 Task: Search one way flight ticket for 5 adults, 2 children, 1 infant in seat and 1 infant on lap in economy from Honolulu, Oahu: Daniel K. Inouye International Airport to Jackson: Jackson Hole Airport on 5-2-2023. Choice of flights is Westjet. Number of bags: 1 carry on bag. Price is upto 20000. Outbound departure time preference is 18:45.
Action: Mouse moved to (269, 438)
Screenshot: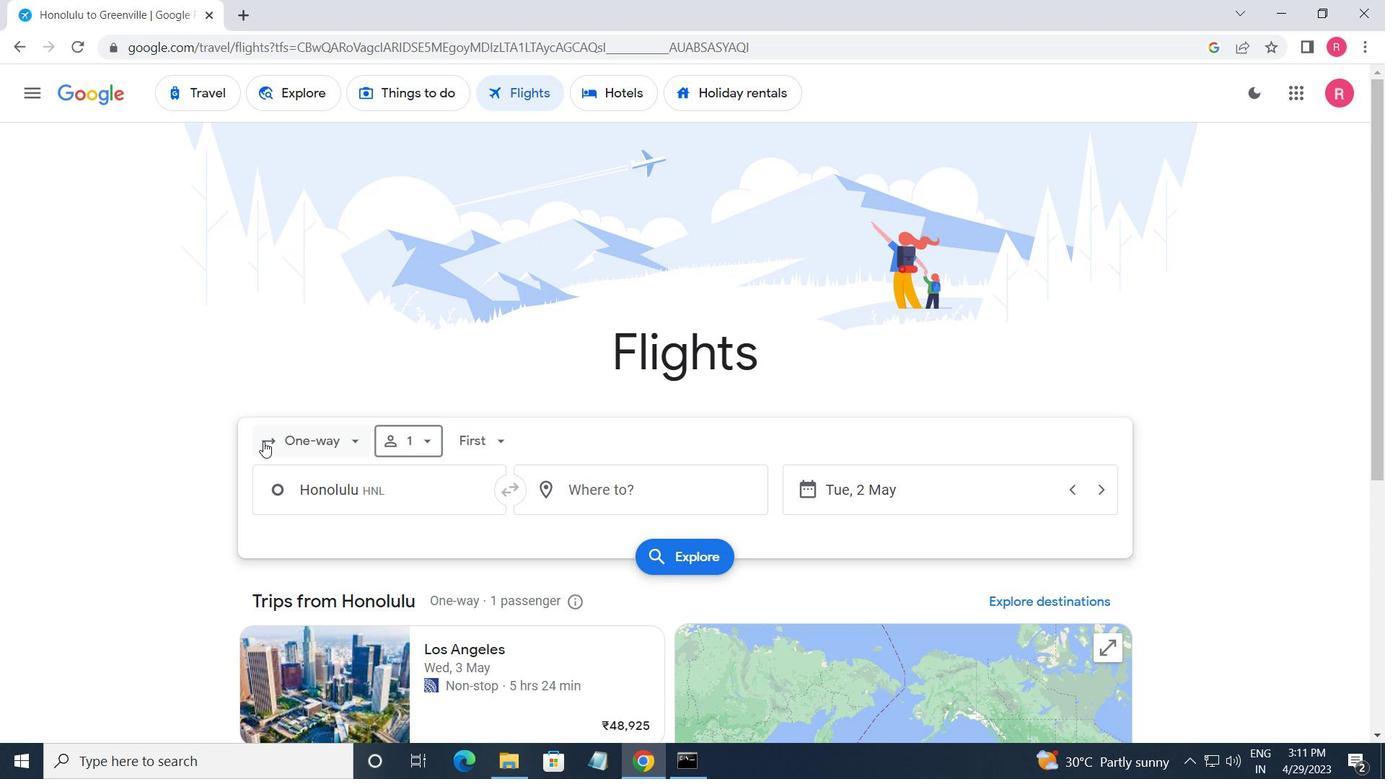 
Action: Mouse pressed left at (269, 438)
Screenshot: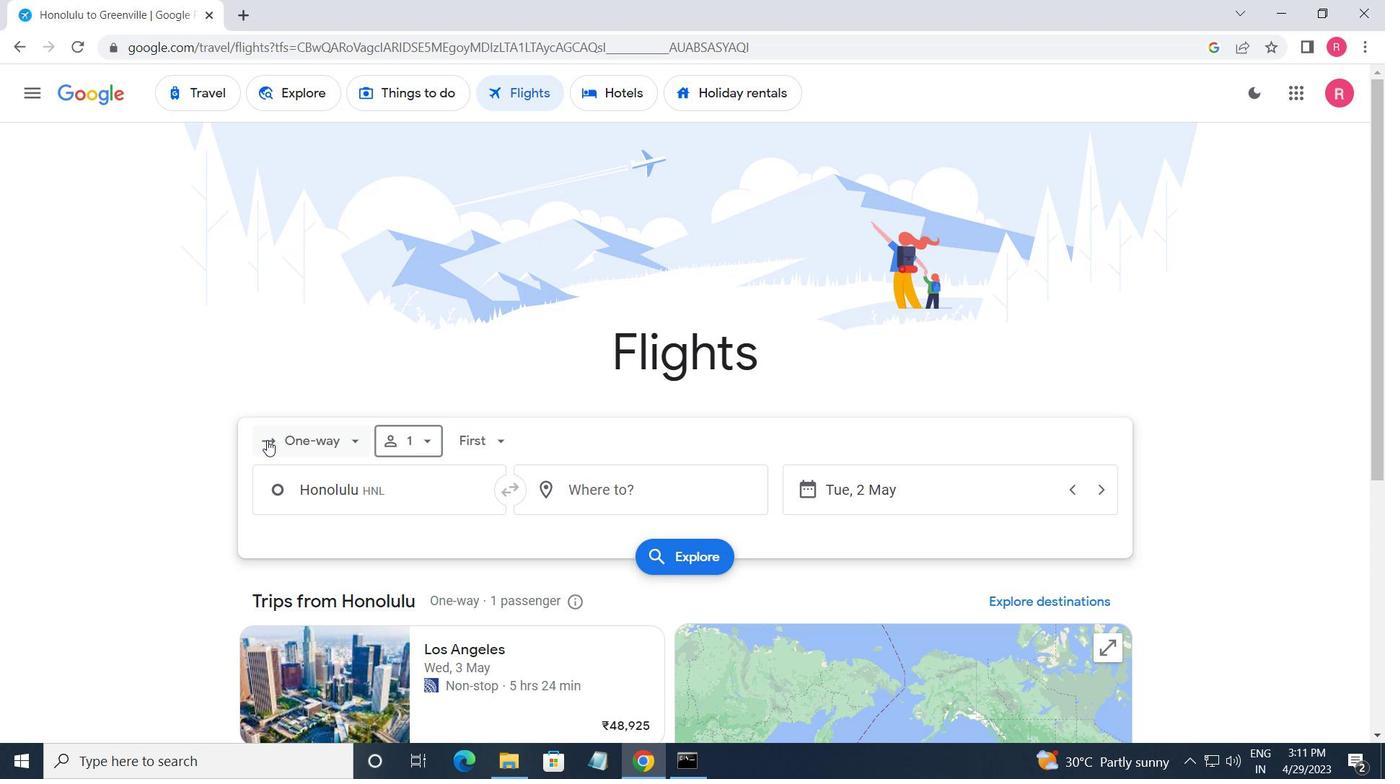 
Action: Mouse moved to (334, 510)
Screenshot: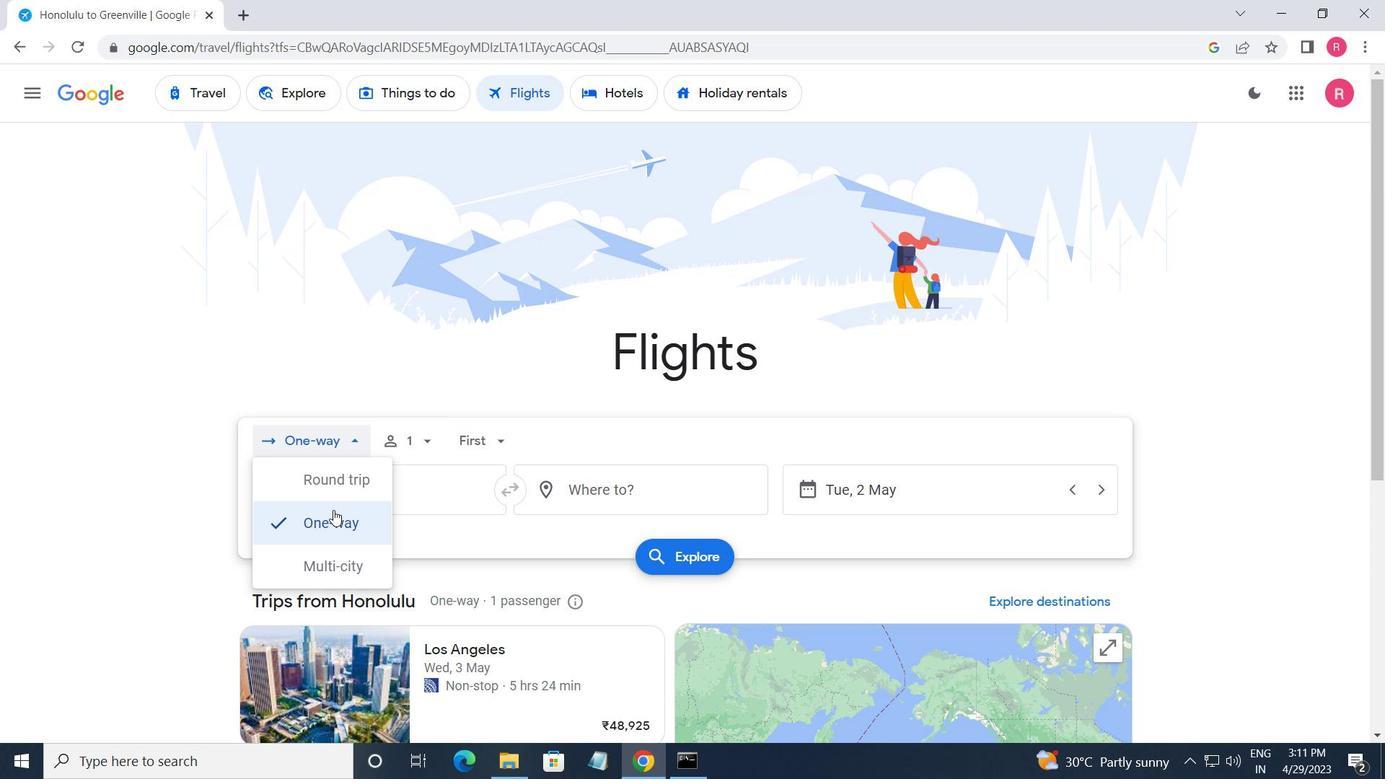 
Action: Mouse pressed left at (334, 510)
Screenshot: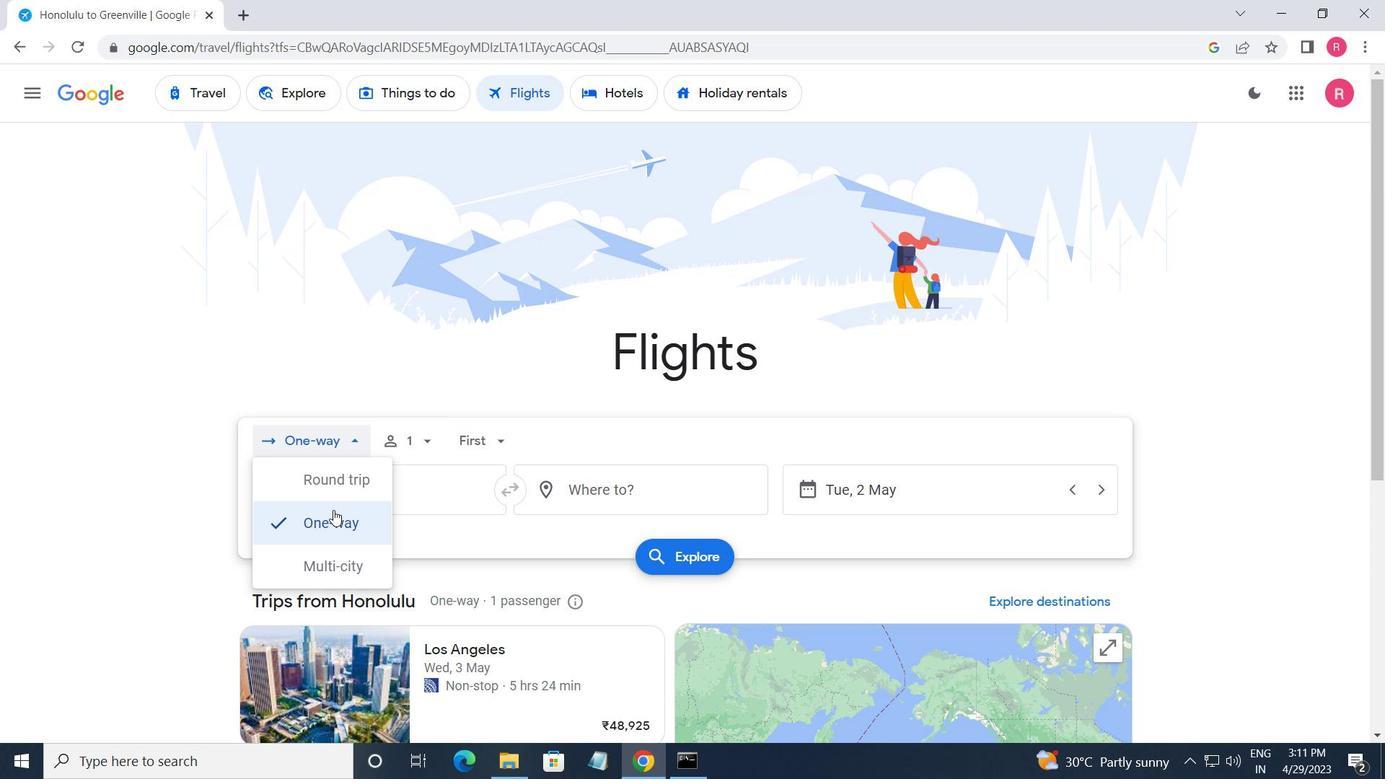 
Action: Mouse moved to (407, 407)
Screenshot: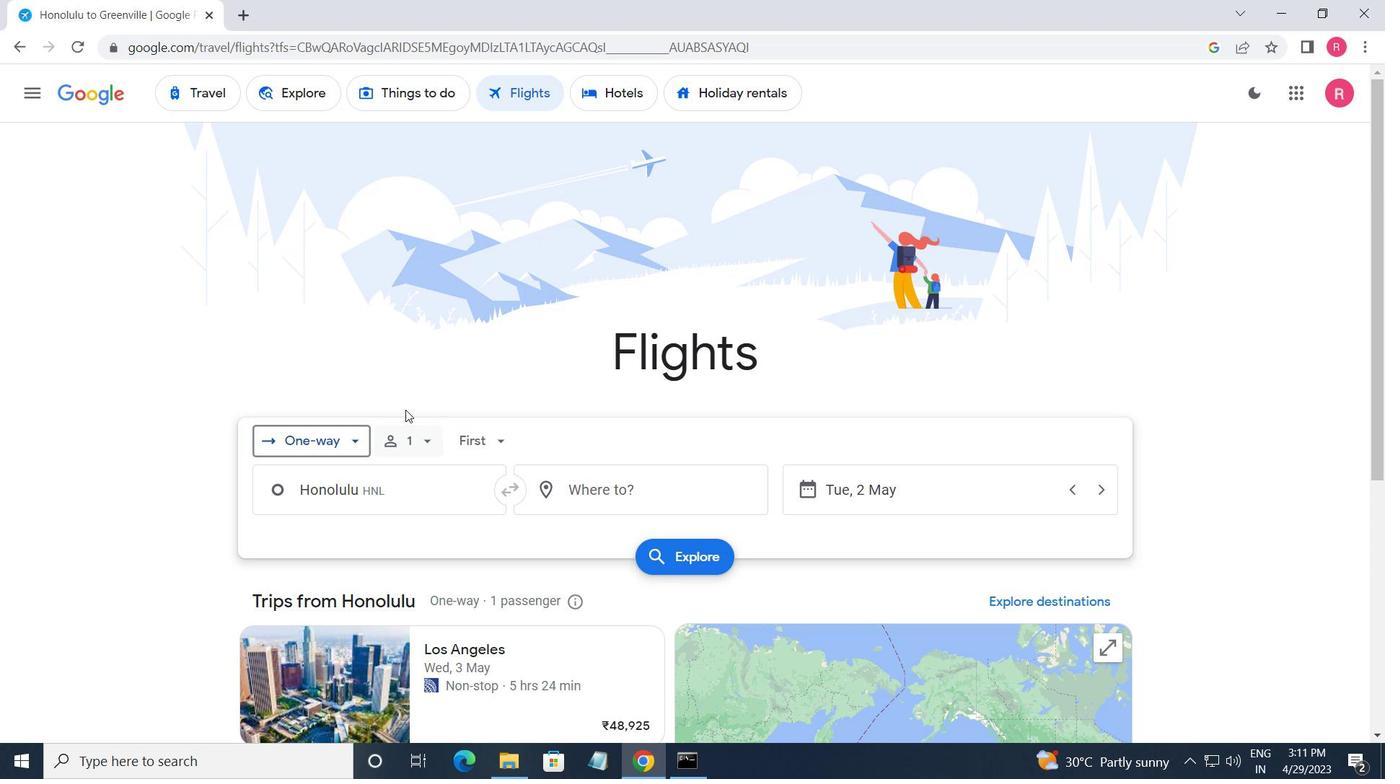 
Action: Mouse pressed left at (407, 407)
Screenshot: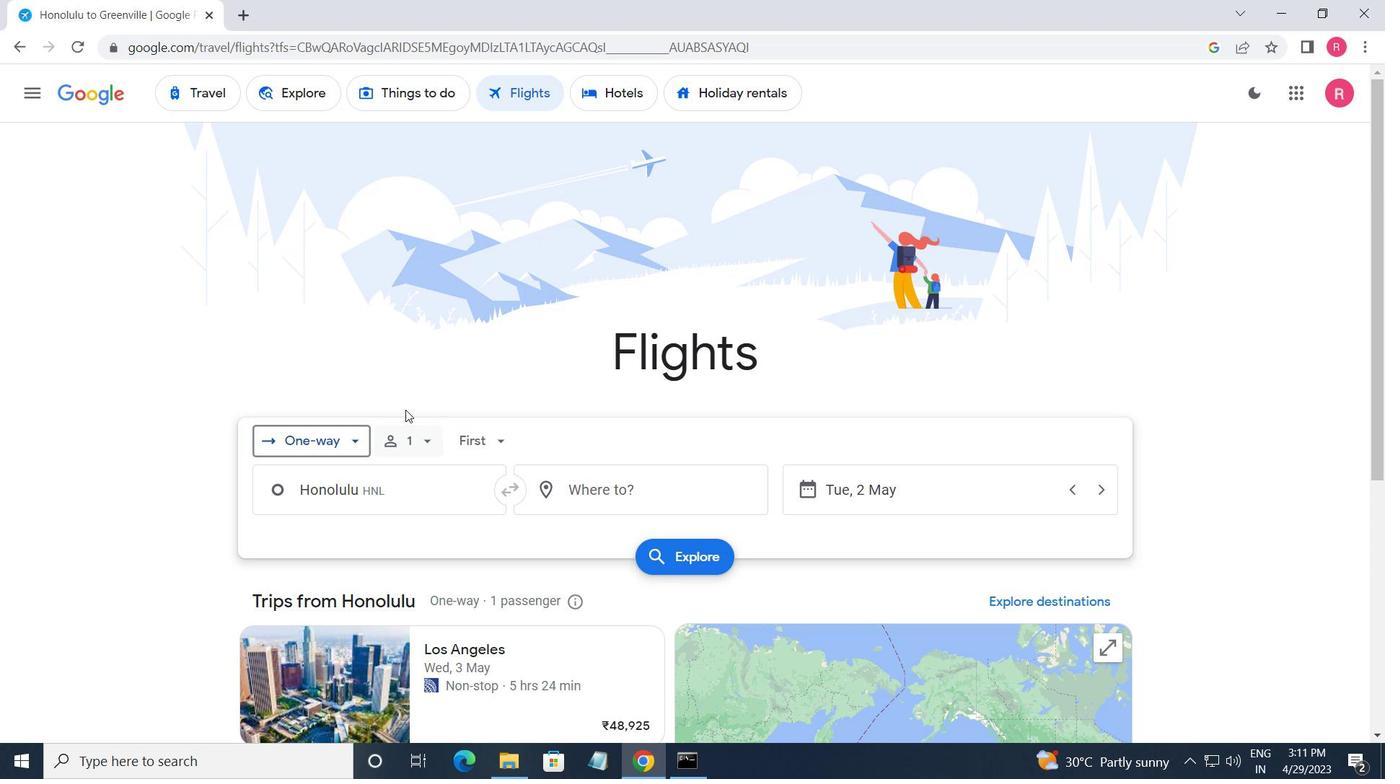 
Action: Mouse moved to (410, 434)
Screenshot: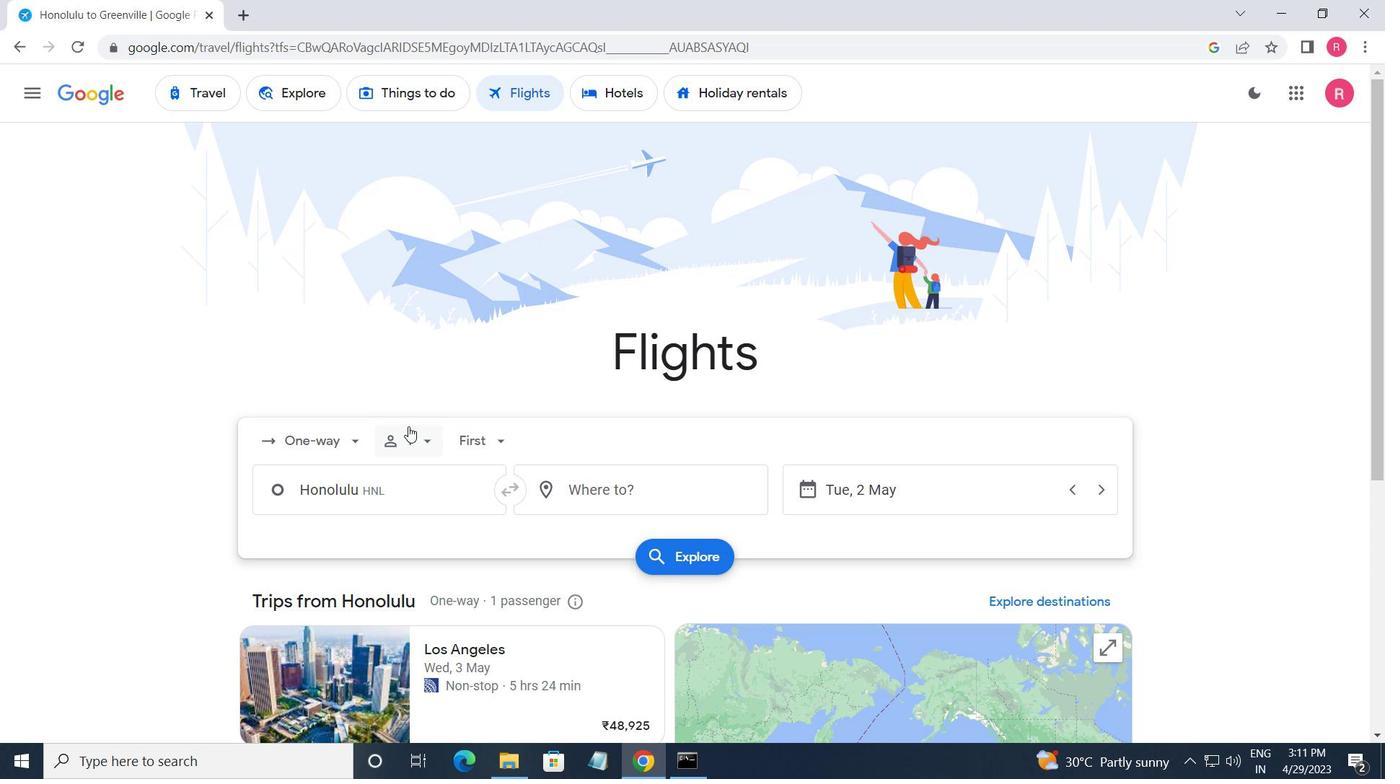 
Action: Mouse pressed left at (410, 434)
Screenshot: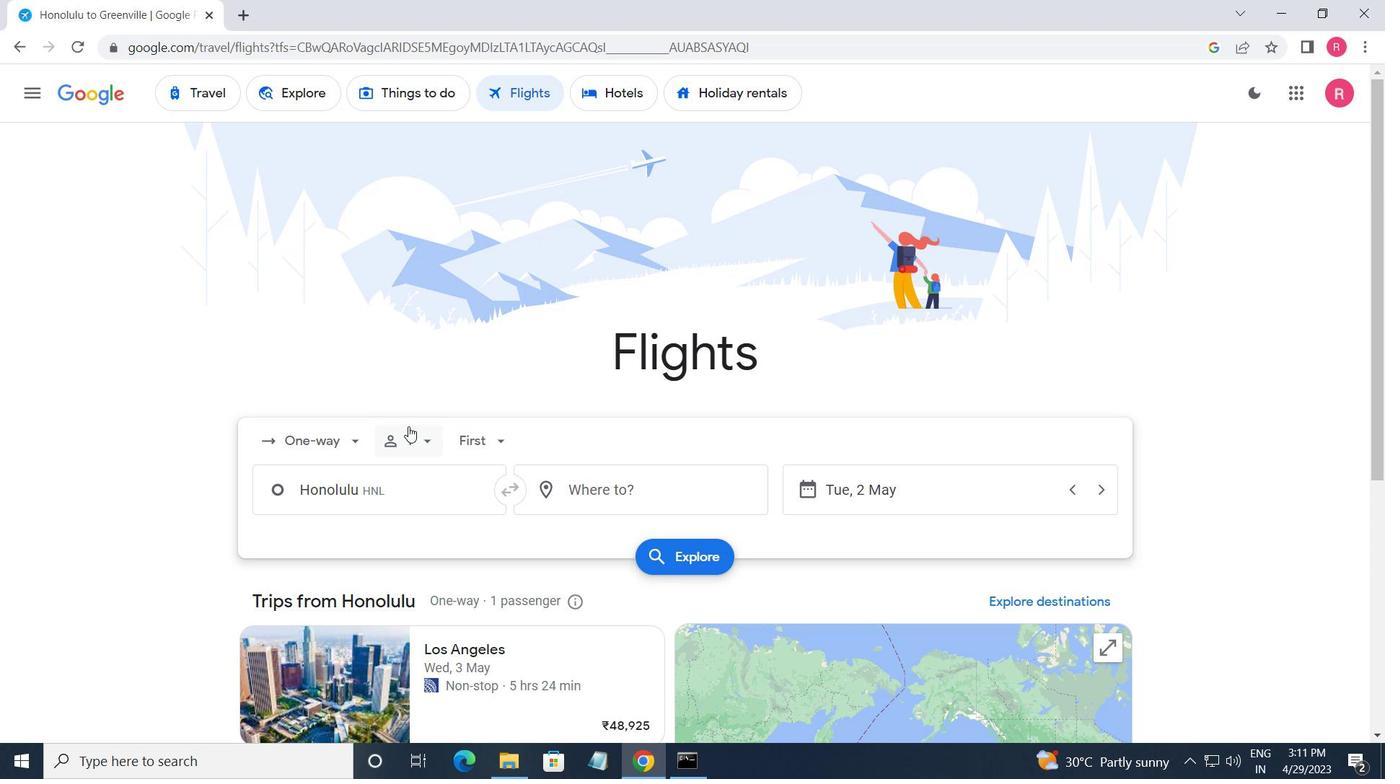 
Action: Mouse moved to (572, 483)
Screenshot: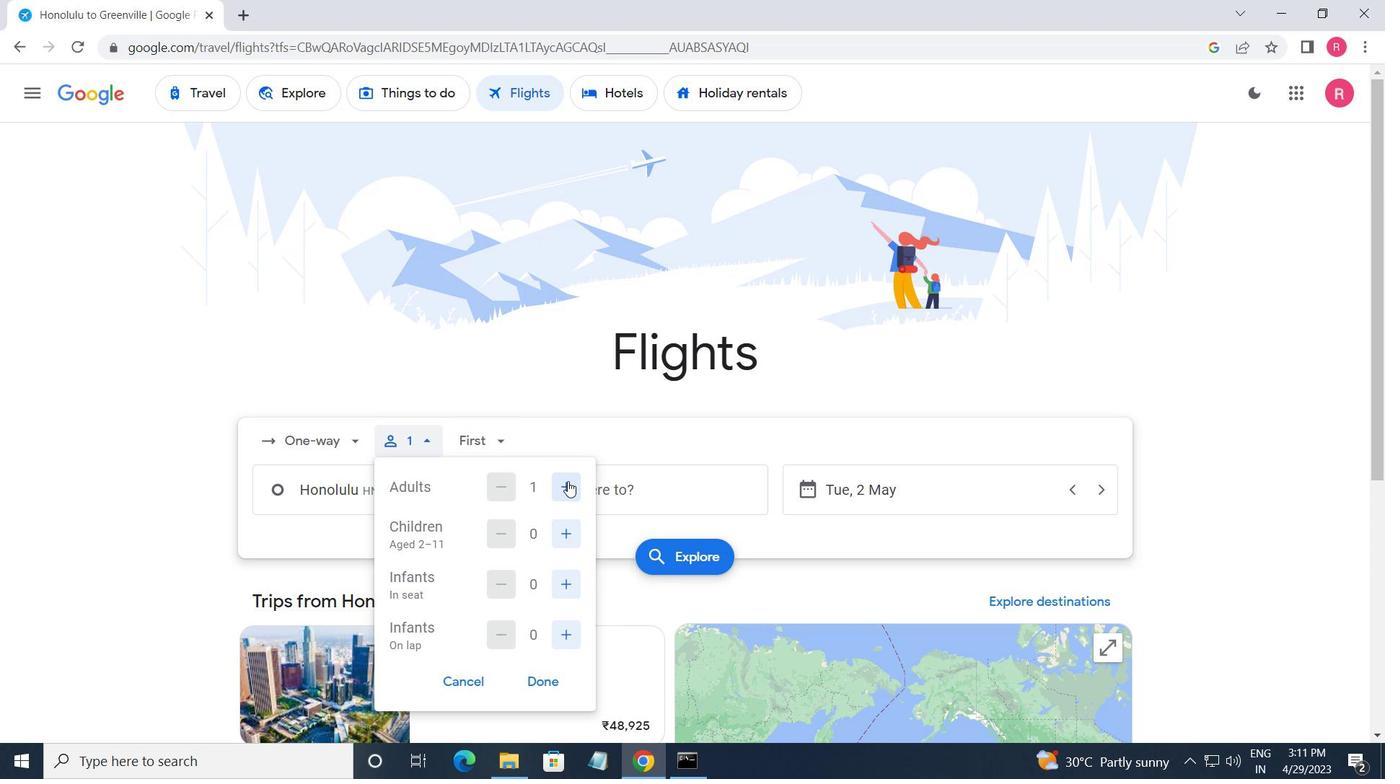 
Action: Mouse pressed left at (572, 483)
Screenshot: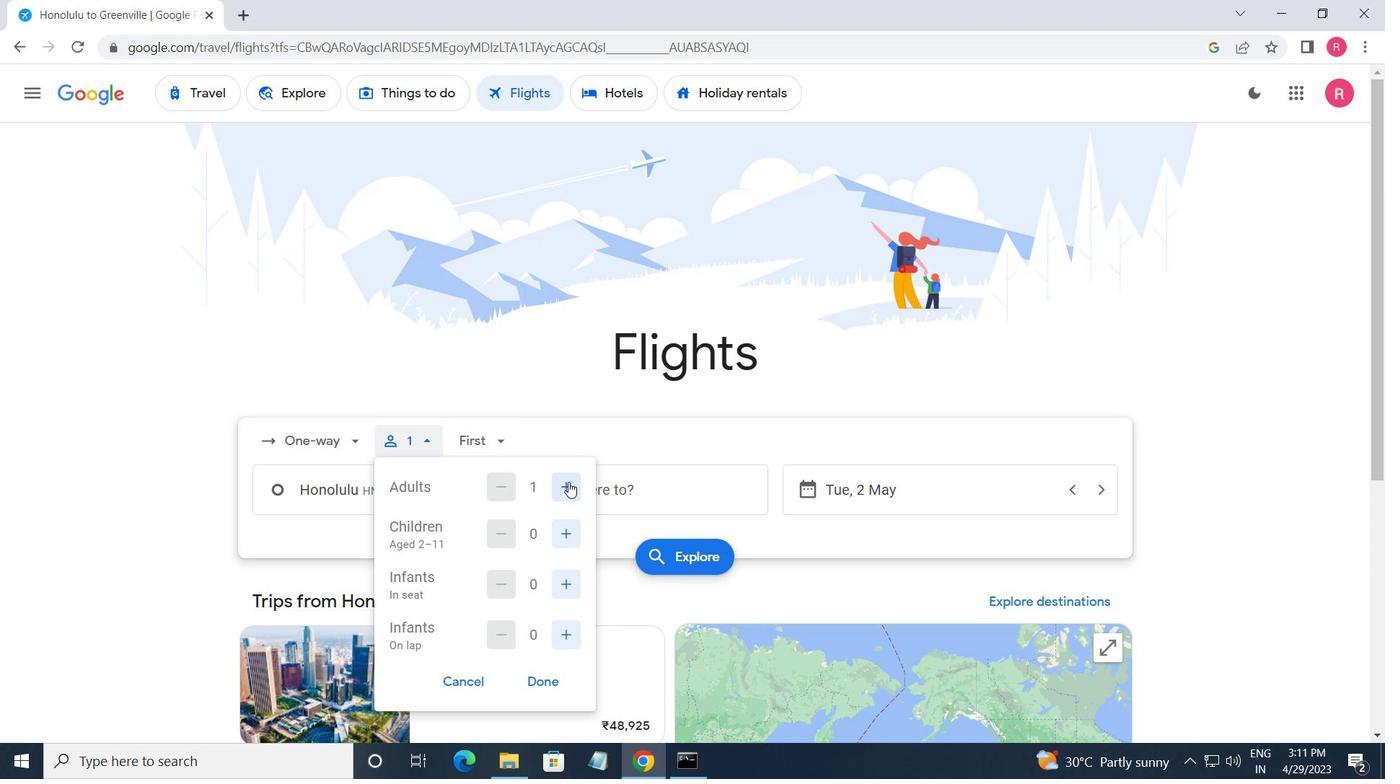 
Action: Mouse pressed left at (572, 483)
Screenshot: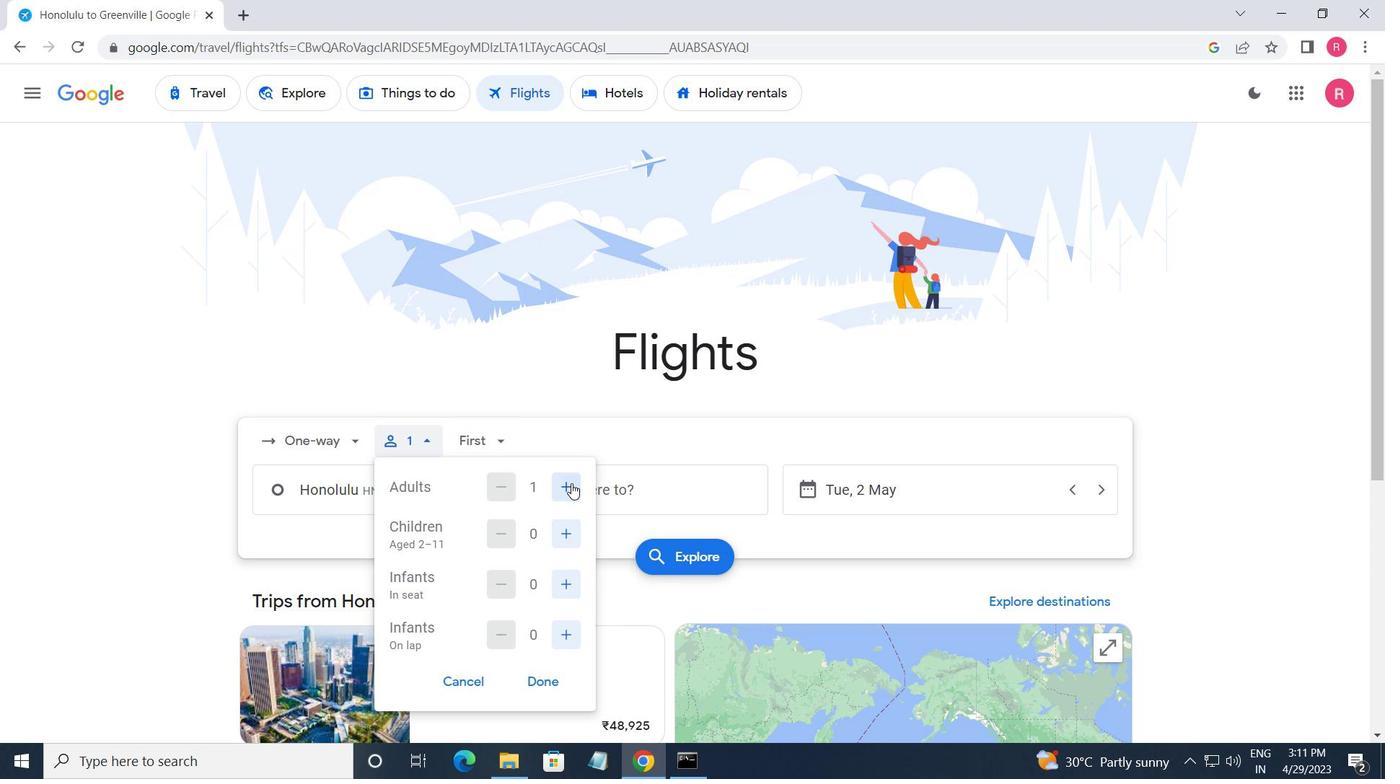 
Action: Mouse pressed left at (572, 483)
Screenshot: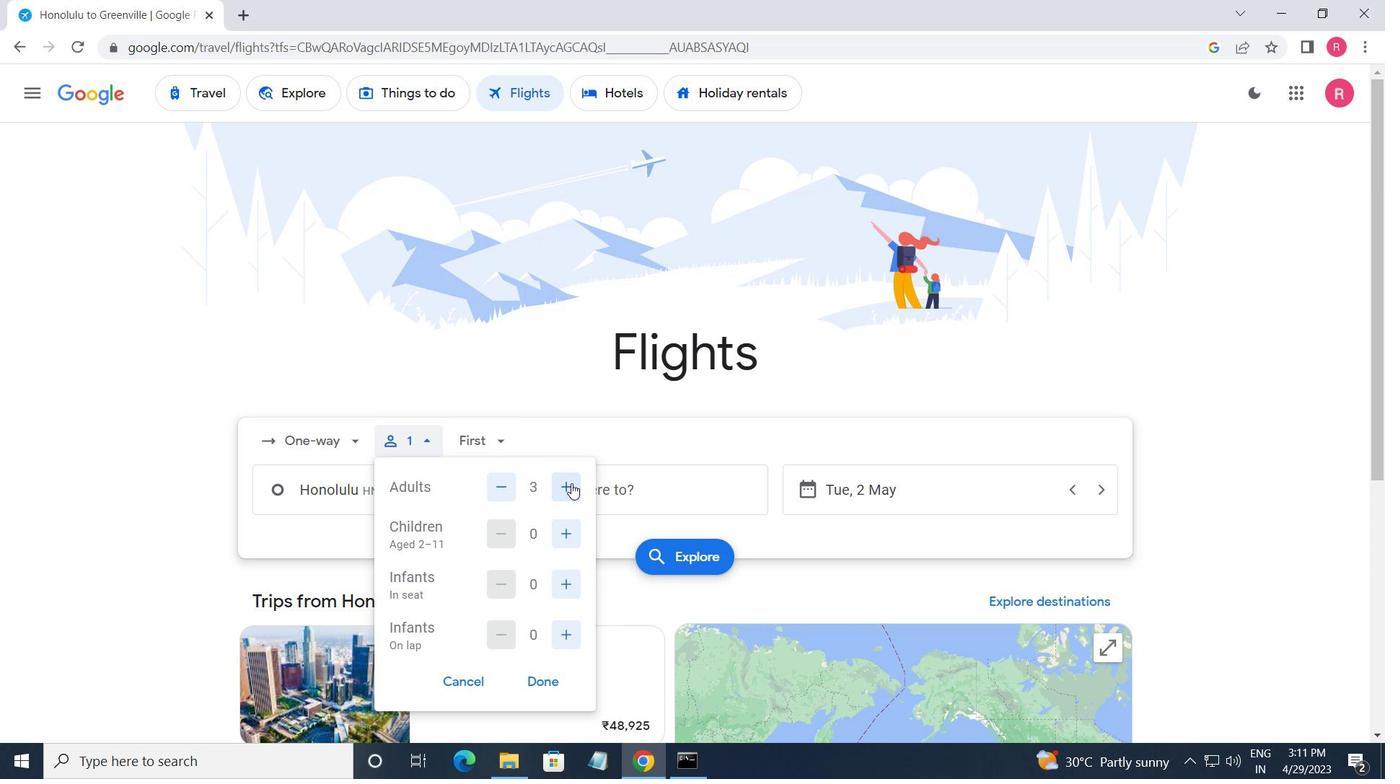 
Action: Mouse pressed left at (572, 483)
Screenshot: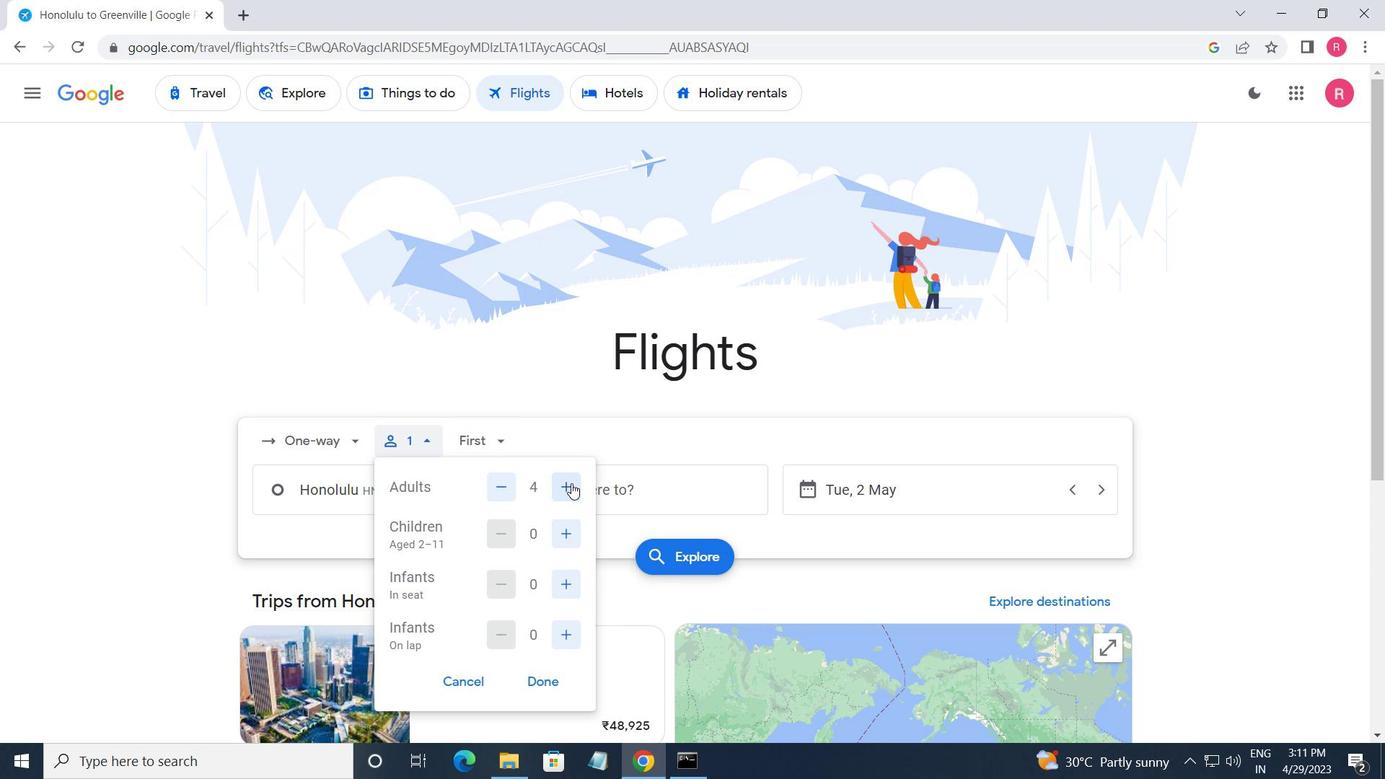 
Action: Mouse moved to (565, 534)
Screenshot: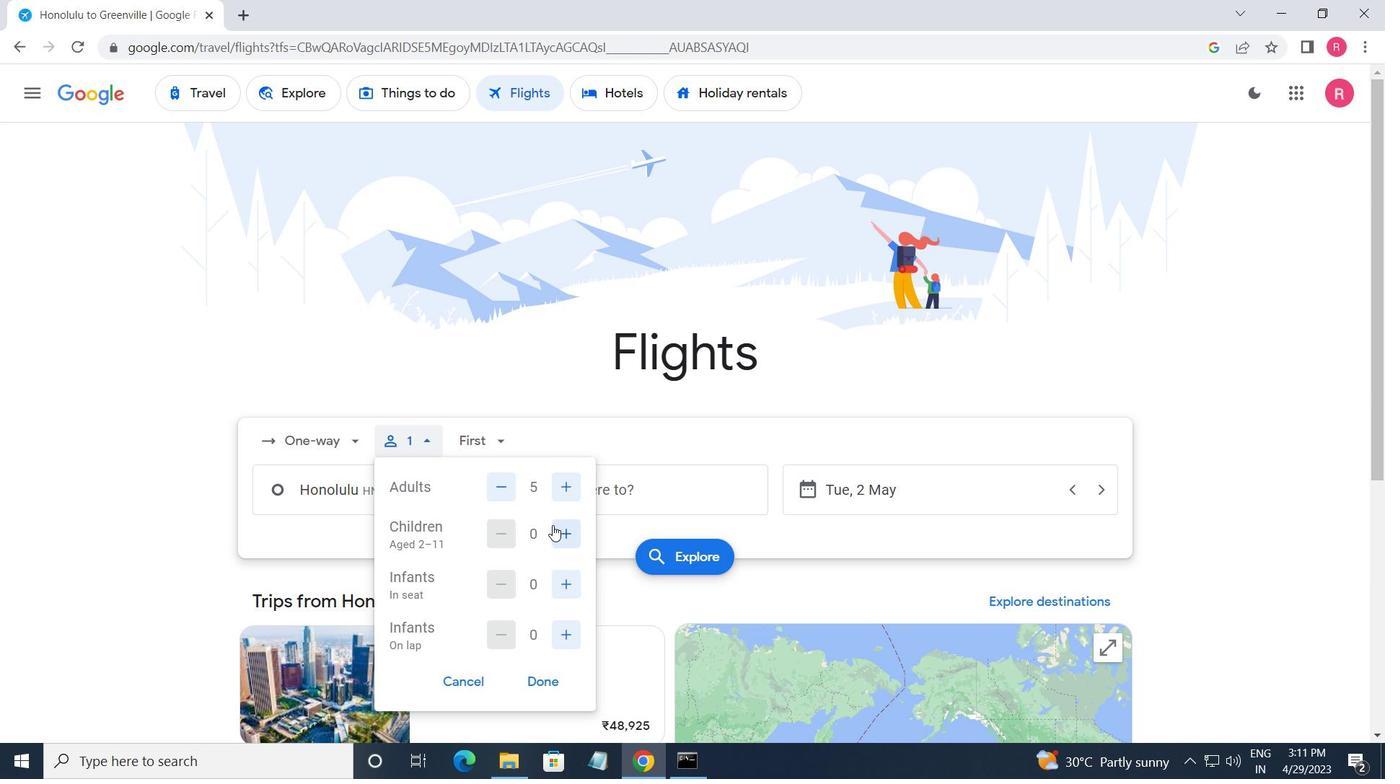 
Action: Mouse pressed left at (565, 534)
Screenshot: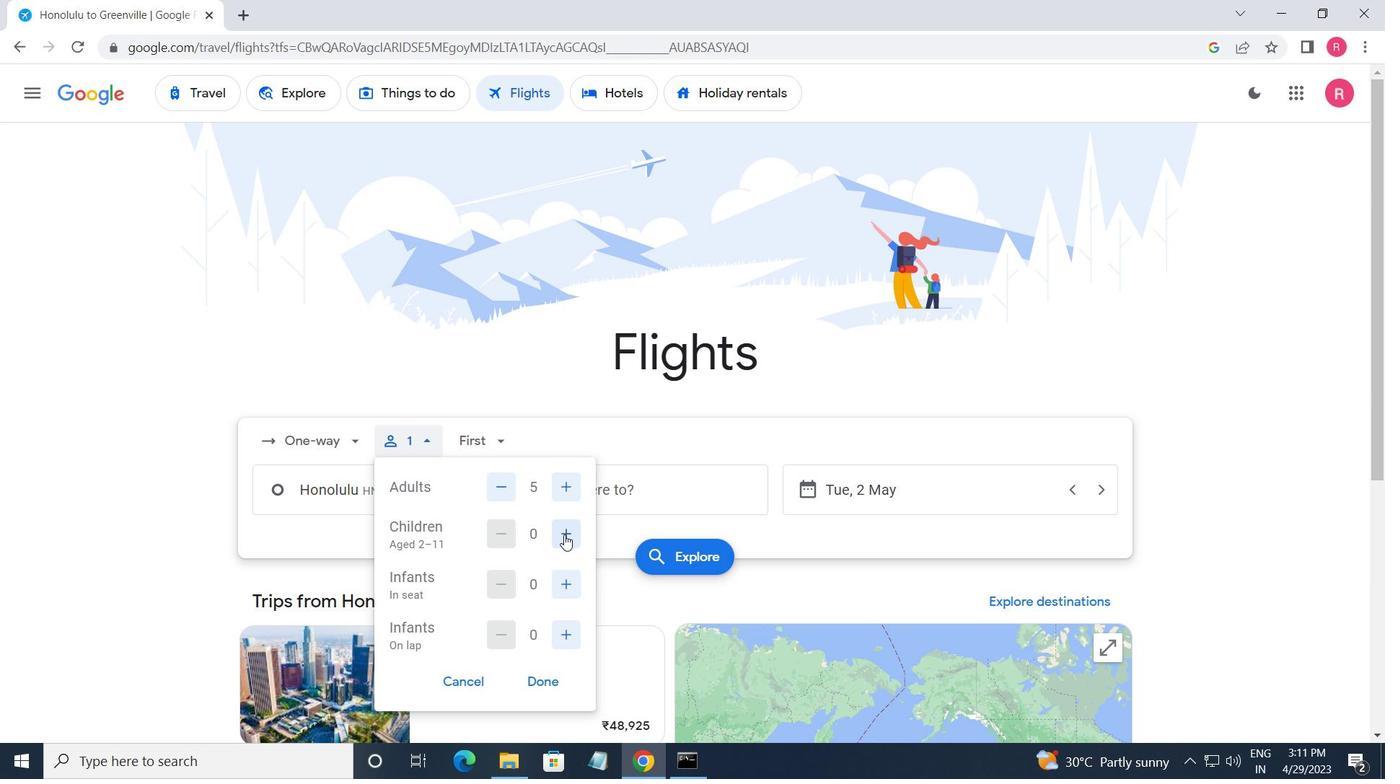 
Action: Mouse pressed left at (565, 534)
Screenshot: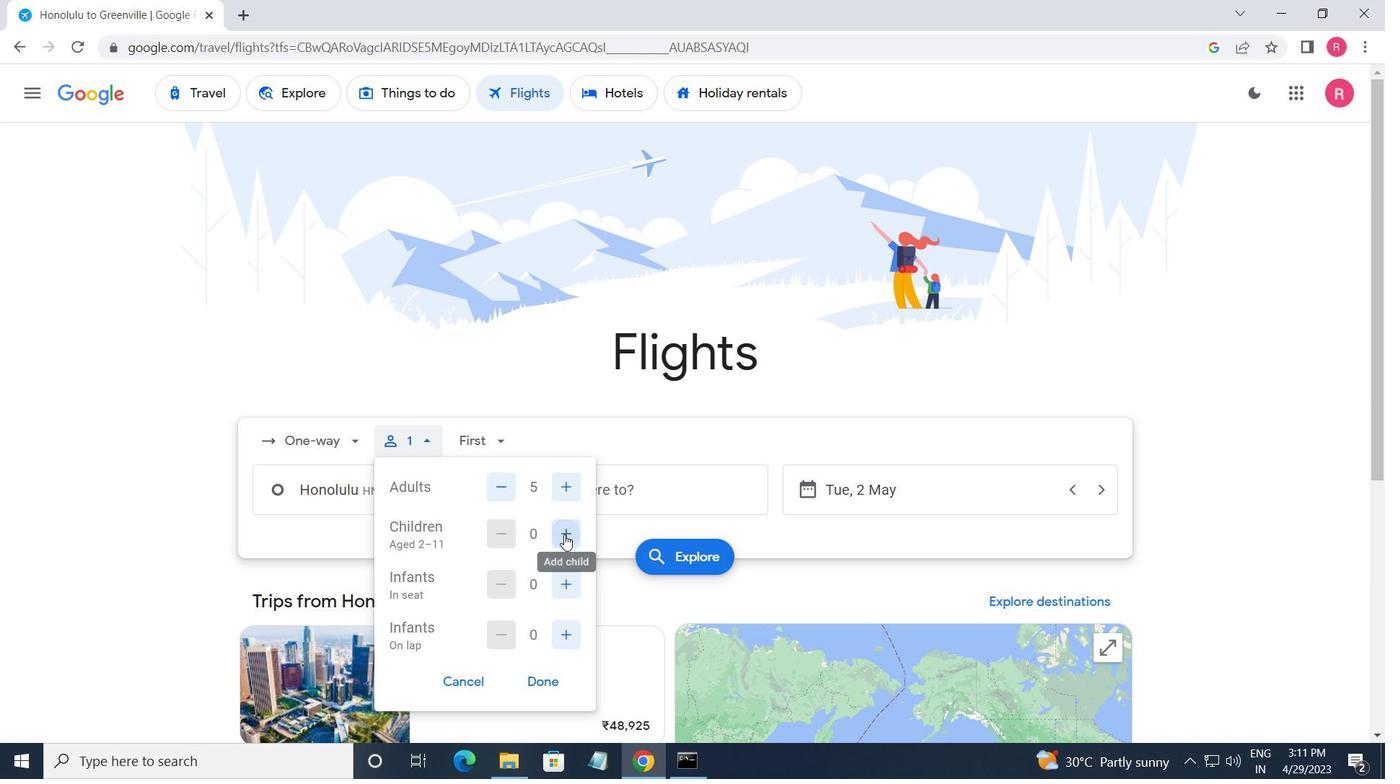 
Action: Mouse moved to (568, 580)
Screenshot: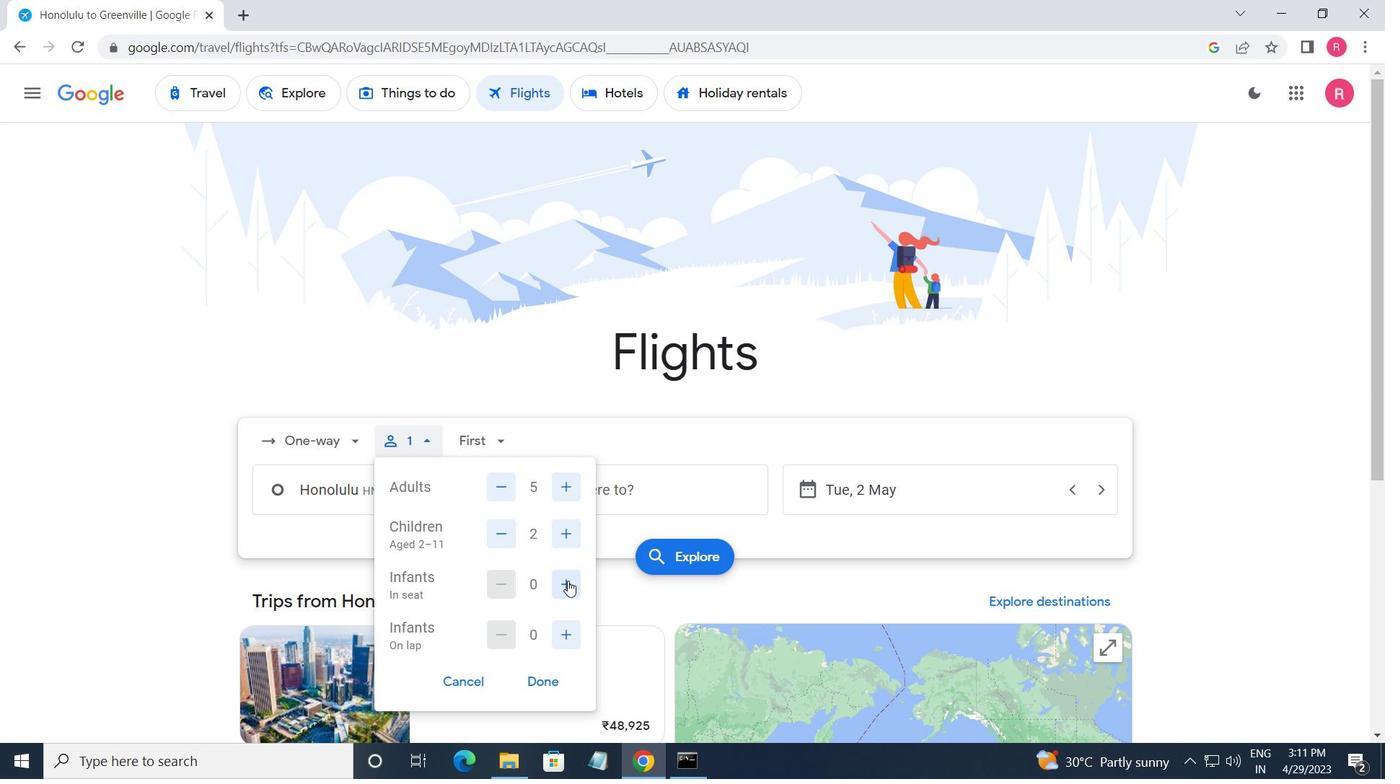 
Action: Mouse pressed left at (568, 580)
Screenshot: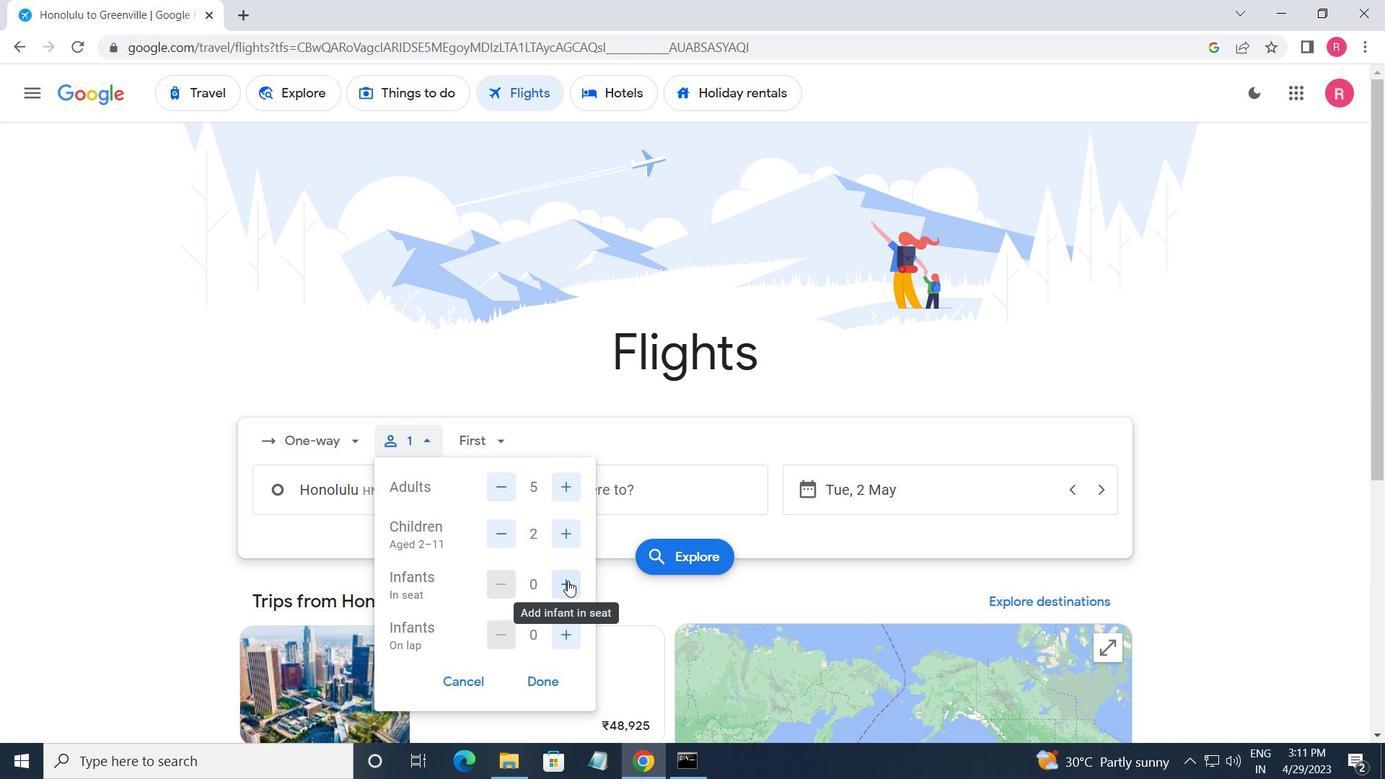 
Action: Mouse moved to (572, 636)
Screenshot: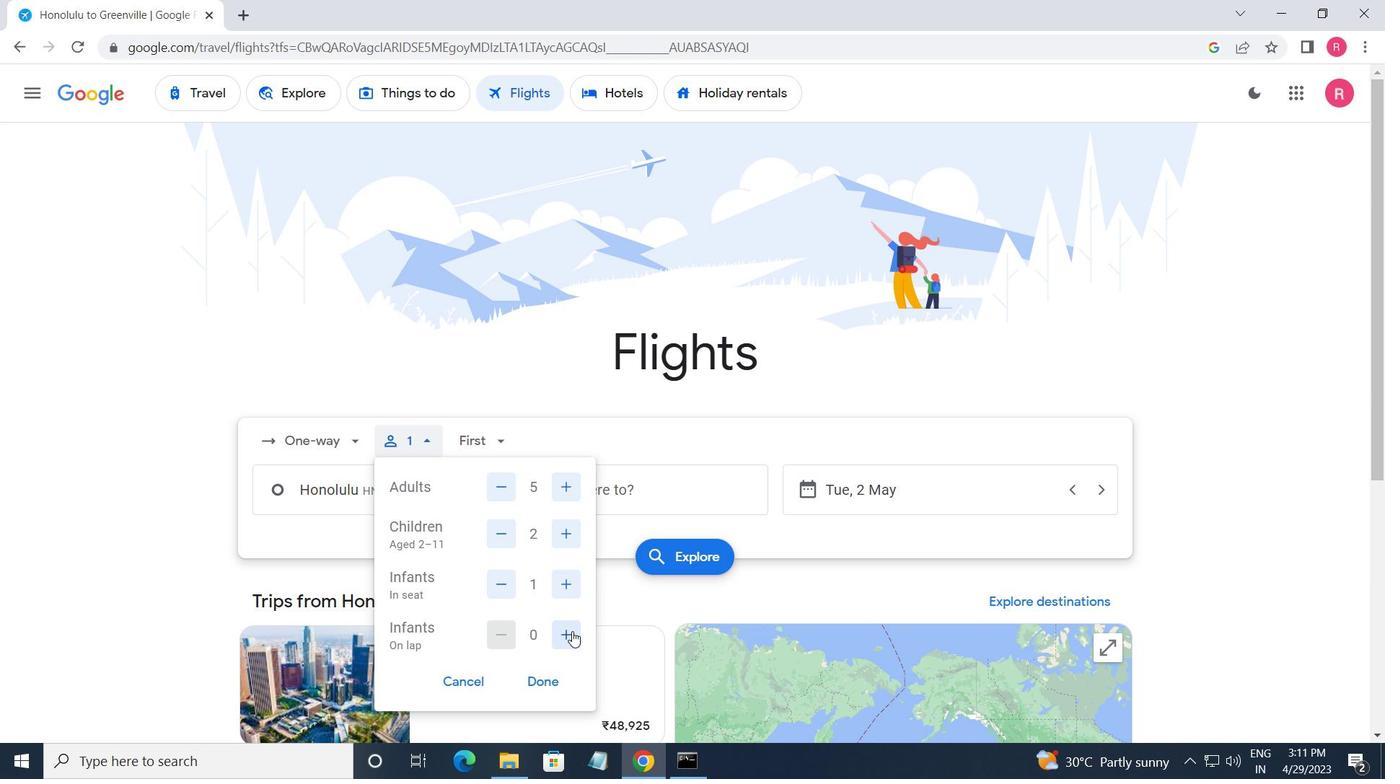 
Action: Mouse pressed left at (572, 636)
Screenshot: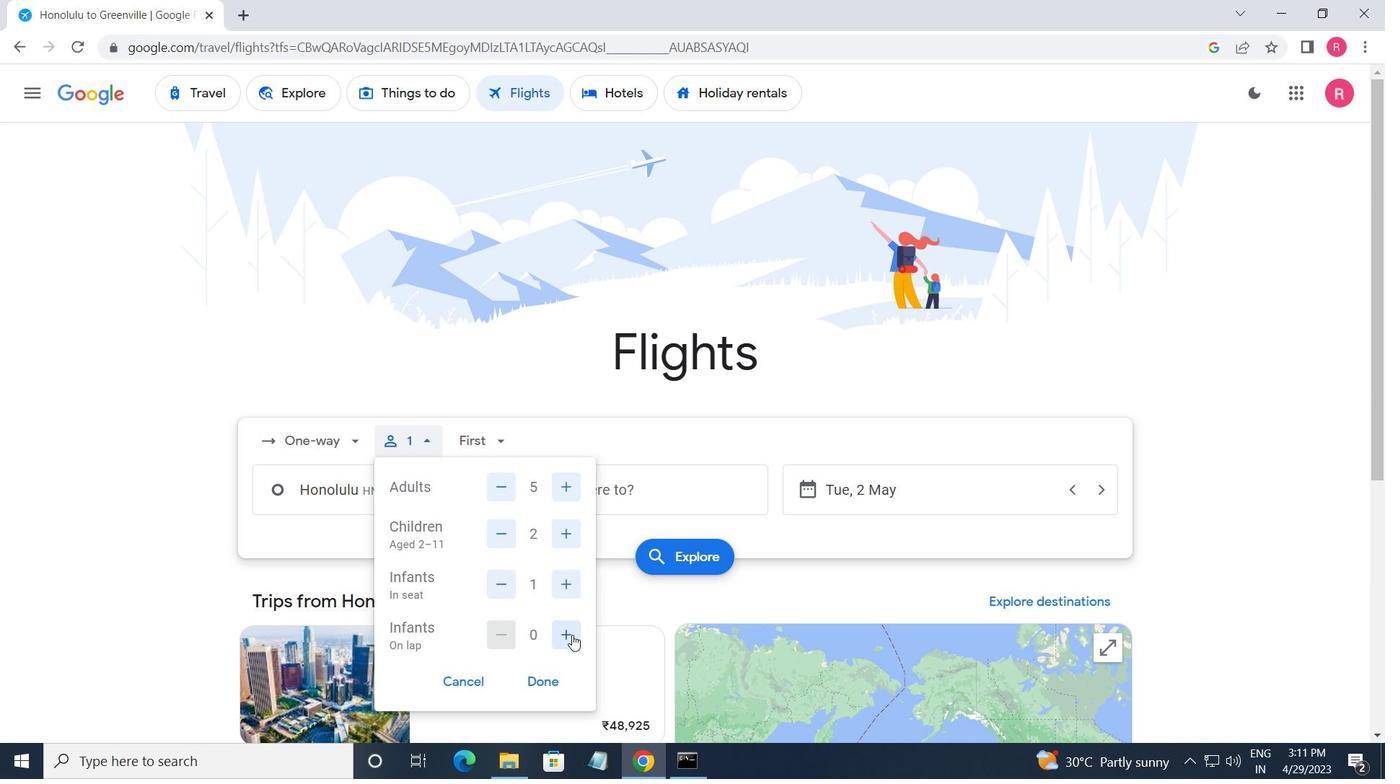 
Action: Mouse moved to (524, 679)
Screenshot: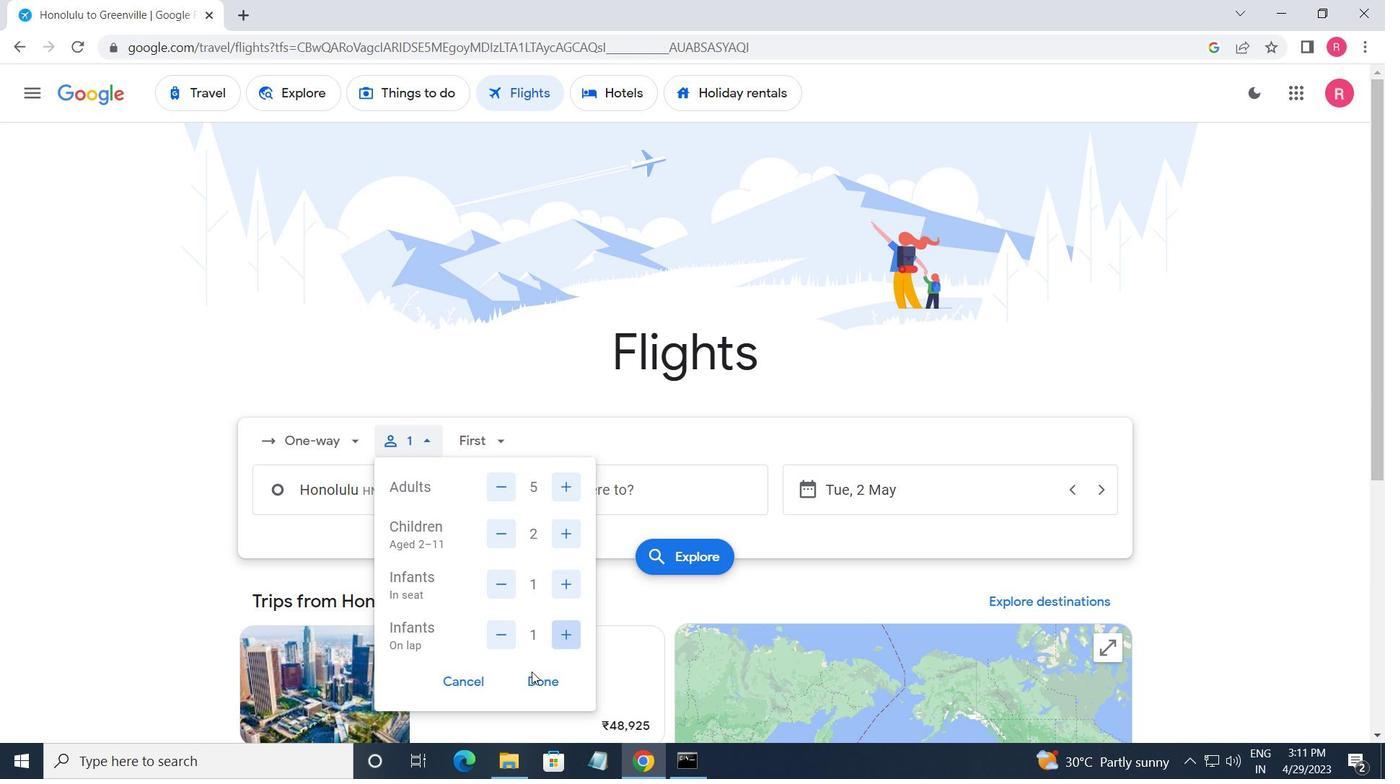 
Action: Mouse pressed left at (524, 679)
Screenshot: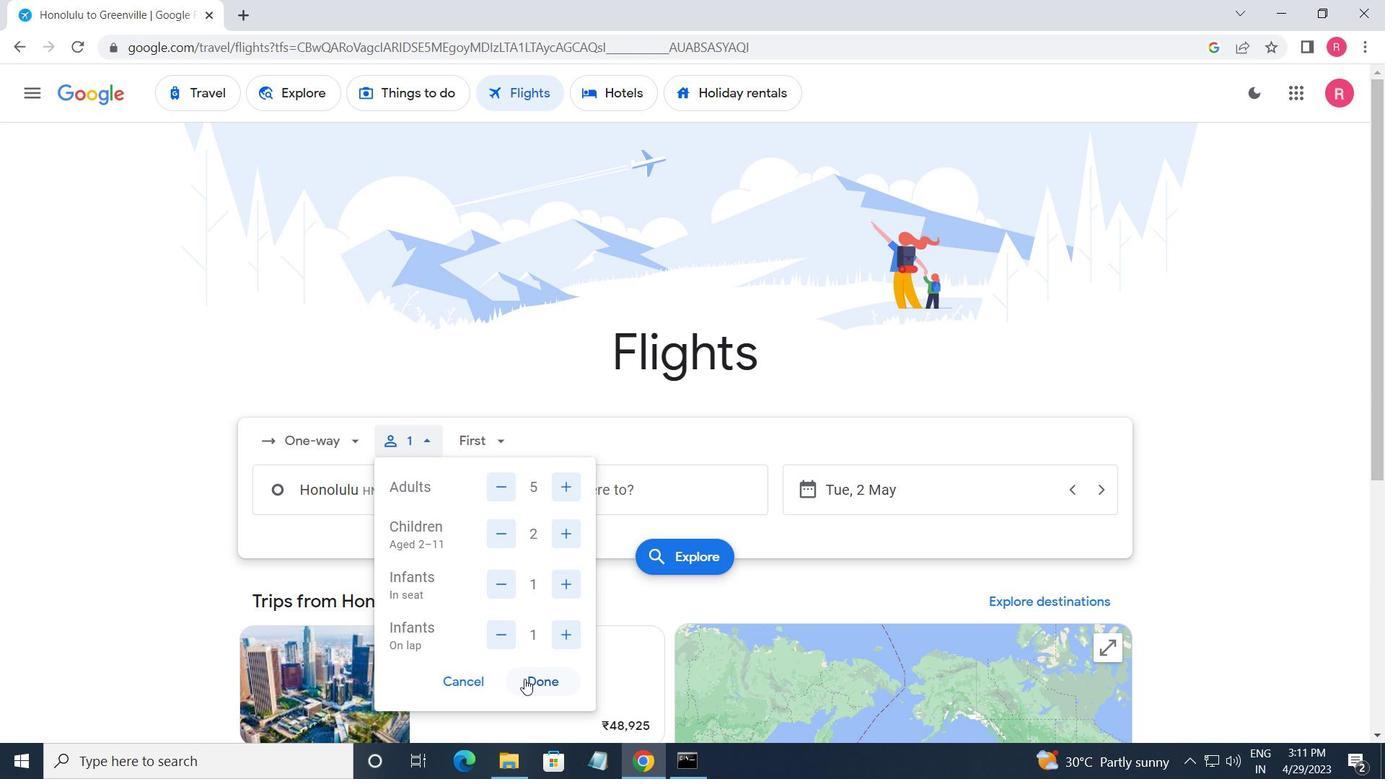 
Action: Mouse moved to (480, 434)
Screenshot: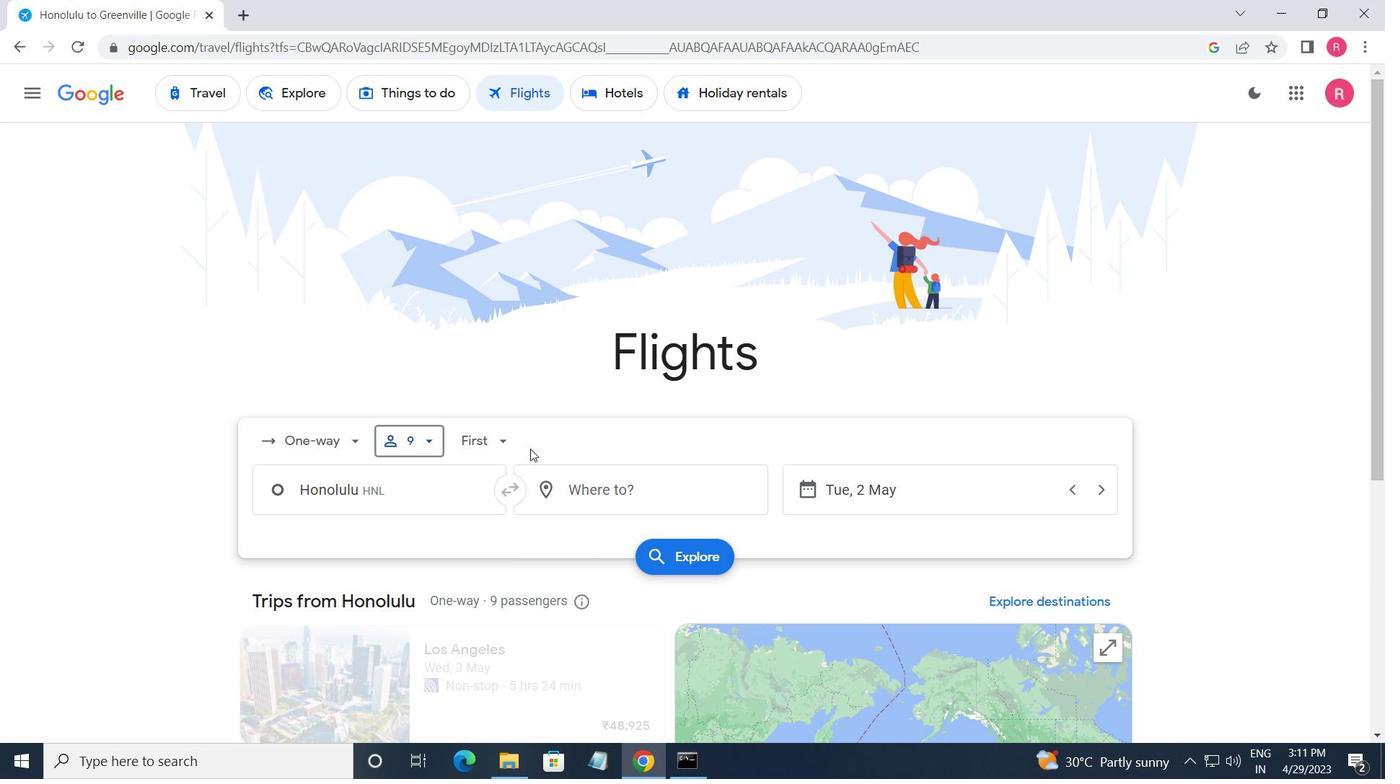 
Action: Mouse pressed left at (480, 434)
Screenshot: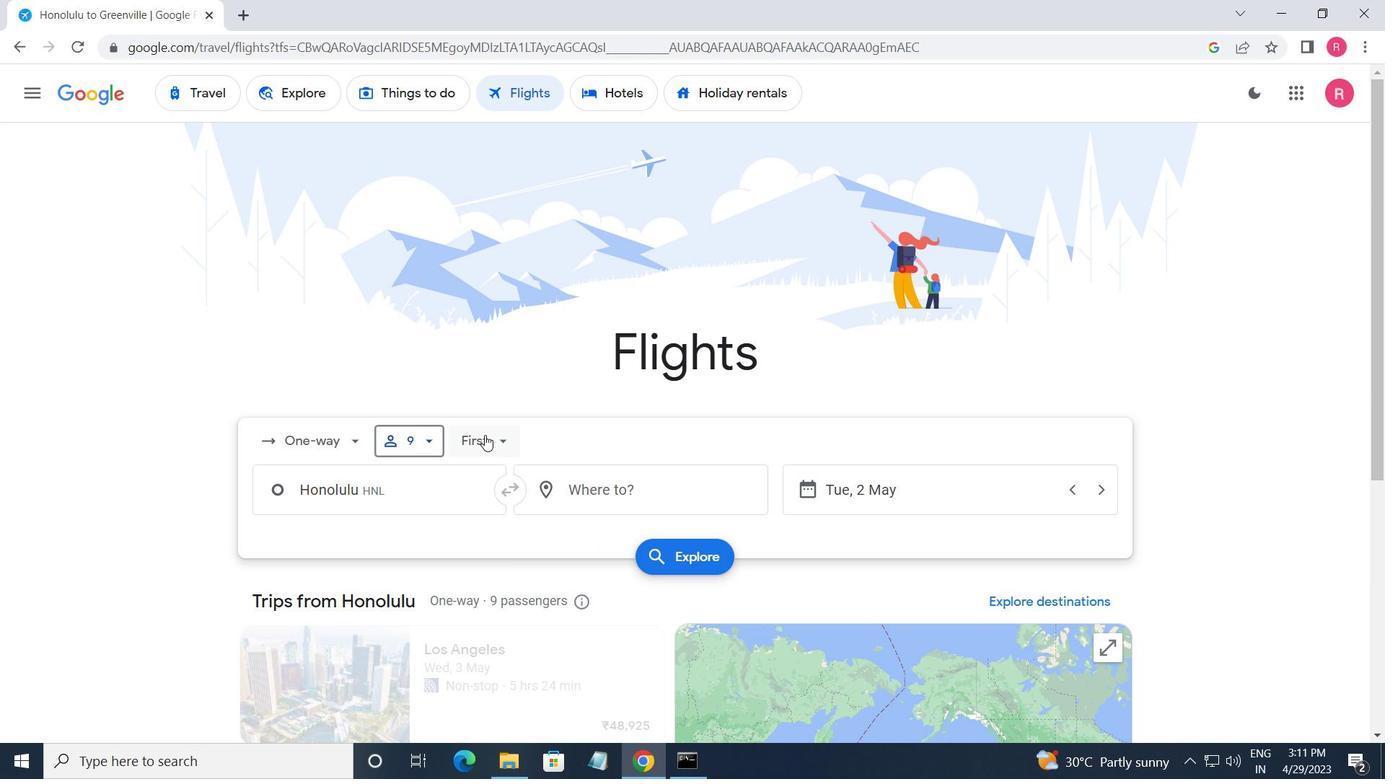 
Action: Mouse moved to (531, 487)
Screenshot: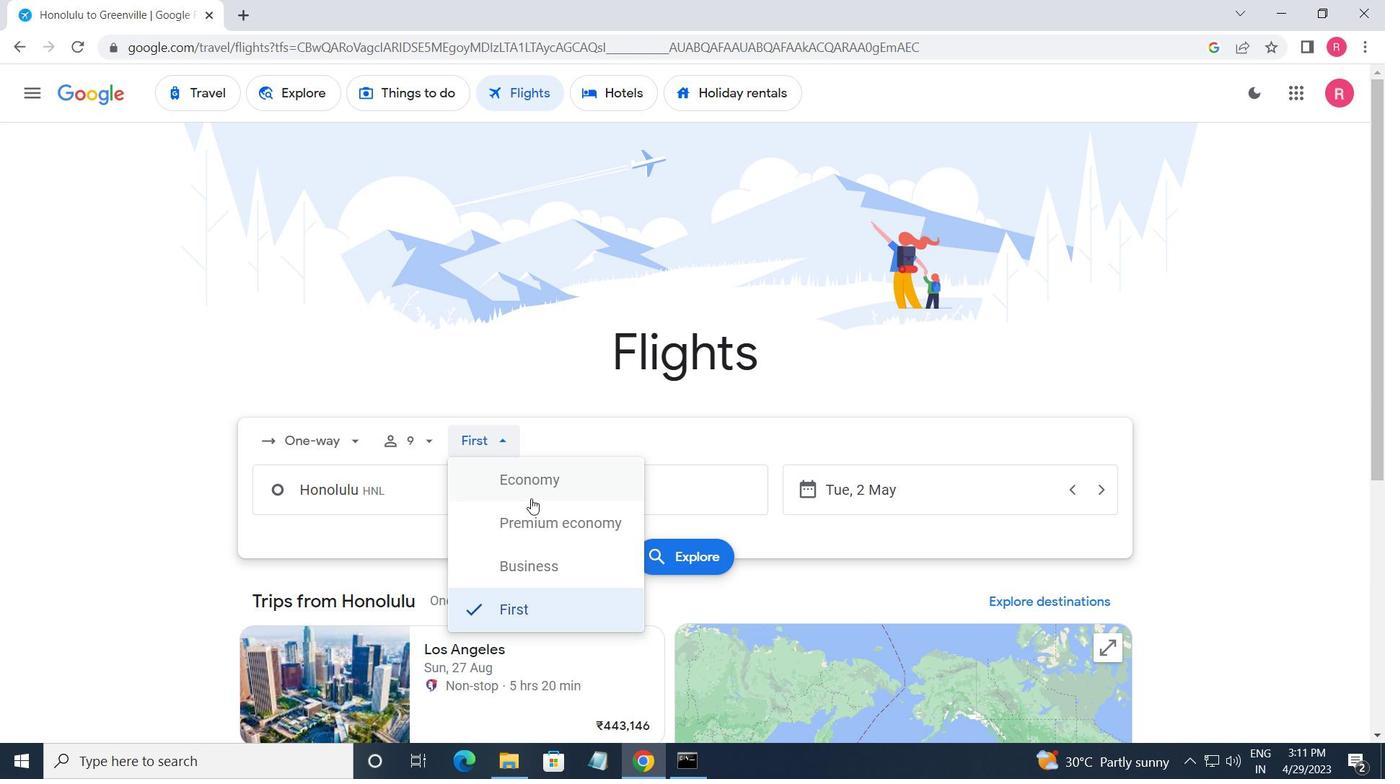 
Action: Mouse pressed left at (531, 487)
Screenshot: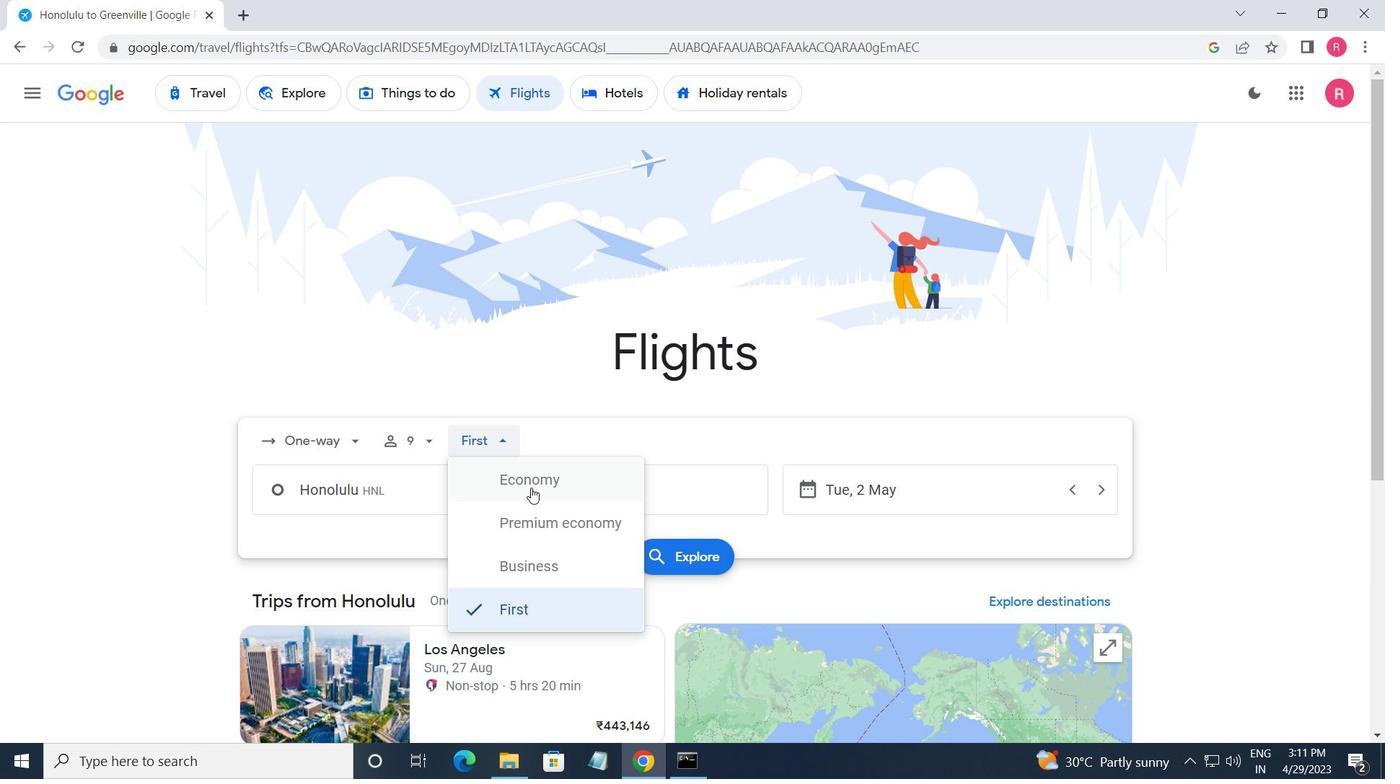 
Action: Mouse moved to (453, 505)
Screenshot: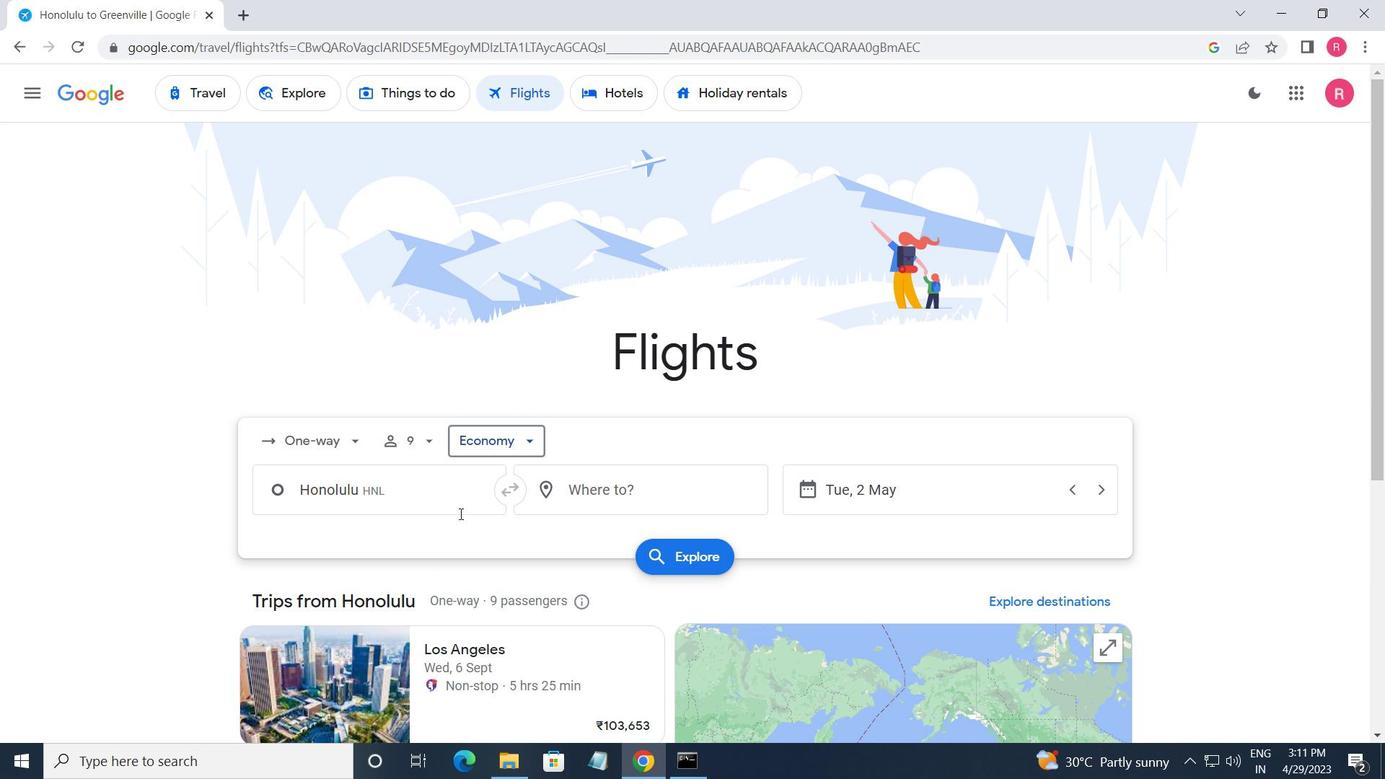 
Action: Mouse pressed left at (453, 505)
Screenshot: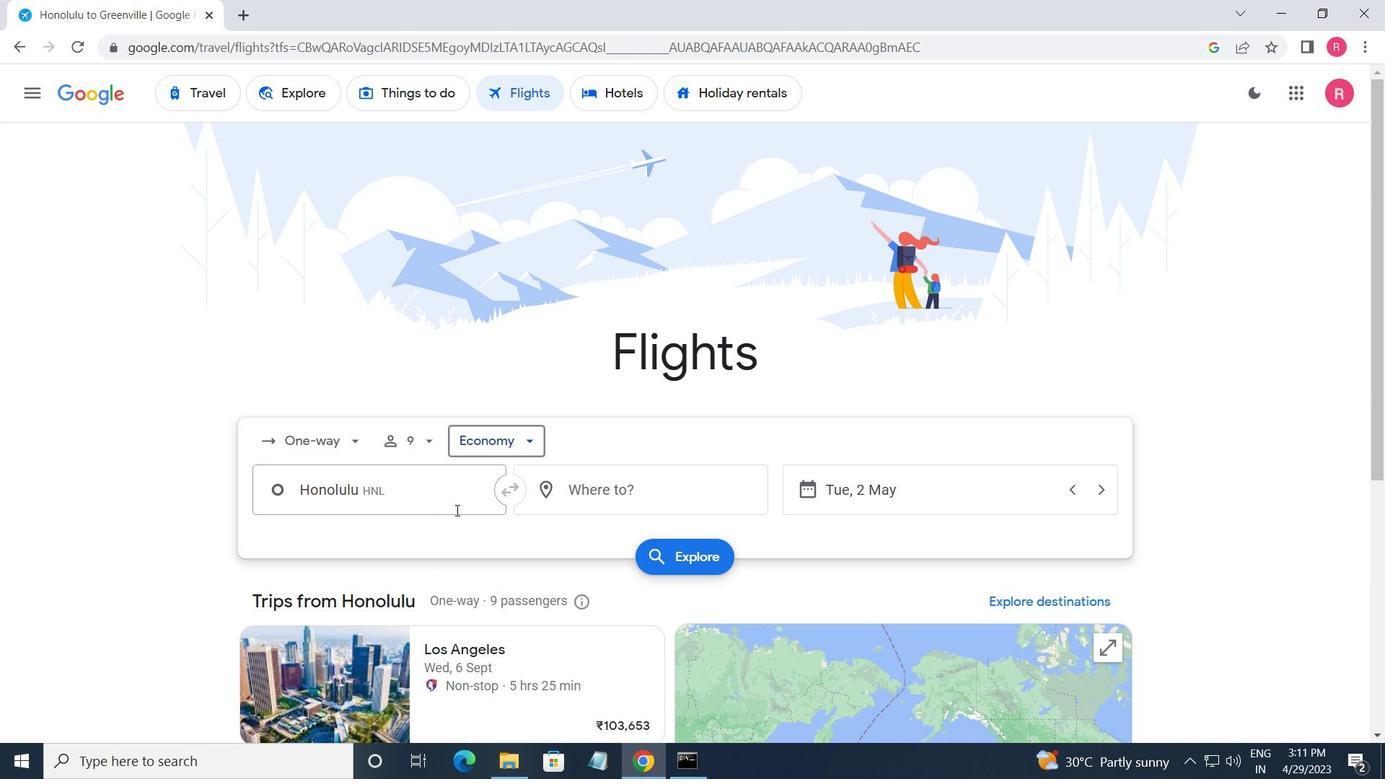
Action: Mouse moved to (464, 575)
Screenshot: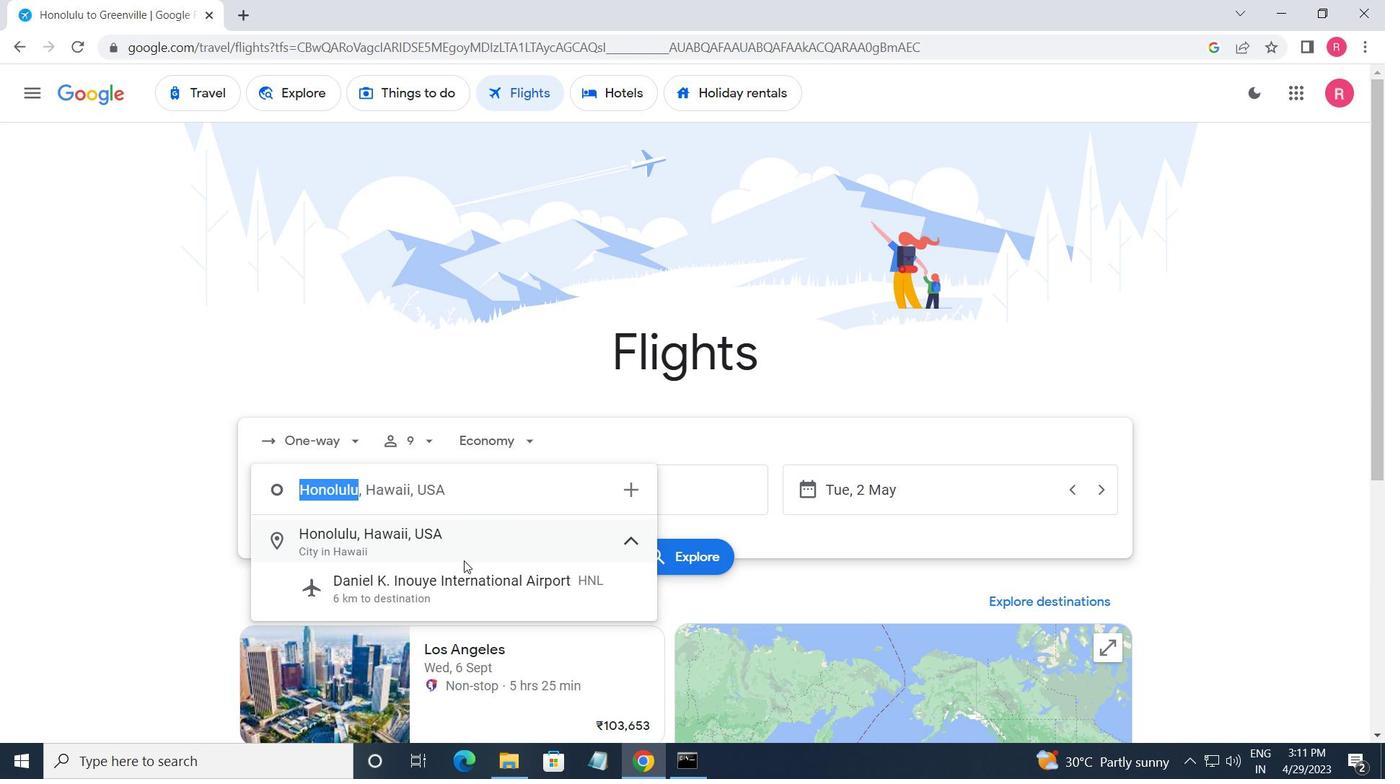 
Action: Mouse pressed left at (464, 575)
Screenshot: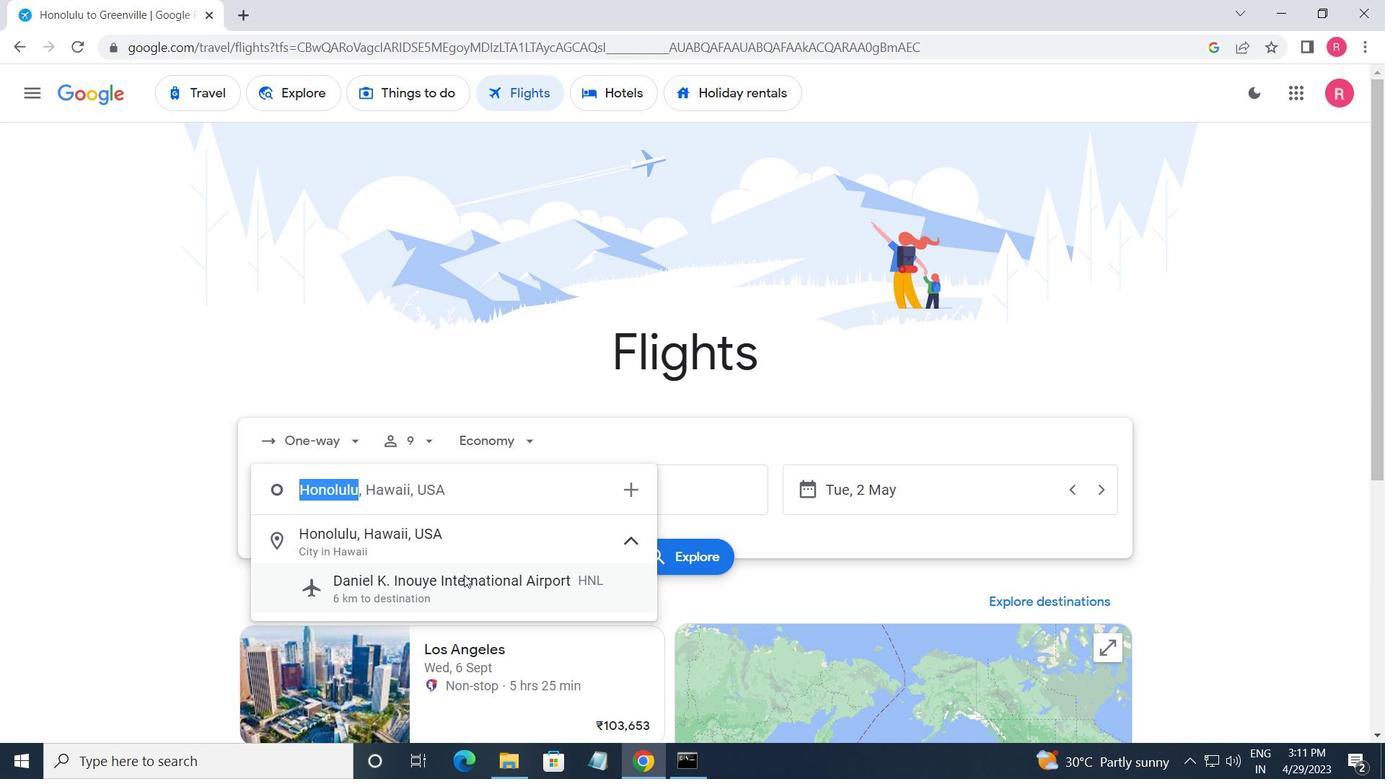 
Action: Mouse moved to (622, 502)
Screenshot: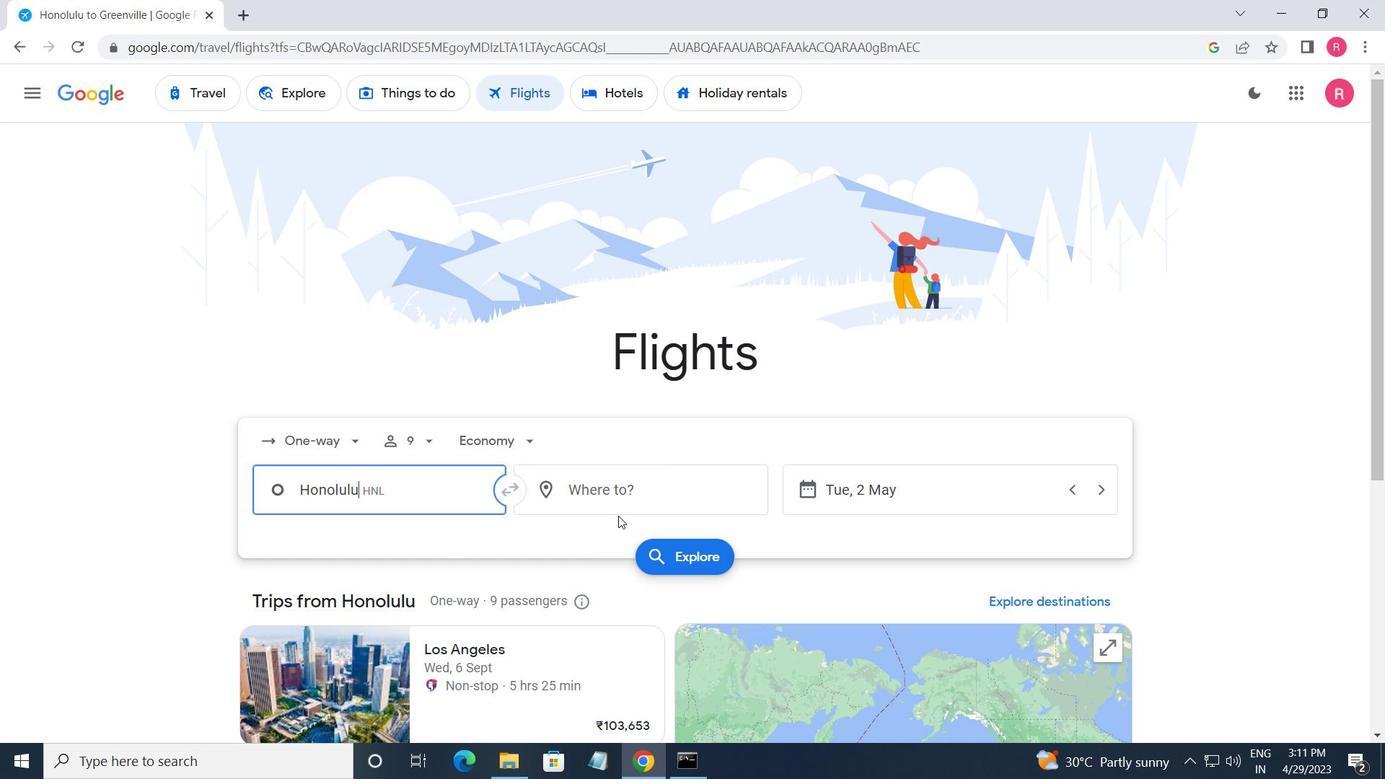 
Action: Mouse pressed left at (622, 502)
Screenshot: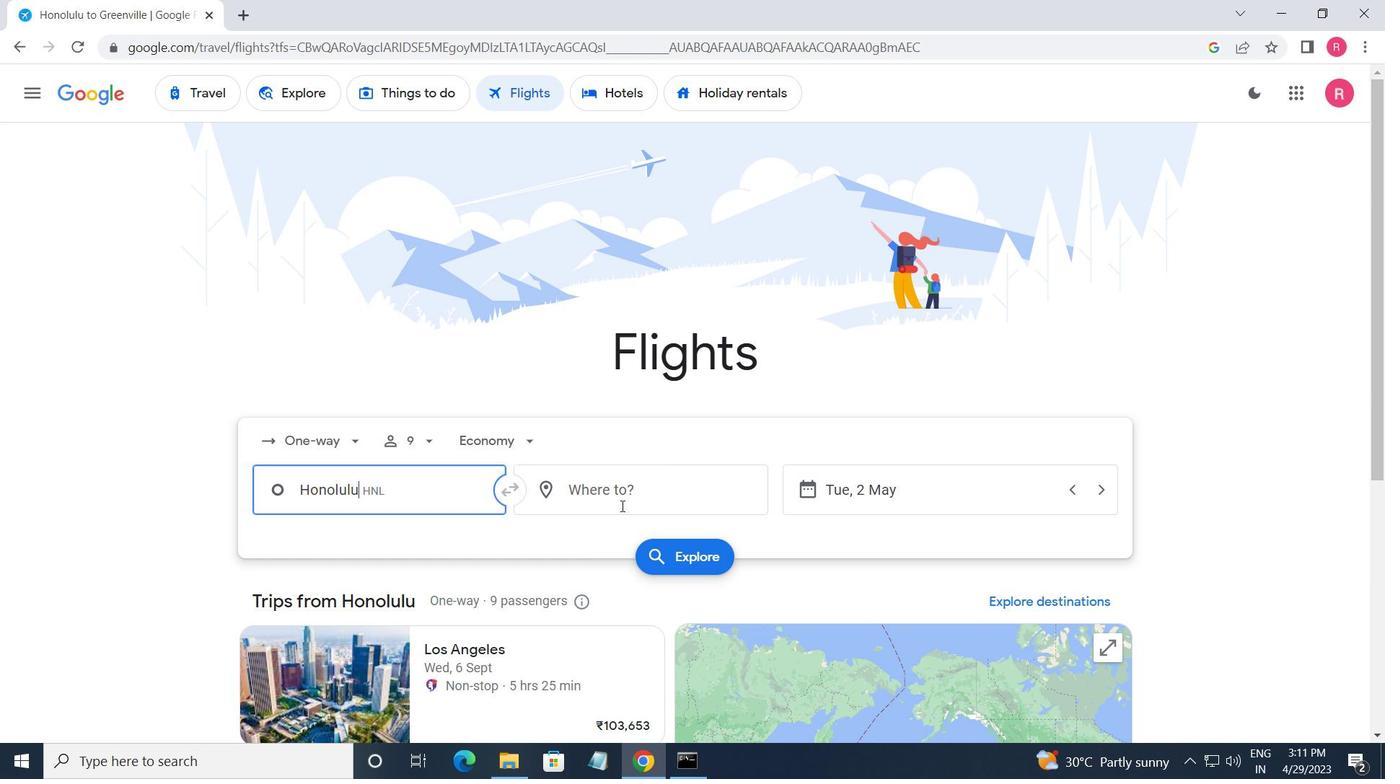 
Action: Mouse moved to (593, 660)
Screenshot: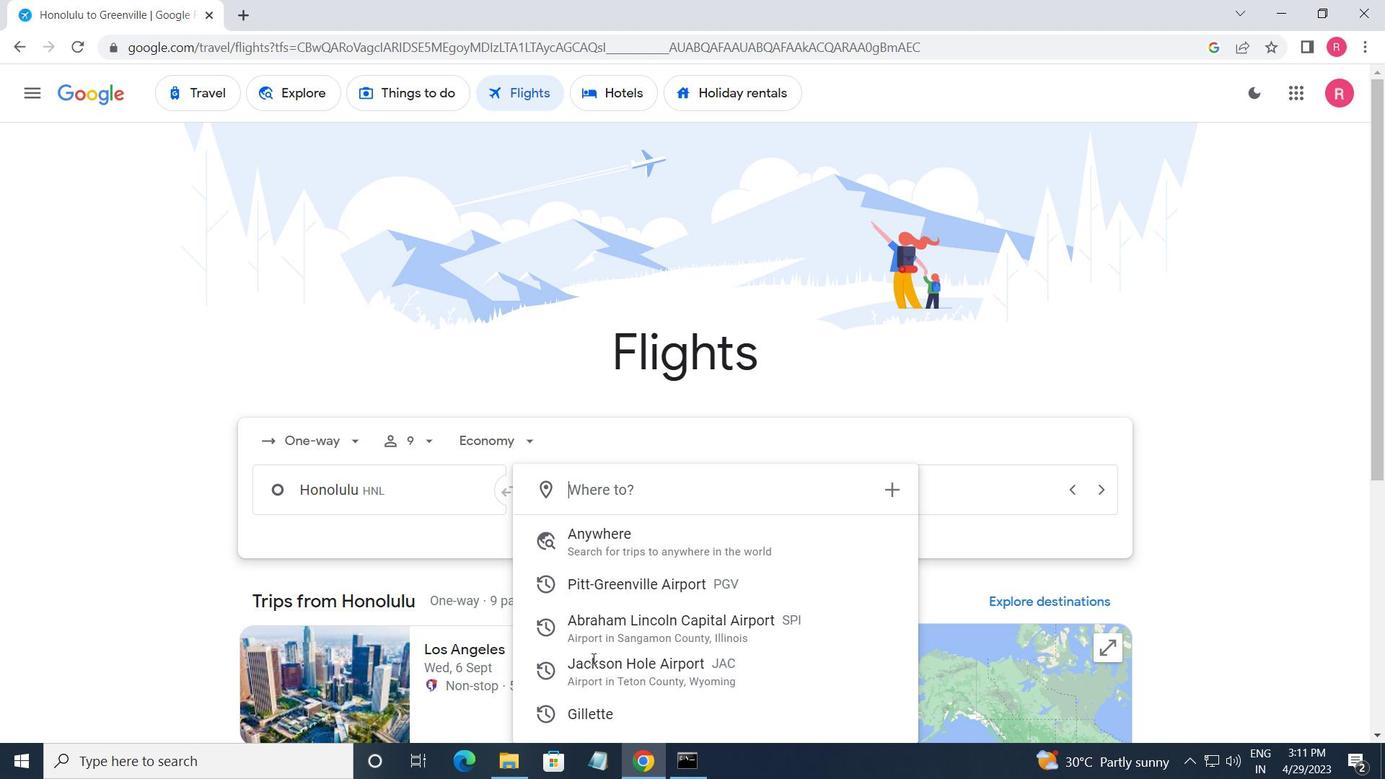 
Action: Mouse pressed left at (593, 660)
Screenshot: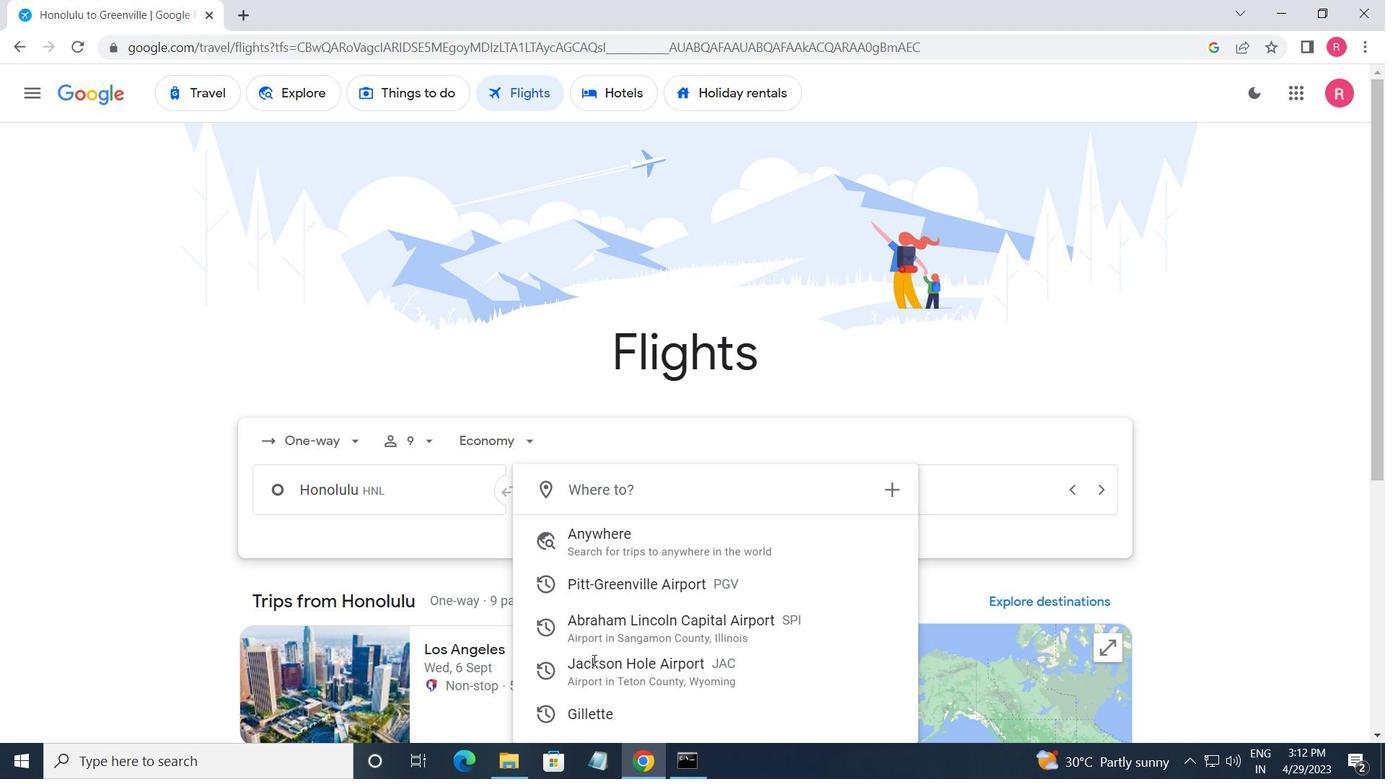
Action: Mouse moved to (909, 494)
Screenshot: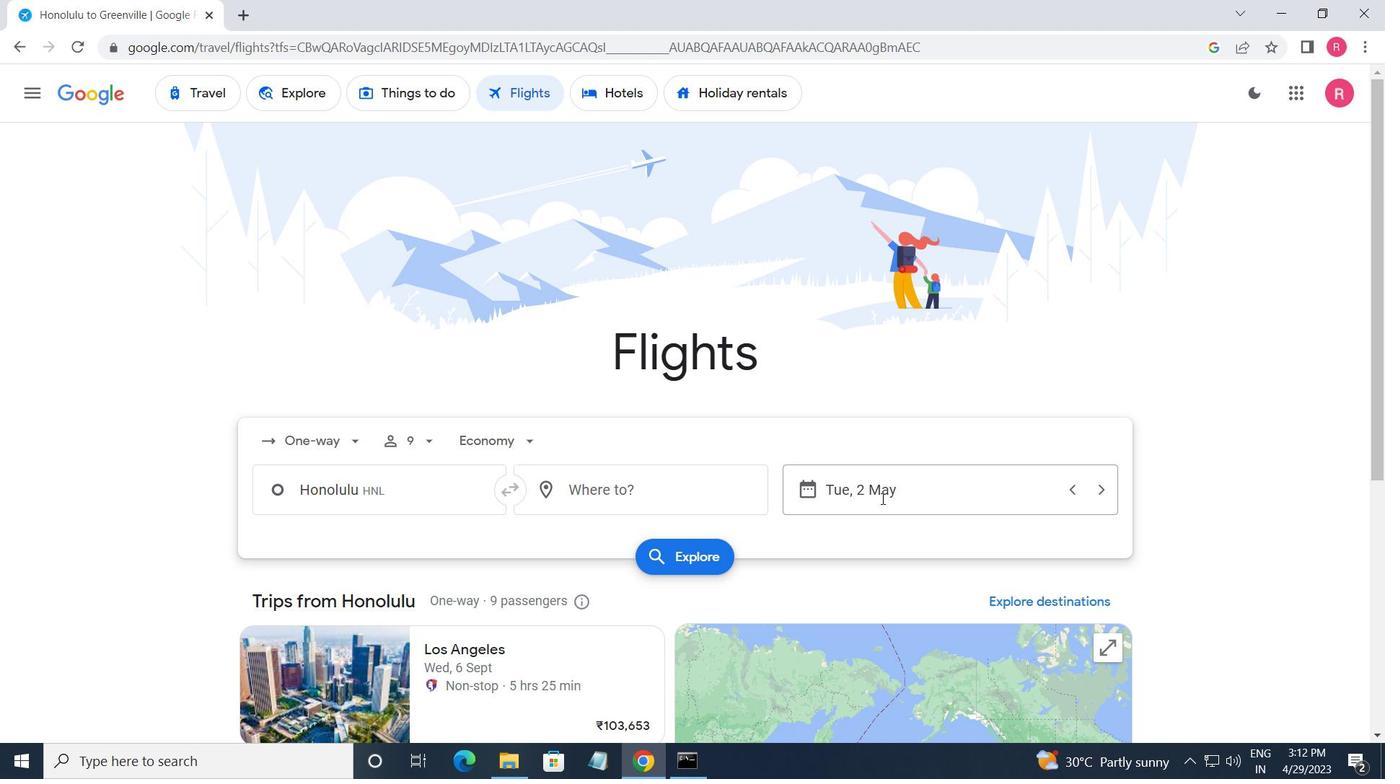 
Action: Mouse pressed left at (909, 494)
Screenshot: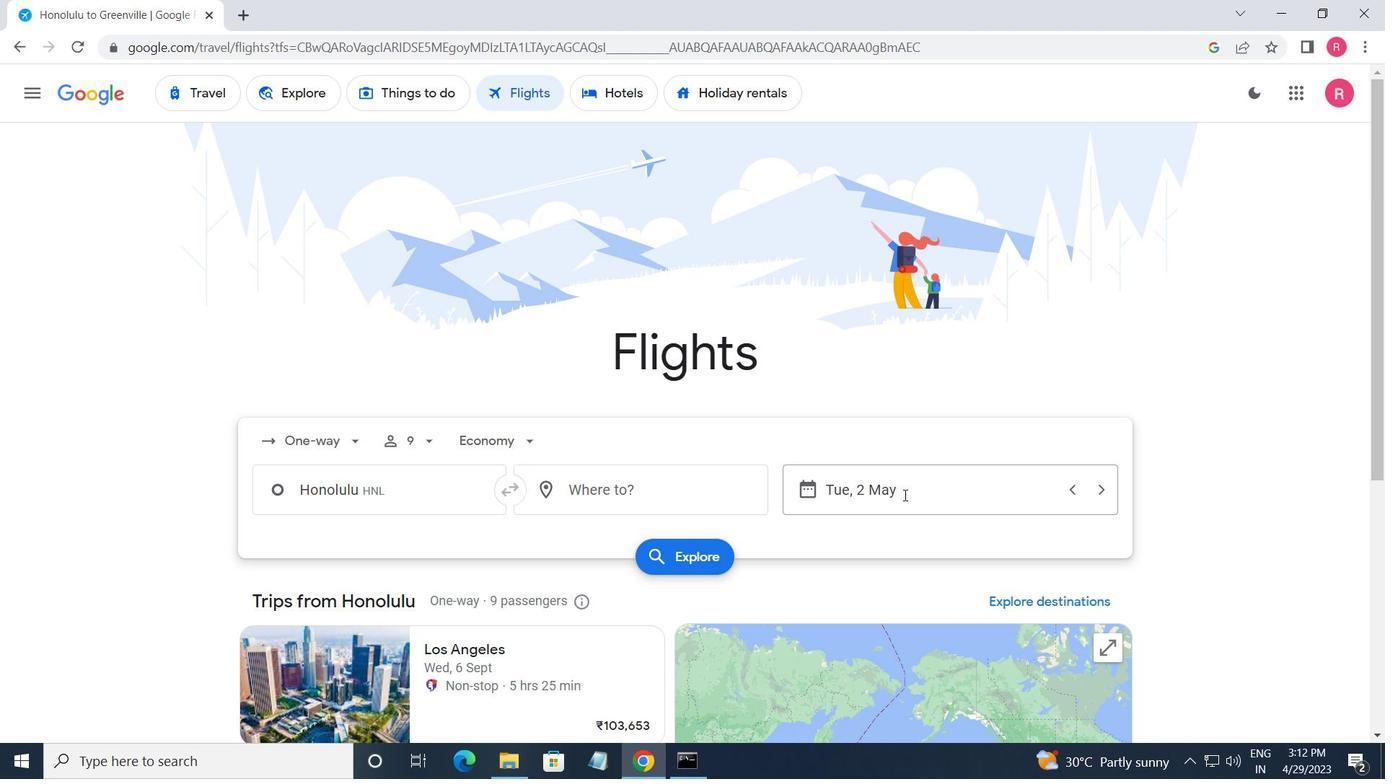 
Action: Mouse moved to (907, 423)
Screenshot: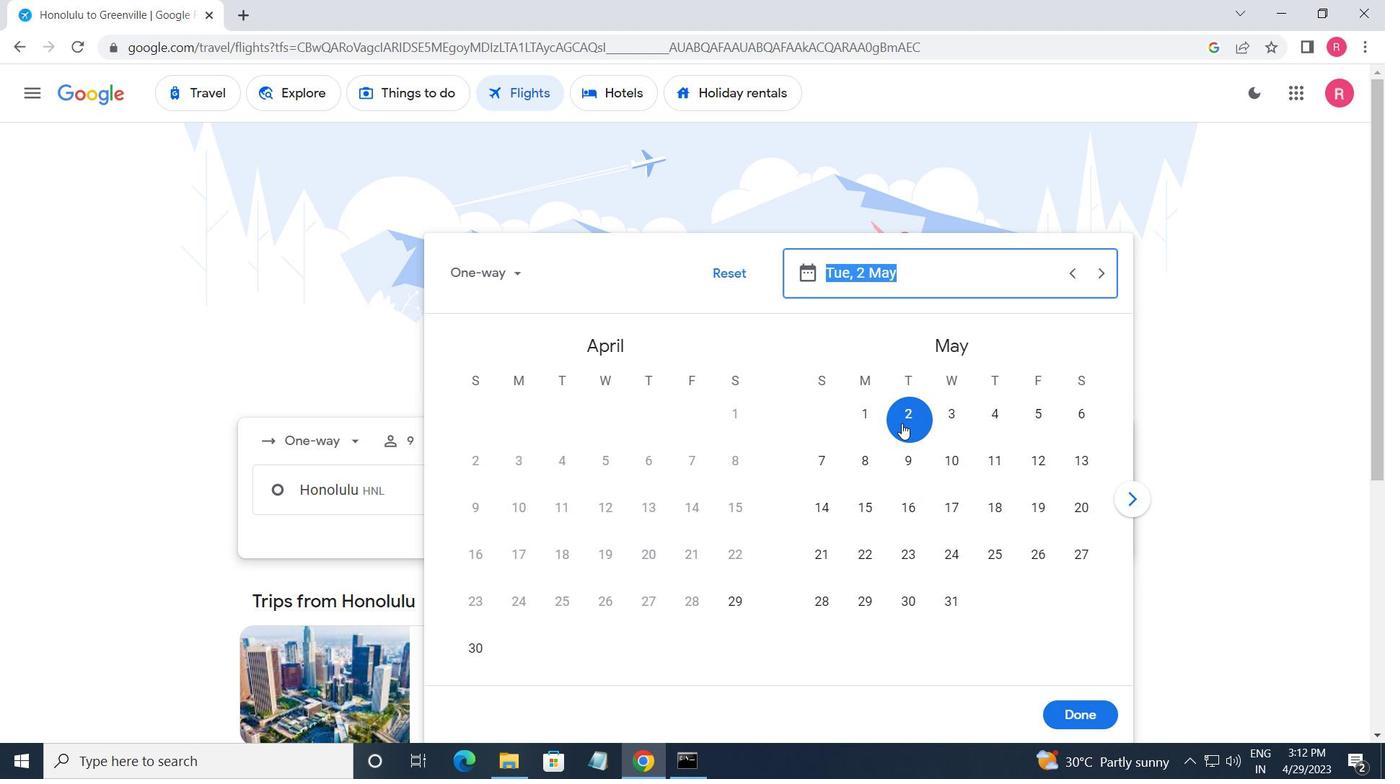 
Action: Mouse pressed left at (907, 423)
Screenshot: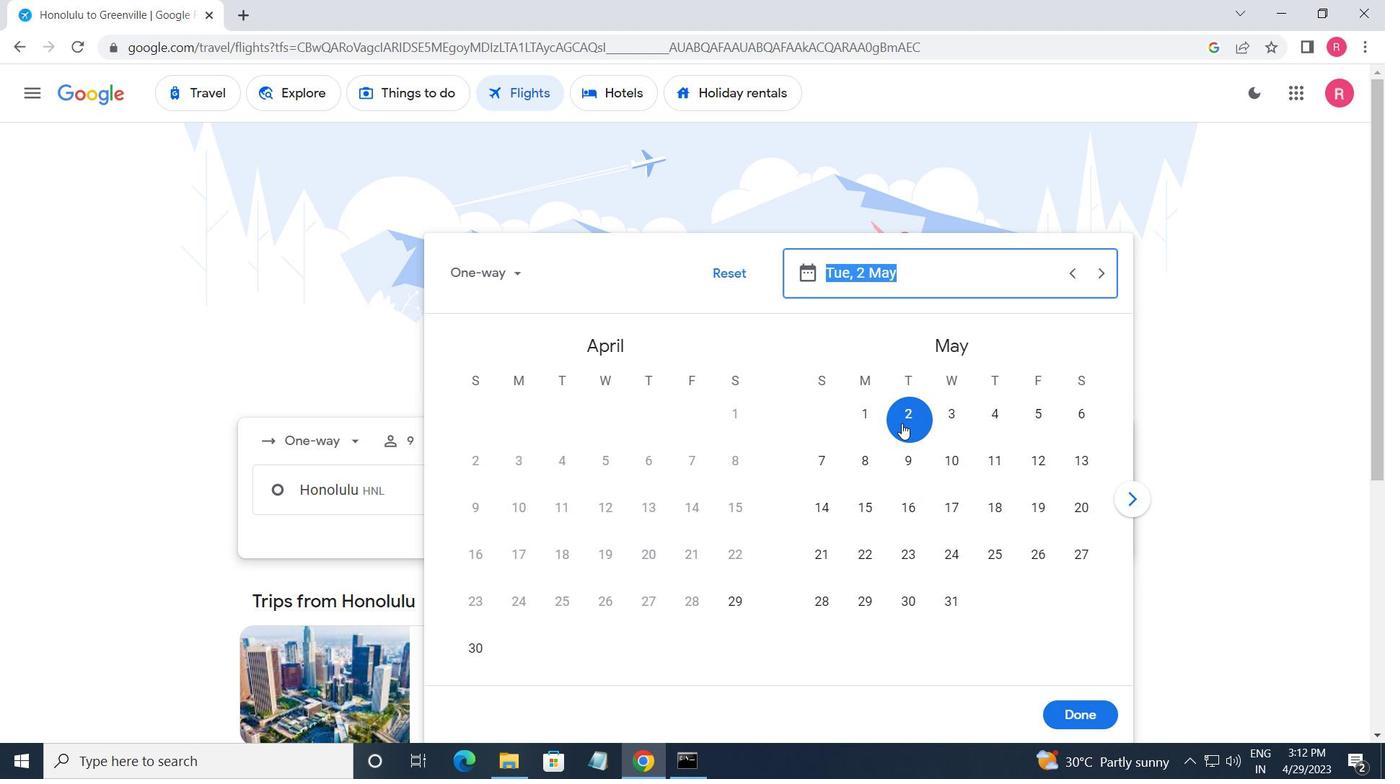 
Action: Mouse moved to (1059, 717)
Screenshot: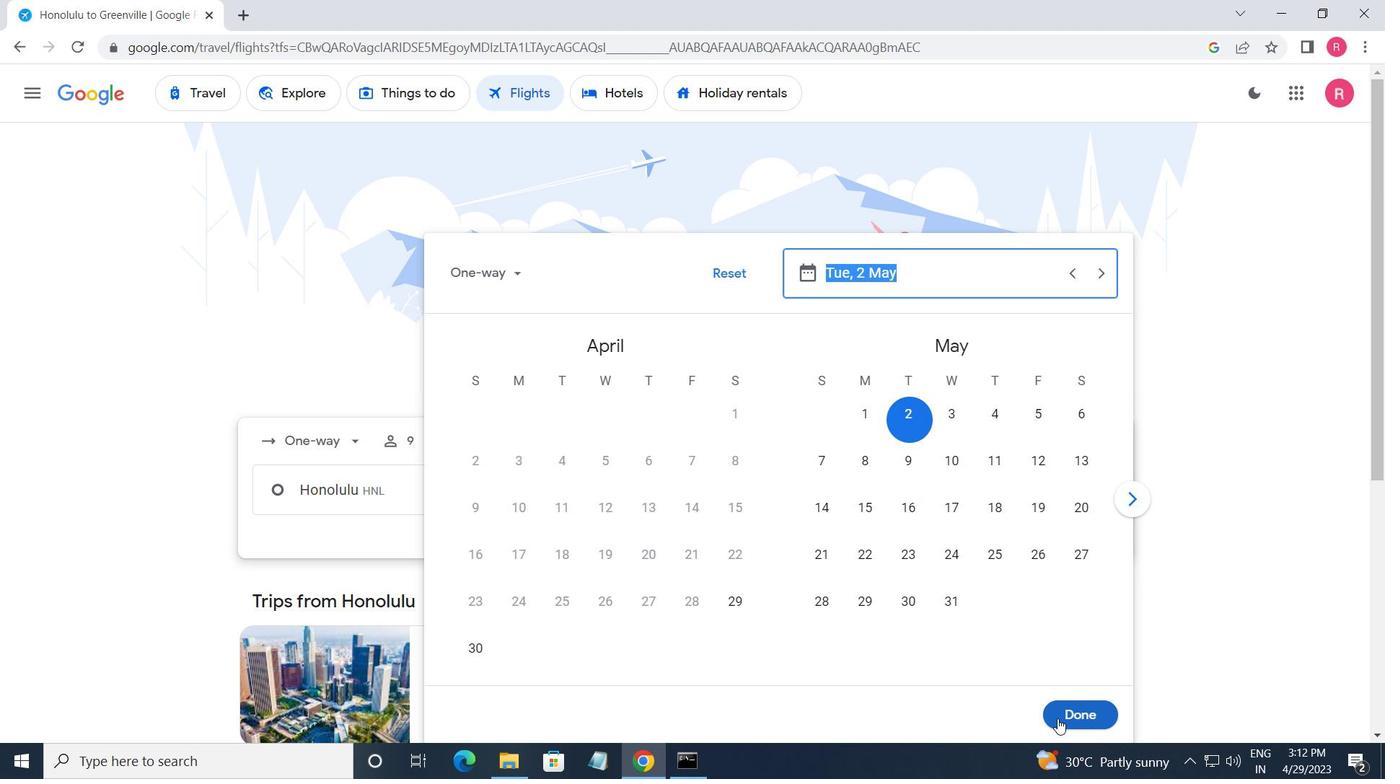 
Action: Mouse pressed left at (1059, 717)
Screenshot: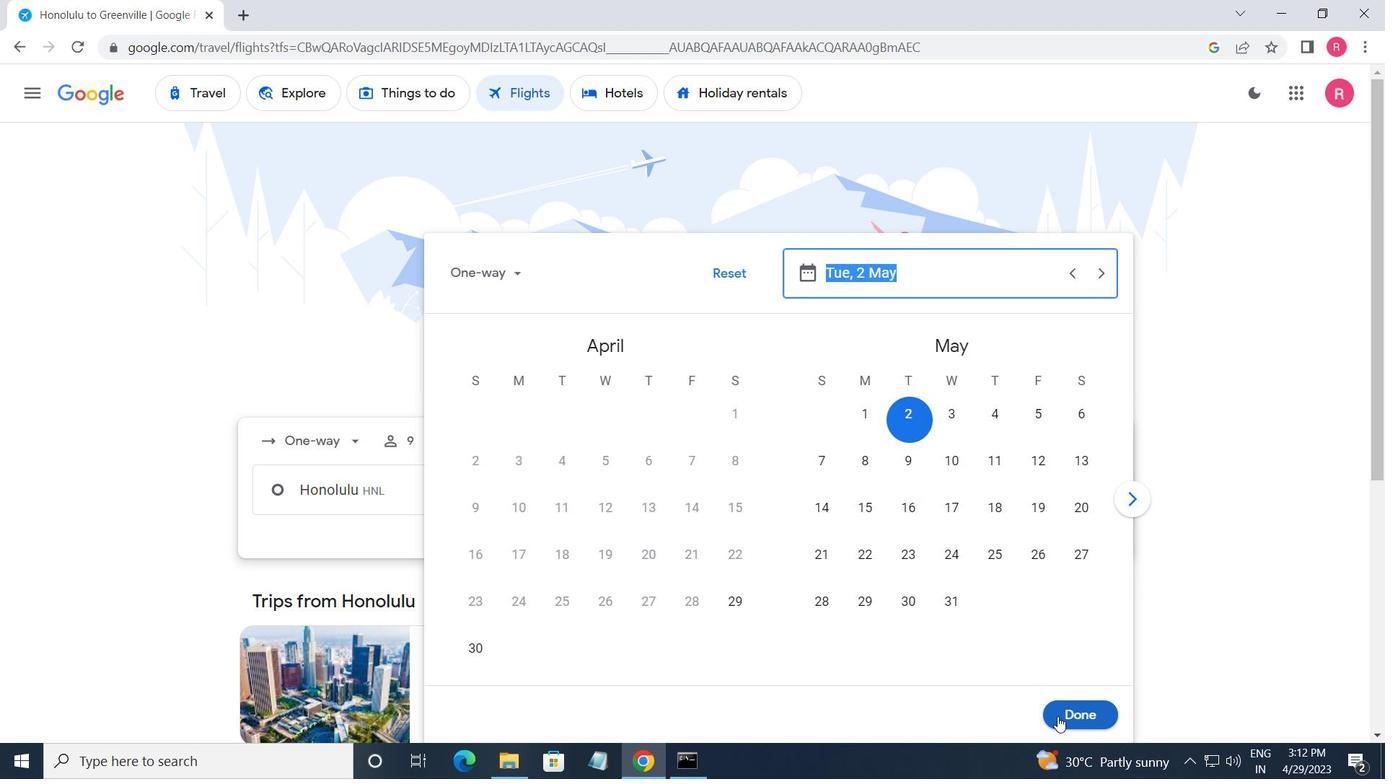 
Action: Mouse moved to (674, 566)
Screenshot: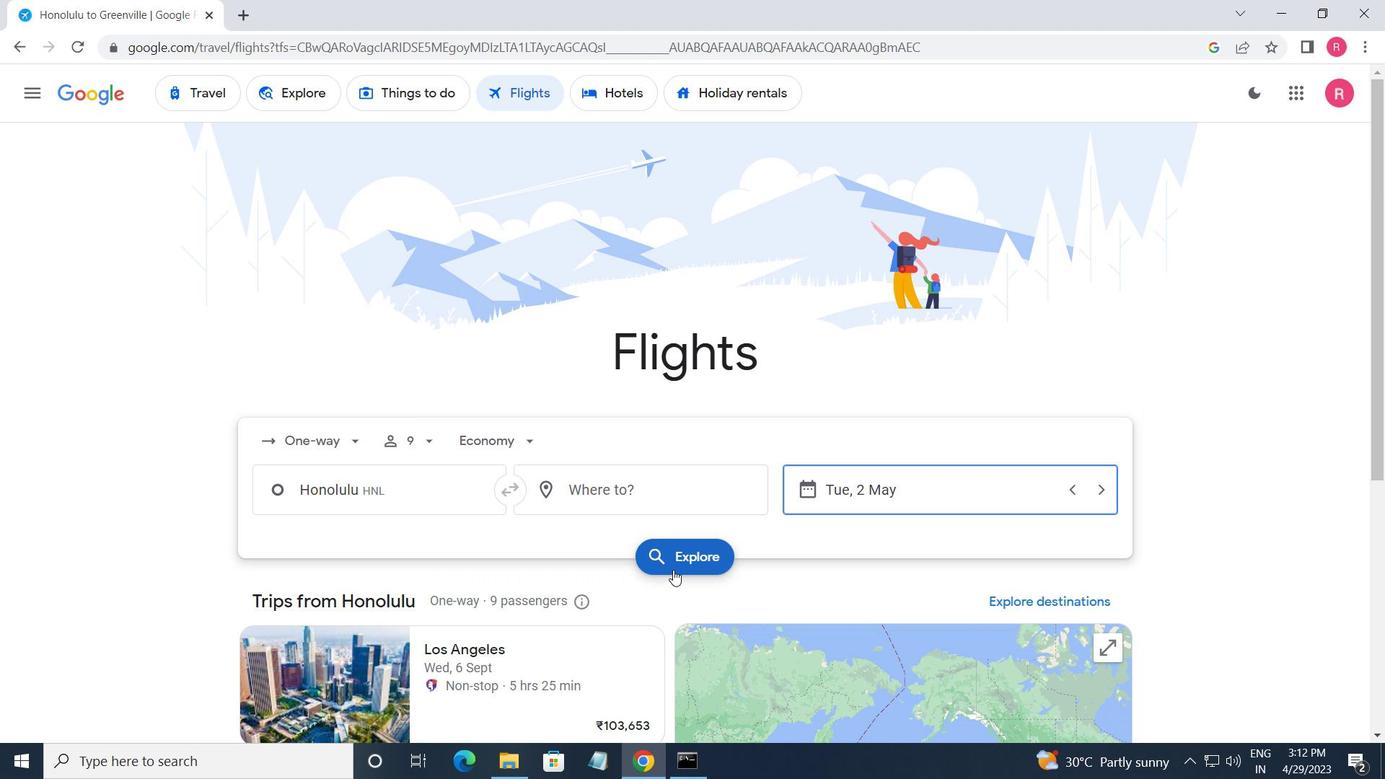 
Action: Mouse pressed left at (674, 566)
Screenshot: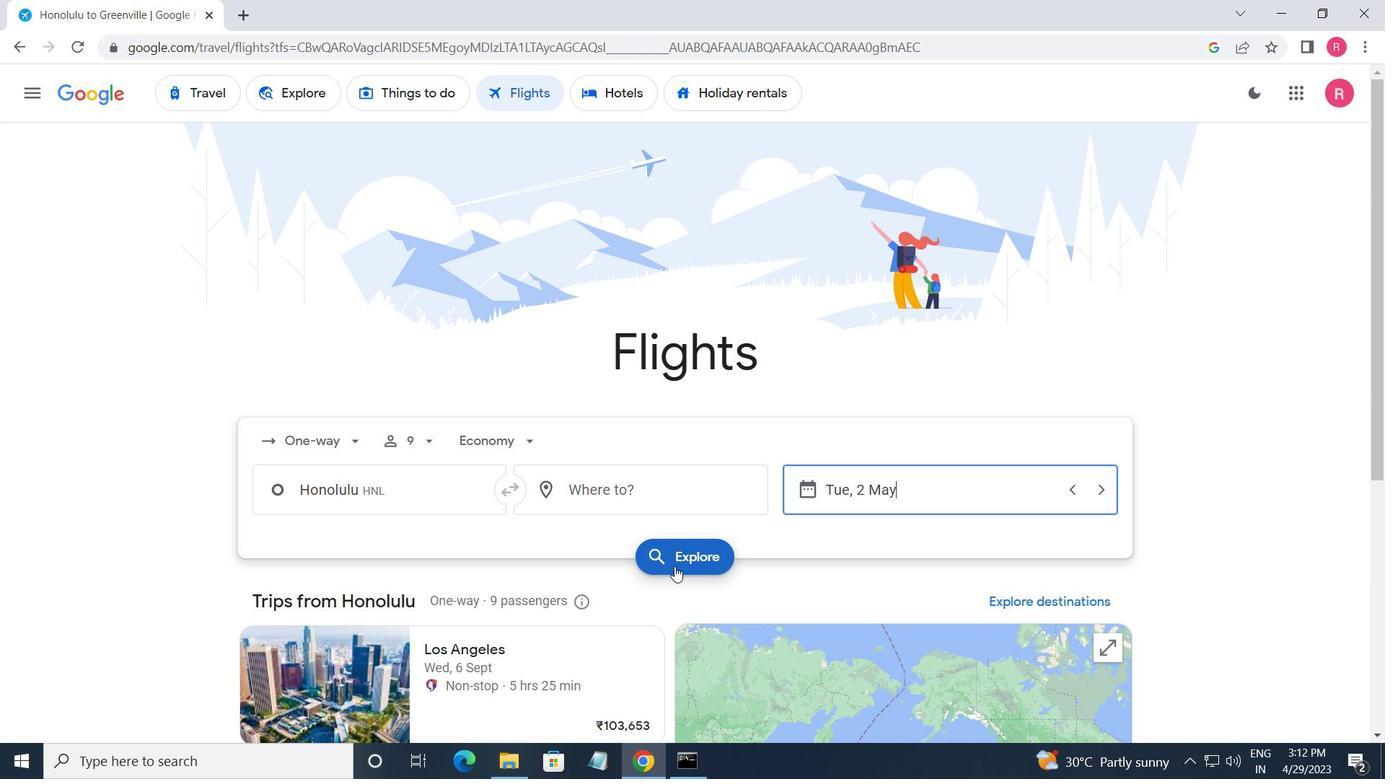 
Action: Mouse moved to (80, 324)
Screenshot: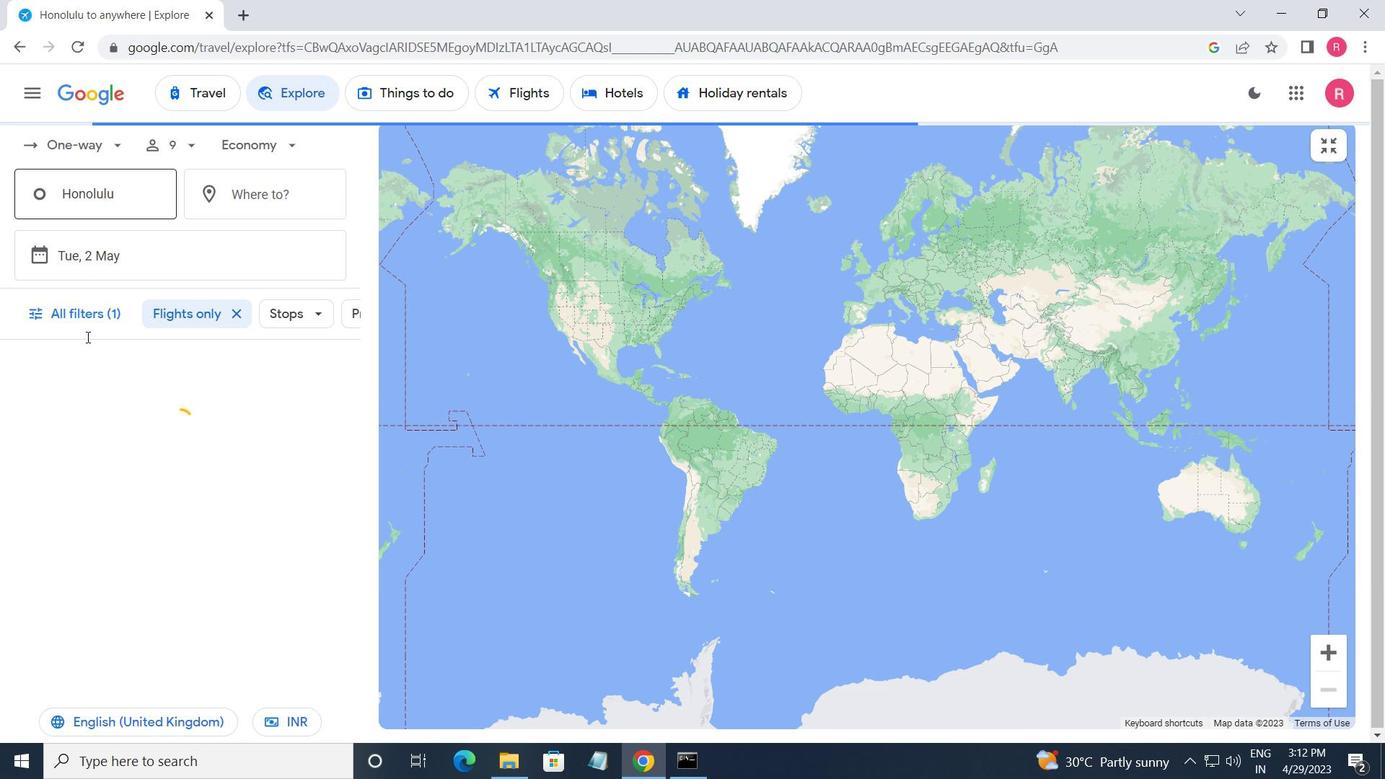
Action: Mouse pressed left at (80, 324)
Screenshot: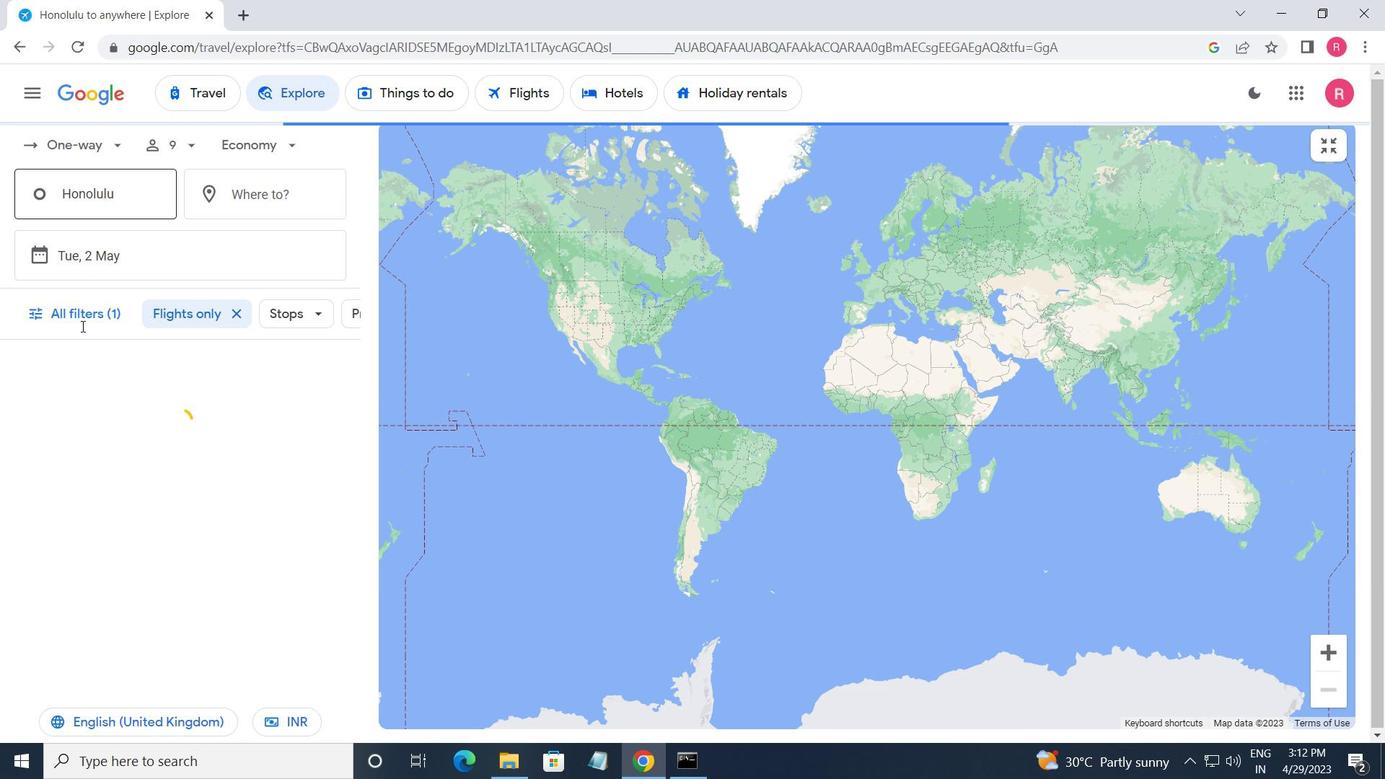 
Action: Mouse moved to (236, 321)
Screenshot: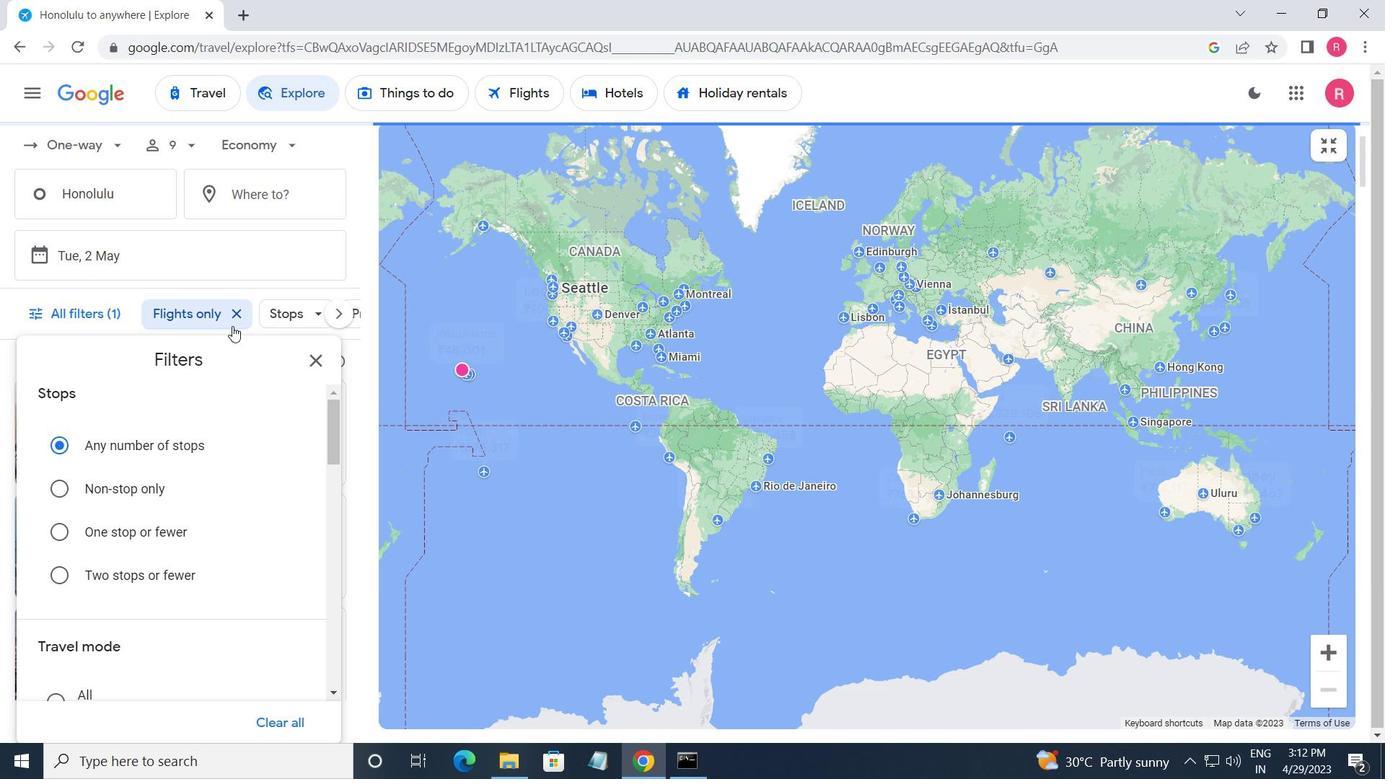 
Action: Mouse pressed left at (236, 321)
Screenshot: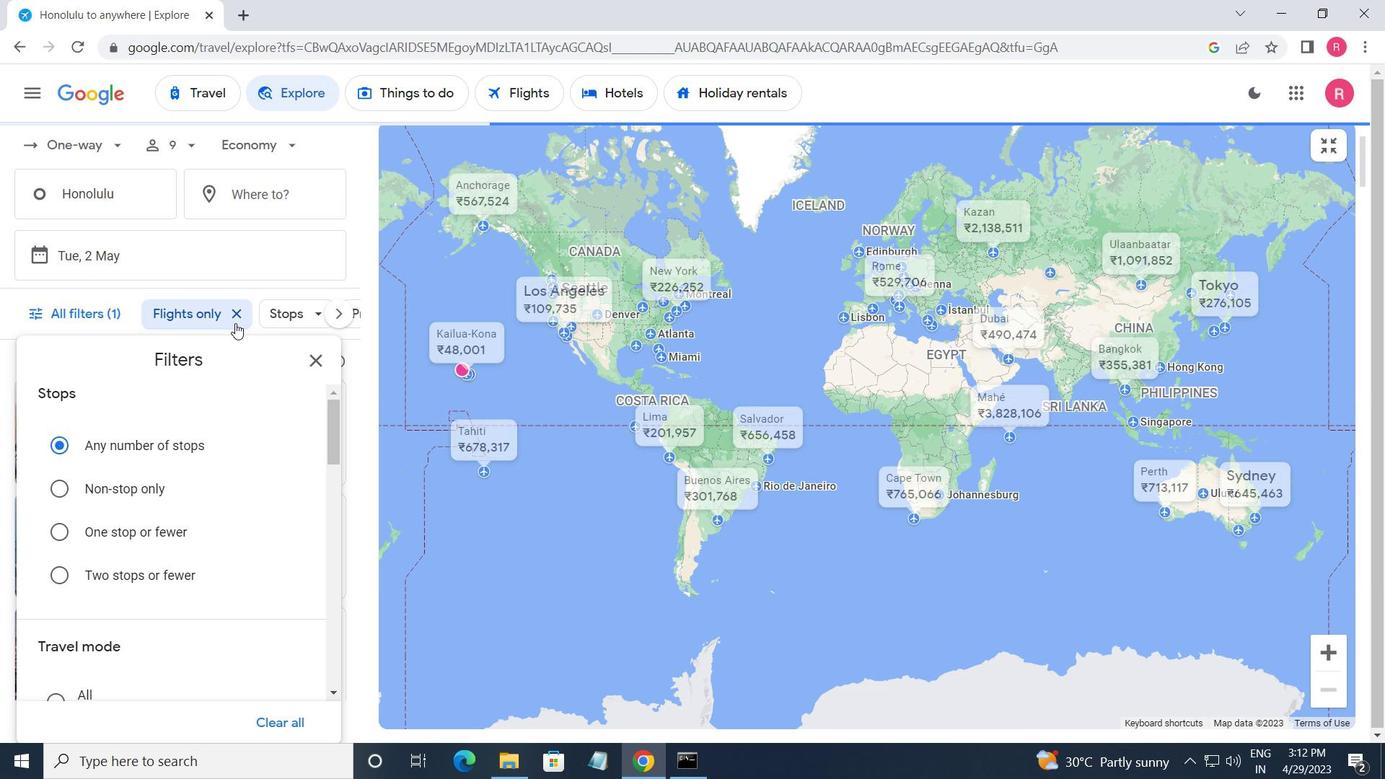 
Action: Mouse moved to (44, 304)
Screenshot: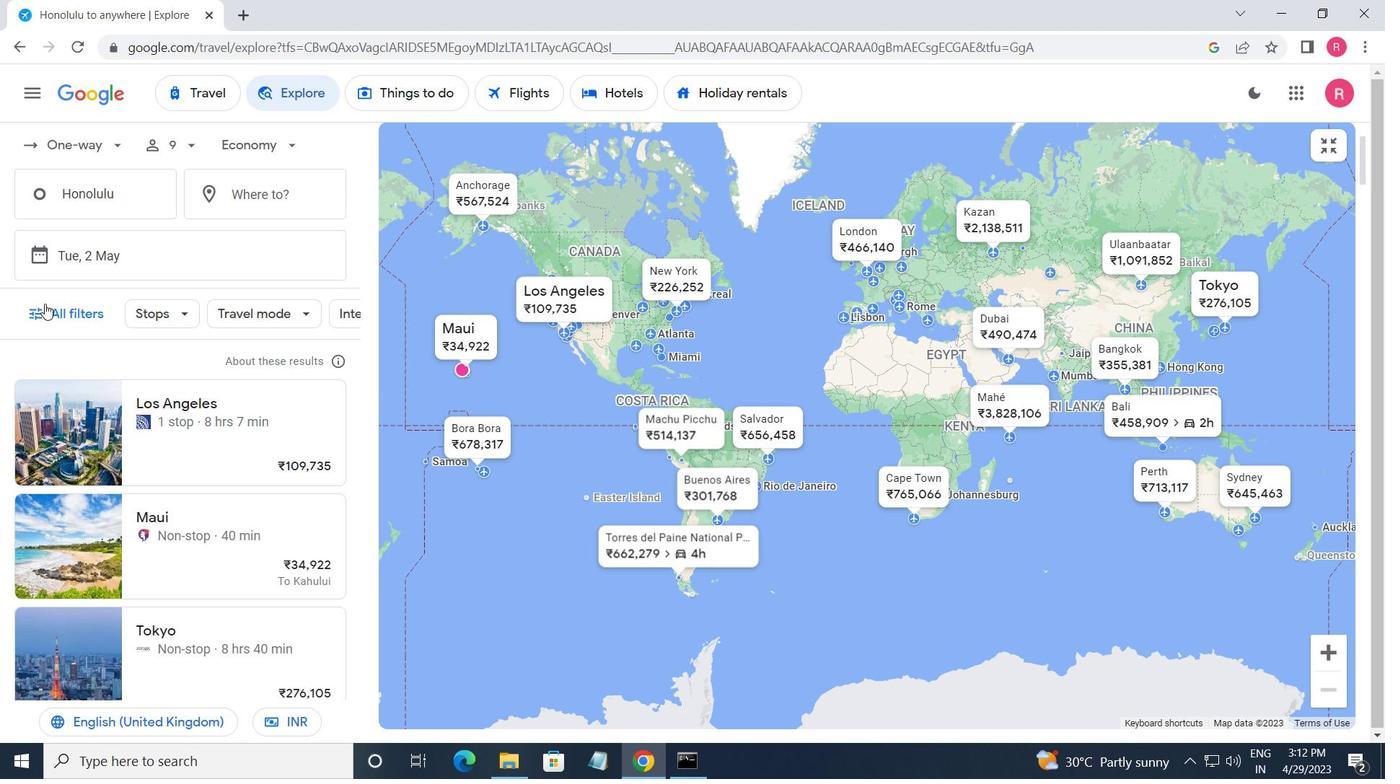 
Action: Mouse pressed left at (44, 304)
Screenshot: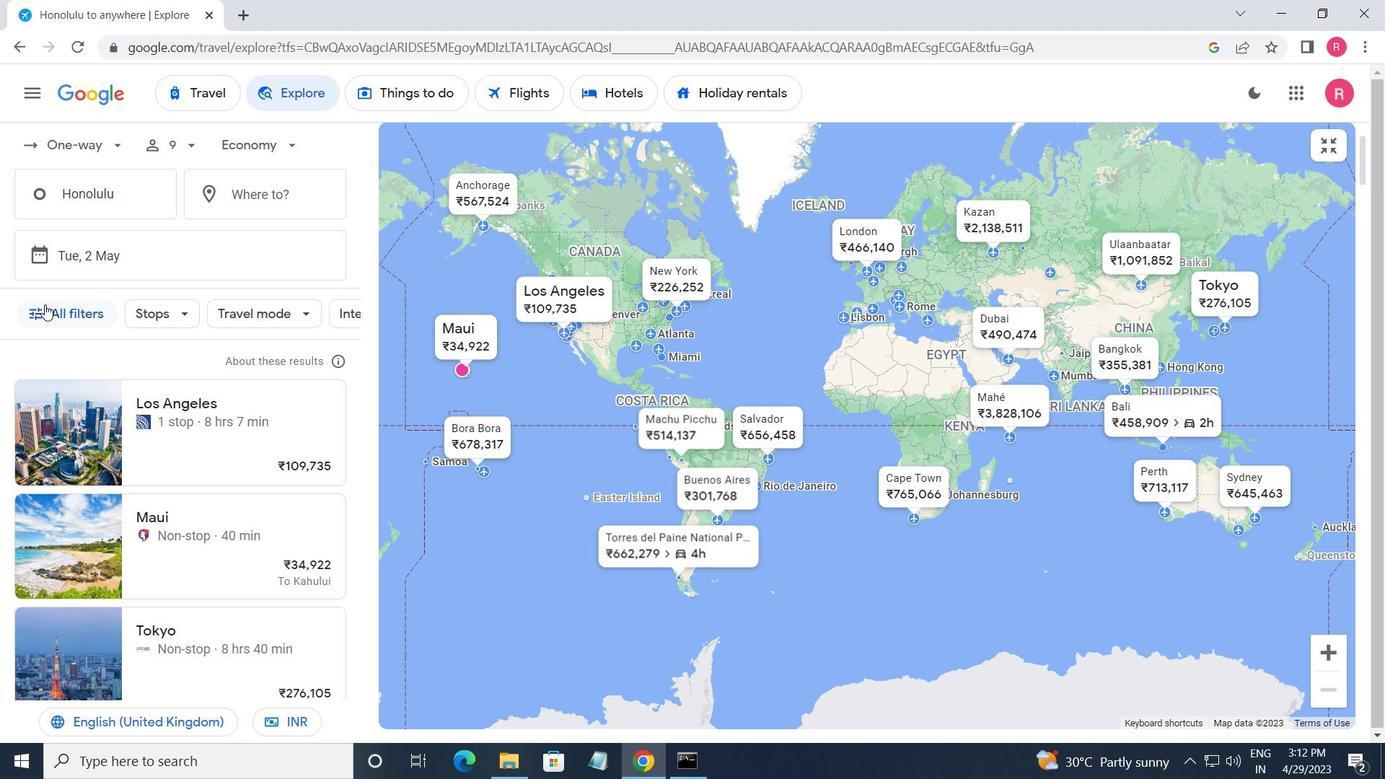 
Action: Mouse moved to (129, 477)
Screenshot: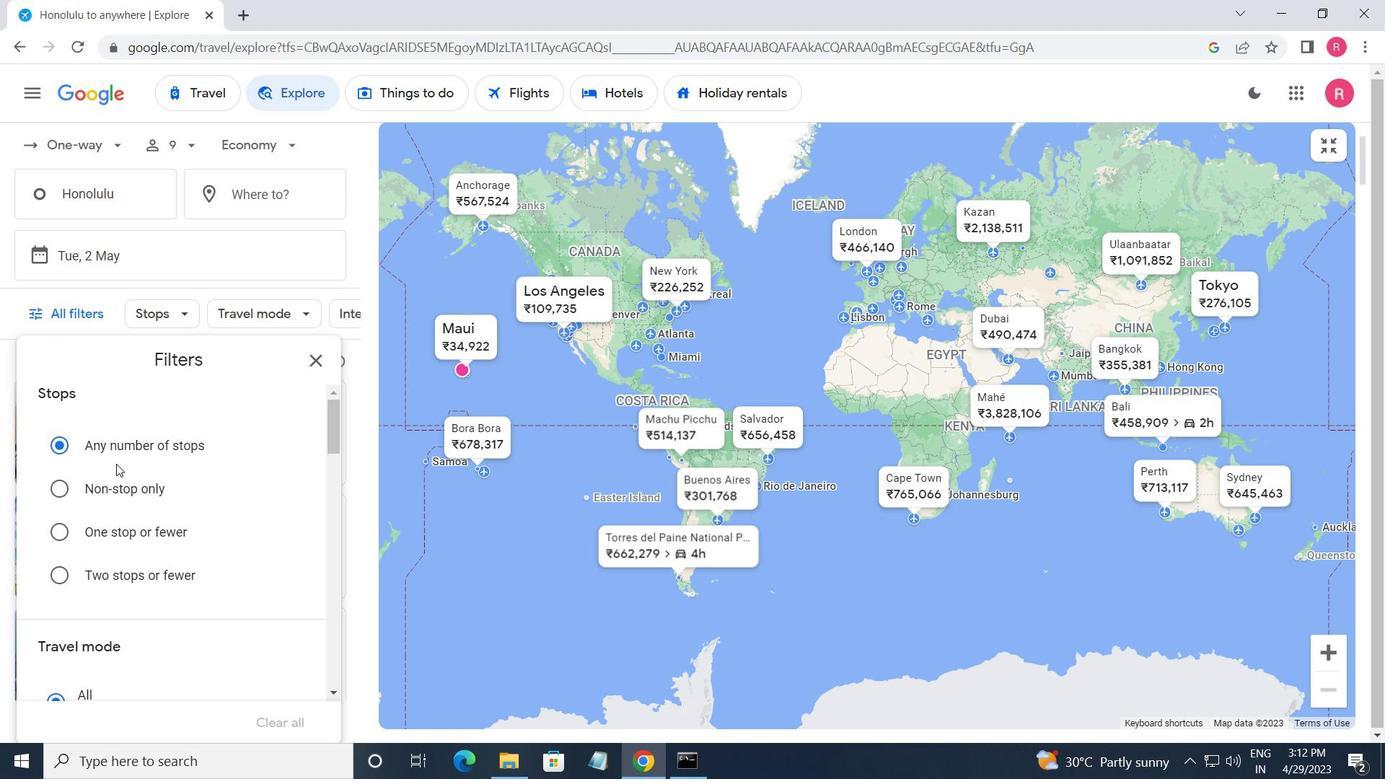 
Action: Mouse scrolled (129, 476) with delta (0, 0)
Screenshot: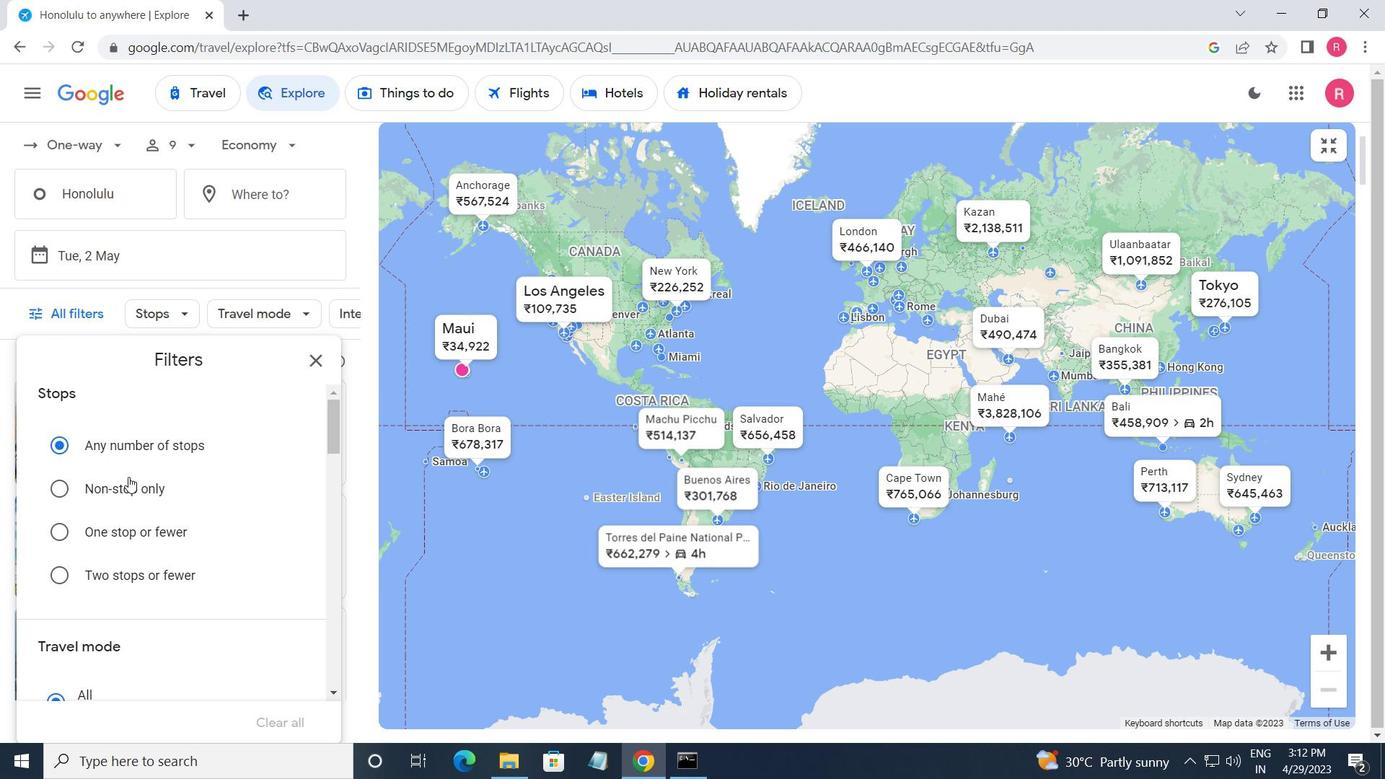 
Action: Mouse scrolled (129, 476) with delta (0, 0)
Screenshot: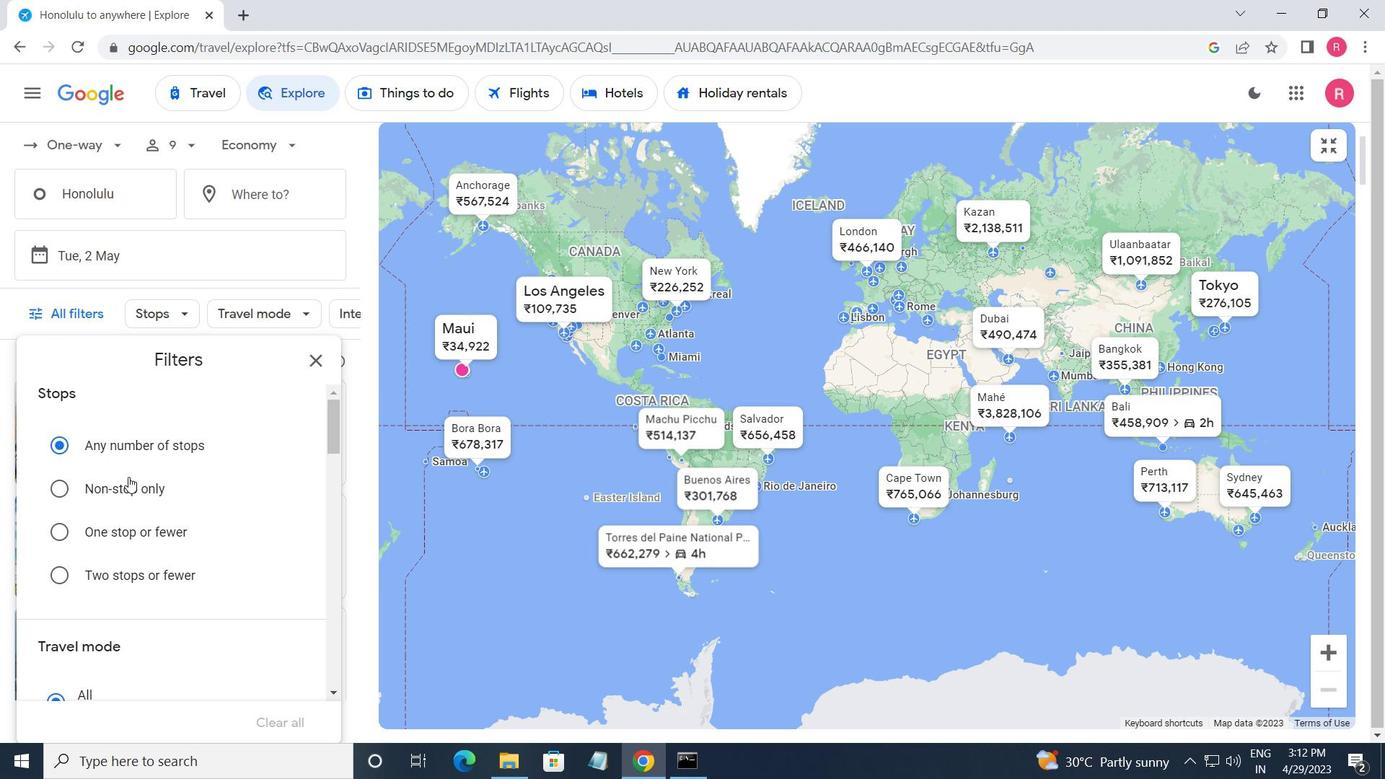 
Action: Mouse scrolled (129, 476) with delta (0, 0)
Screenshot: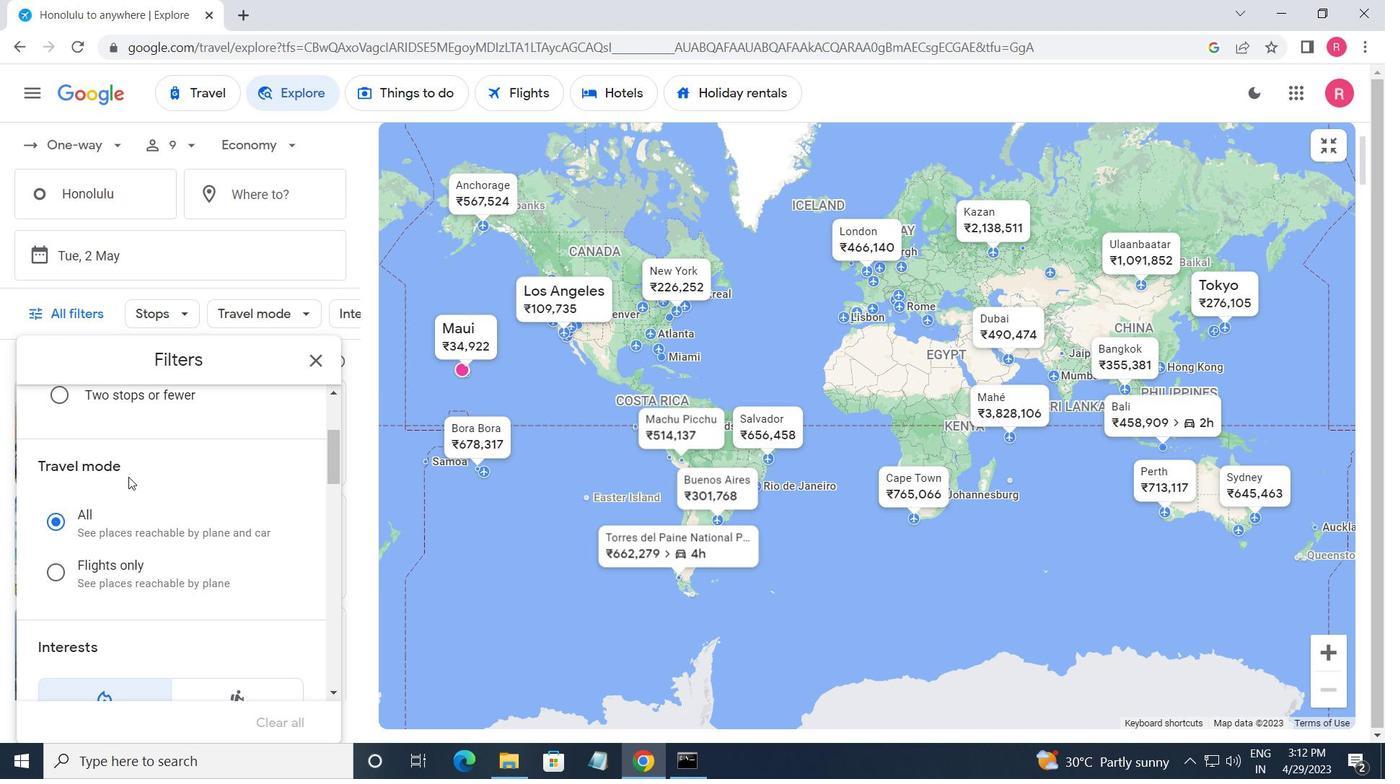 
Action: Mouse scrolled (129, 476) with delta (0, 0)
Screenshot: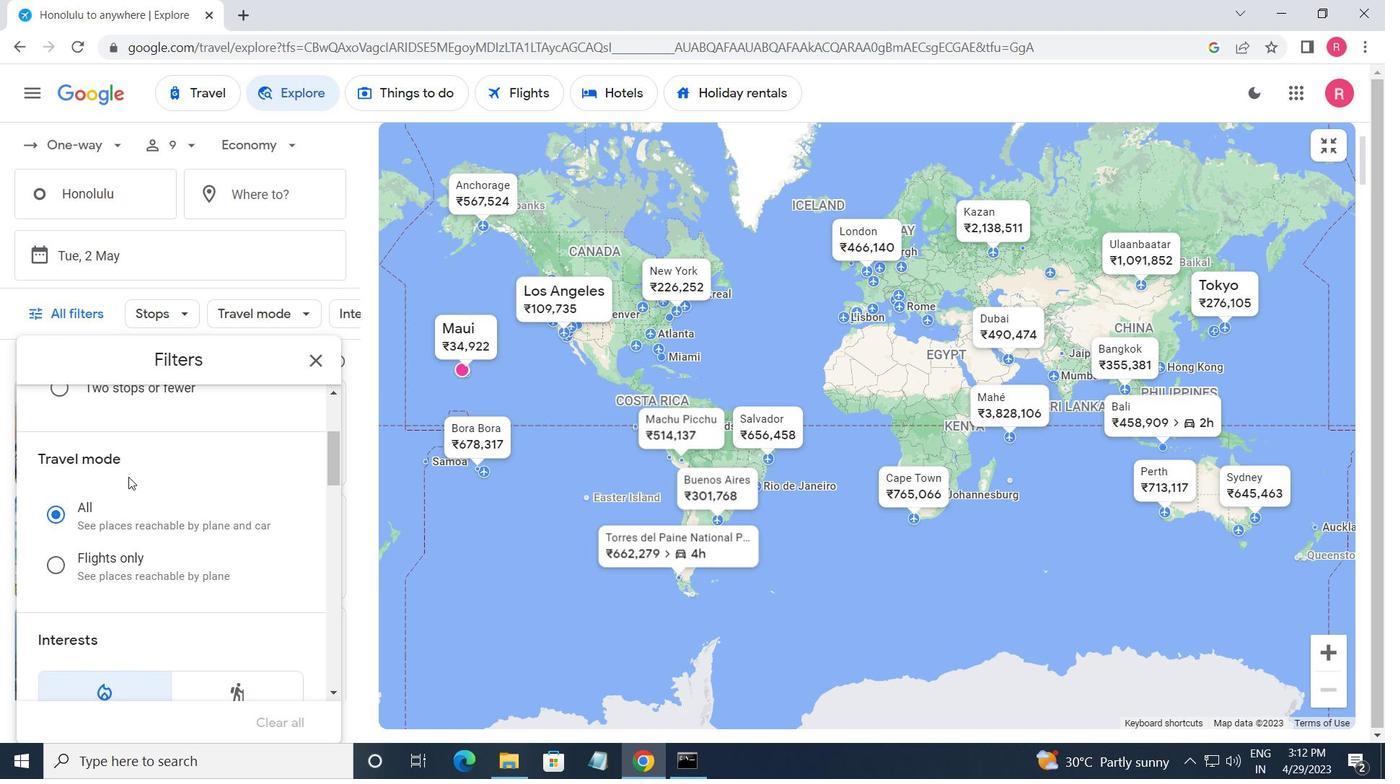 
Action: Mouse scrolled (129, 476) with delta (0, 0)
Screenshot: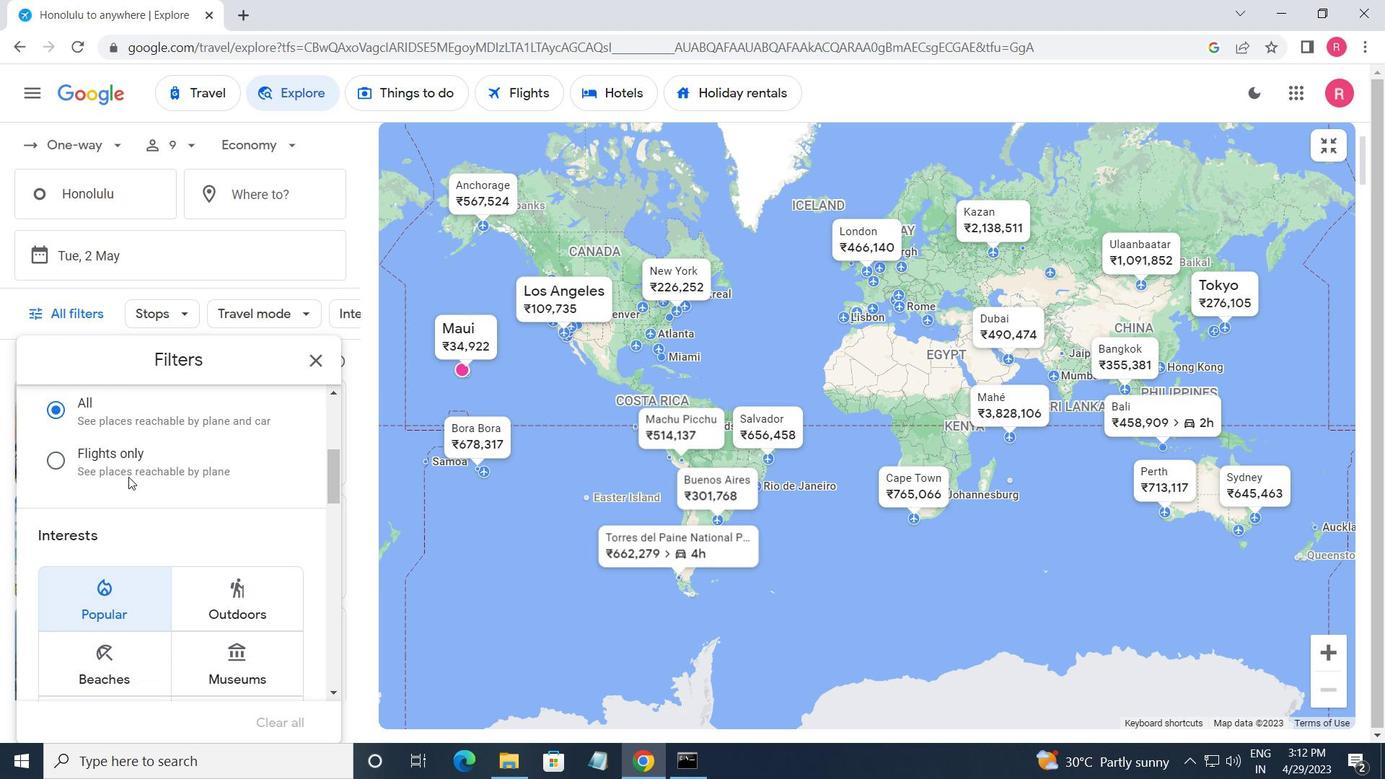 
Action: Mouse scrolled (129, 476) with delta (0, 0)
Screenshot: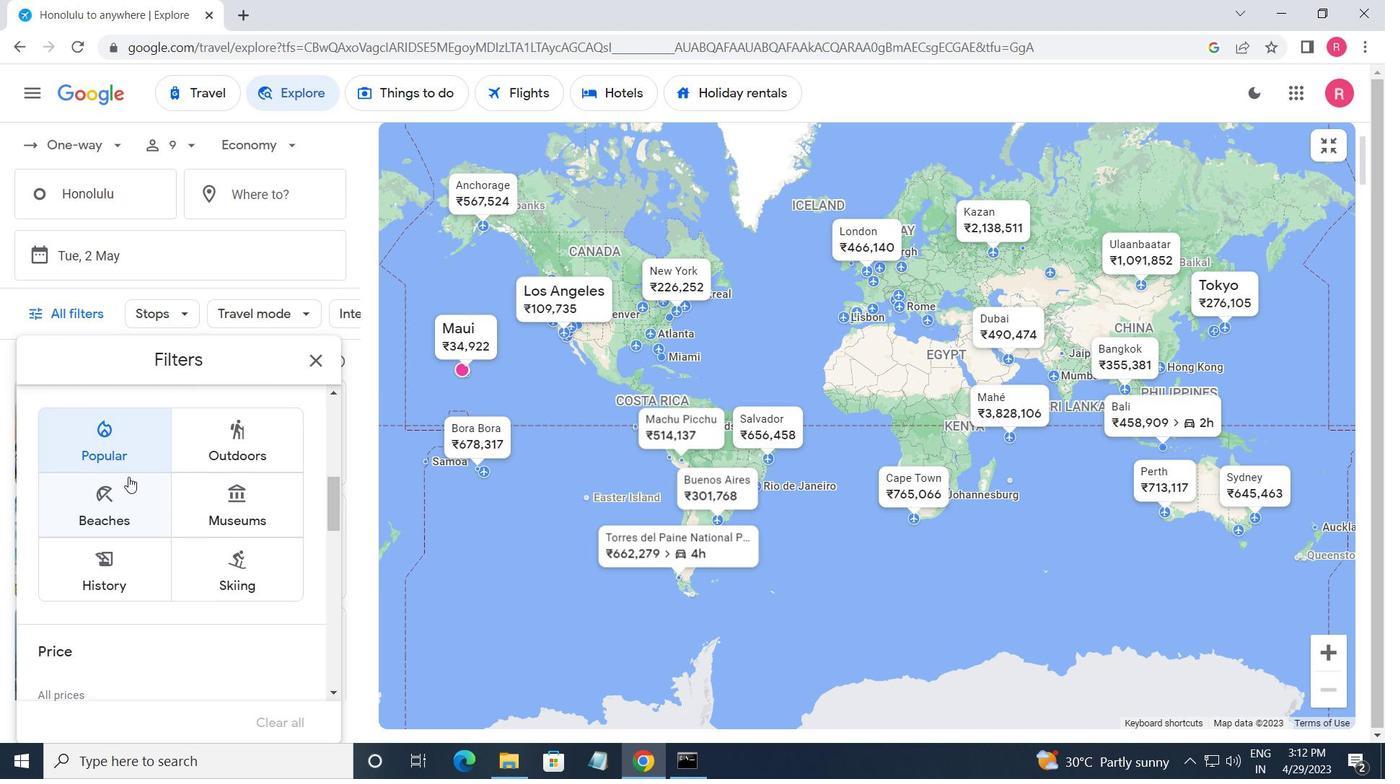 
Action: Mouse scrolled (129, 476) with delta (0, 0)
Screenshot: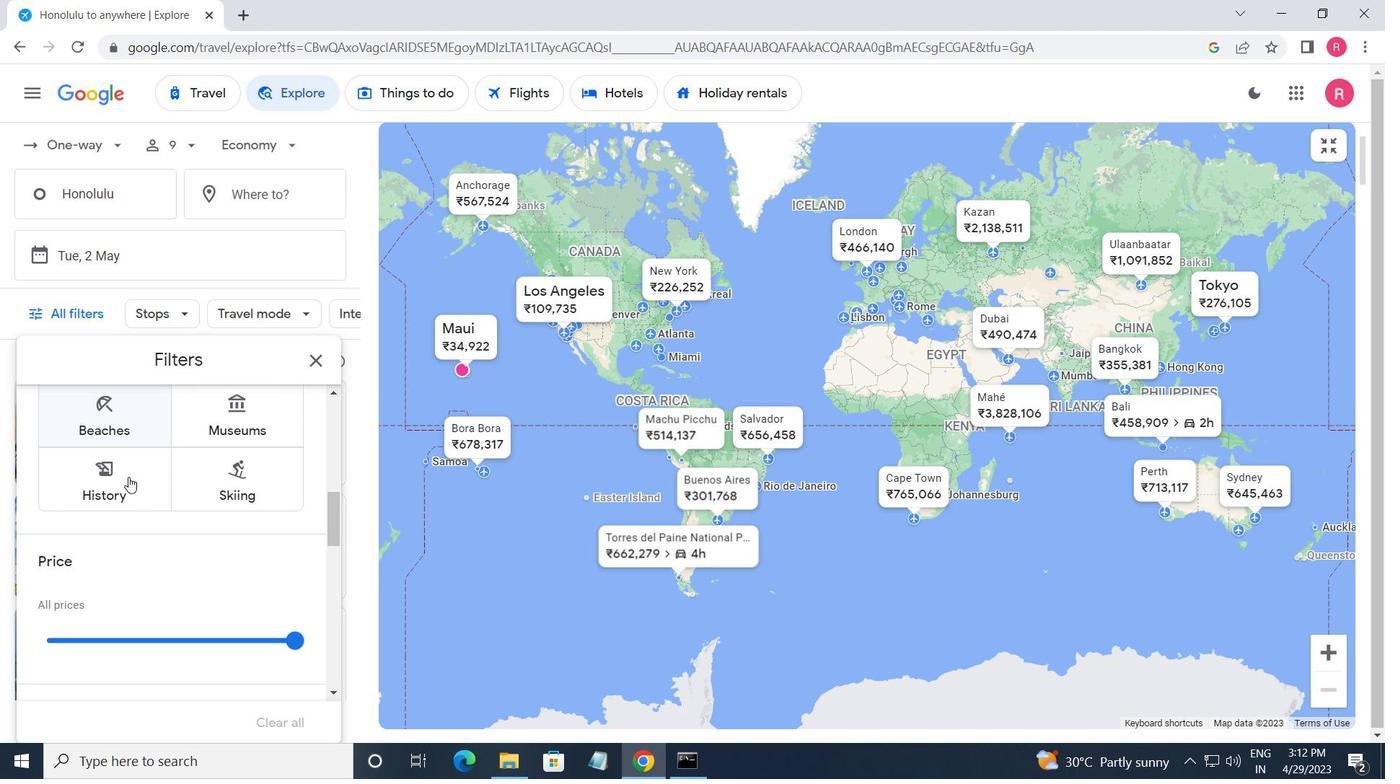 
Action: Mouse scrolled (129, 476) with delta (0, 0)
Screenshot: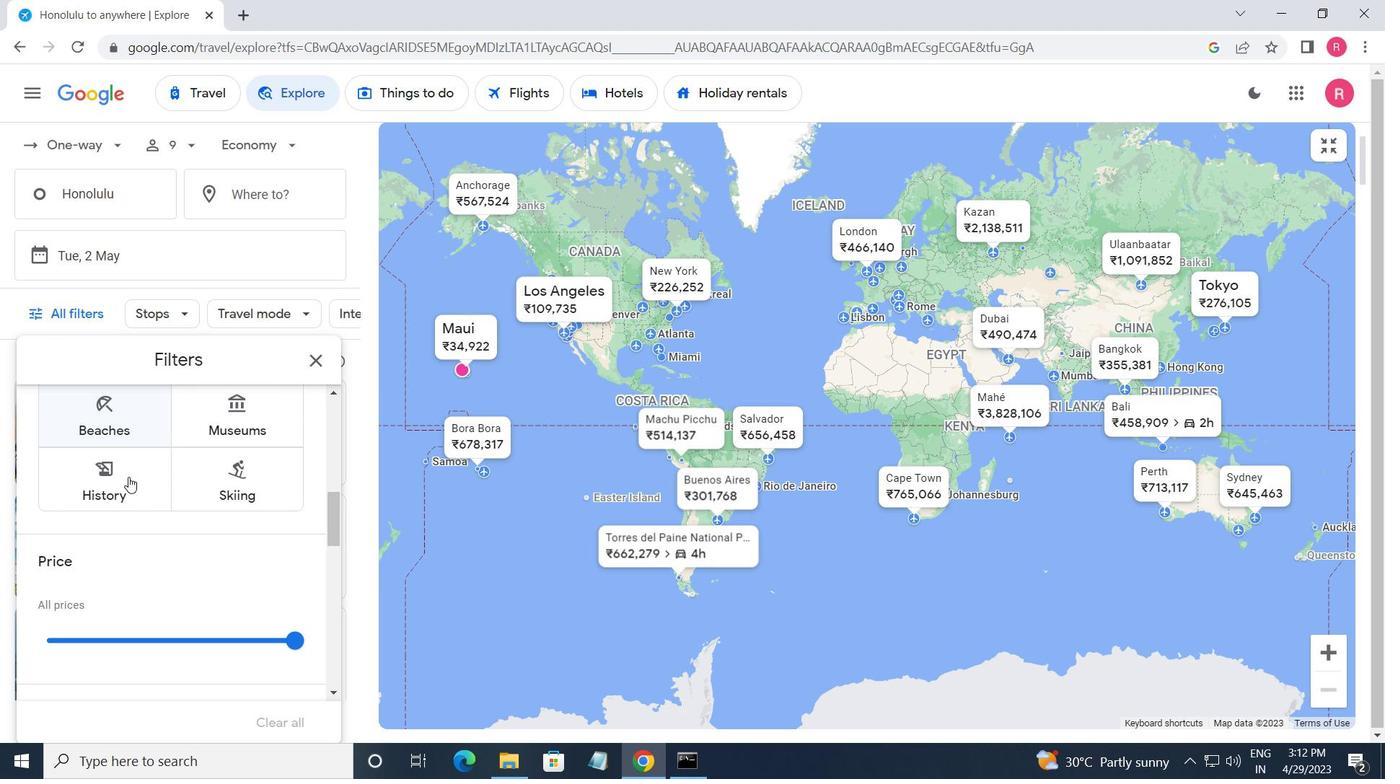 
Action: Mouse scrolled (129, 476) with delta (0, 0)
Screenshot: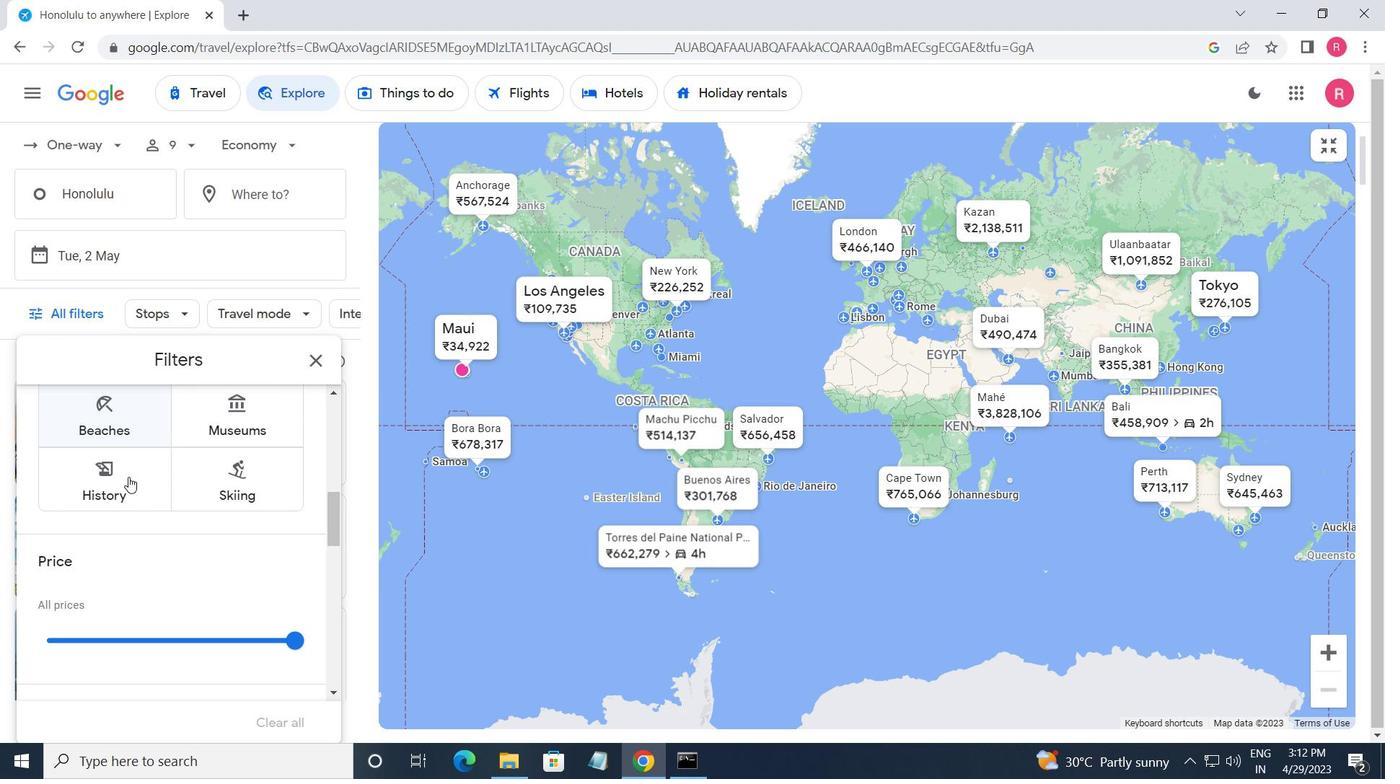 
Action: Mouse scrolled (129, 477) with delta (0, 0)
Screenshot: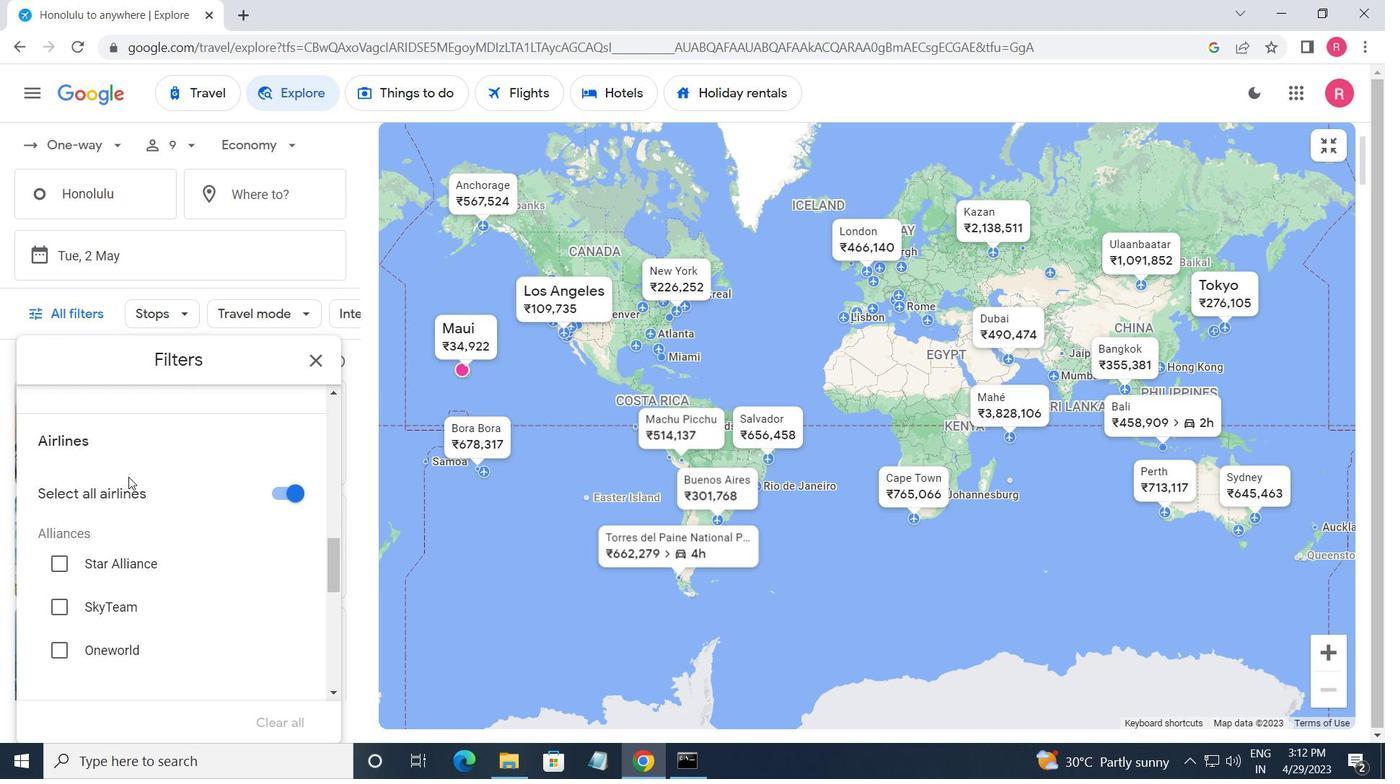 
Action: Mouse scrolled (129, 477) with delta (0, 0)
Screenshot: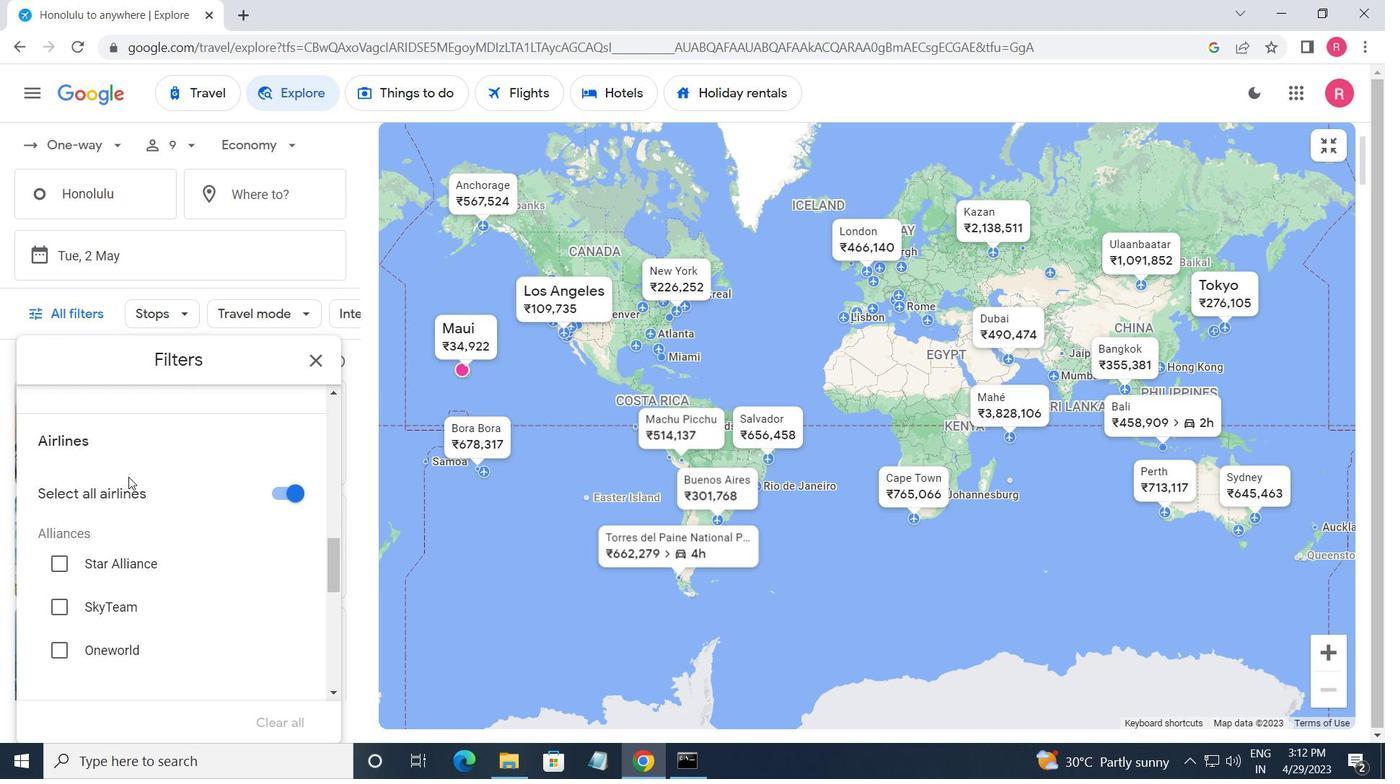 
Action: Mouse scrolled (129, 477) with delta (0, 0)
Screenshot: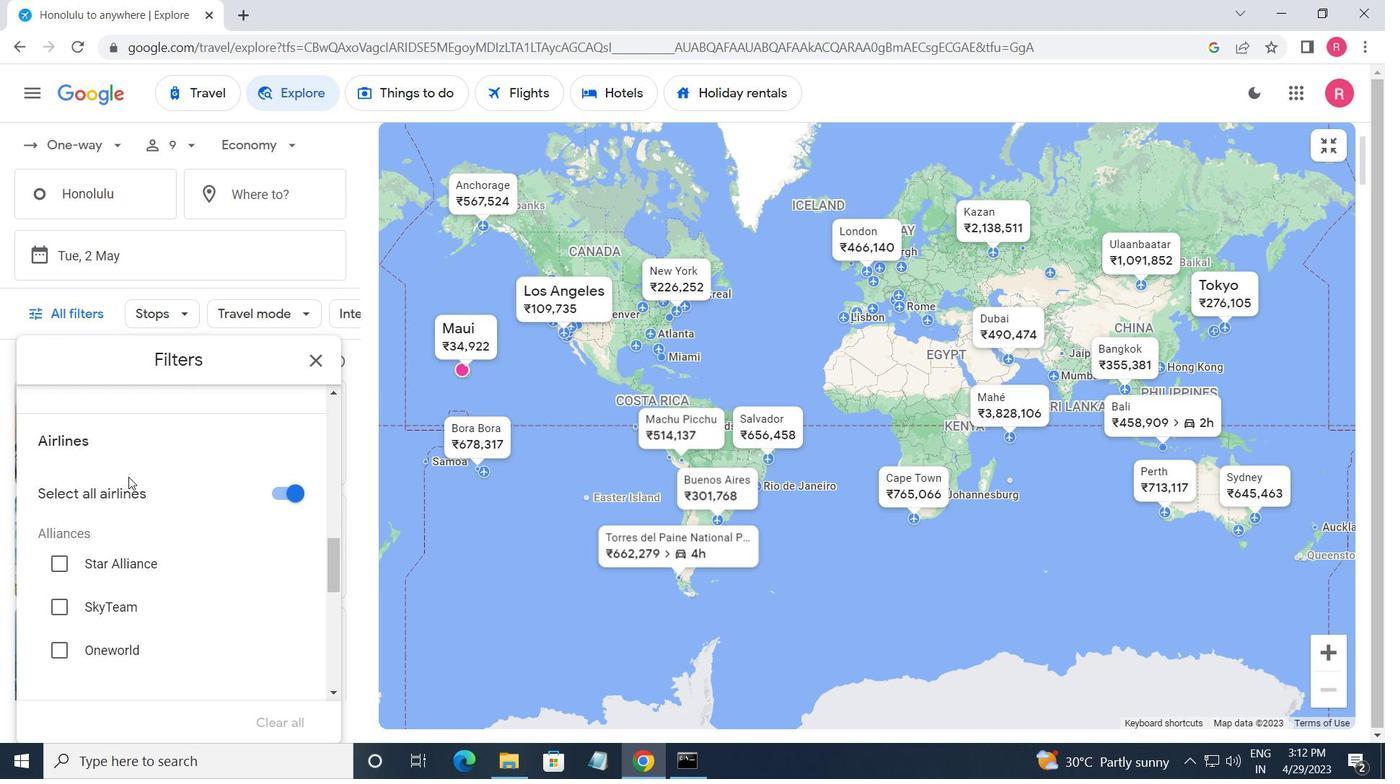
Action: Mouse scrolled (129, 477) with delta (0, 0)
Screenshot: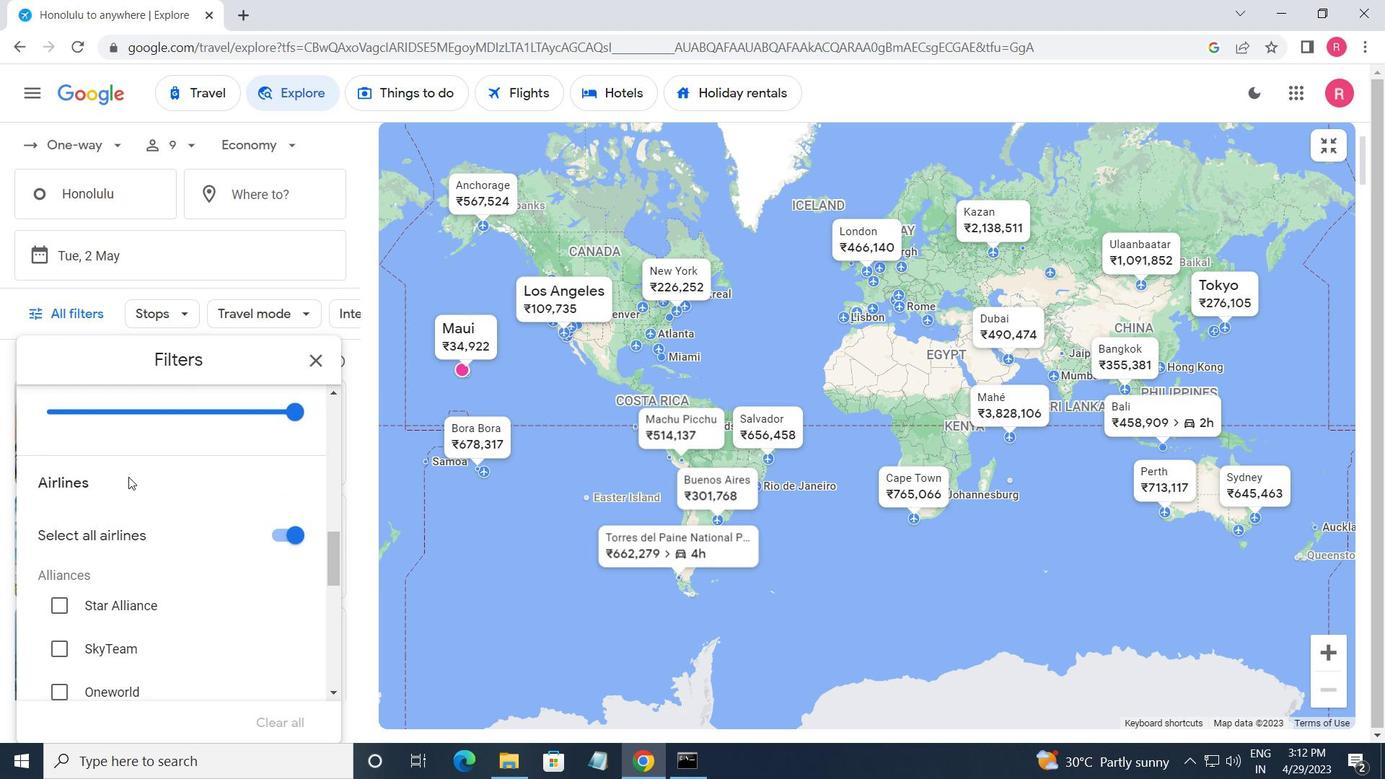 
Action: Mouse scrolled (129, 476) with delta (0, 0)
Screenshot: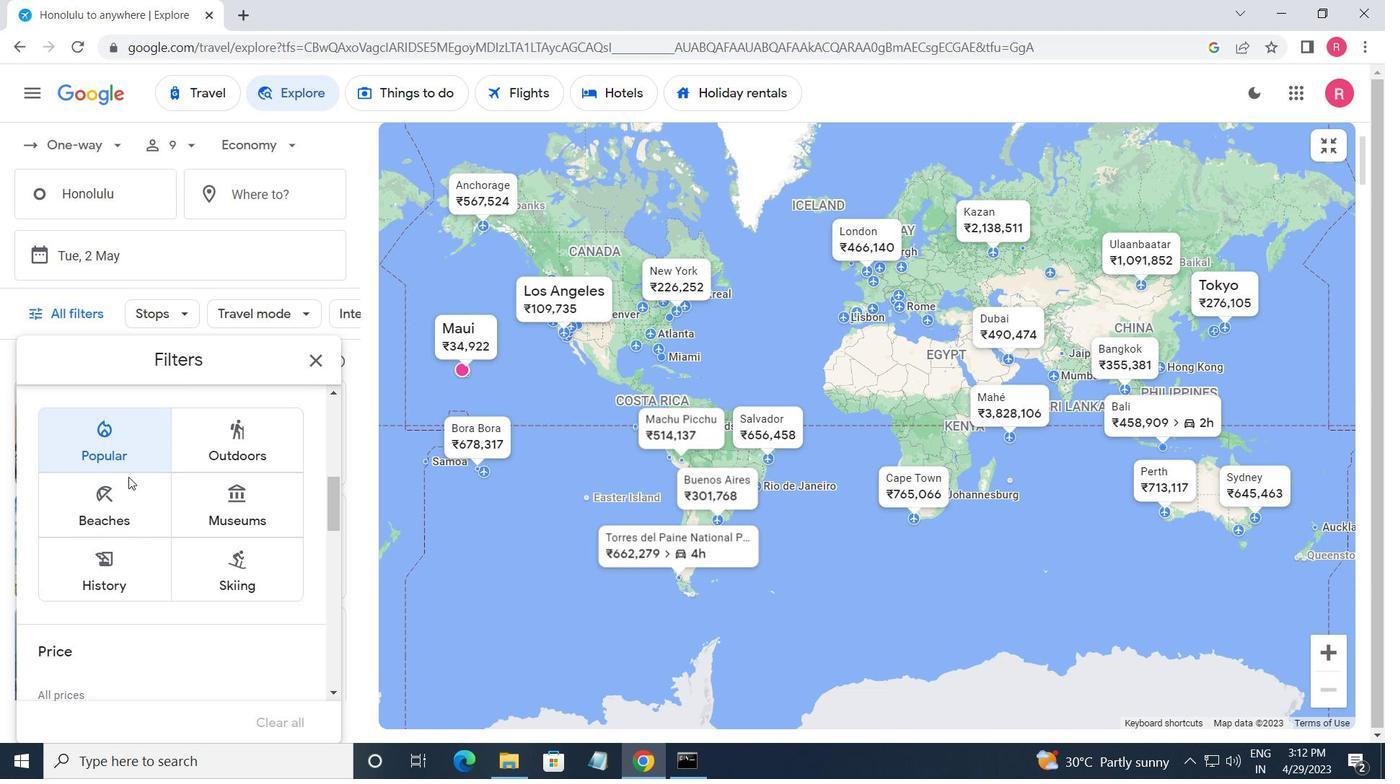 
Action: Mouse scrolled (129, 476) with delta (0, 0)
Screenshot: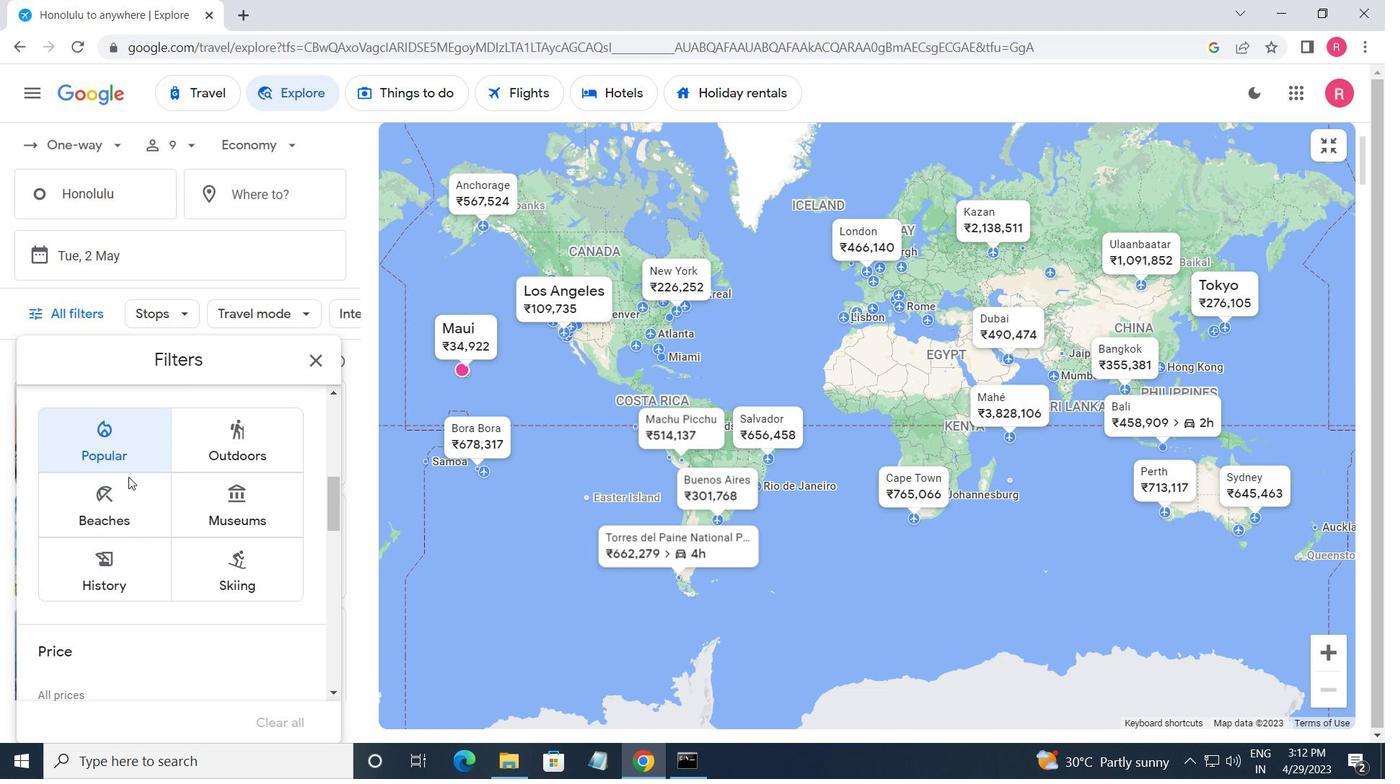 
Action: Mouse scrolled (129, 476) with delta (0, 0)
Screenshot: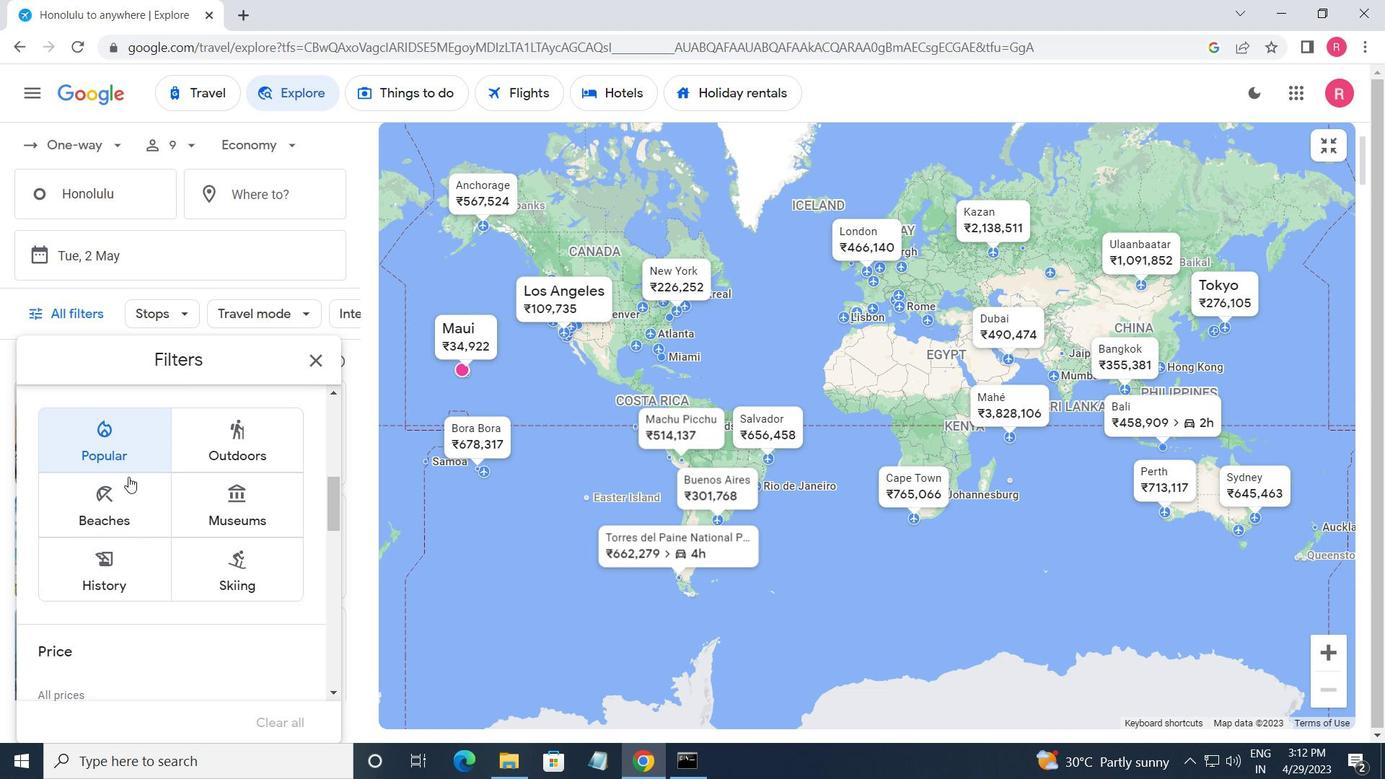 
Action: Mouse scrolled (129, 476) with delta (0, 0)
Screenshot: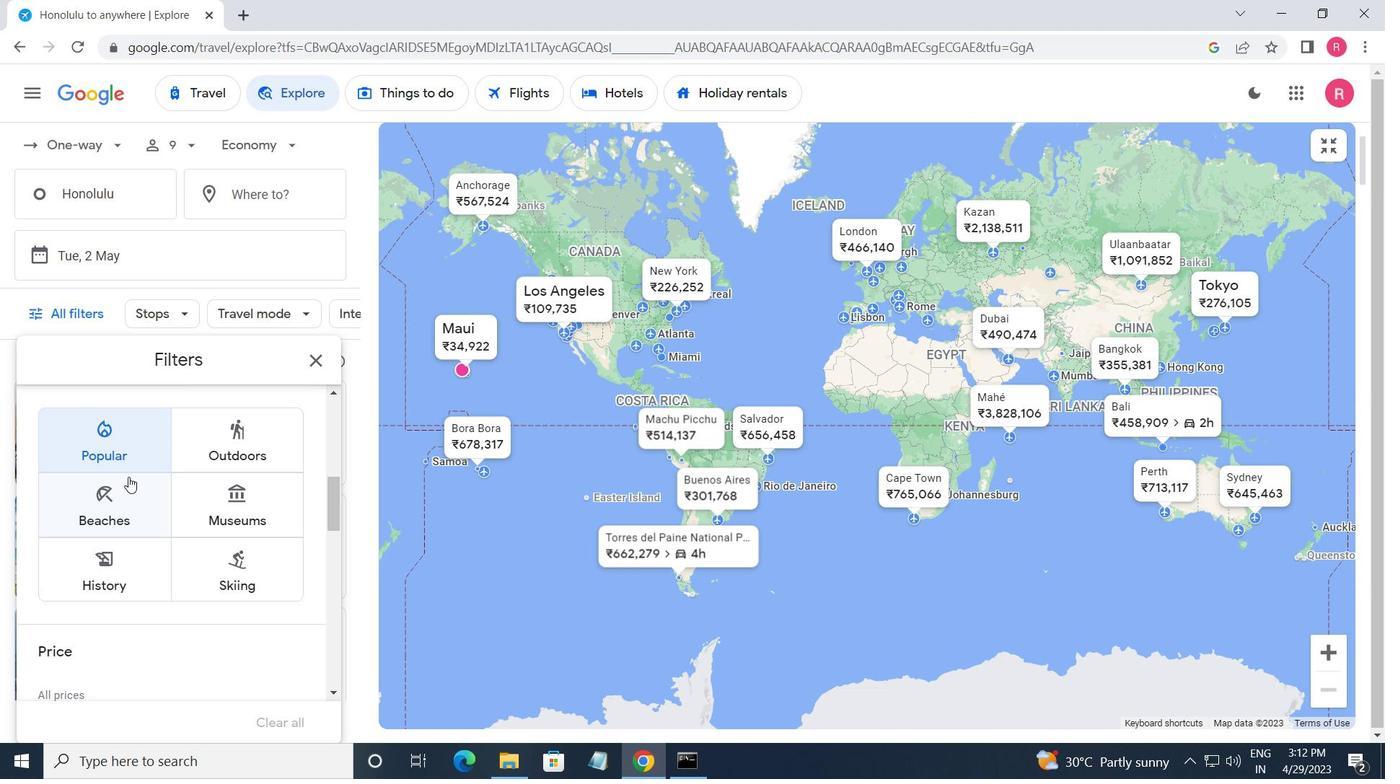 
Action: Mouse moved to (129, 477)
Screenshot: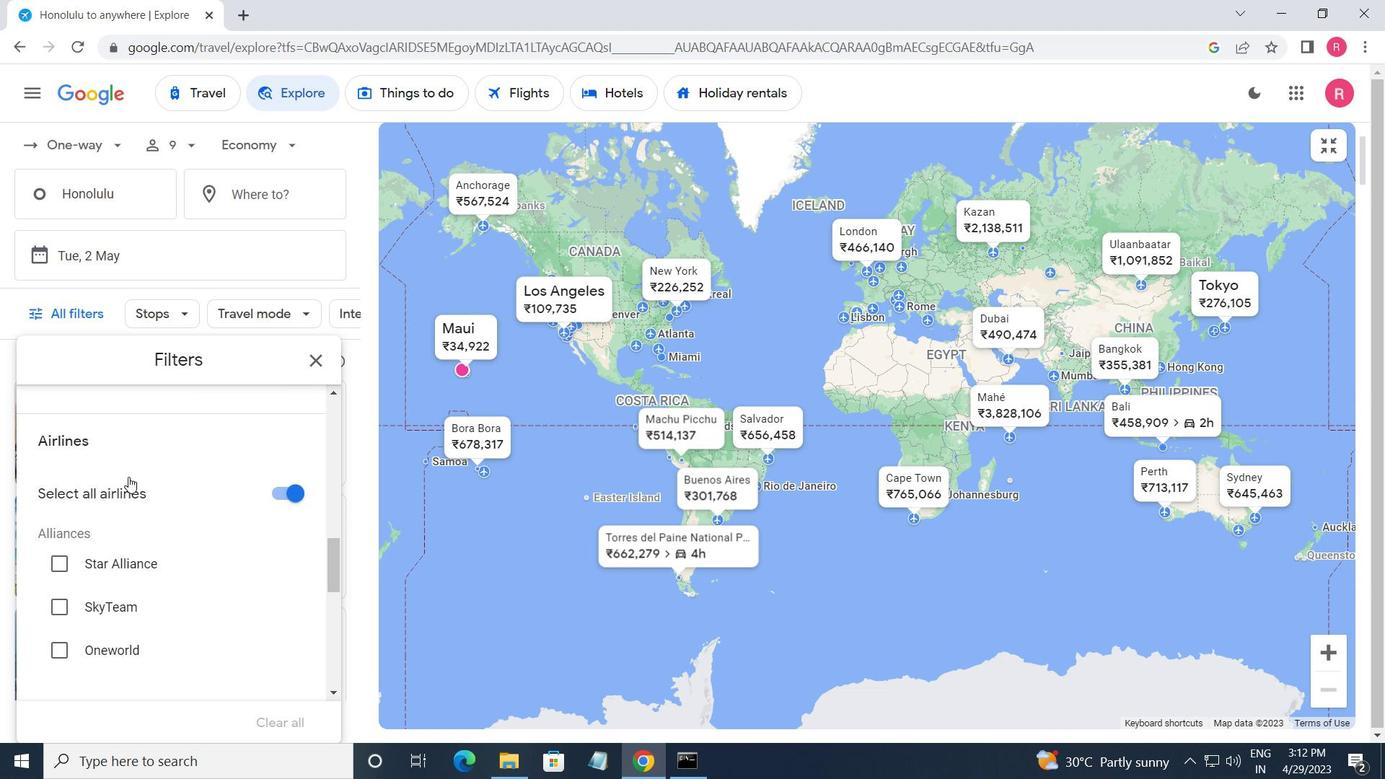 
Action: Mouse scrolled (129, 476) with delta (0, 0)
Screenshot: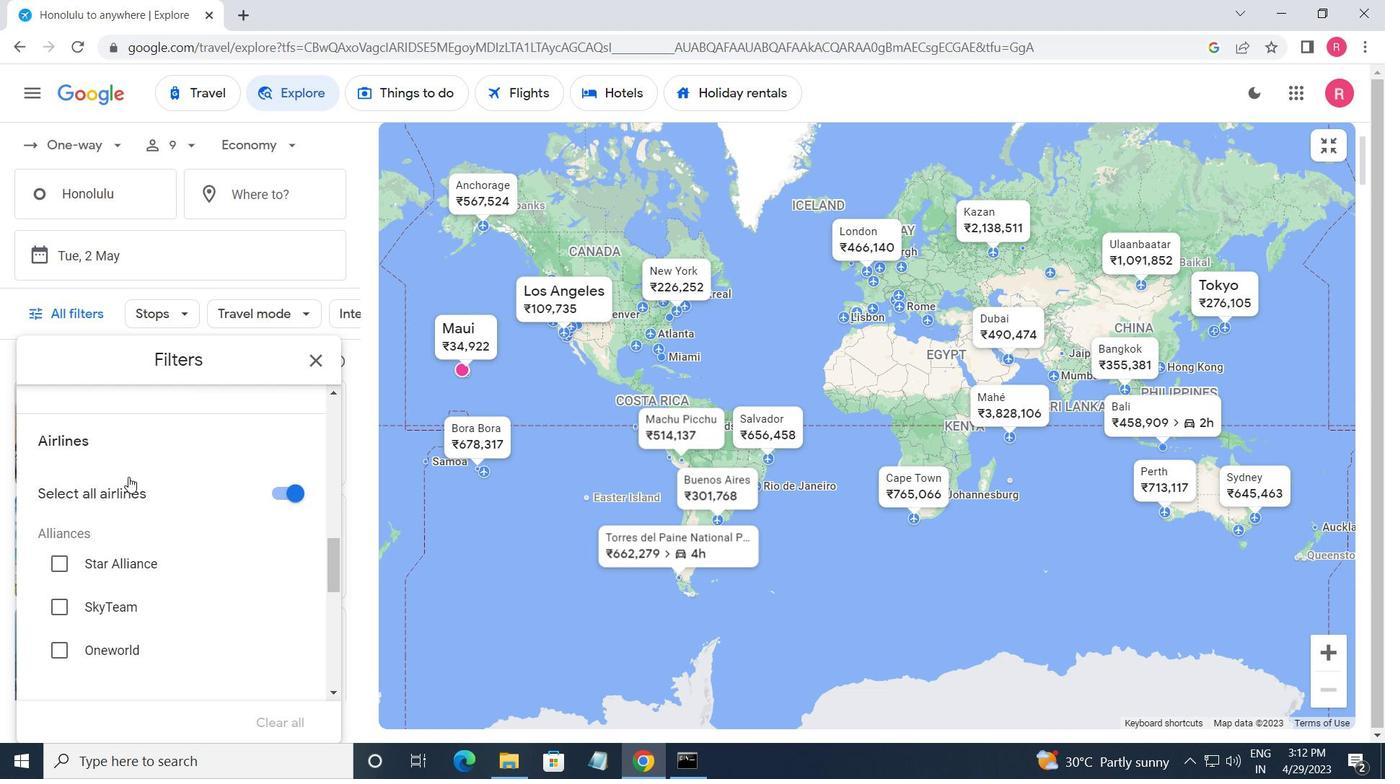 
Action: Mouse scrolled (129, 476) with delta (0, 0)
Screenshot: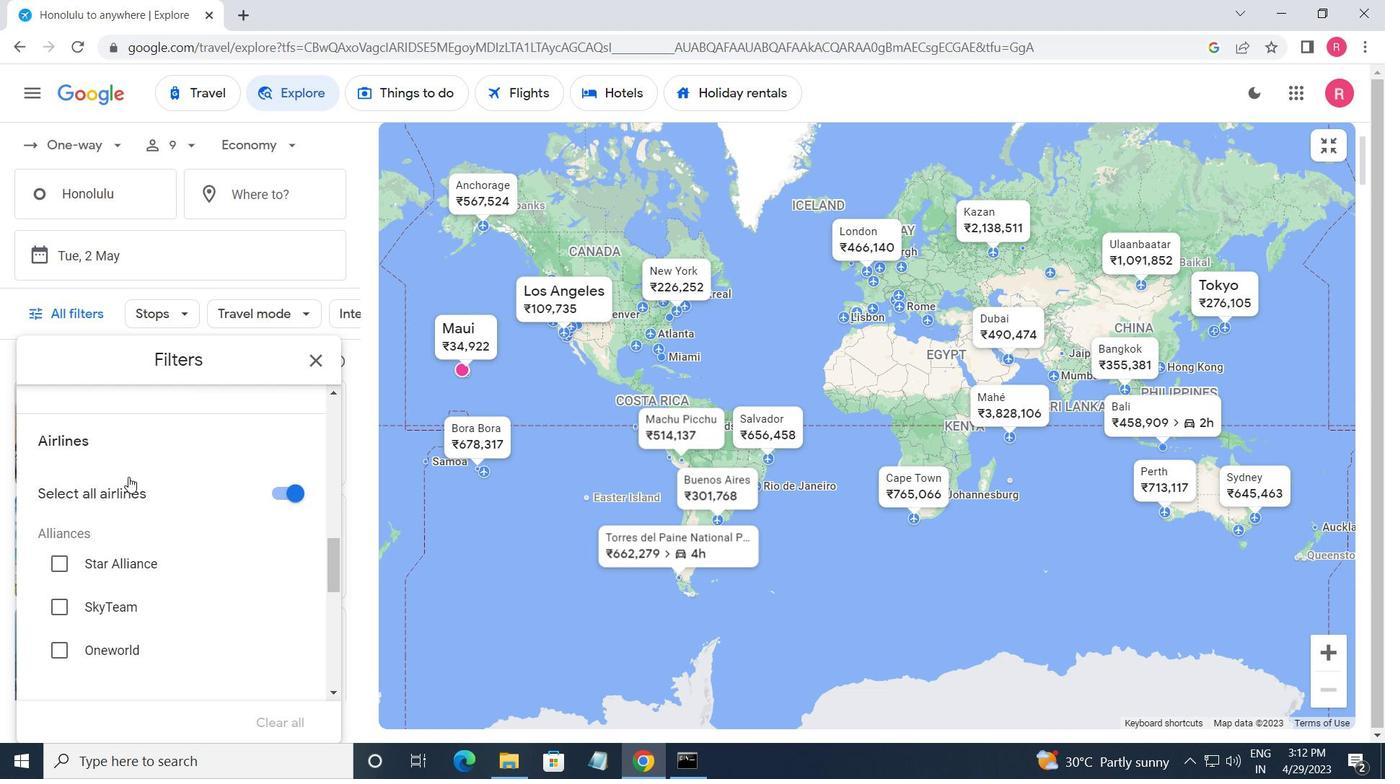 
Action: Mouse scrolled (129, 476) with delta (0, 0)
Screenshot: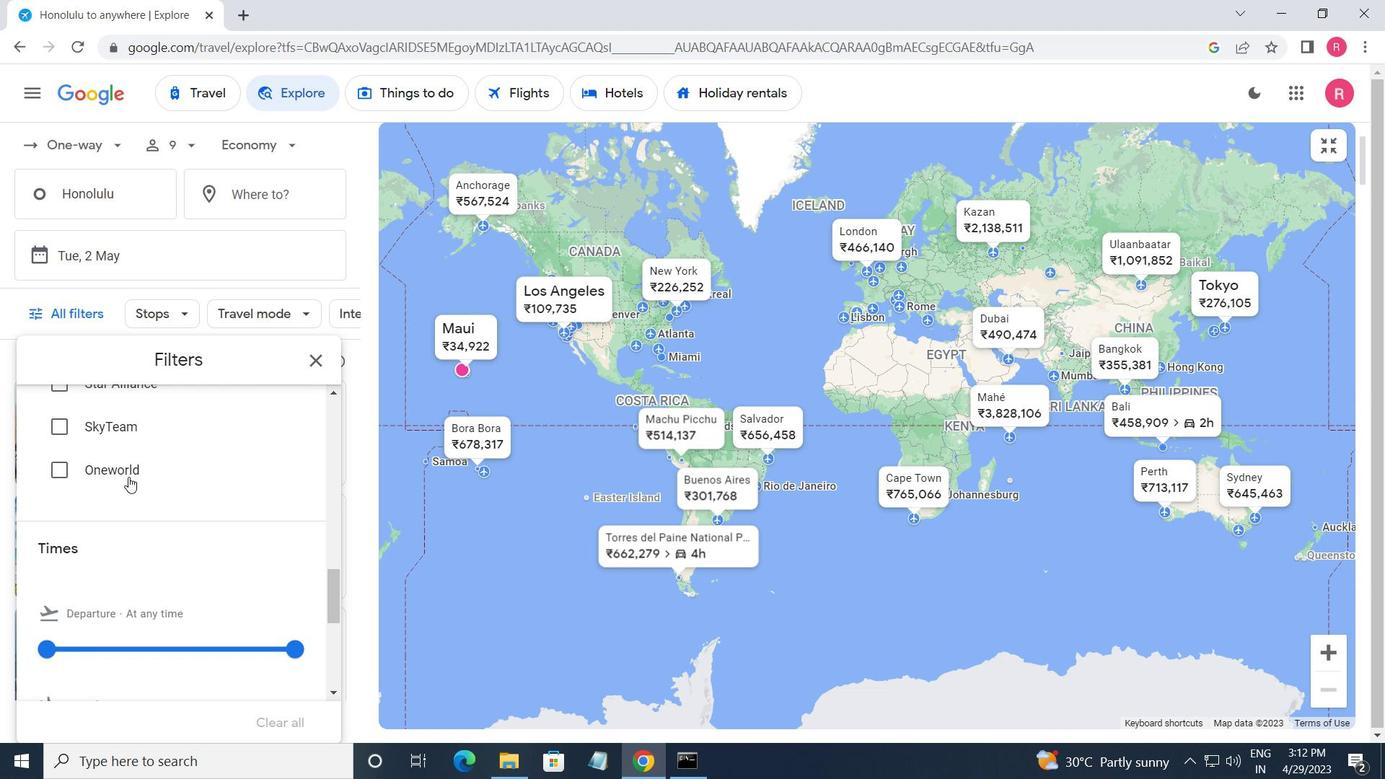 
Action: Mouse scrolled (129, 477) with delta (0, 0)
Screenshot: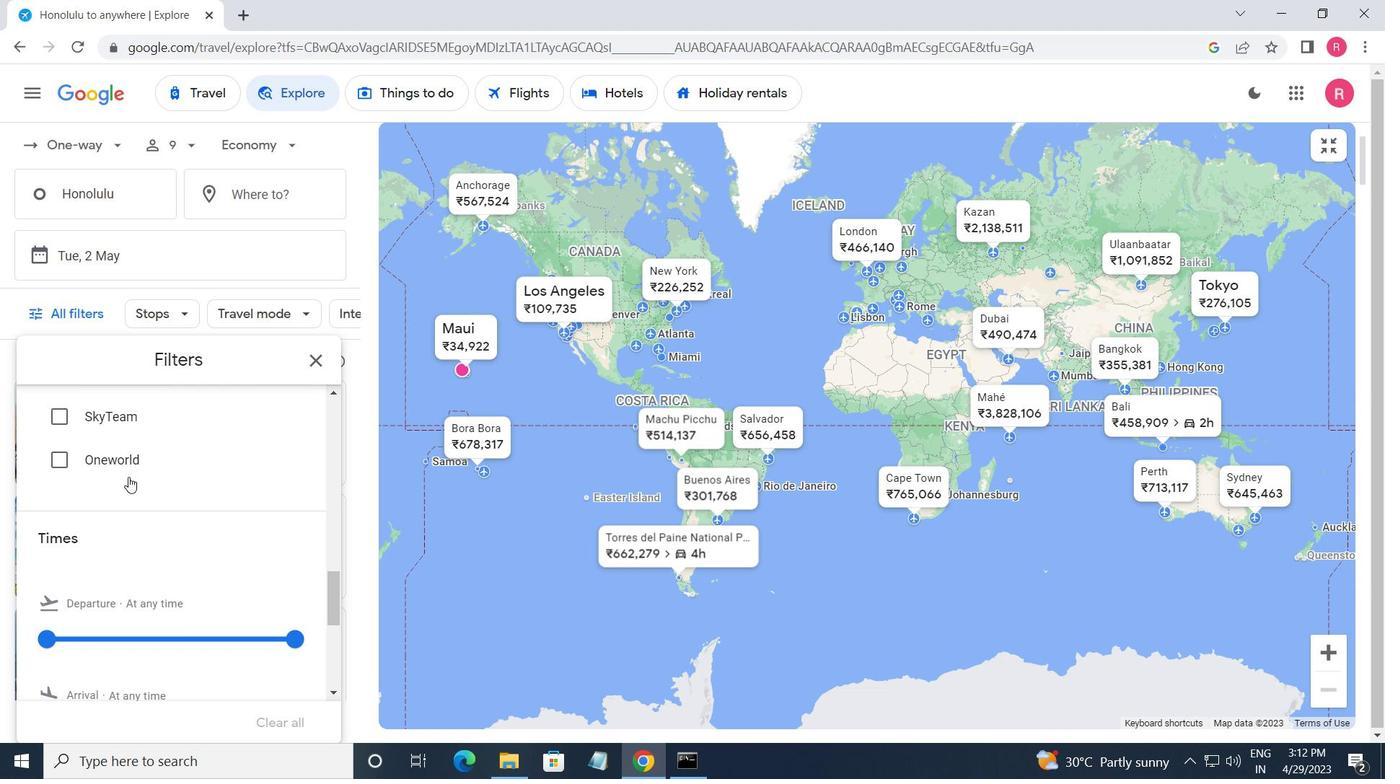 
Action: Mouse scrolled (129, 477) with delta (0, 0)
Screenshot: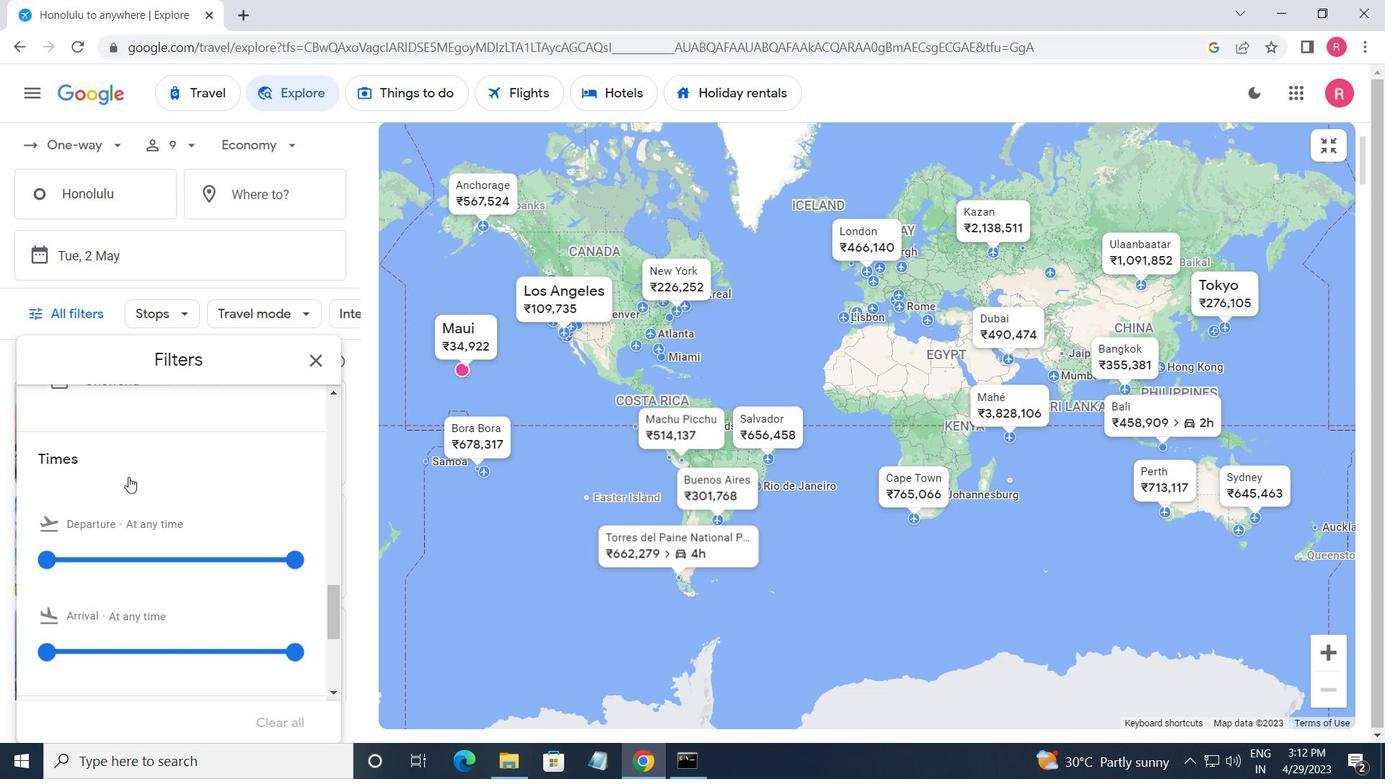 
Action: Mouse scrolled (129, 477) with delta (0, 0)
Screenshot: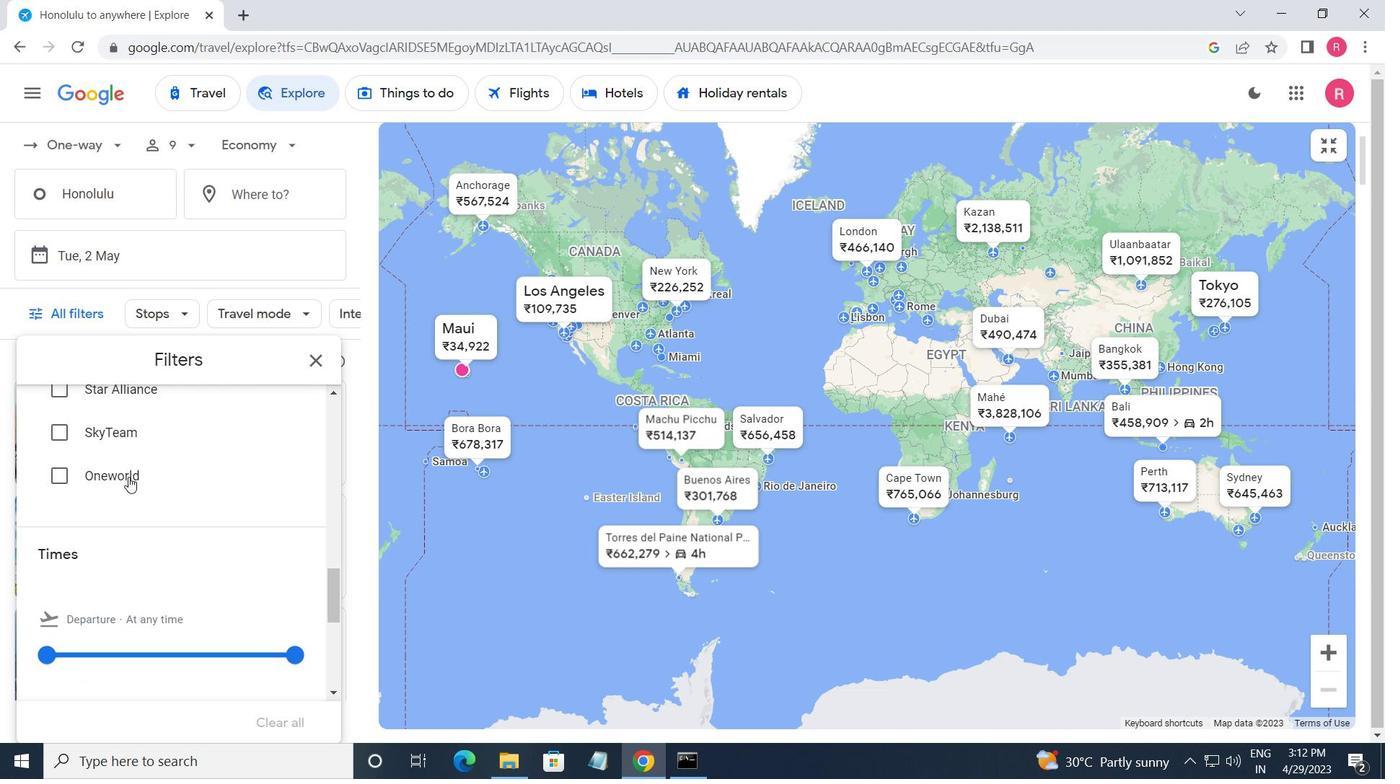 
Action: Mouse scrolled (129, 477) with delta (0, 0)
Screenshot: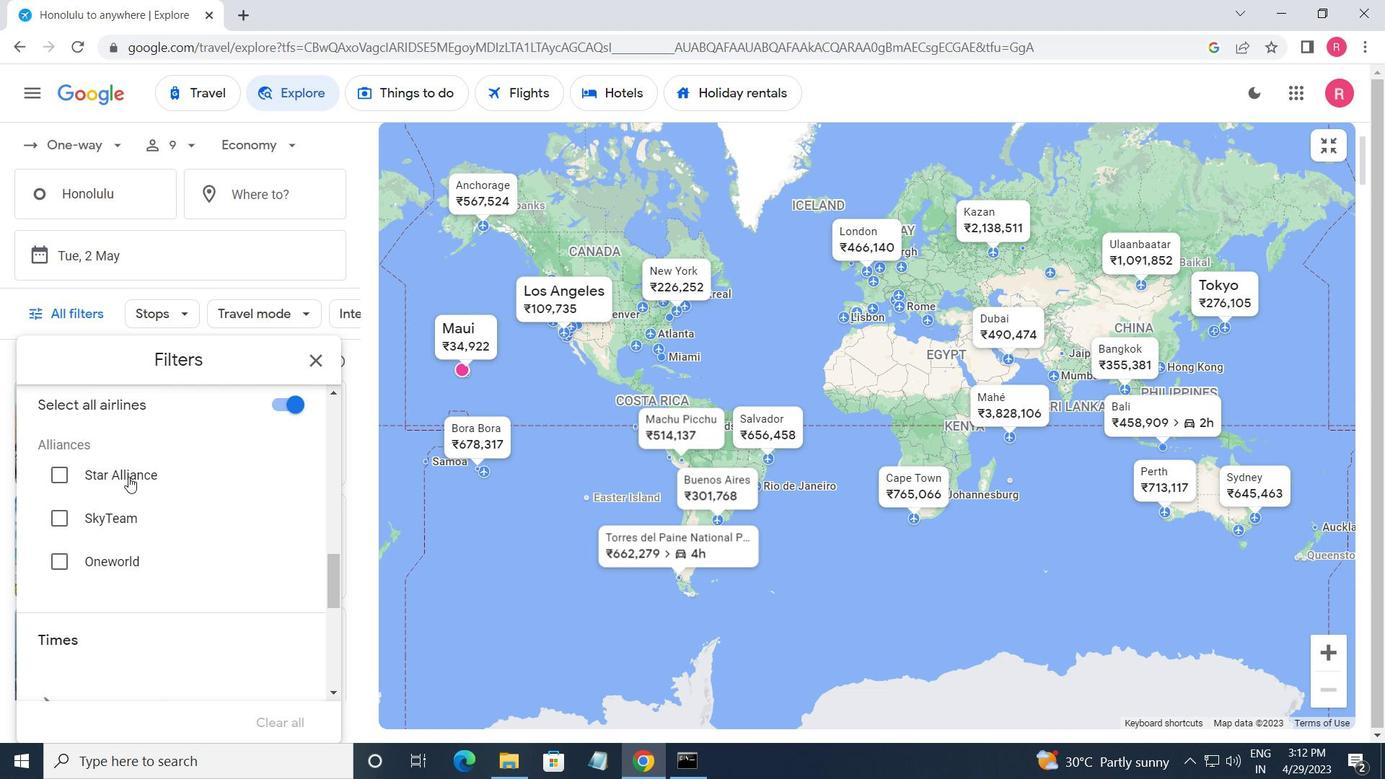 
Action: Mouse moved to (286, 577)
Screenshot: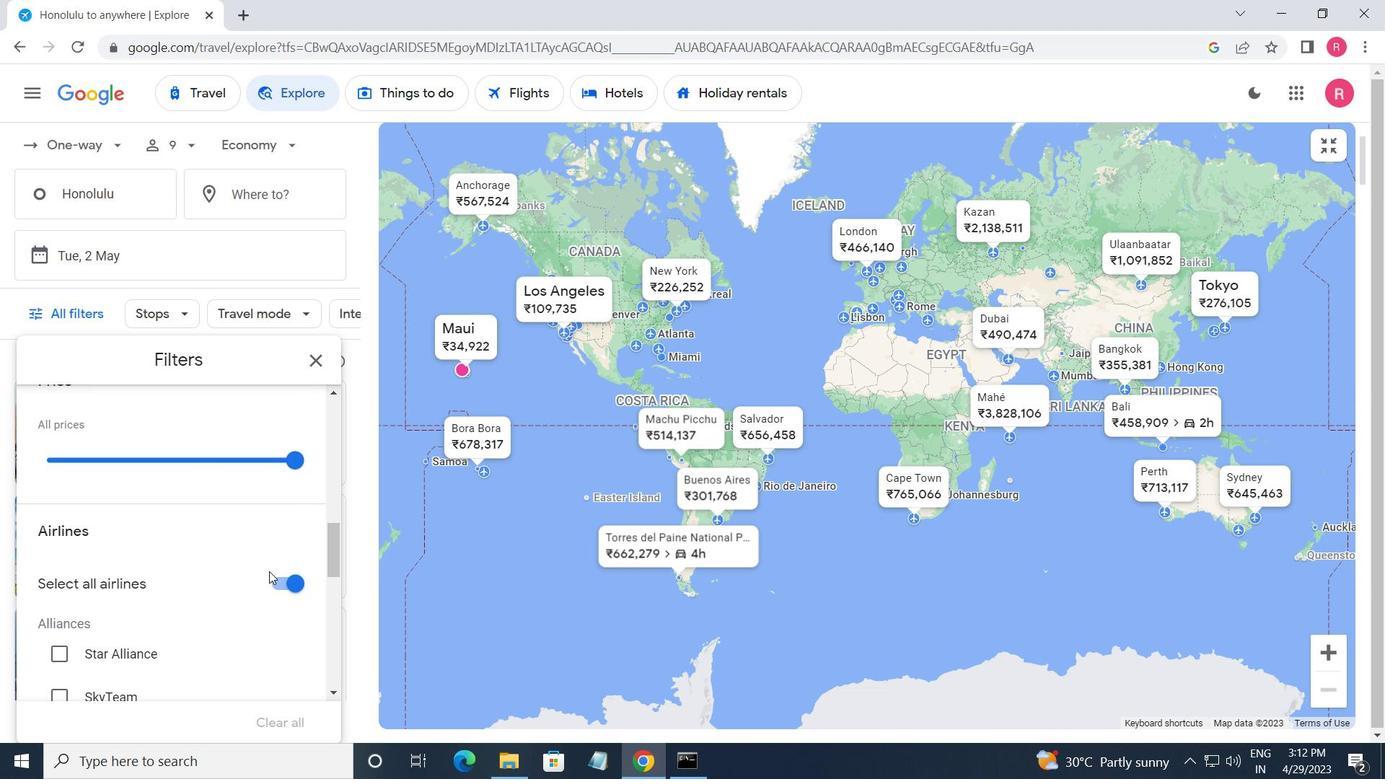 
Action: Mouse pressed left at (286, 577)
Screenshot: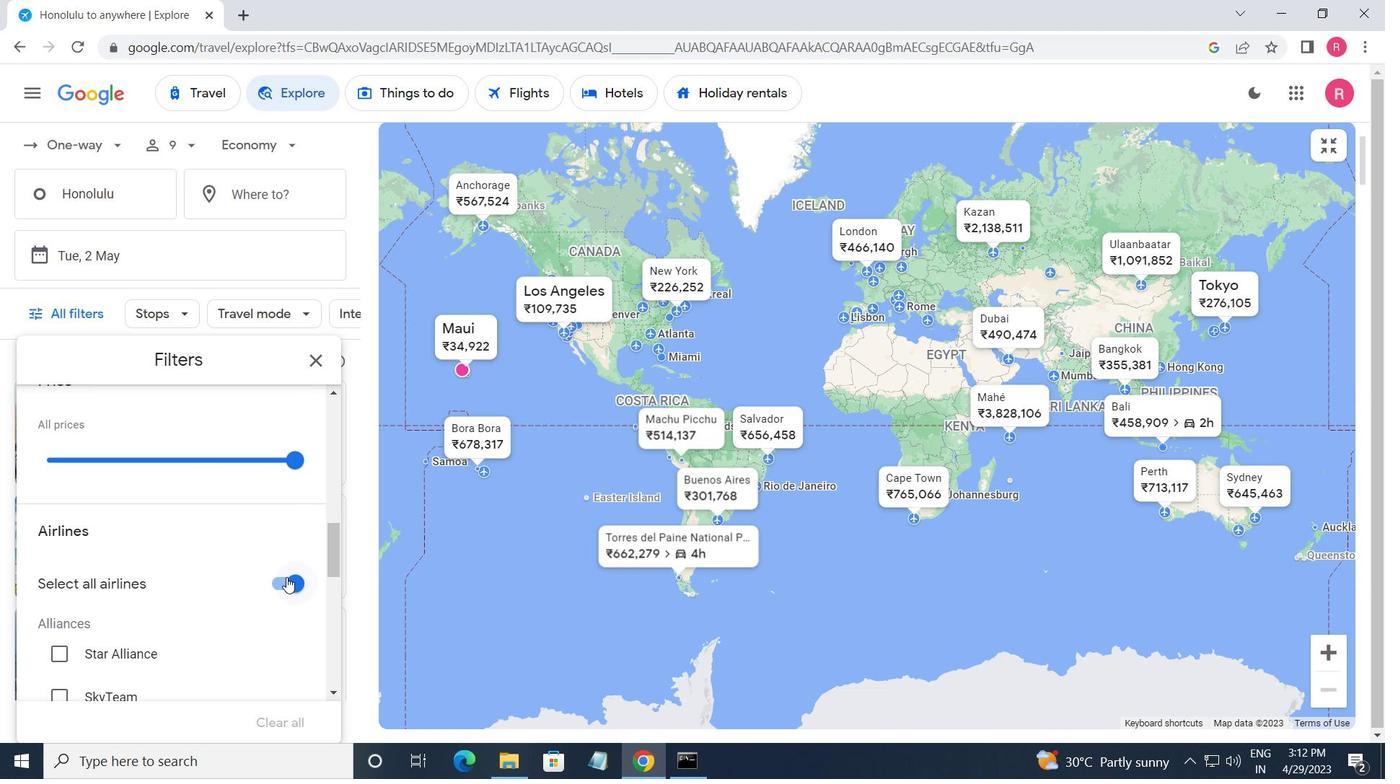 
Action: Mouse moved to (276, 566)
Screenshot: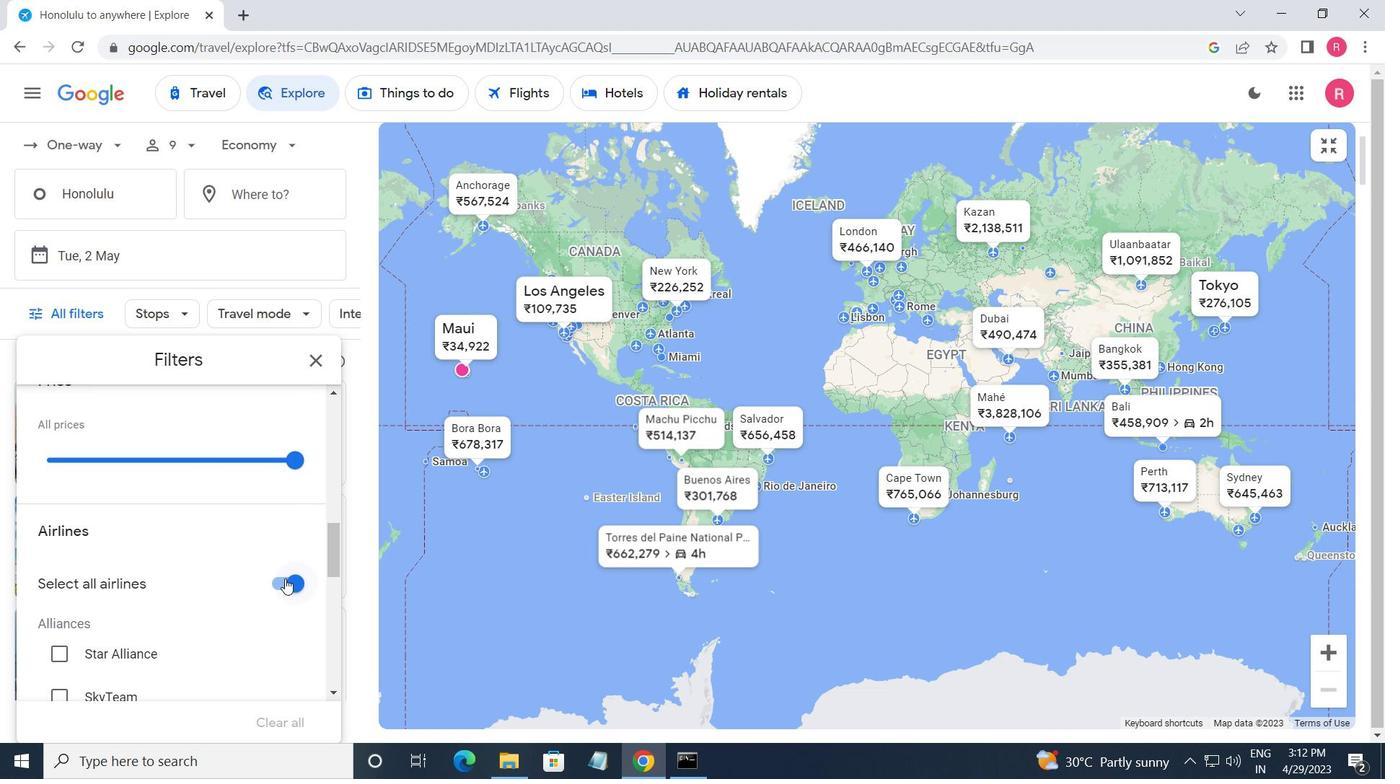 
Action: Mouse scrolled (276, 565) with delta (0, 0)
Screenshot: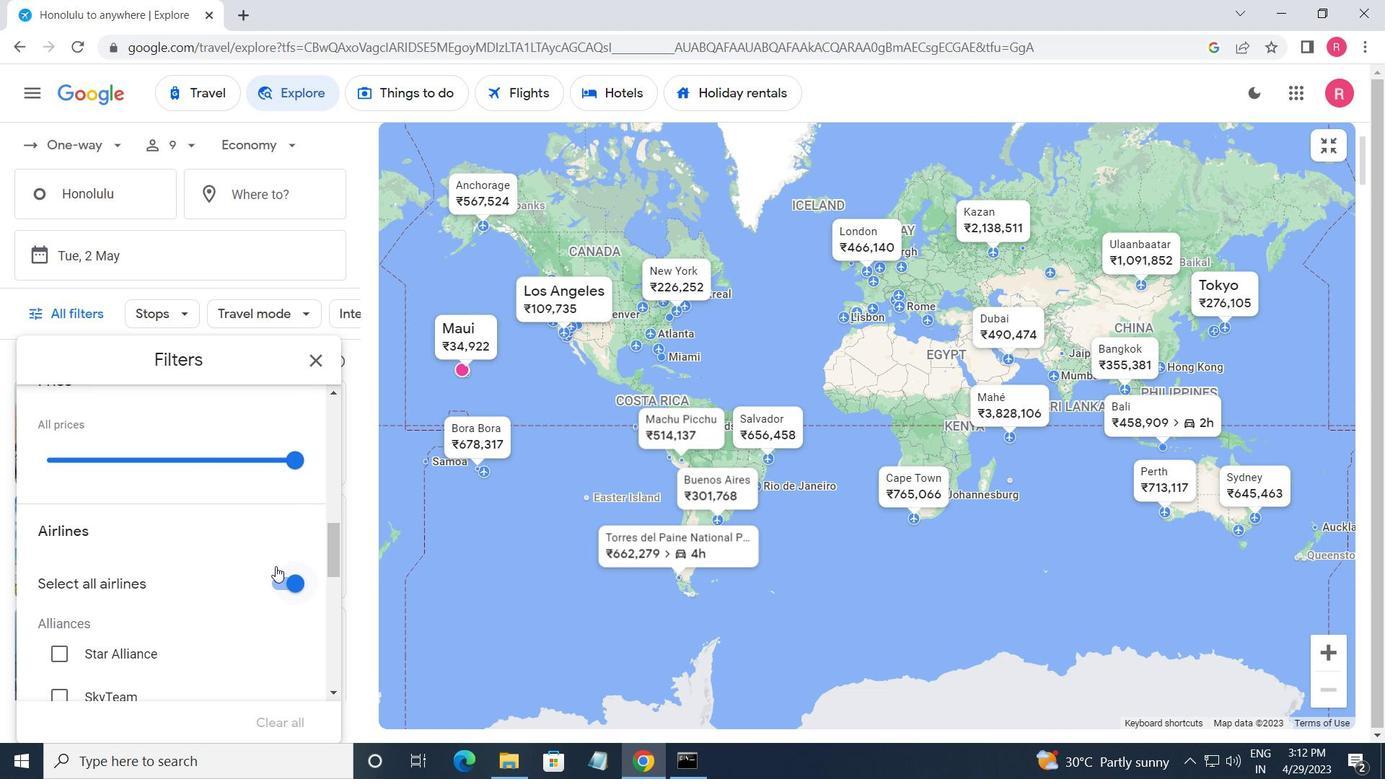 
Action: Mouse scrolled (276, 565) with delta (0, 0)
Screenshot: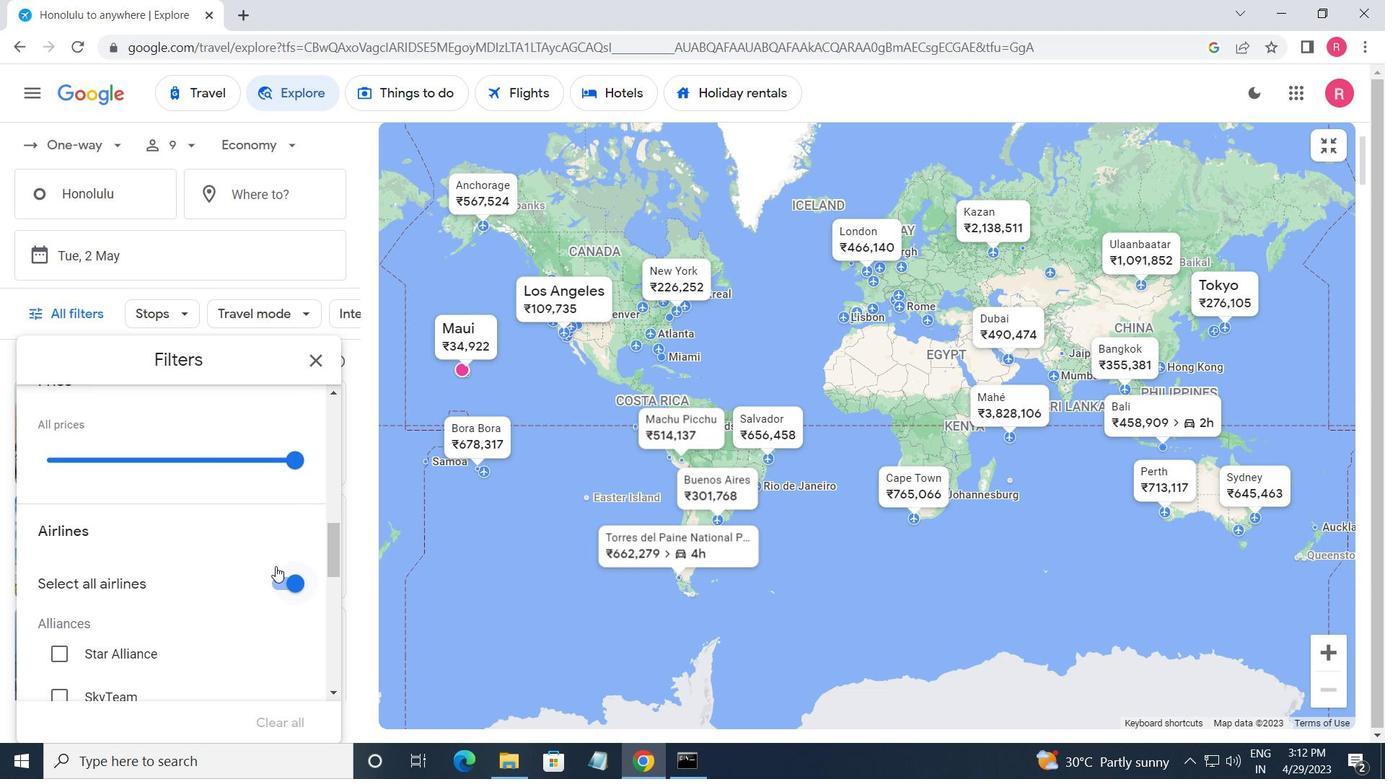 
Action: Mouse moved to (287, 580)
Screenshot: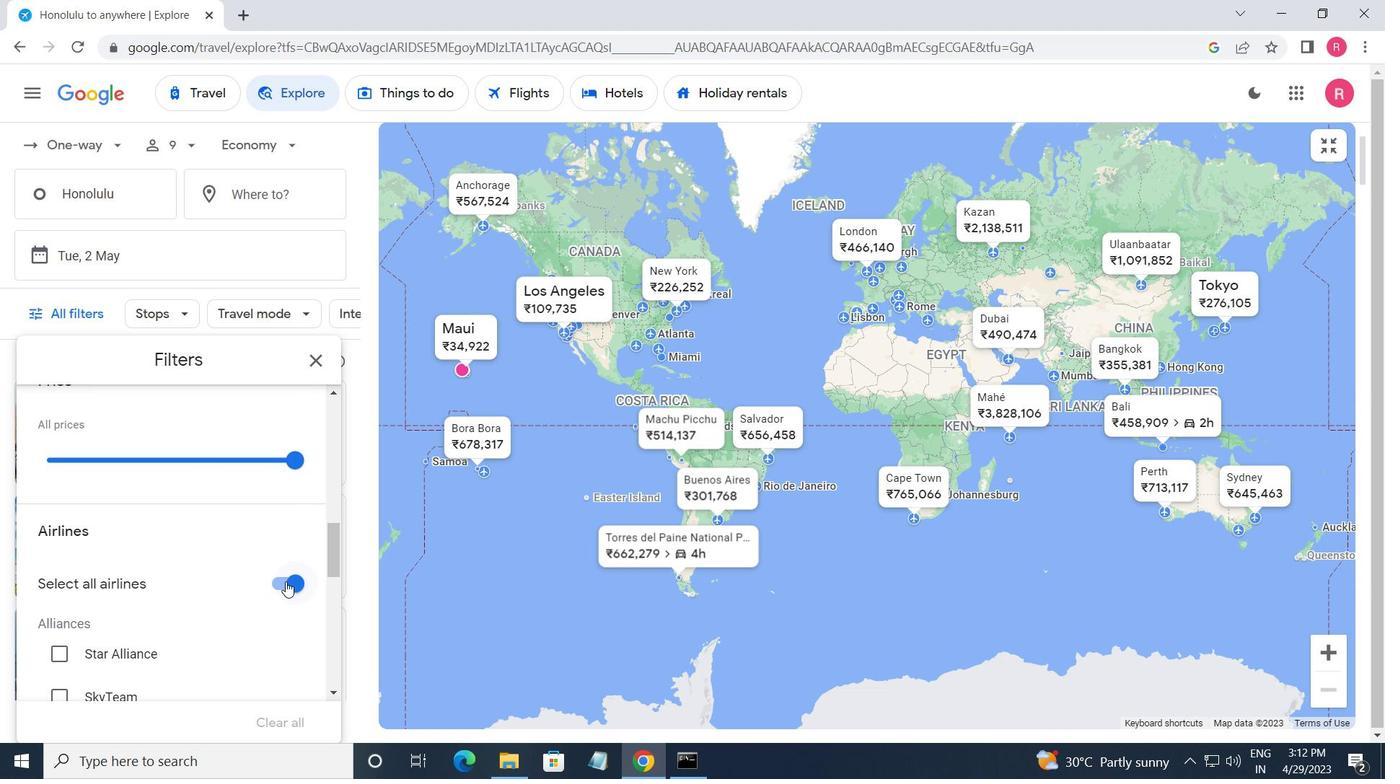 
Action: Mouse pressed left at (287, 580)
Screenshot: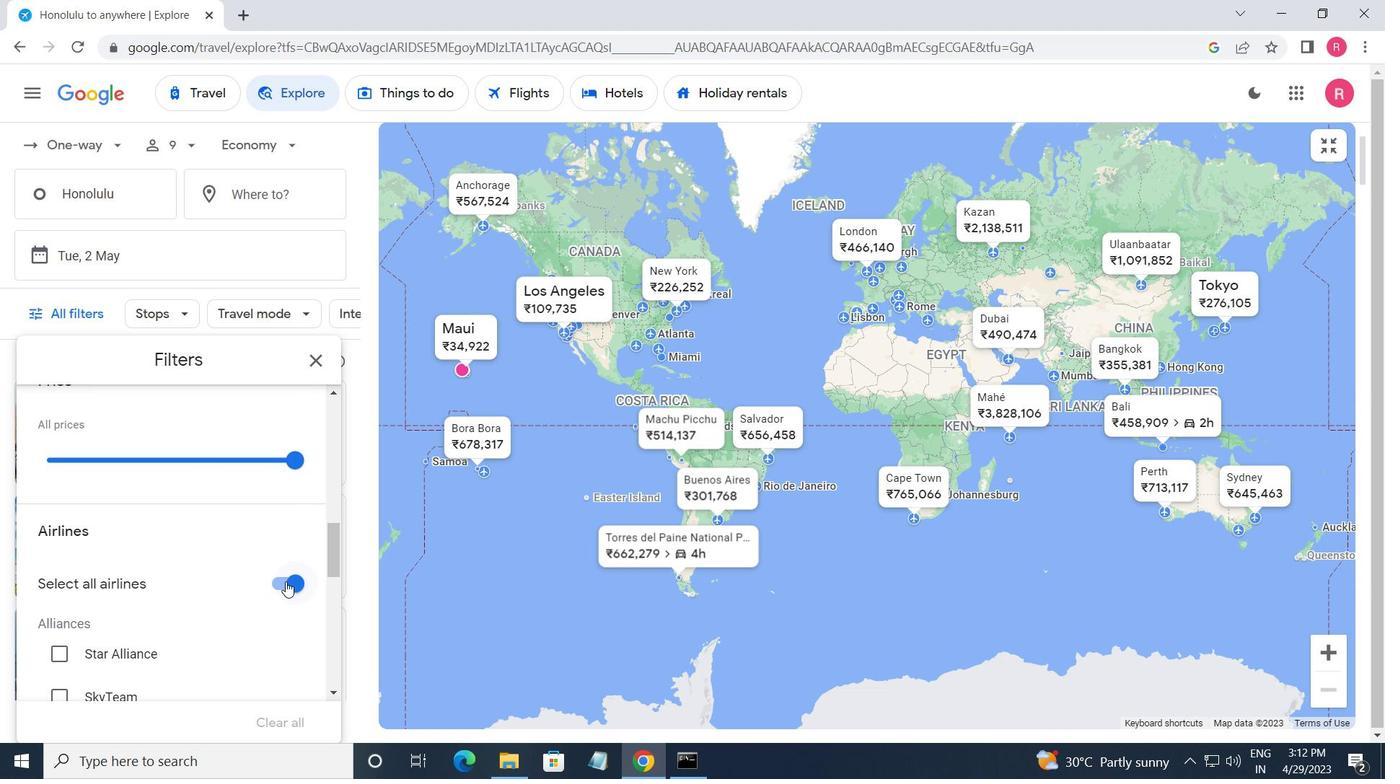 
Action: Mouse moved to (260, 547)
Screenshot: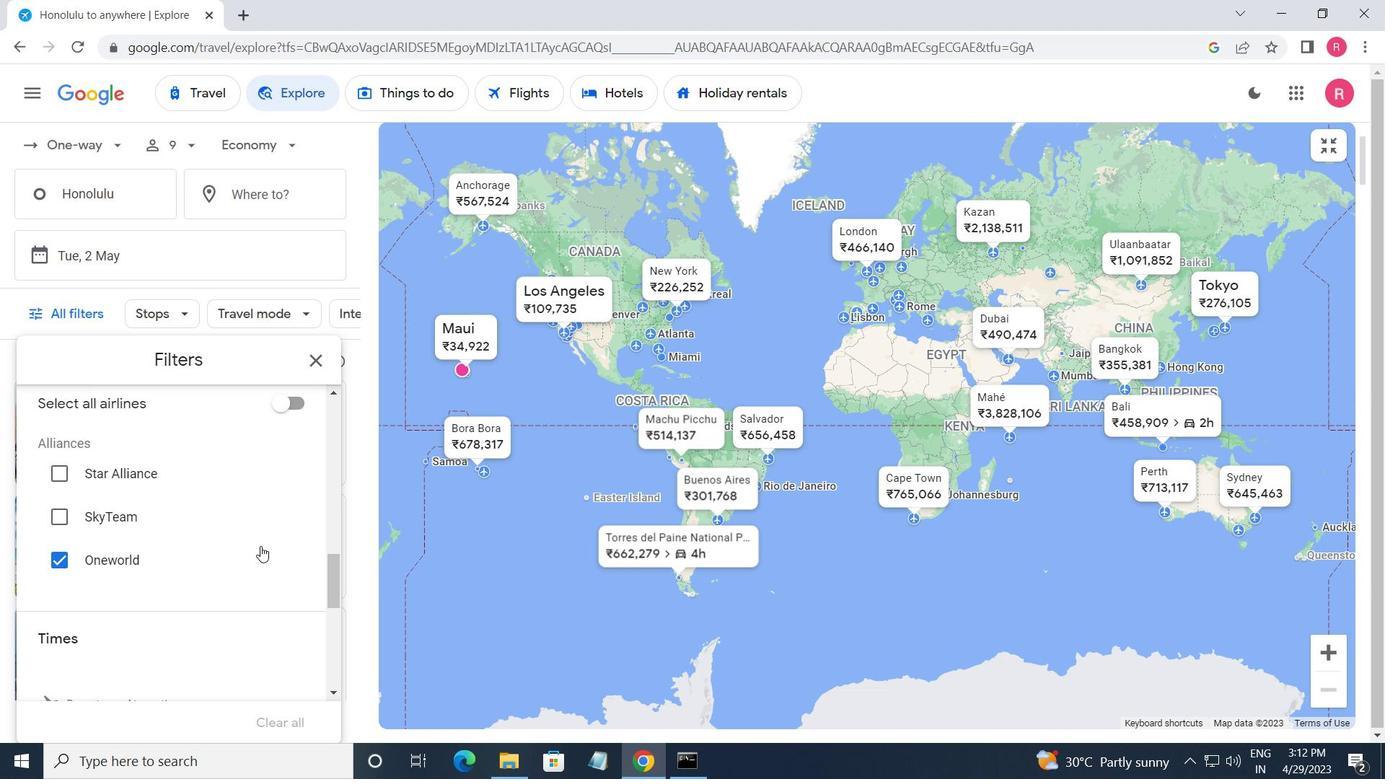 
Action: Mouse pressed left at (260, 547)
Screenshot: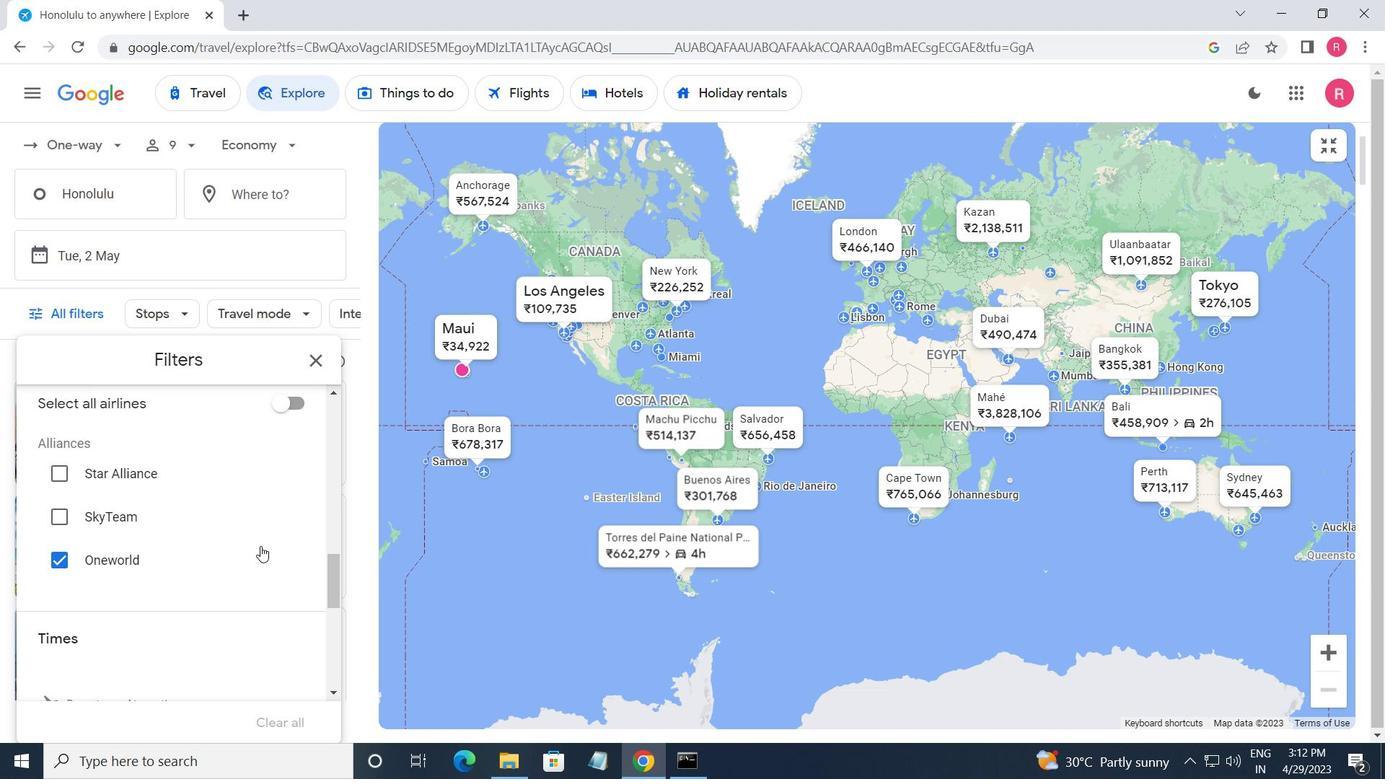 
Action: Mouse moved to (299, 399)
Screenshot: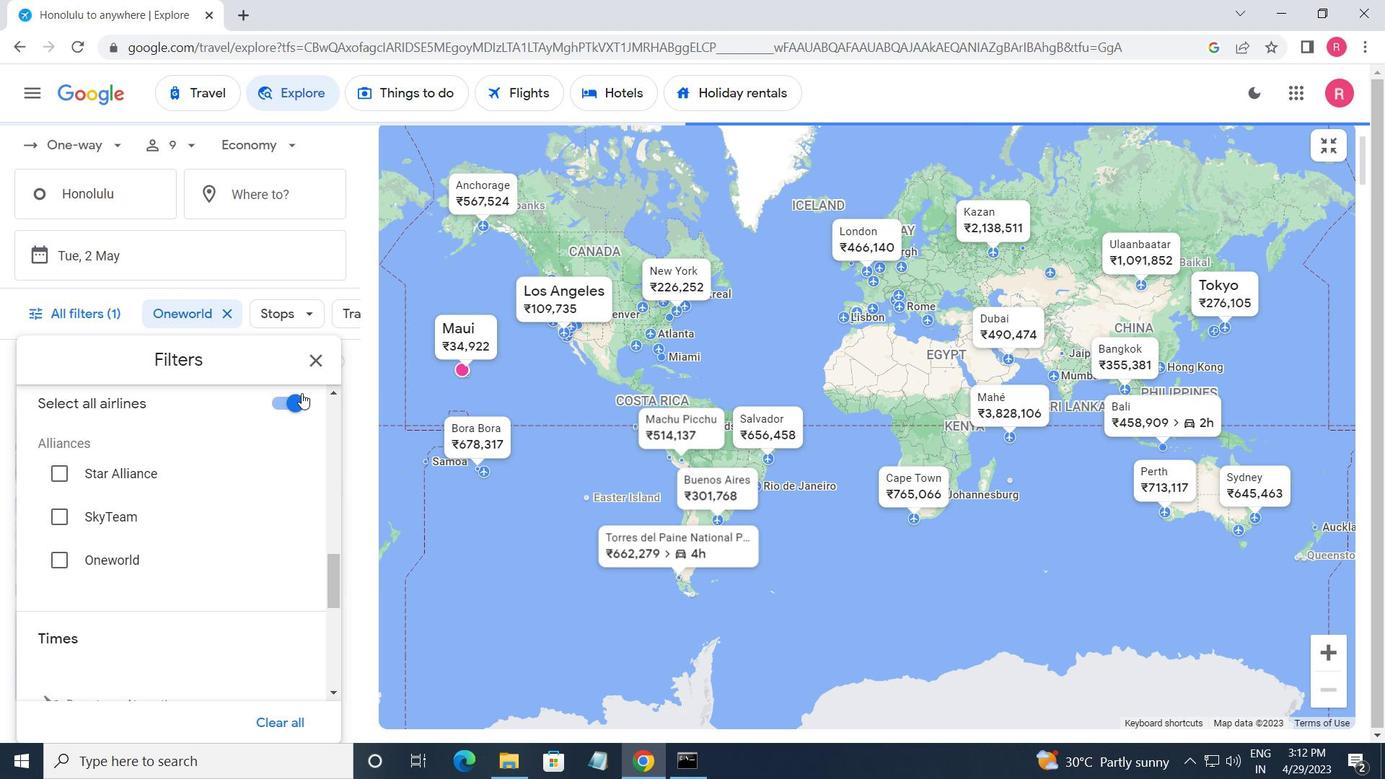 
Action: Mouse pressed left at (299, 399)
Screenshot: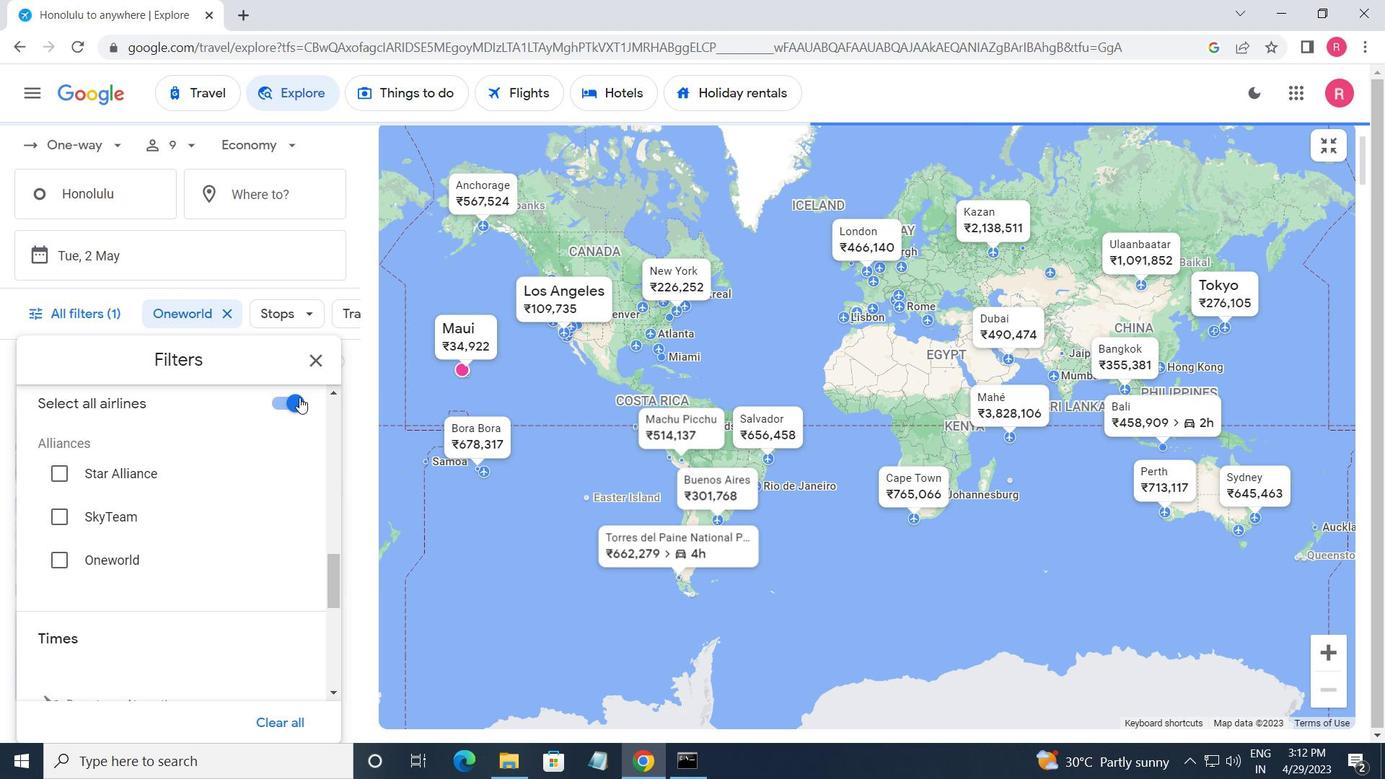 
Action: Mouse moved to (256, 456)
Screenshot: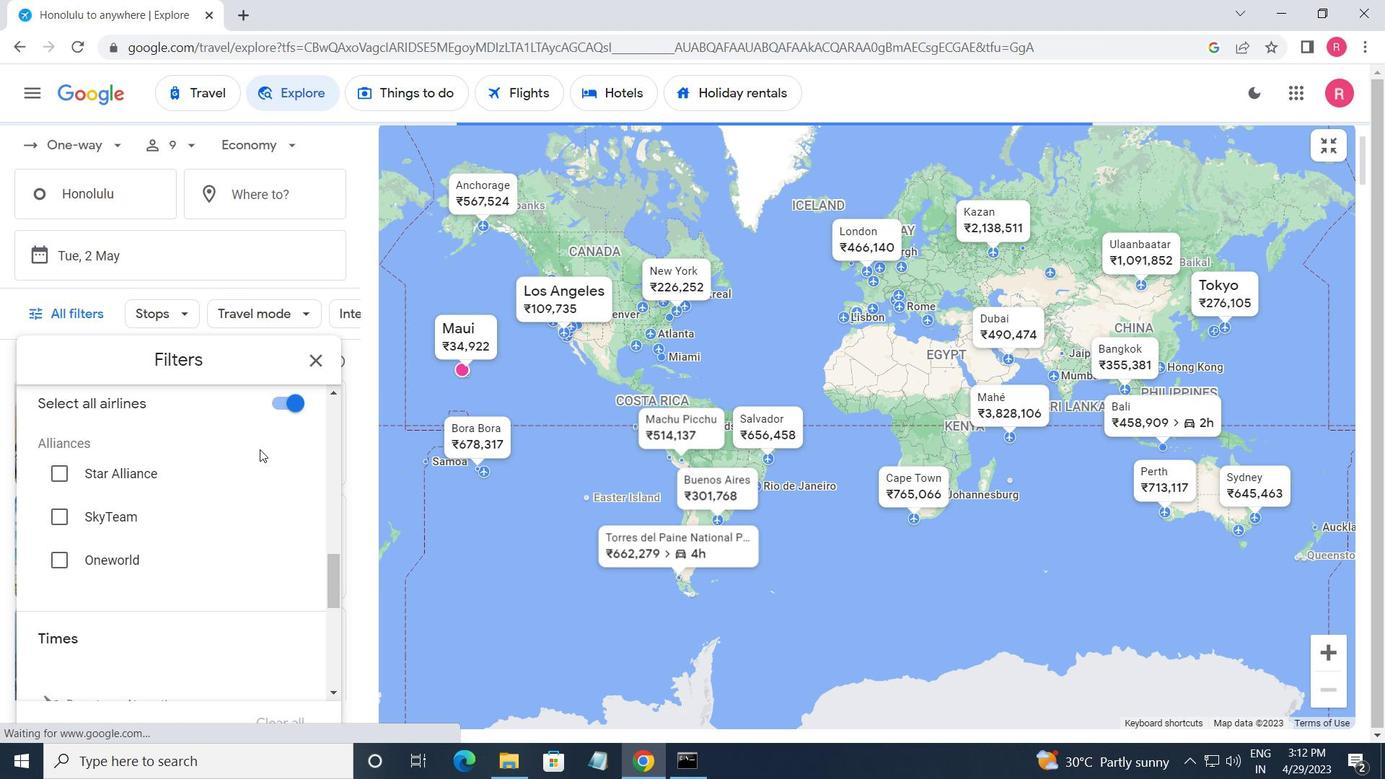 
Action: Mouse scrolled (256, 456) with delta (0, 0)
Screenshot: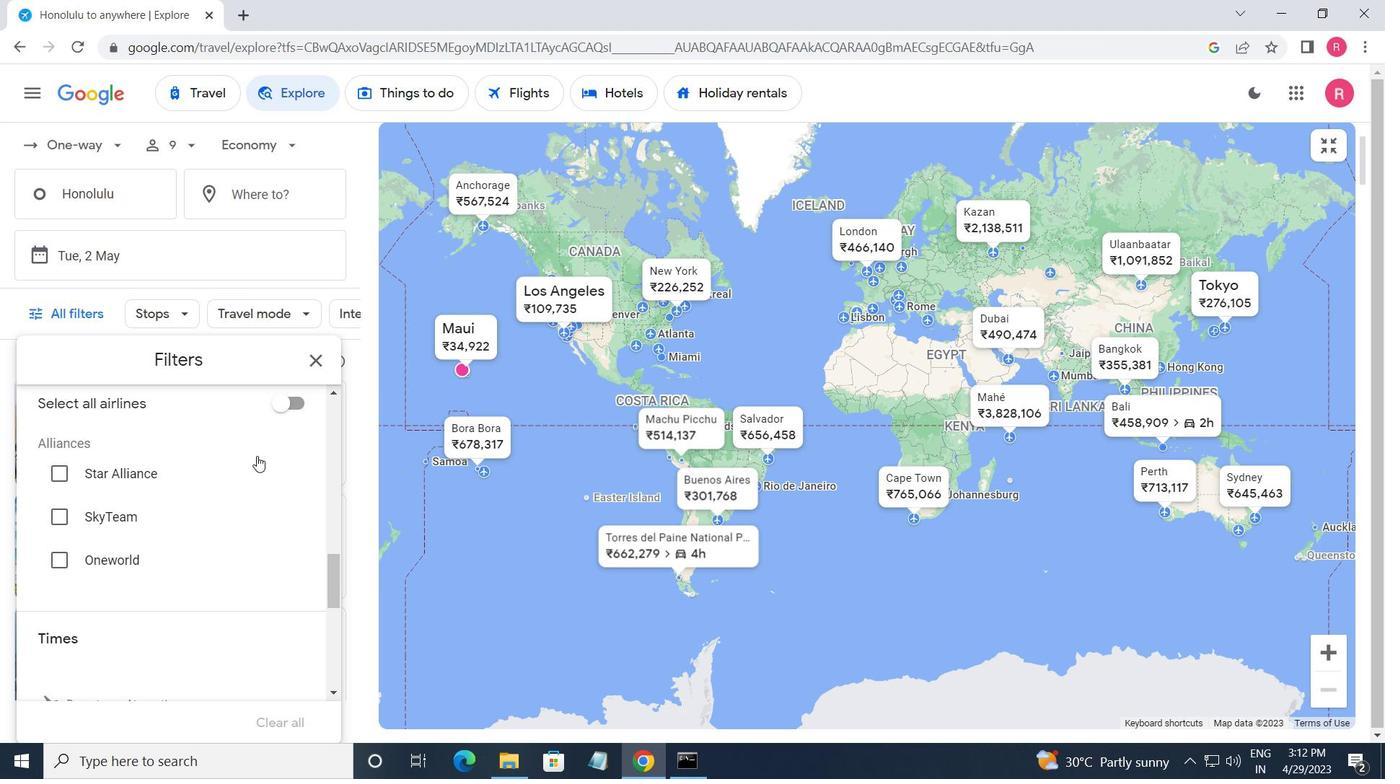
Action: Mouse scrolled (256, 456) with delta (0, 0)
Screenshot: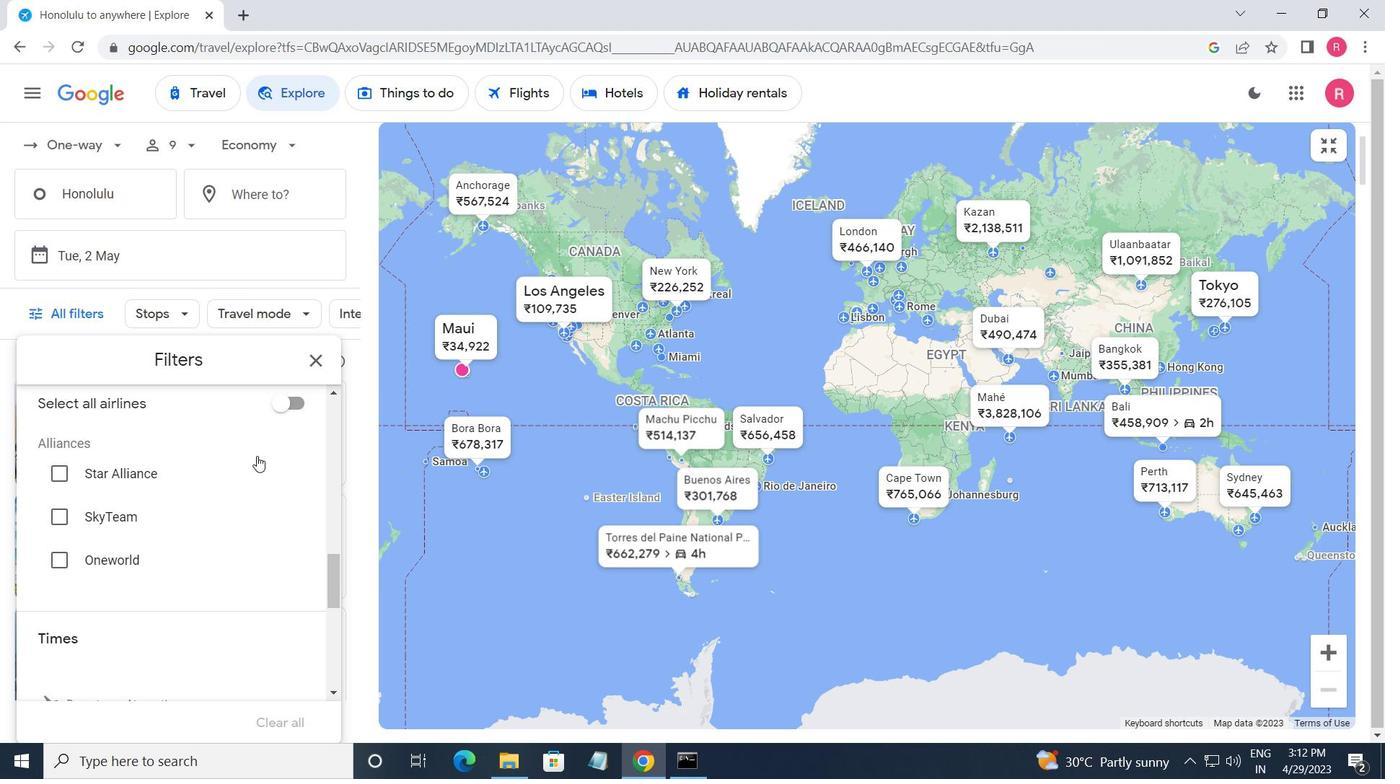 
Action: Mouse scrolled (256, 456) with delta (0, 0)
Screenshot: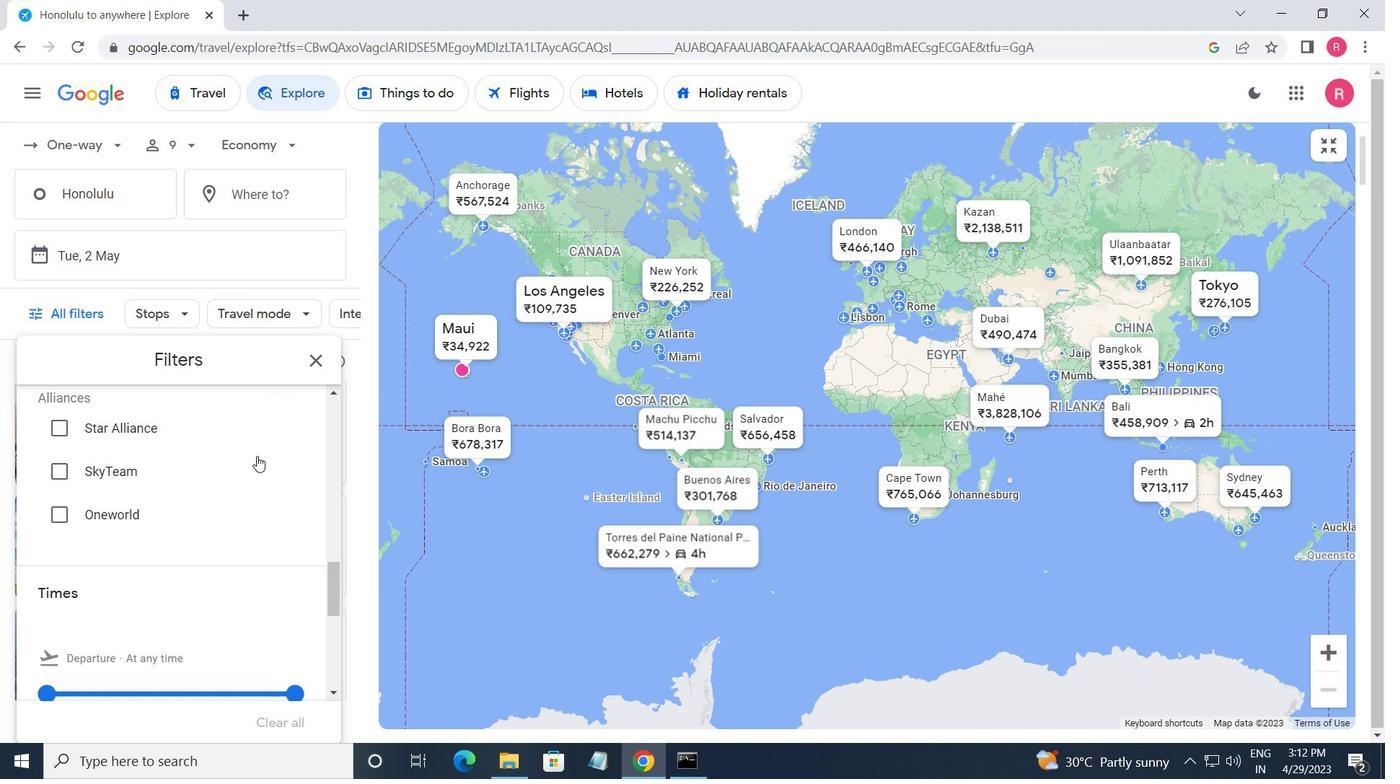 
Action: Mouse scrolled (256, 456) with delta (0, 0)
Screenshot: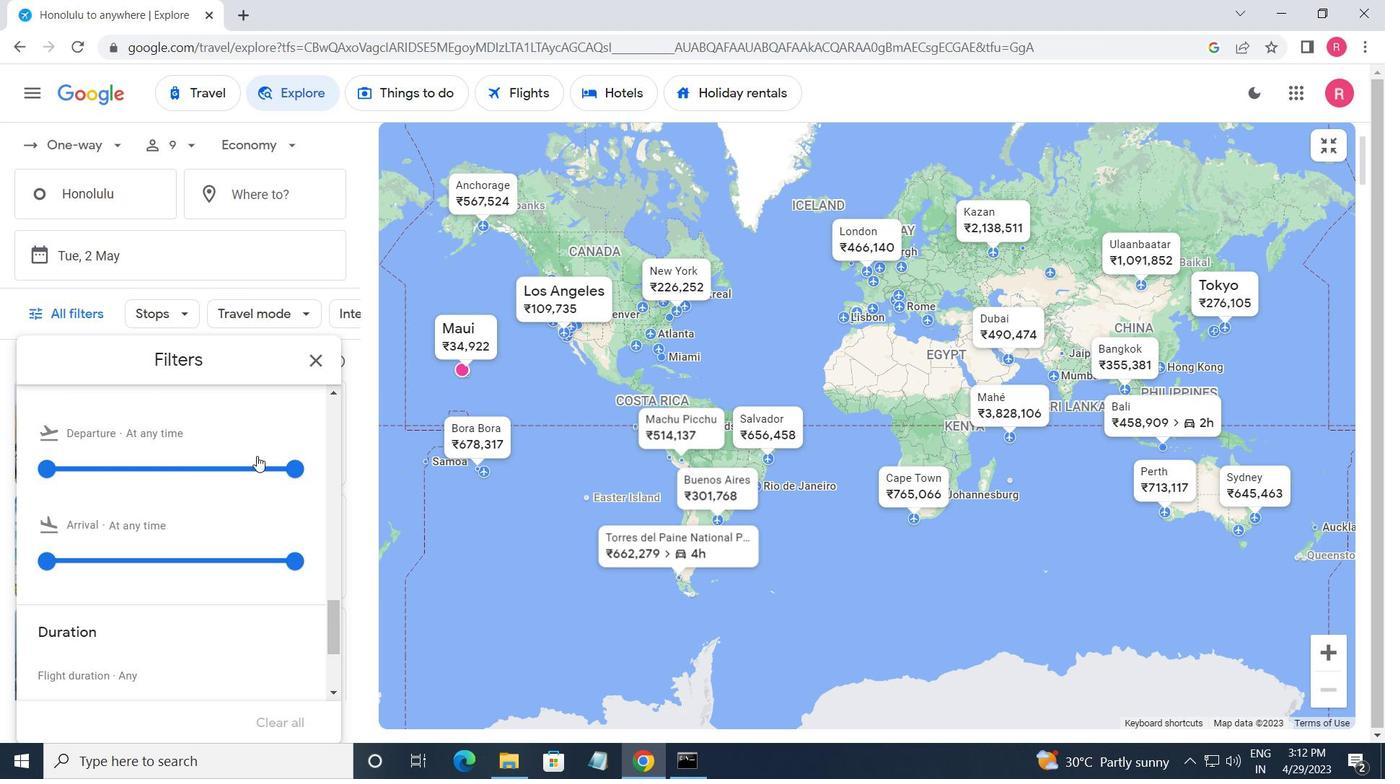 
Action: Mouse scrolled (256, 456) with delta (0, 0)
Screenshot: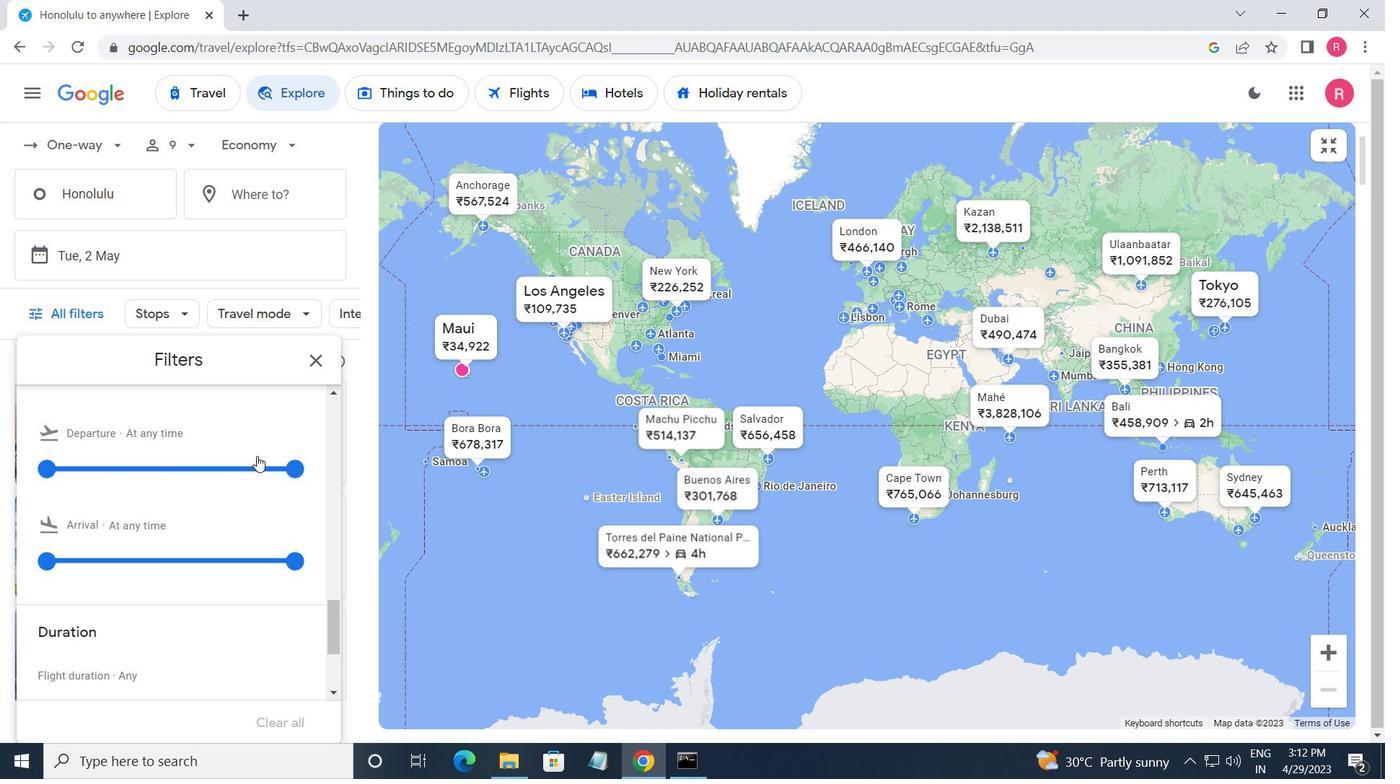 
Action: Mouse scrolled (256, 457) with delta (0, 0)
Screenshot: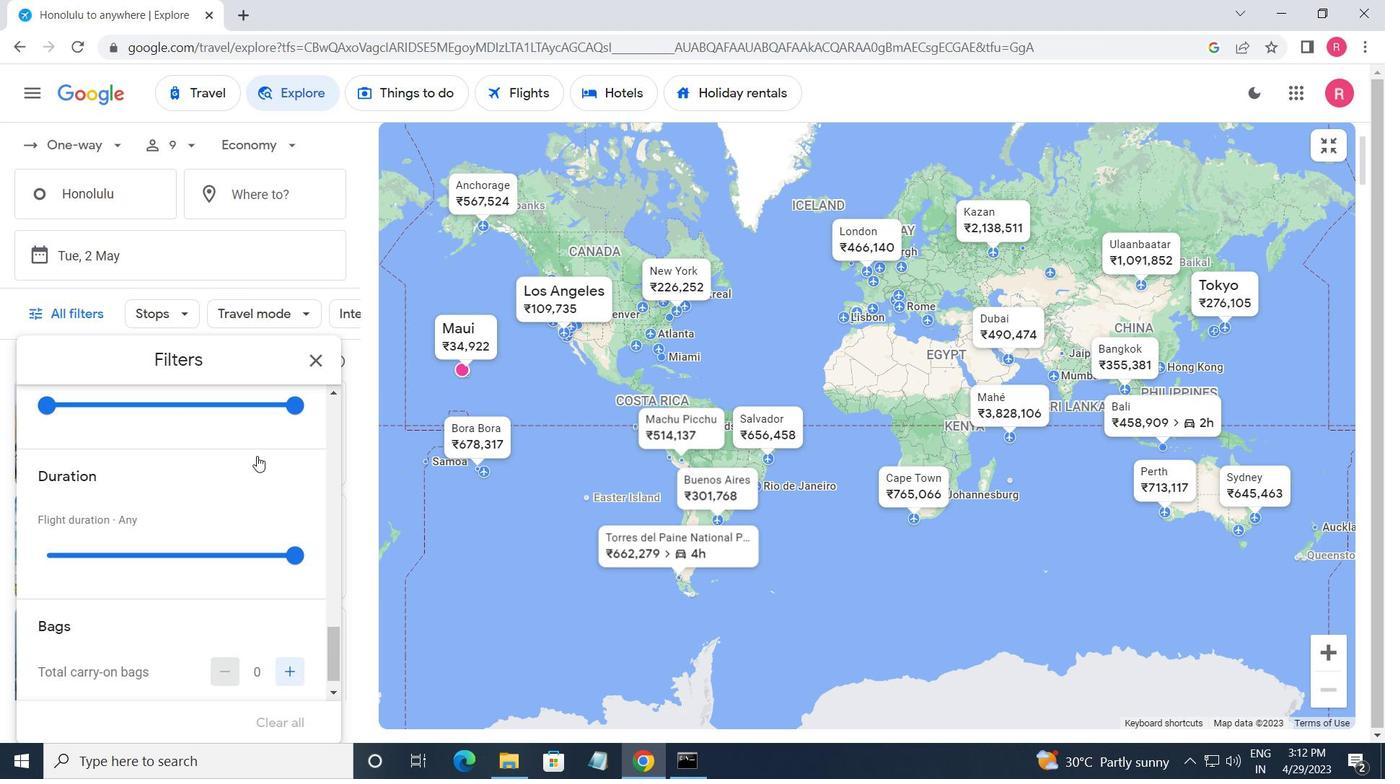 
Action: Mouse scrolled (256, 457) with delta (0, 0)
Screenshot: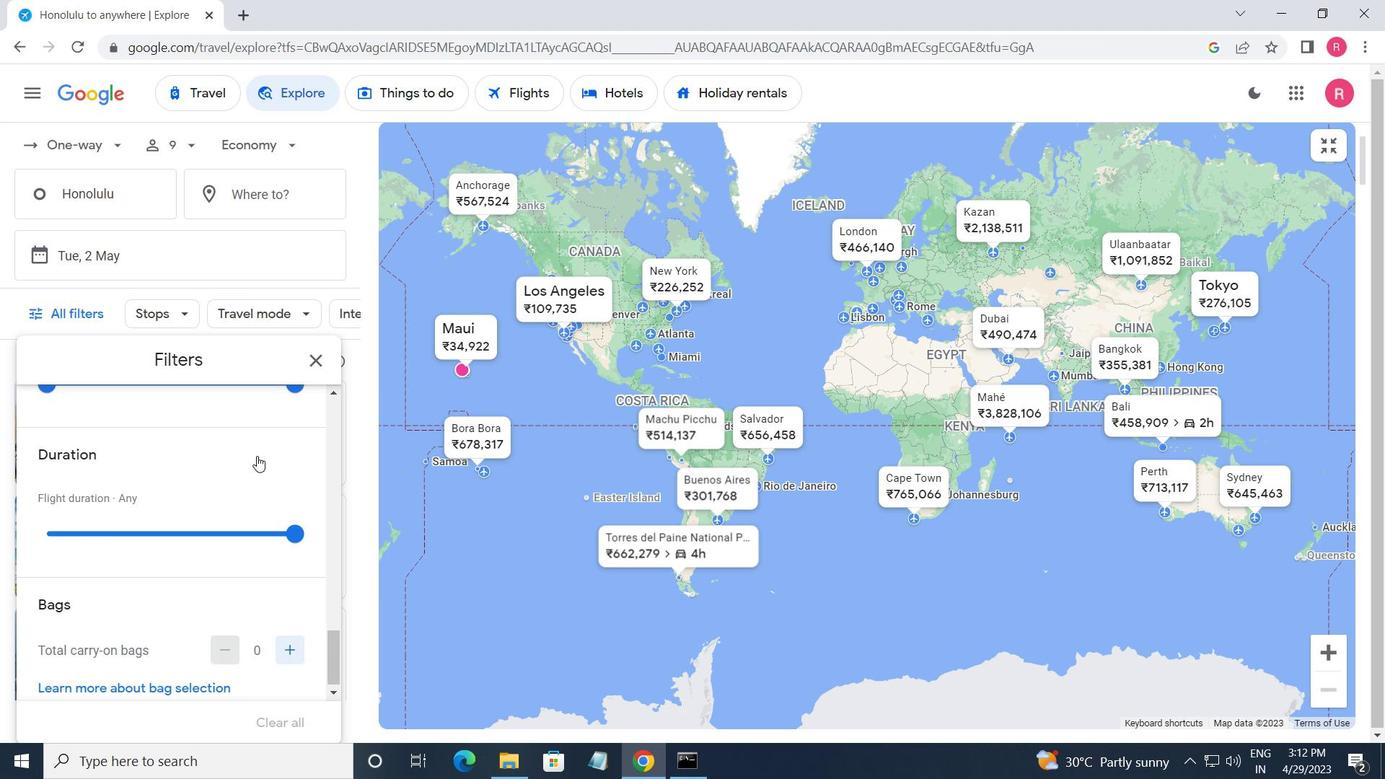 
Action: Mouse scrolled (256, 457) with delta (0, 0)
Screenshot: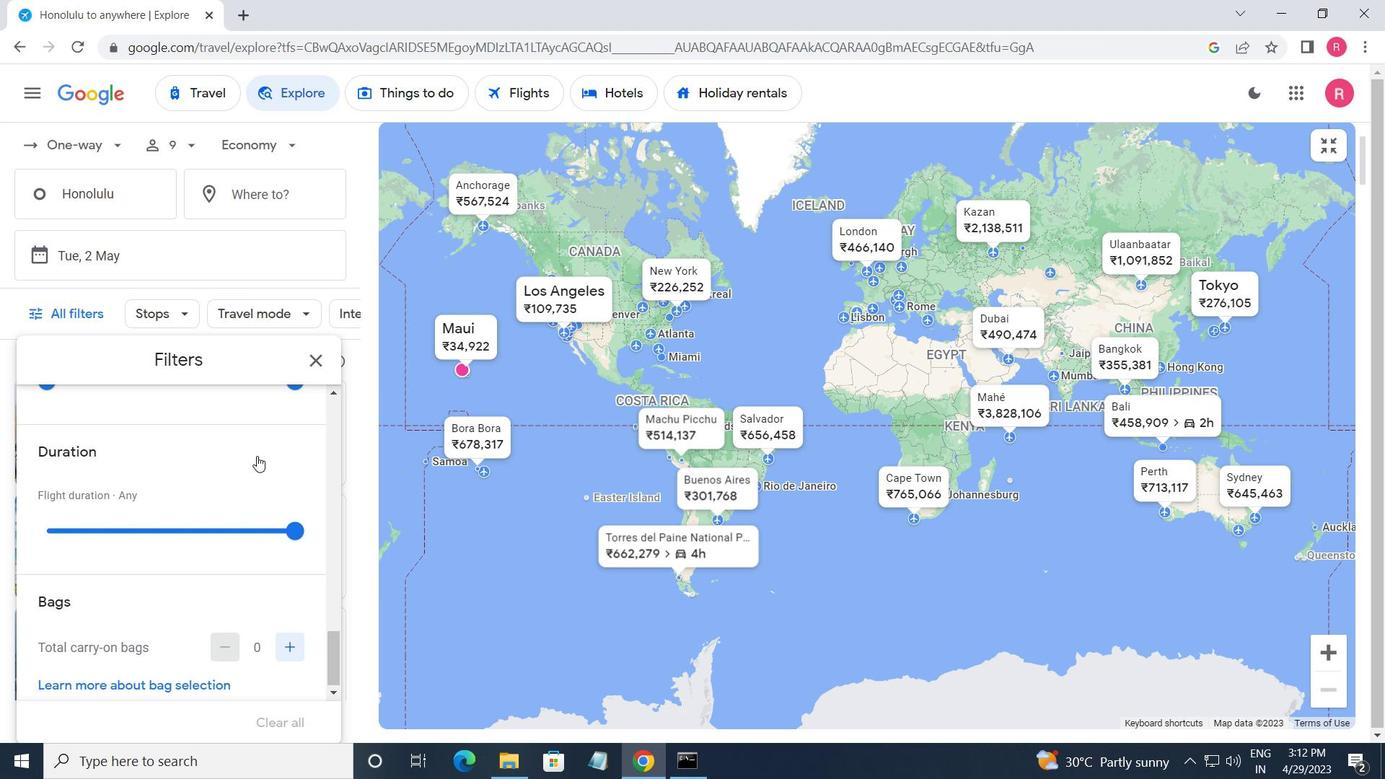 
Action: Mouse scrolled (256, 457) with delta (0, 0)
Screenshot: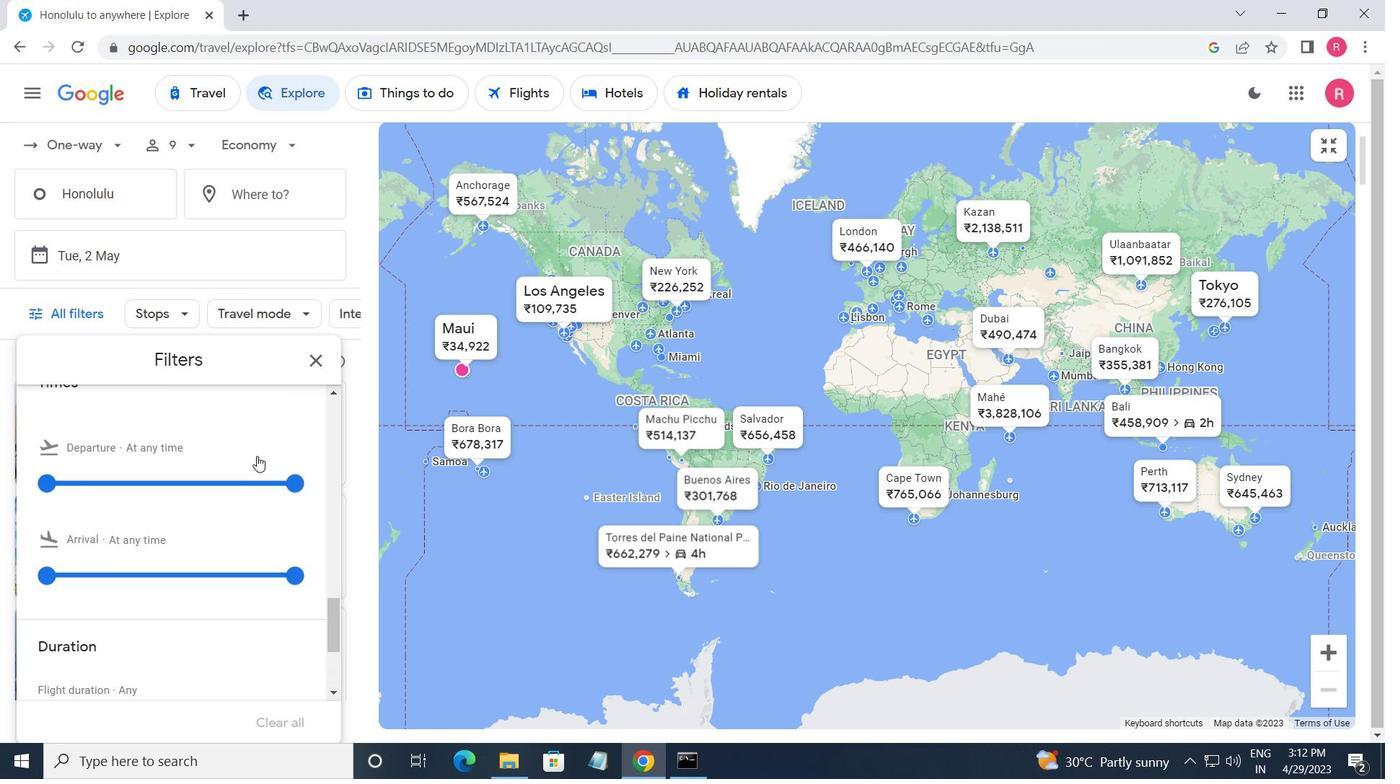 
Action: Mouse scrolled (256, 457) with delta (0, 0)
Screenshot: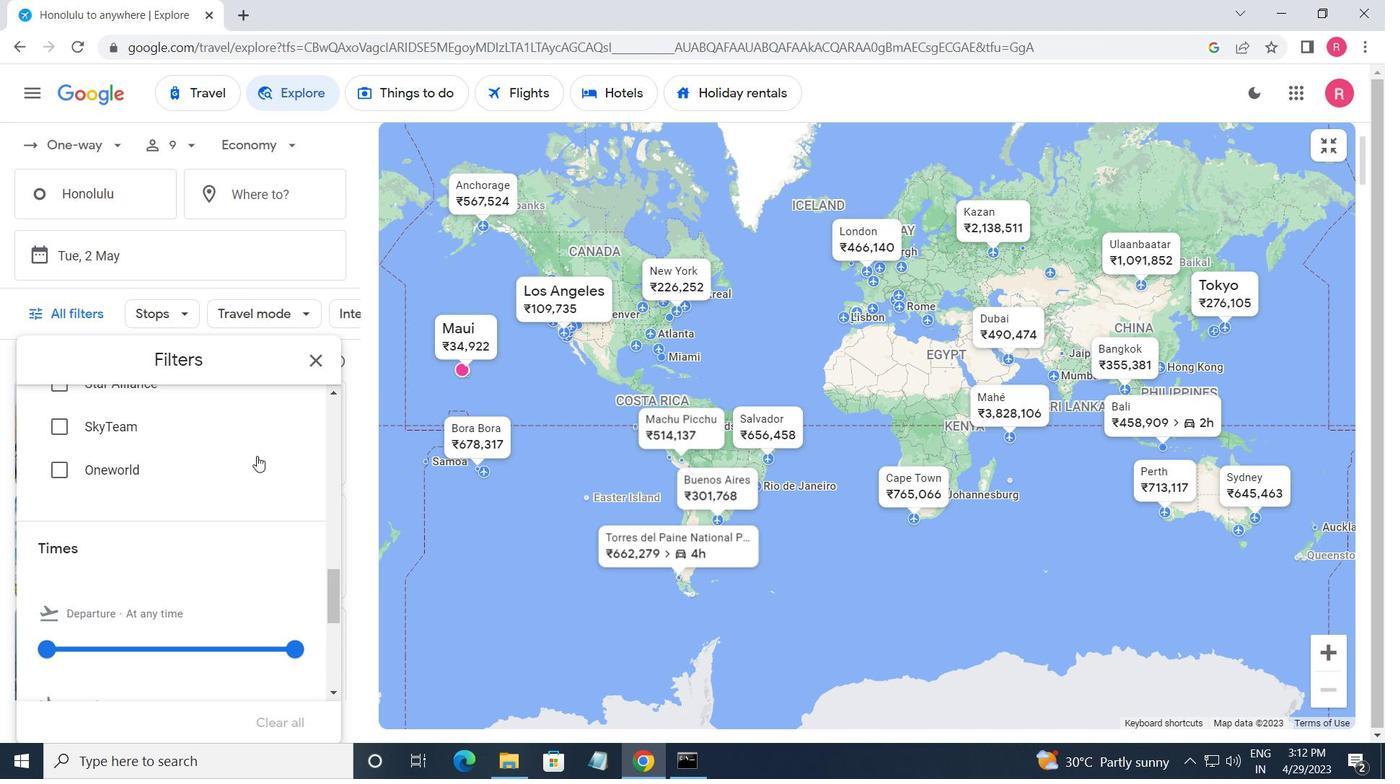 
Action: Mouse scrolled (256, 456) with delta (0, 0)
Screenshot: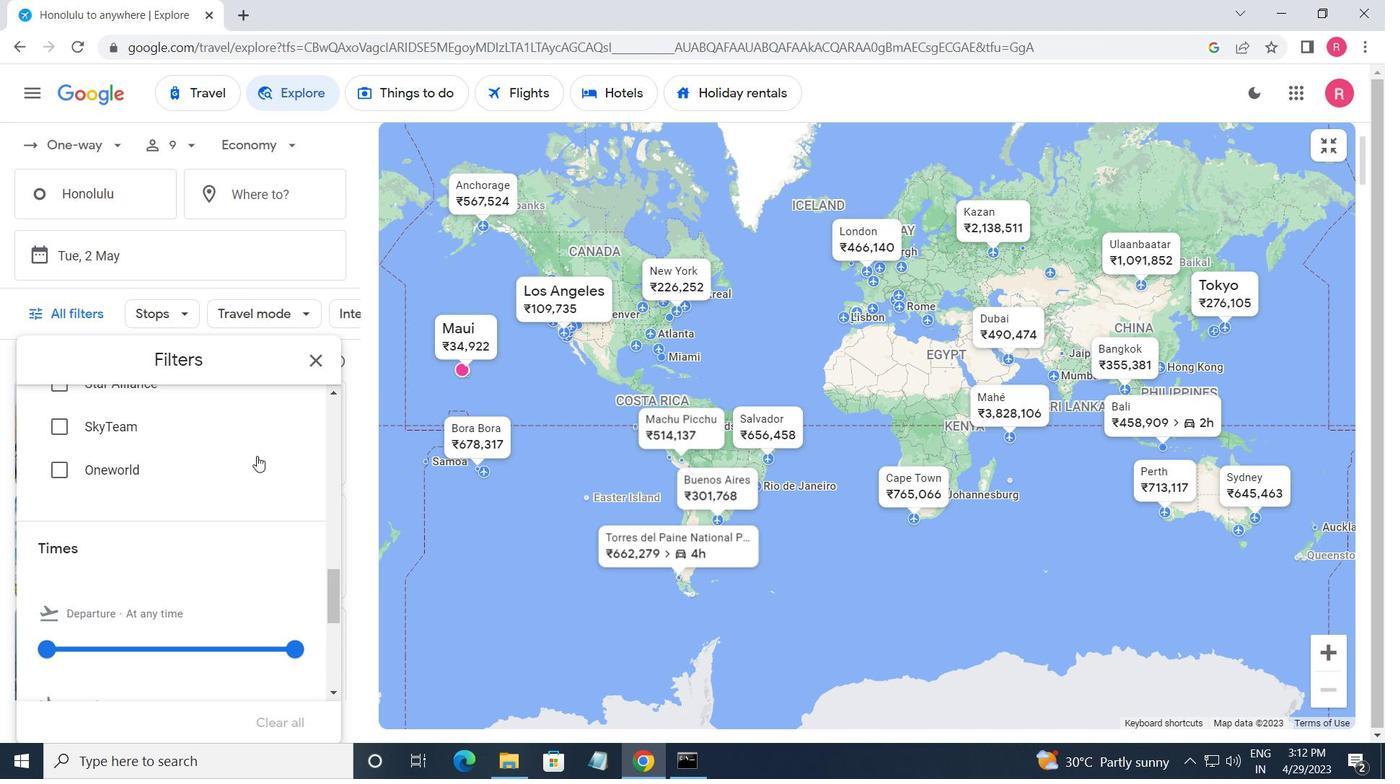 
Action: Mouse scrolled (256, 456) with delta (0, 0)
Screenshot: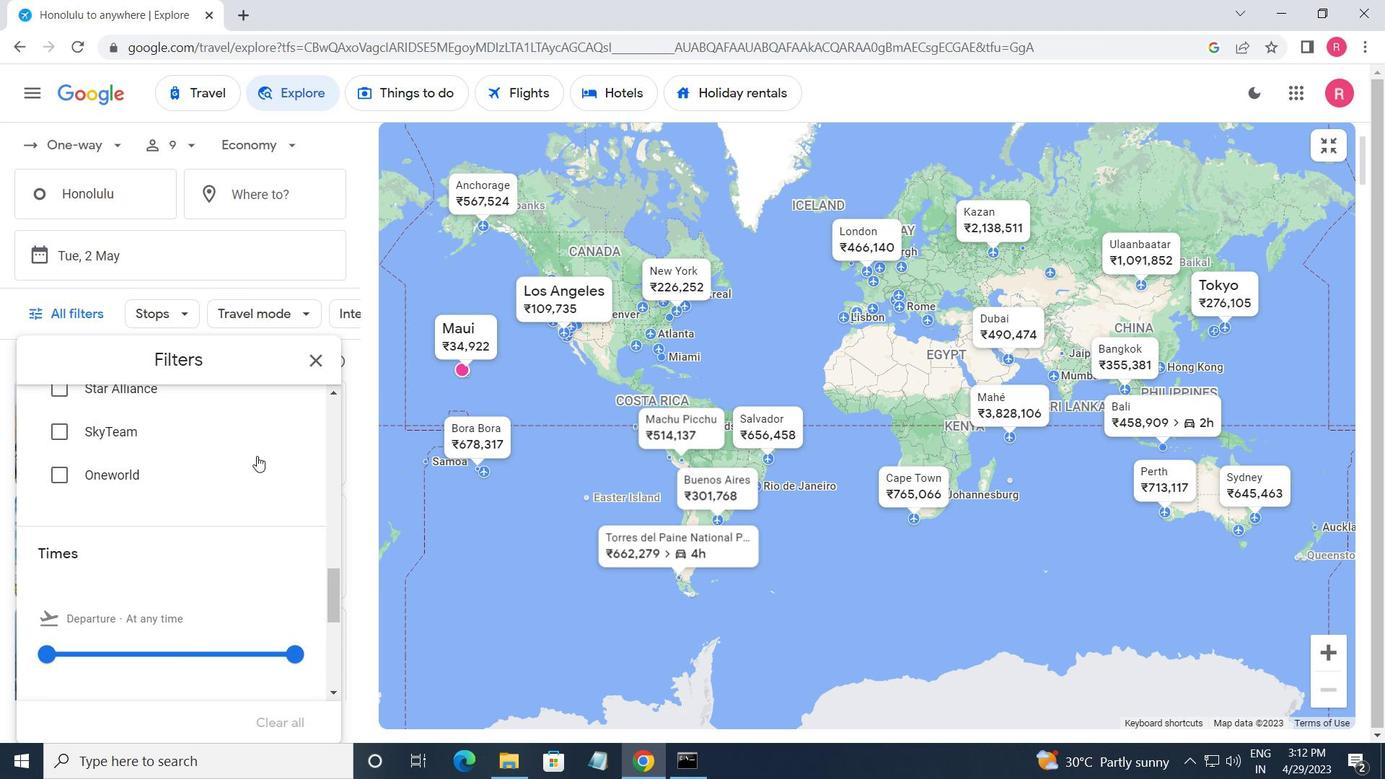 
Action: Mouse scrolled (256, 457) with delta (0, 0)
Screenshot: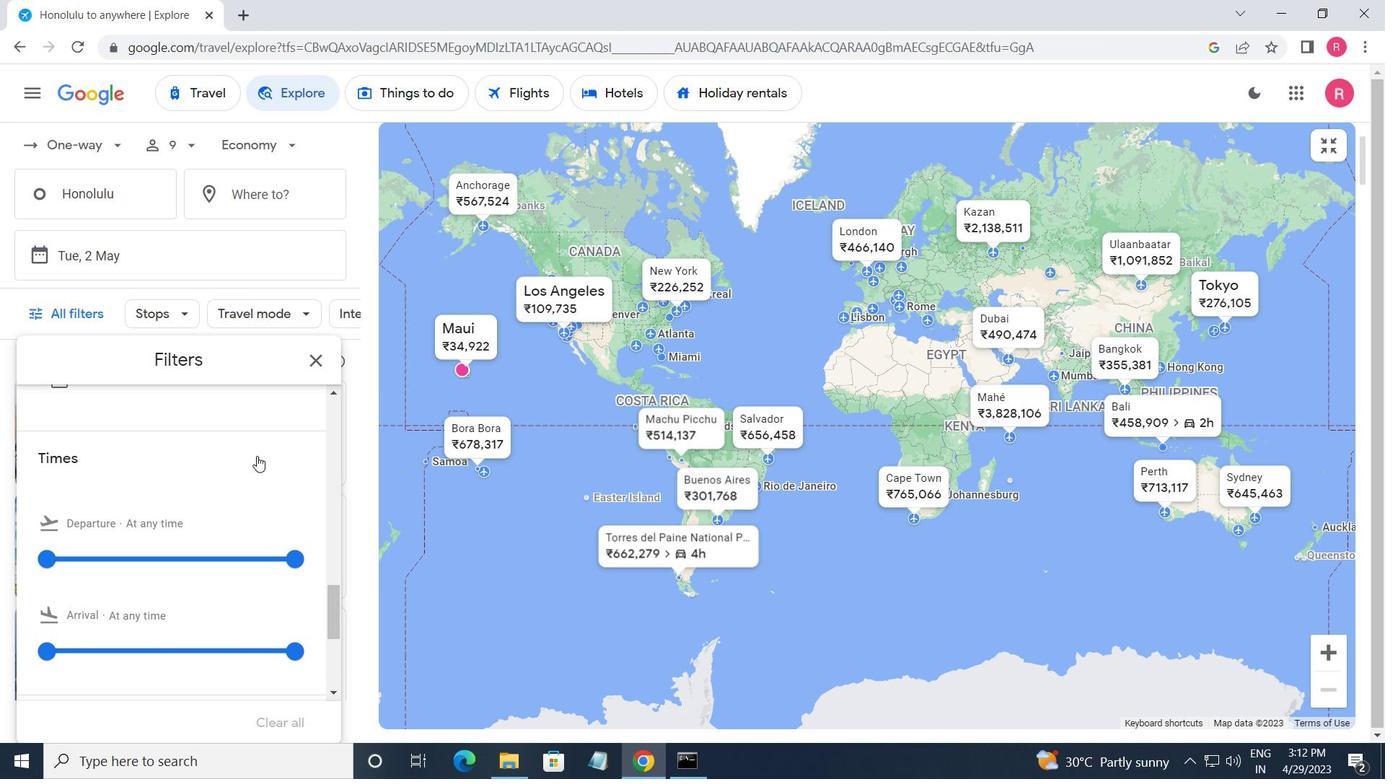 
Action: Mouse scrolled (256, 457) with delta (0, 0)
Screenshot: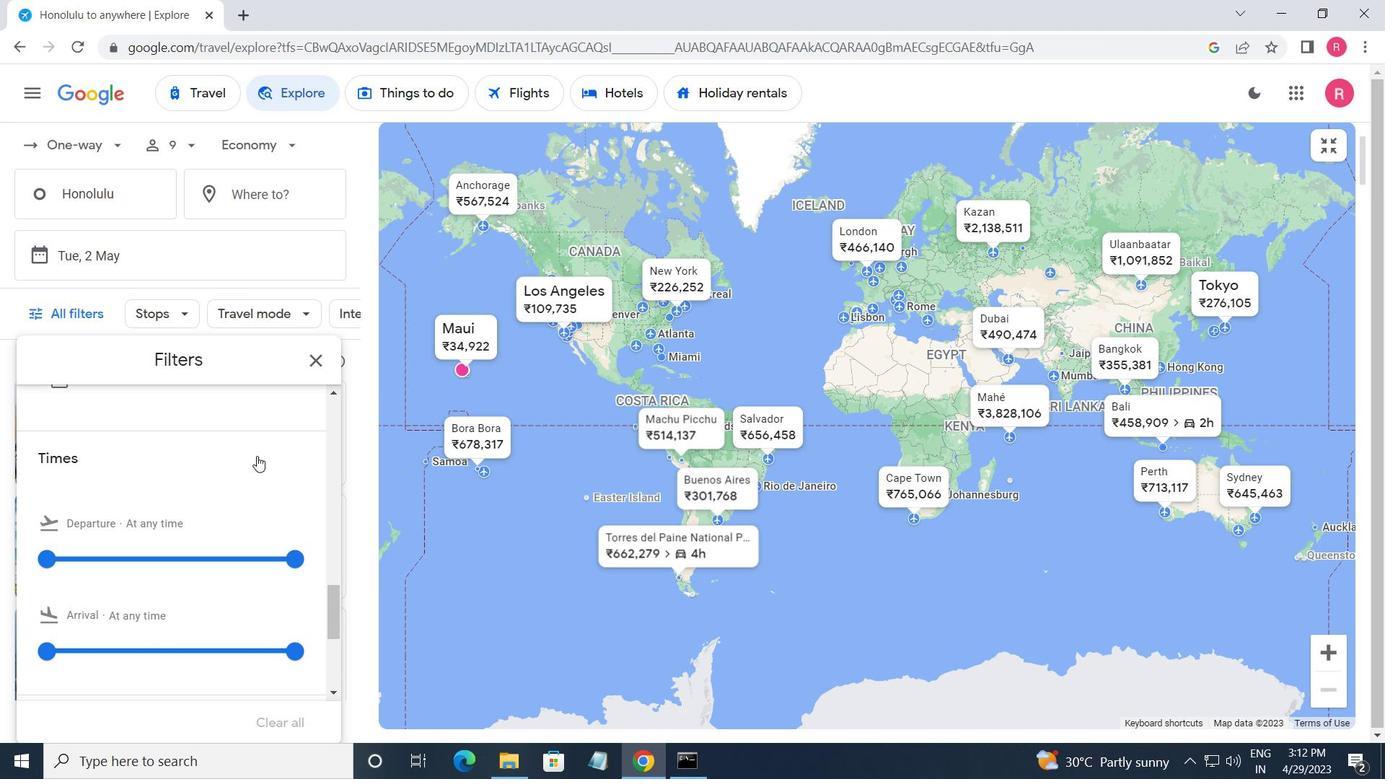 
Action: Mouse scrolled (256, 457) with delta (0, 0)
Screenshot: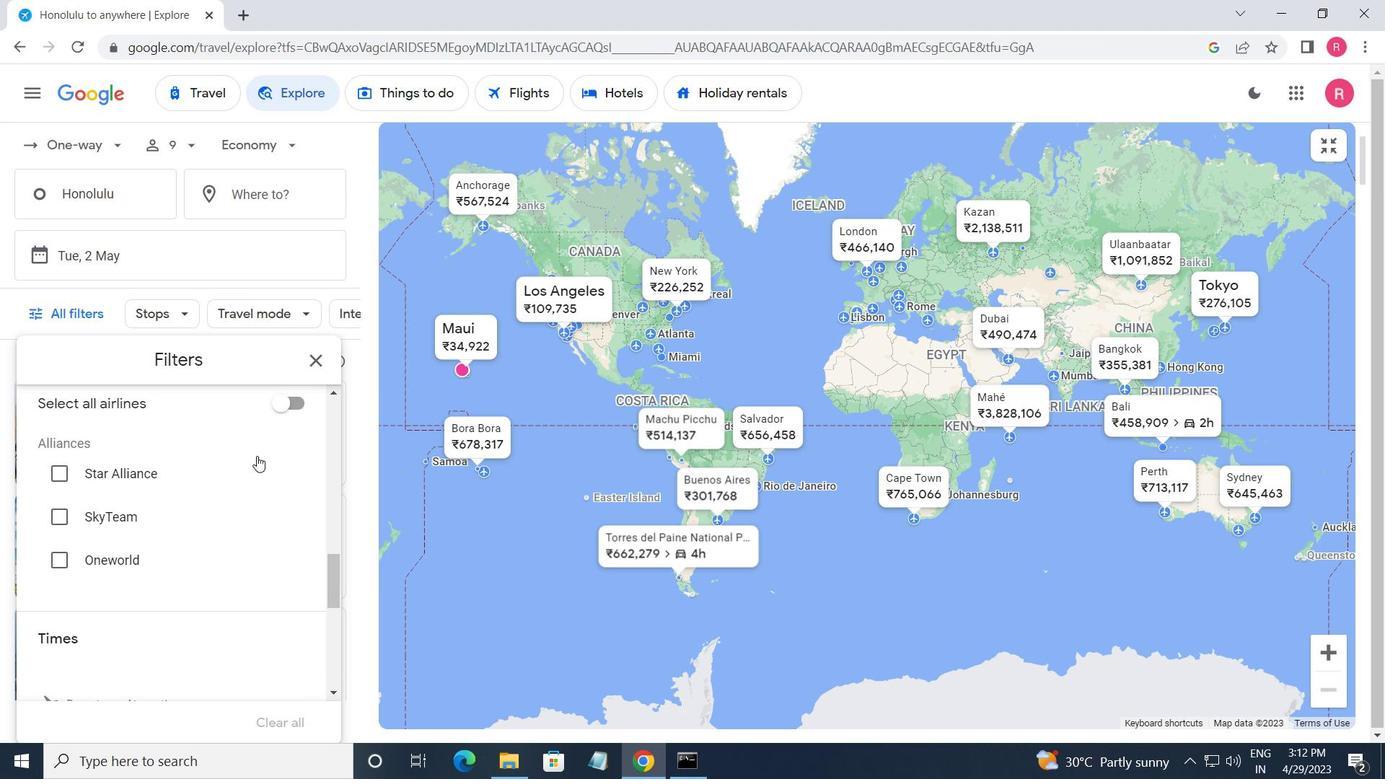 
Action: Mouse scrolled (256, 457) with delta (0, 0)
Screenshot: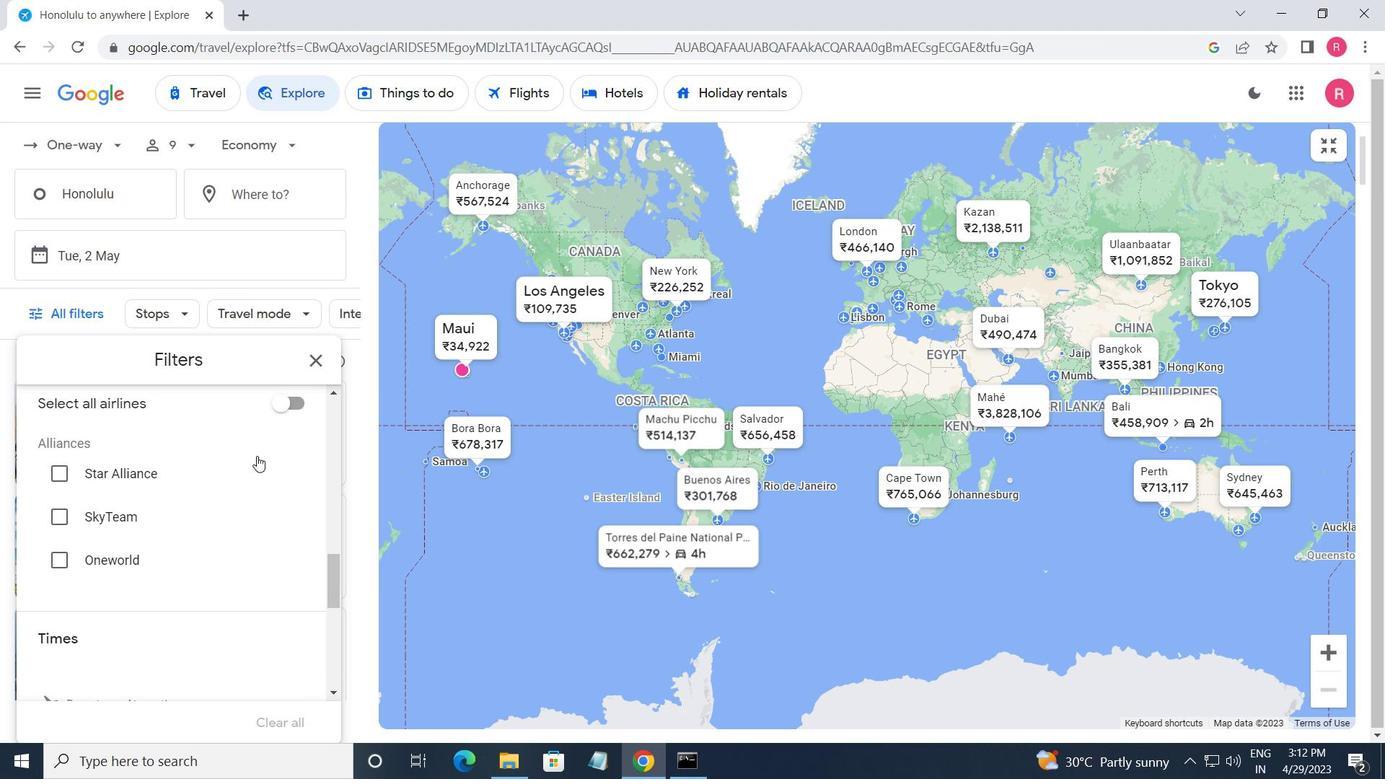 
Action: Mouse scrolled (256, 457) with delta (0, 0)
Screenshot: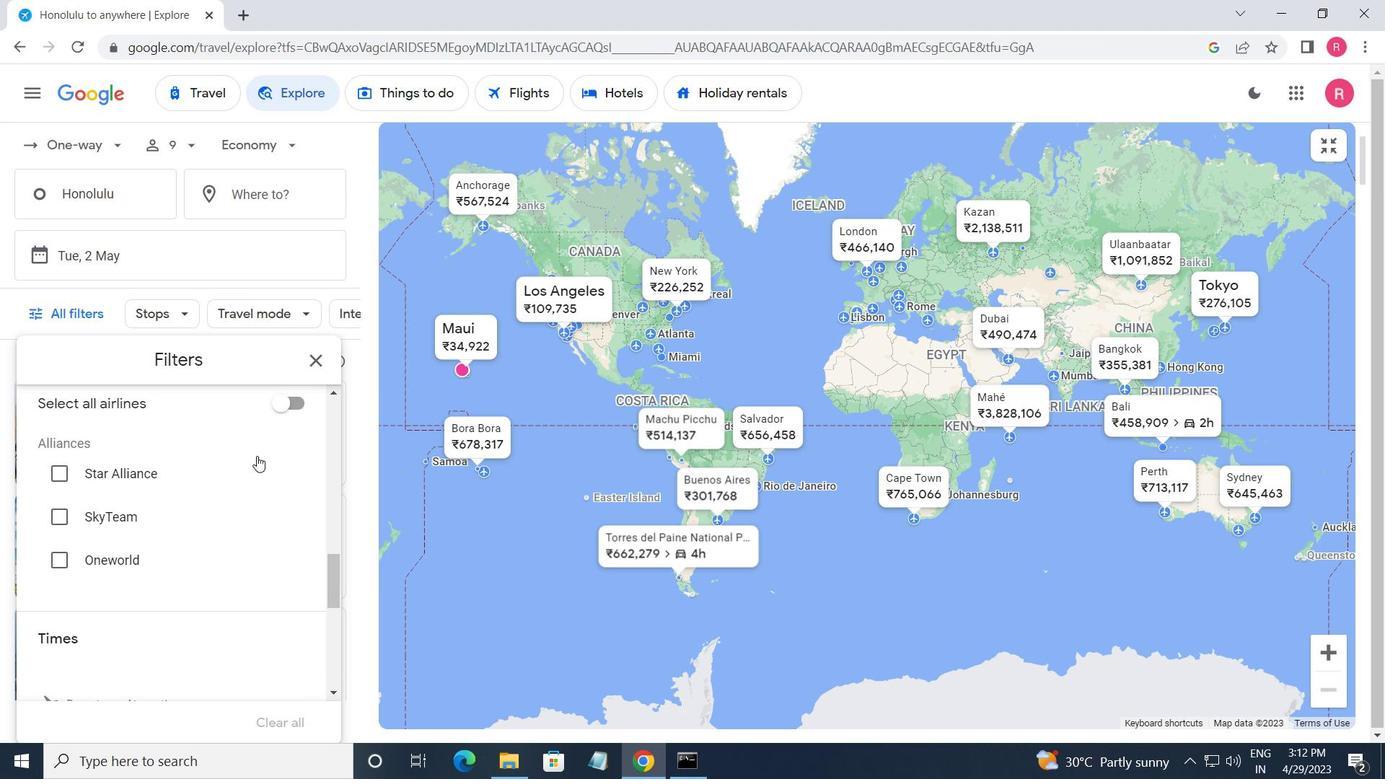 
Action: Mouse scrolled (256, 457) with delta (0, 0)
Screenshot: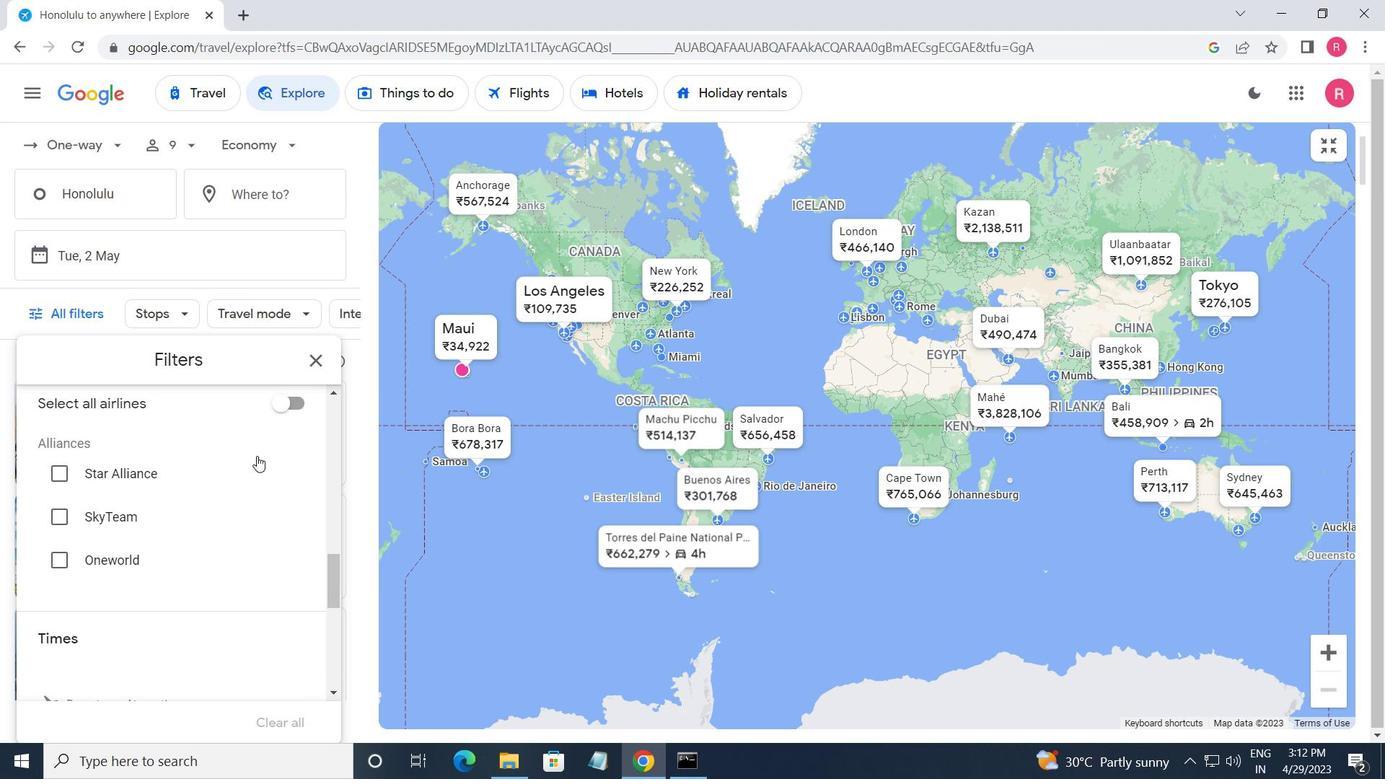 
Action: Mouse scrolled (256, 457) with delta (0, 0)
Screenshot: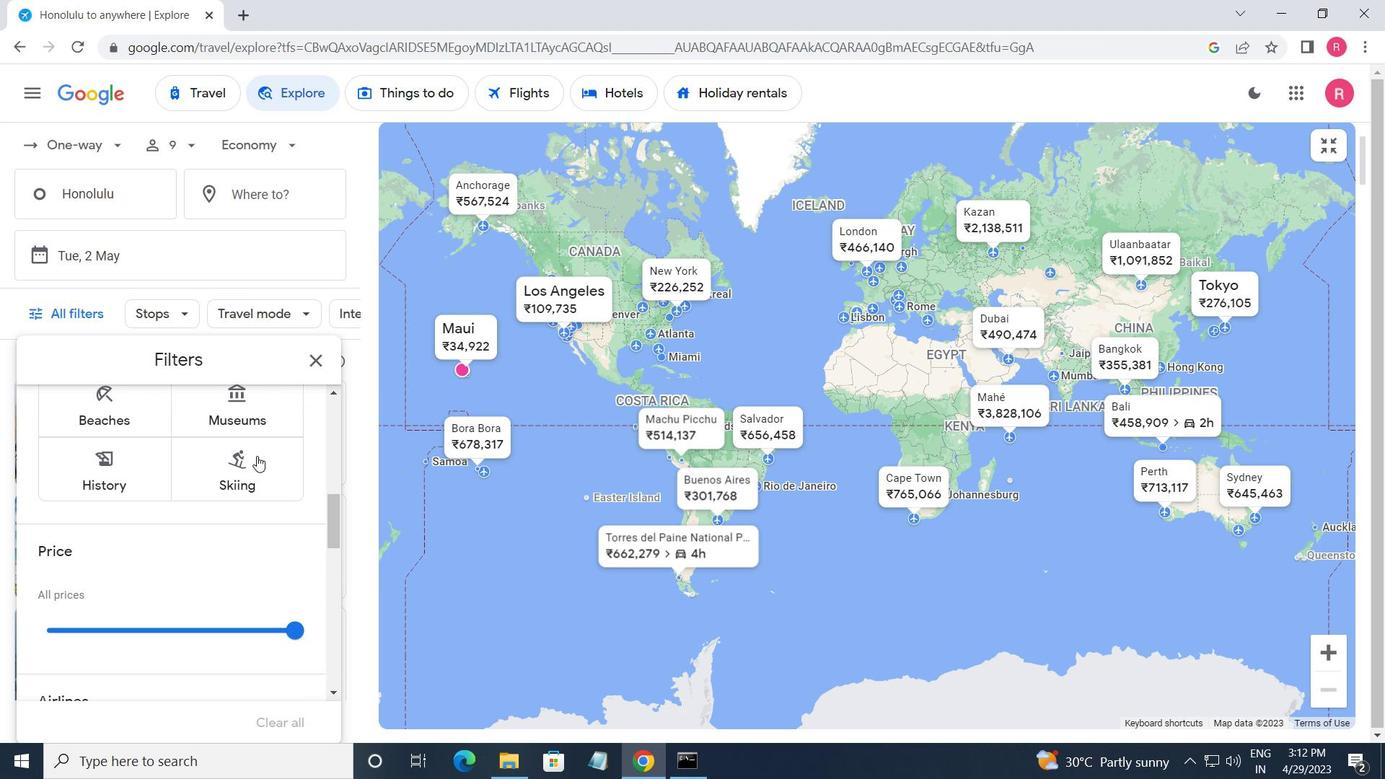 
Action: Mouse scrolled (256, 457) with delta (0, 0)
Screenshot: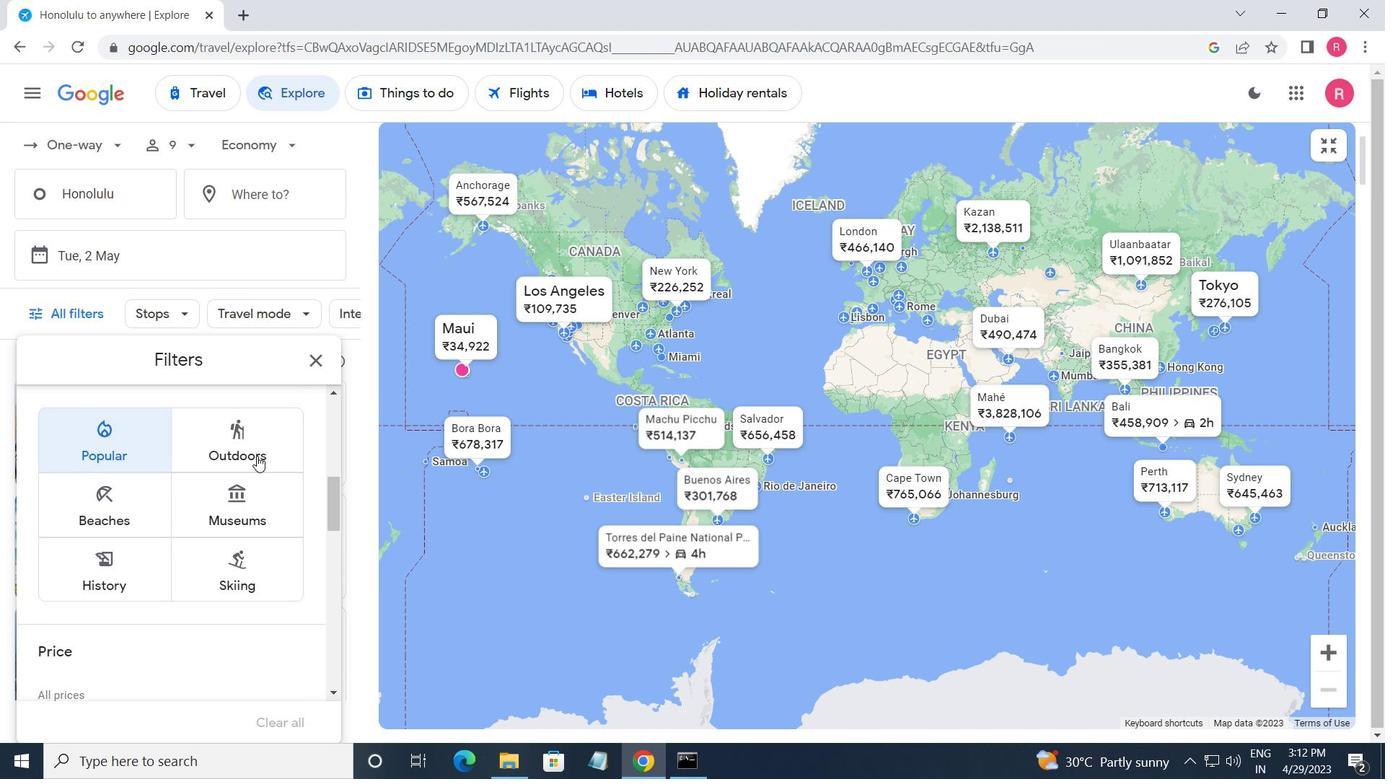 
Action: Mouse scrolled (256, 457) with delta (0, 0)
Screenshot: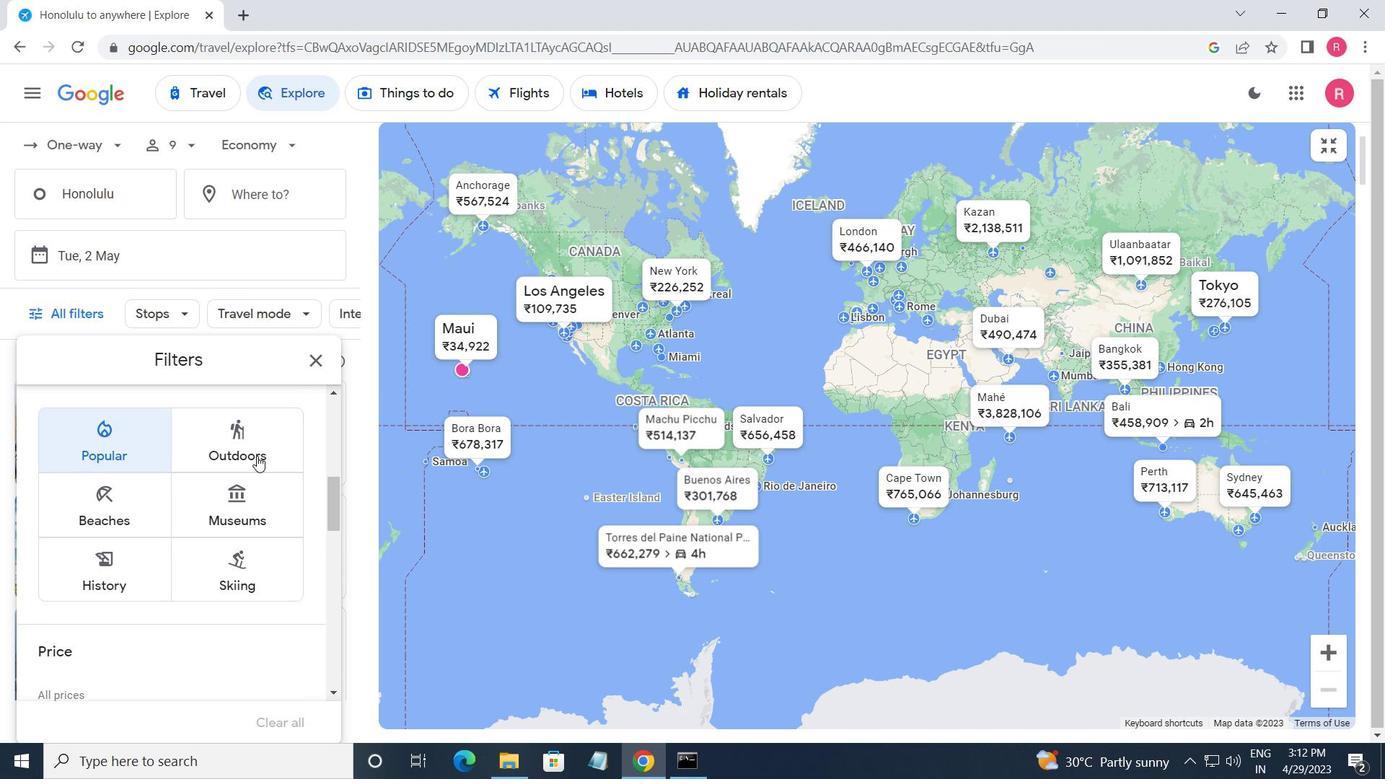 
Action: Mouse scrolled (256, 457) with delta (0, 0)
Screenshot: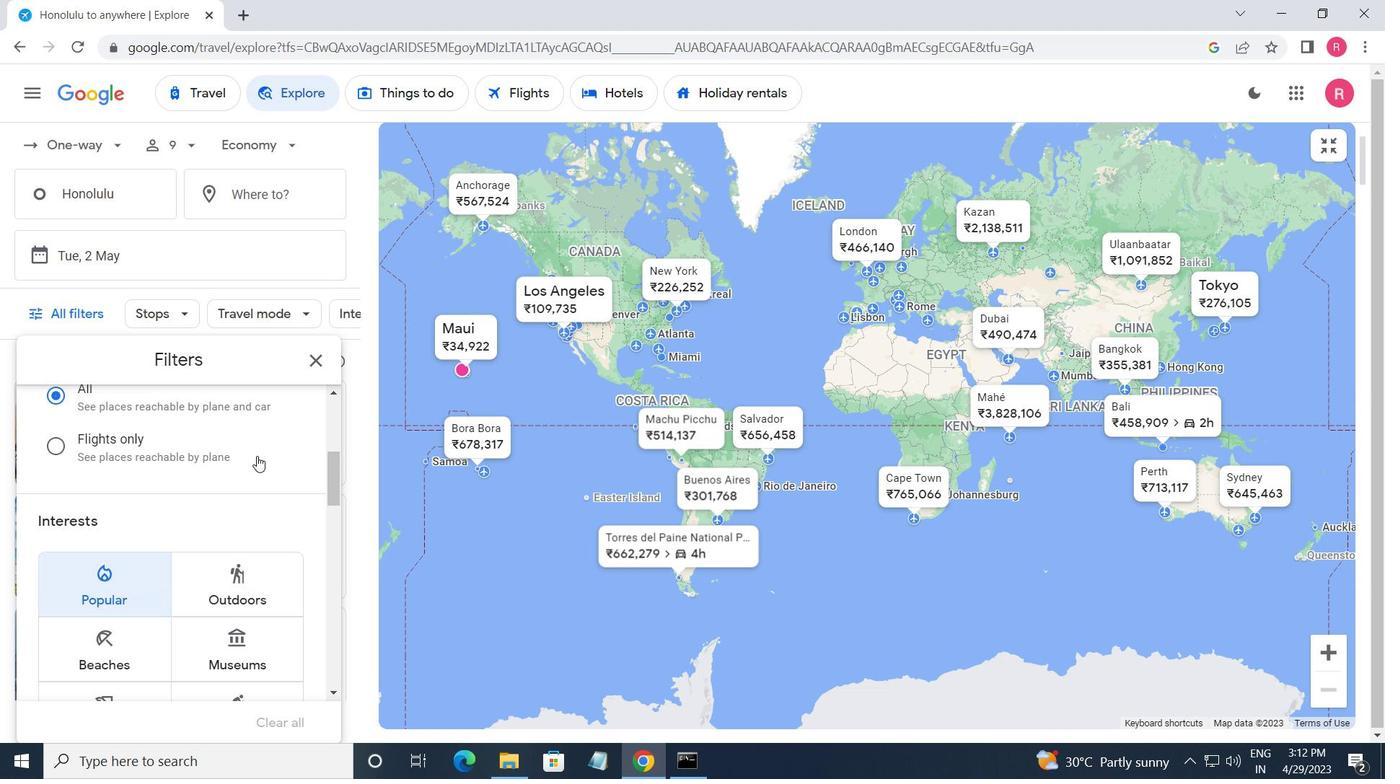 
Action: Mouse scrolled (256, 457) with delta (0, 0)
Screenshot: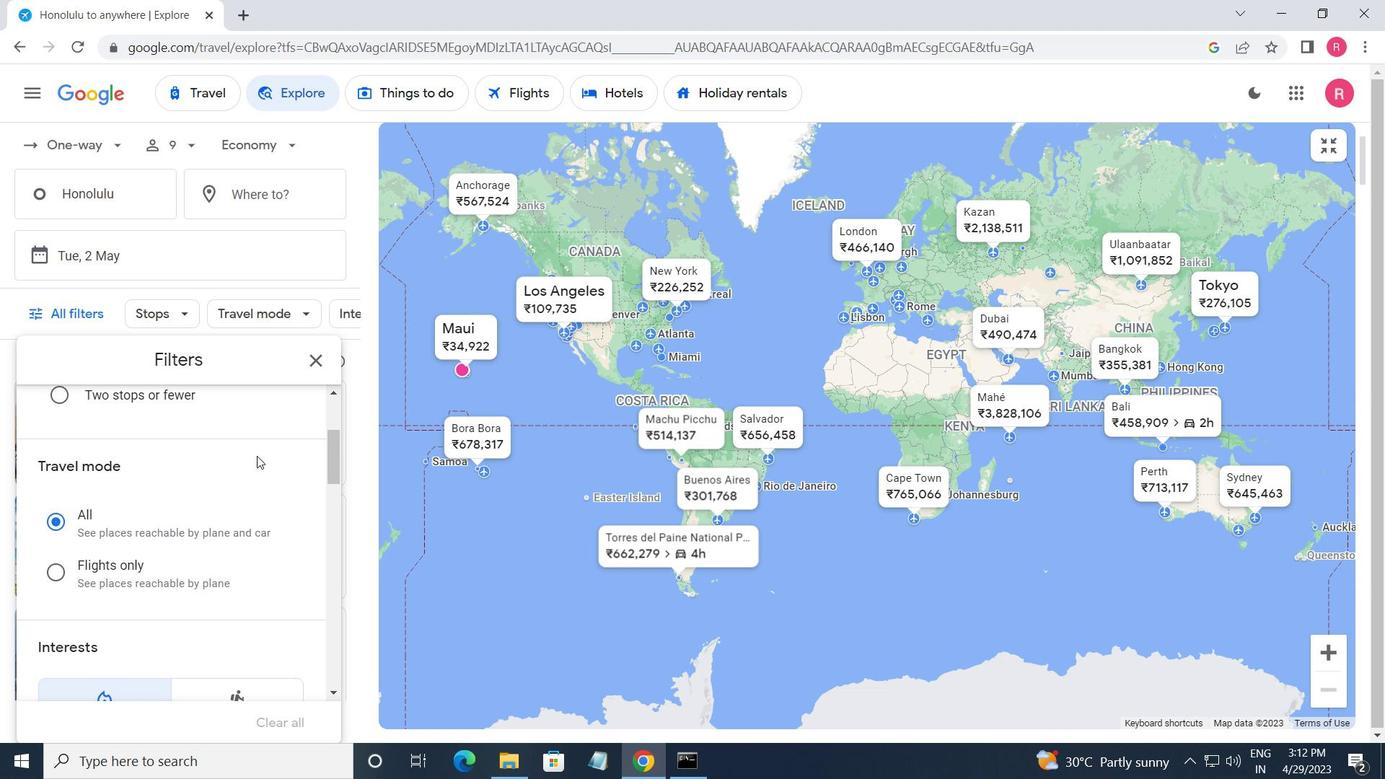 
Action: Mouse scrolled (256, 457) with delta (0, 0)
Screenshot: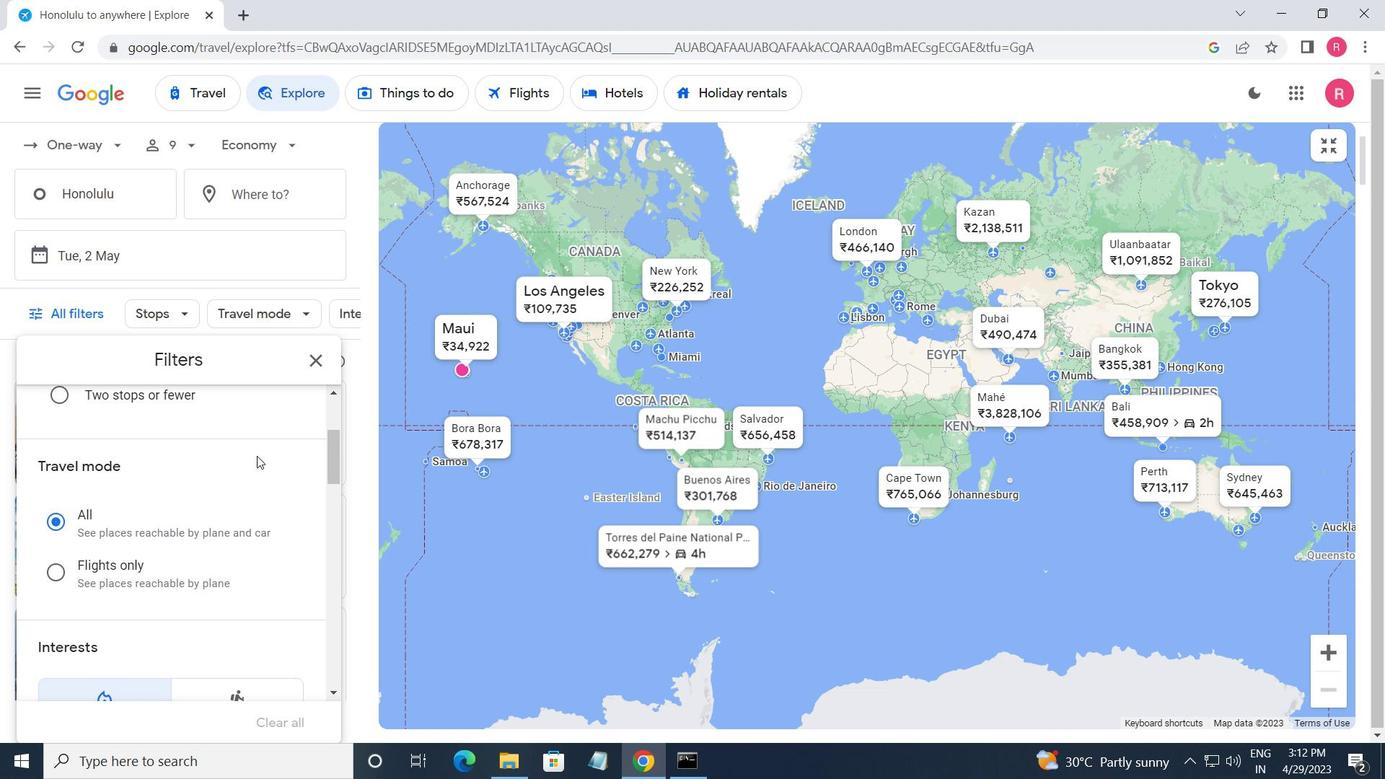 
Action: Mouse scrolled (256, 457) with delta (0, 0)
Screenshot: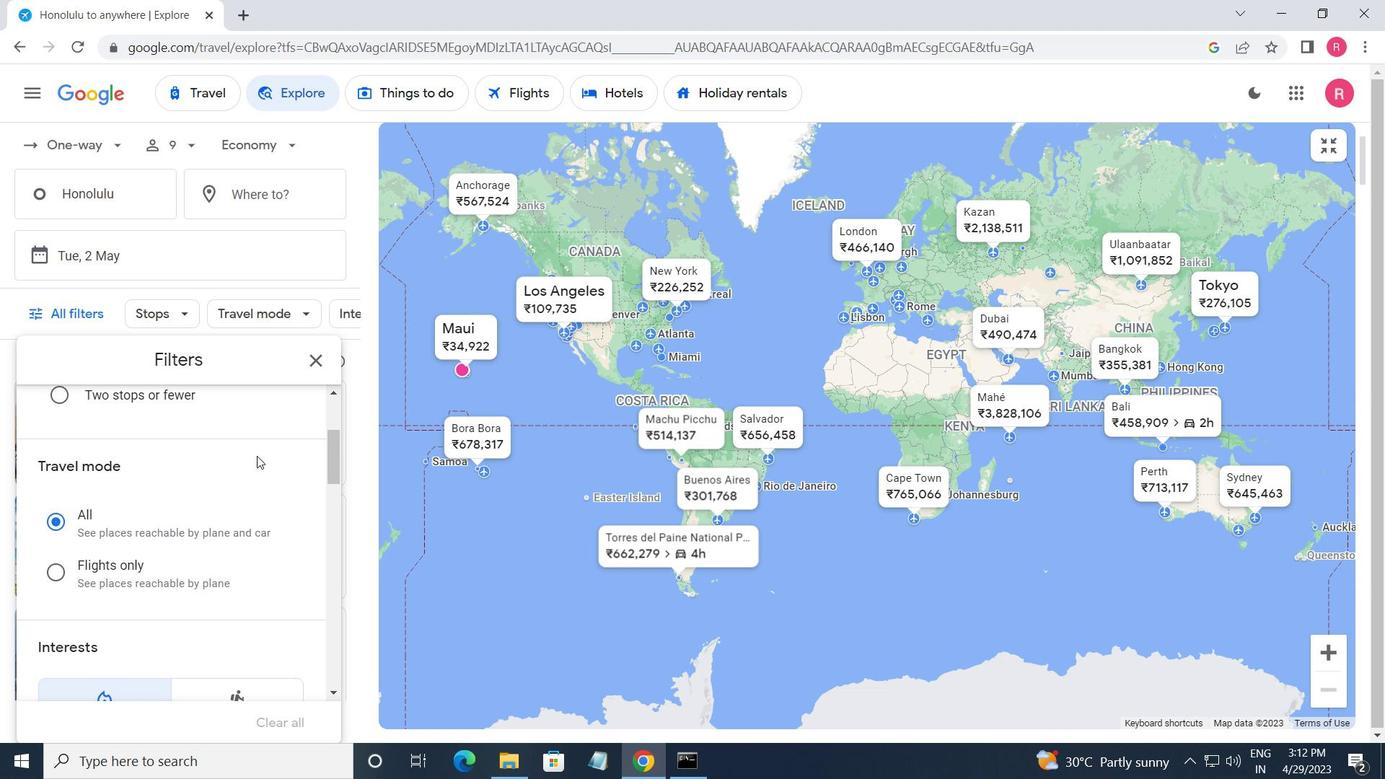 
Action: Mouse scrolled (256, 456) with delta (0, 0)
Screenshot: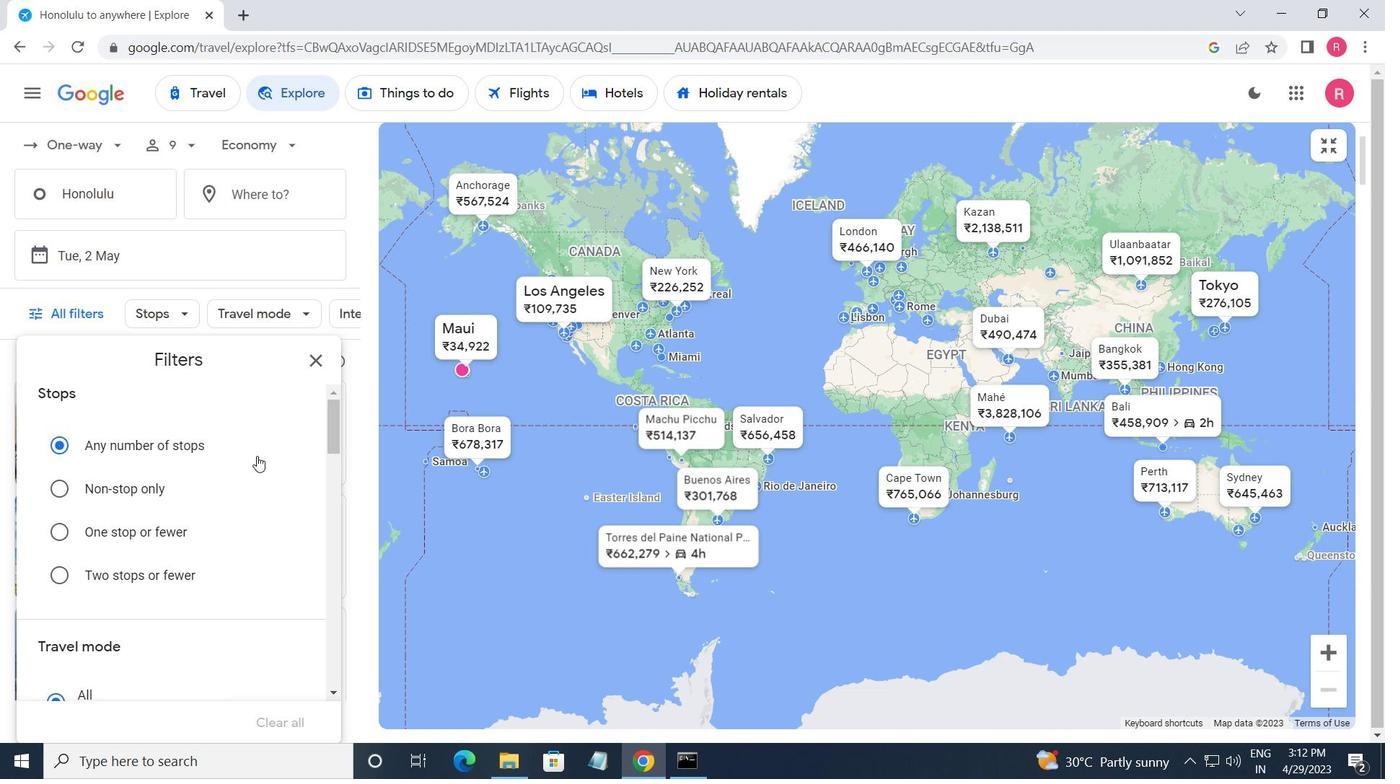
Action: Mouse scrolled (256, 456) with delta (0, 0)
Screenshot: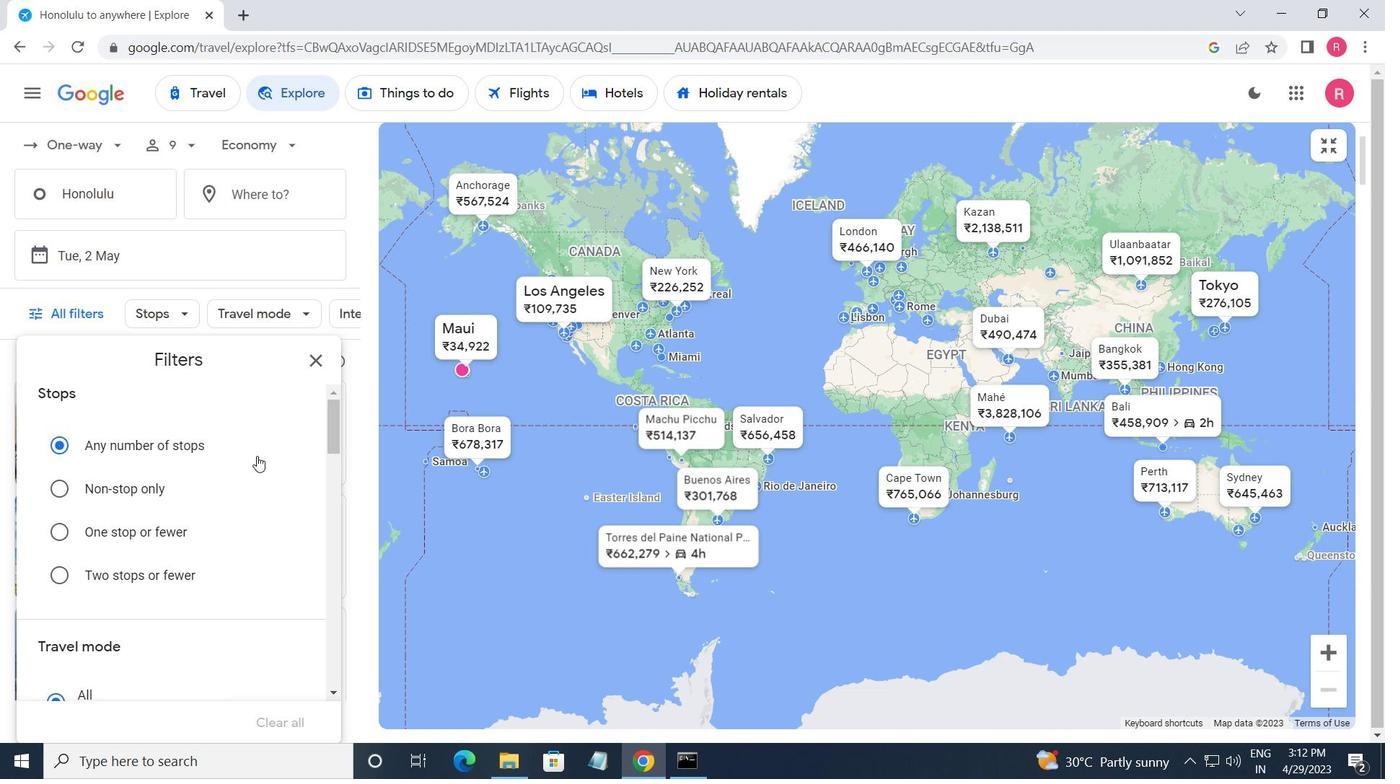 
Action: Mouse scrolled (256, 456) with delta (0, 0)
Screenshot: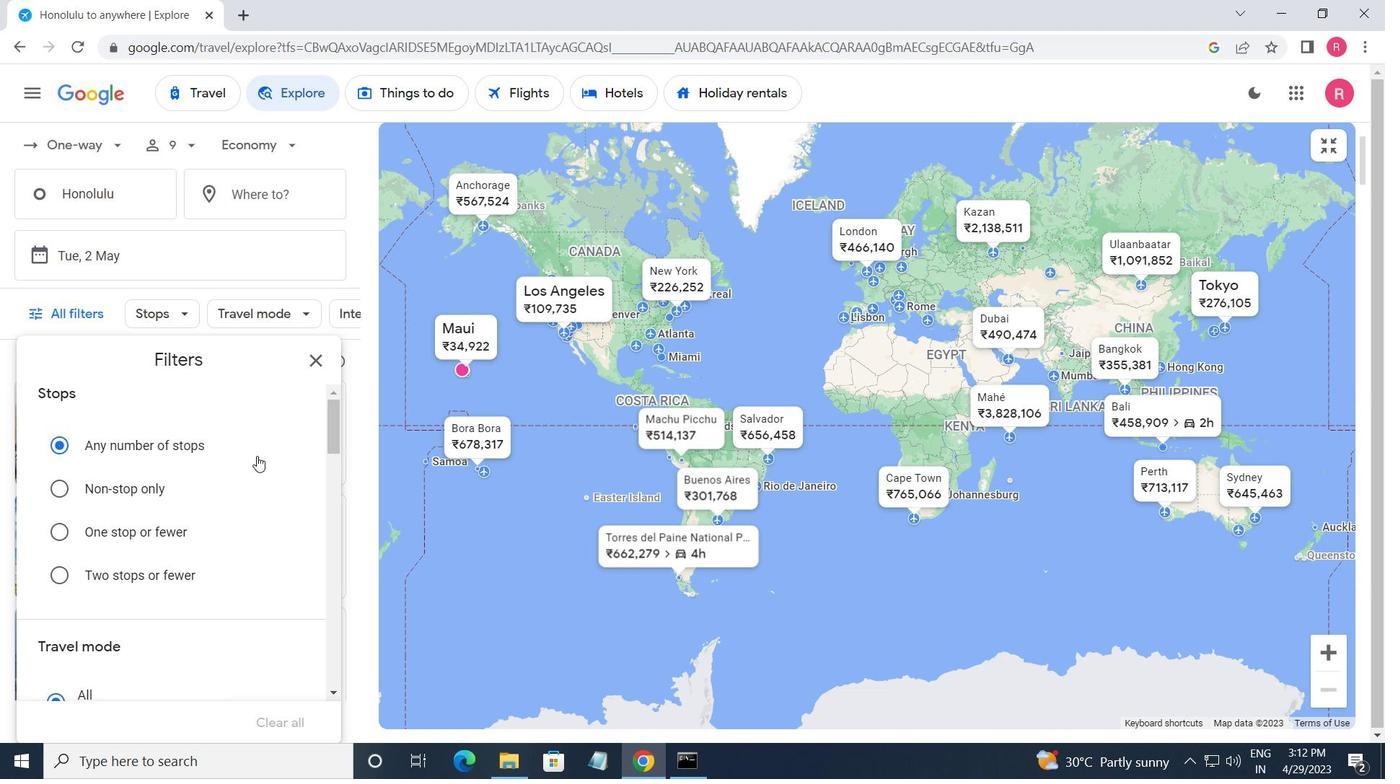 
Action: Mouse scrolled (256, 456) with delta (0, 0)
Screenshot: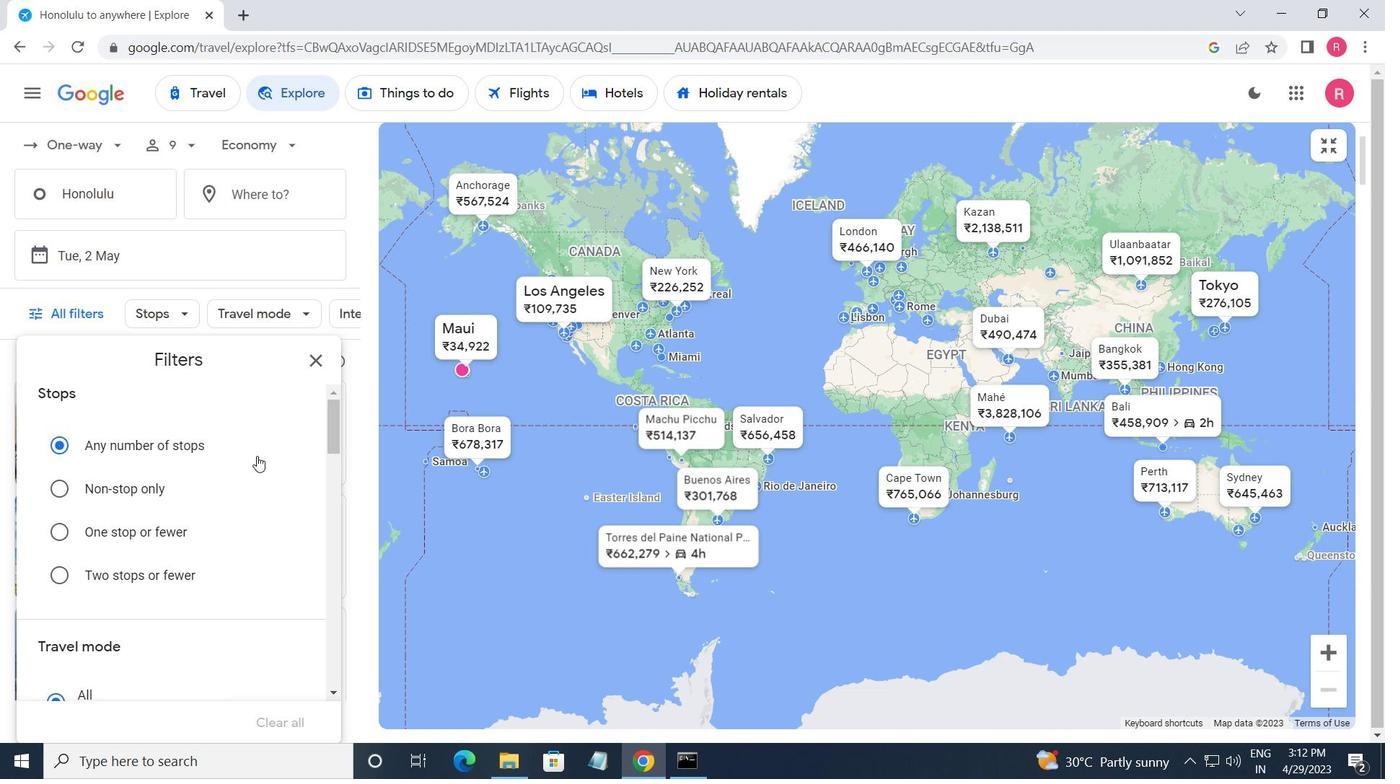 
Action: Mouse scrolled (256, 456) with delta (0, 0)
Screenshot: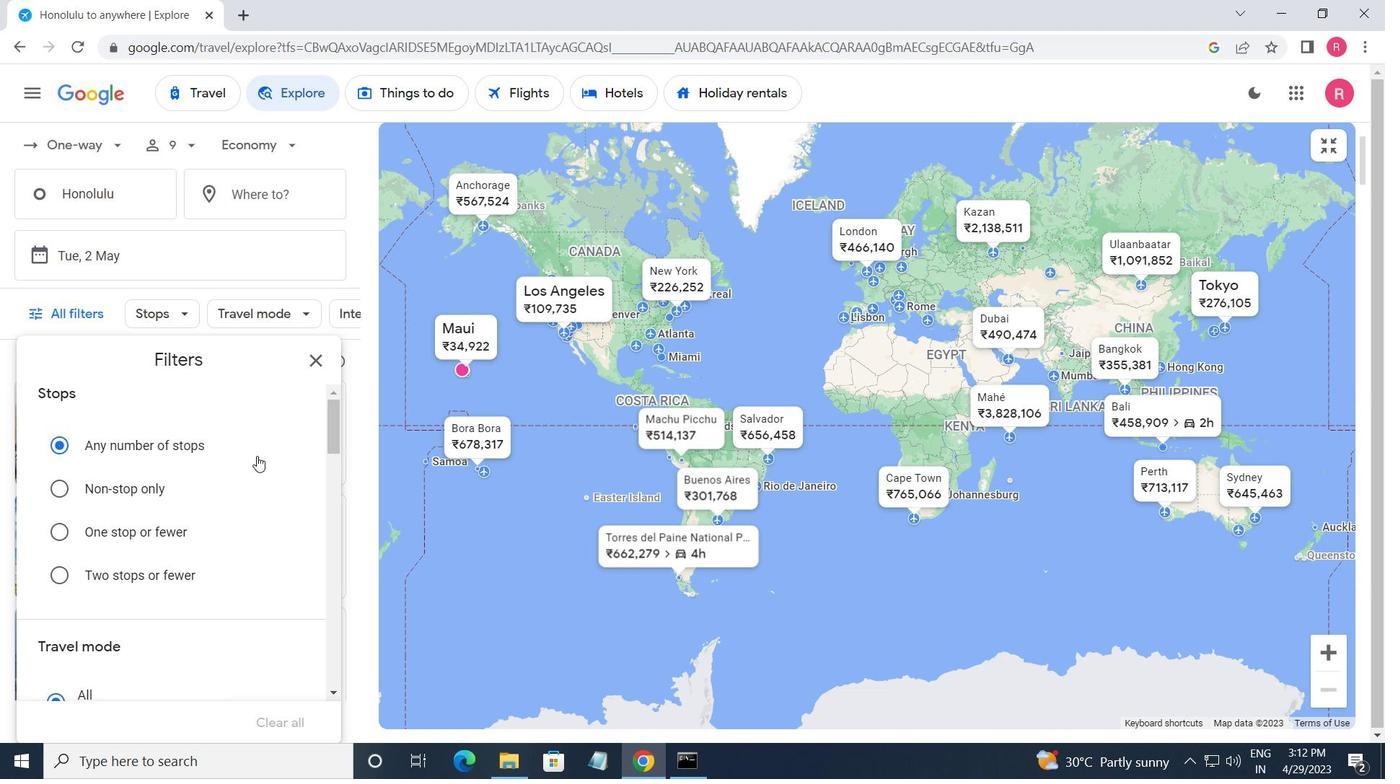 
Action: Mouse scrolled (256, 456) with delta (0, 0)
Screenshot: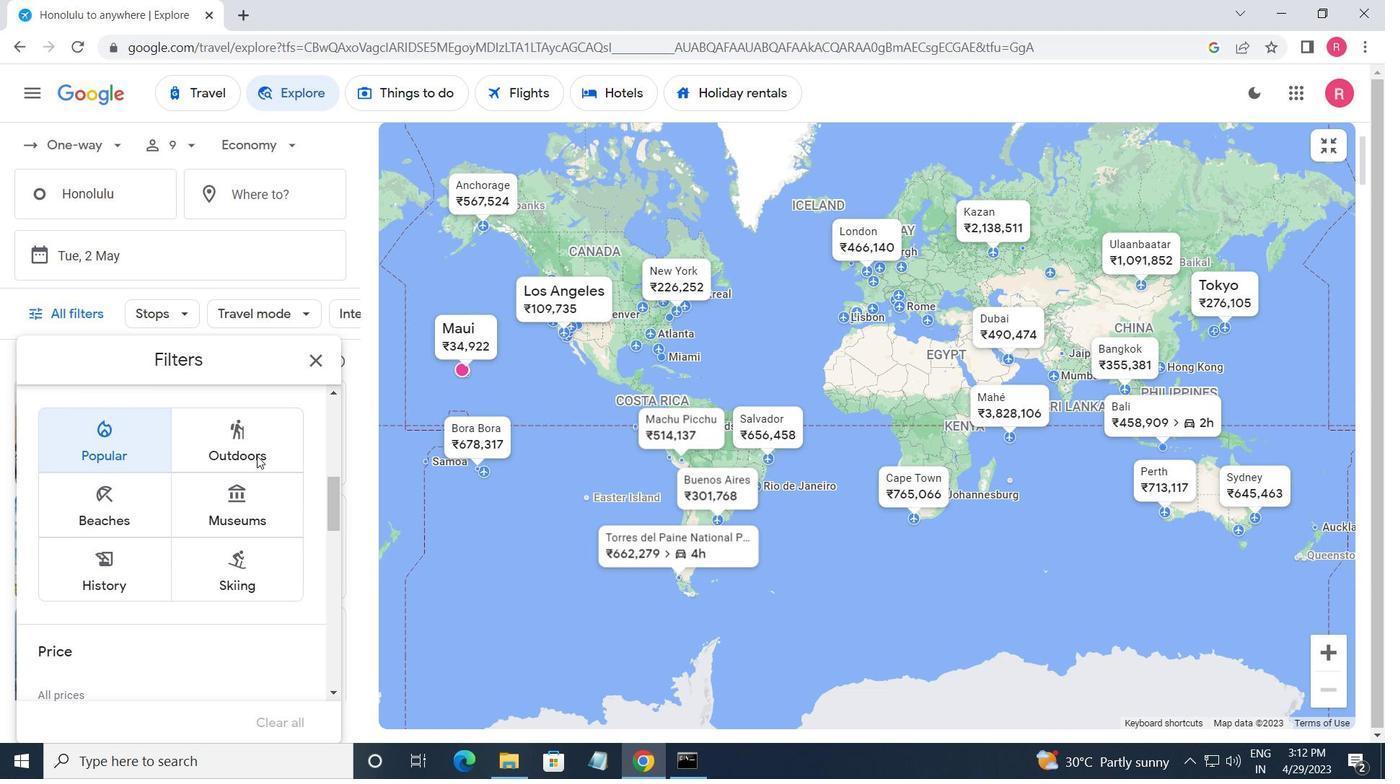 
Action: Mouse scrolled (256, 456) with delta (0, 0)
Screenshot: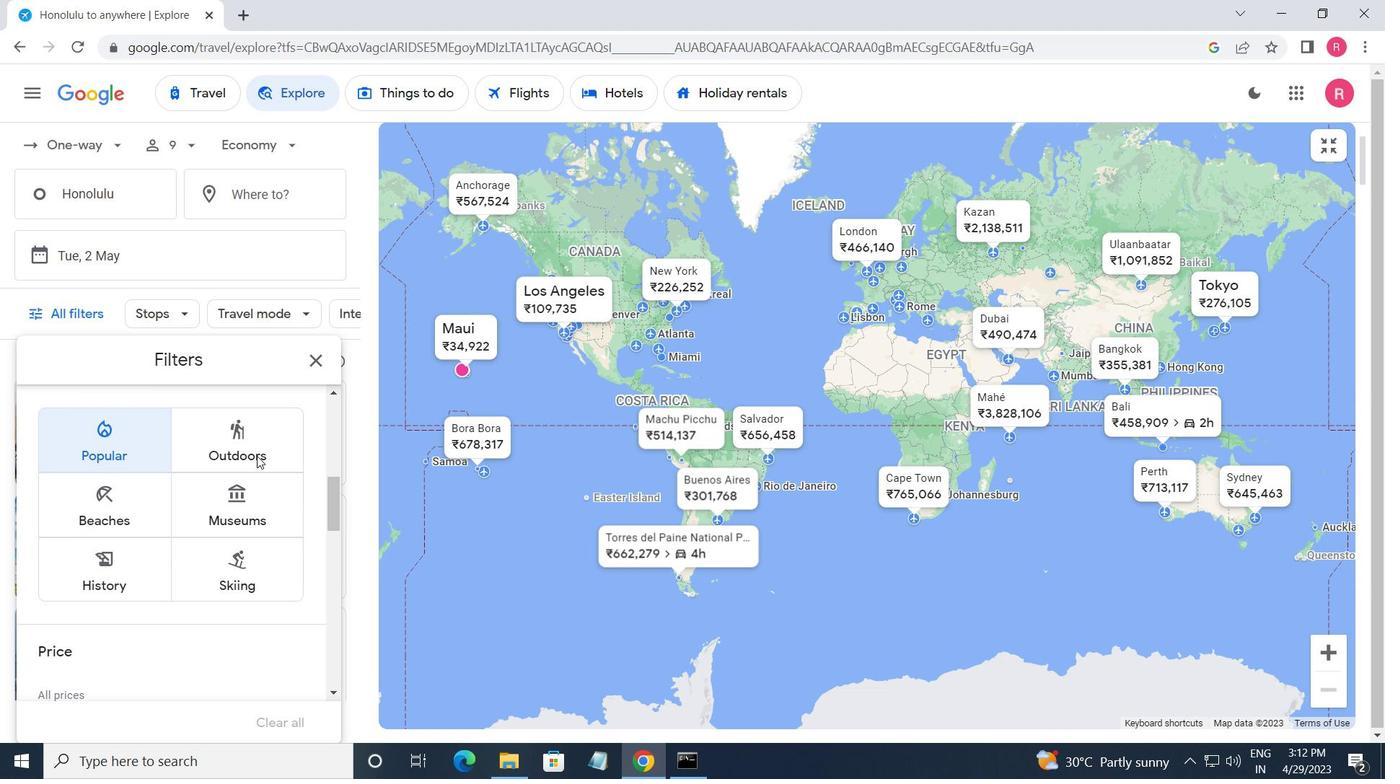 
Action: Mouse scrolled (256, 456) with delta (0, 0)
Screenshot: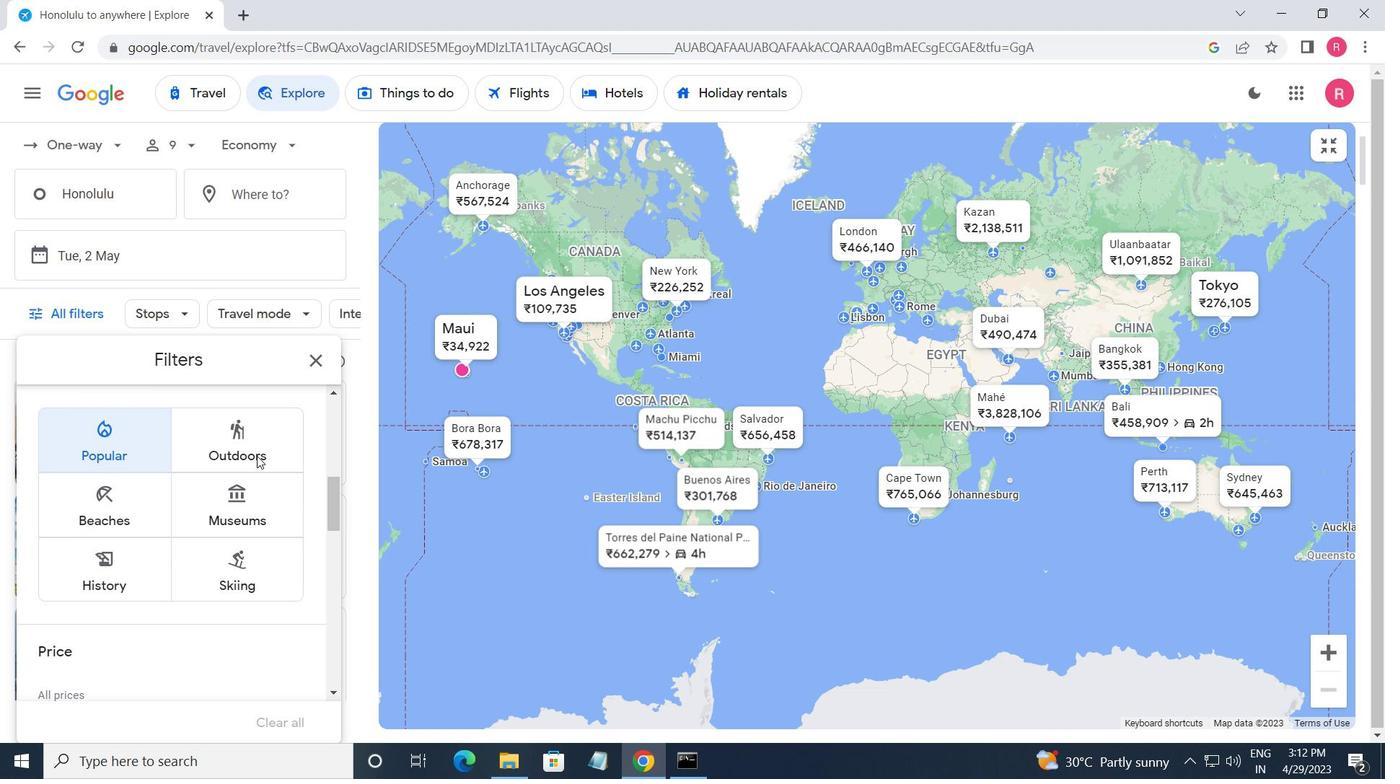 
Action: Mouse scrolled (256, 456) with delta (0, 0)
Screenshot: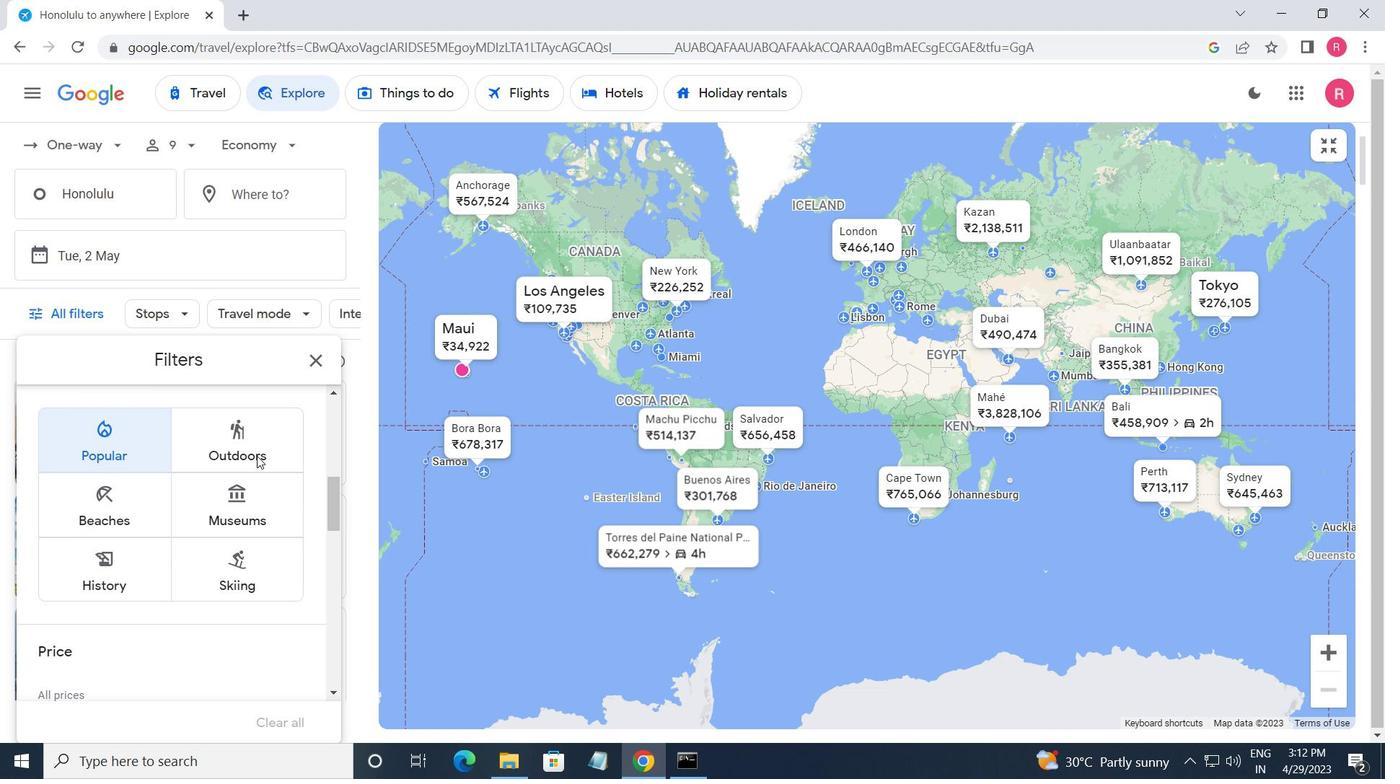 
Action: Mouse scrolled (256, 456) with delta (0, 0)
Screenshot: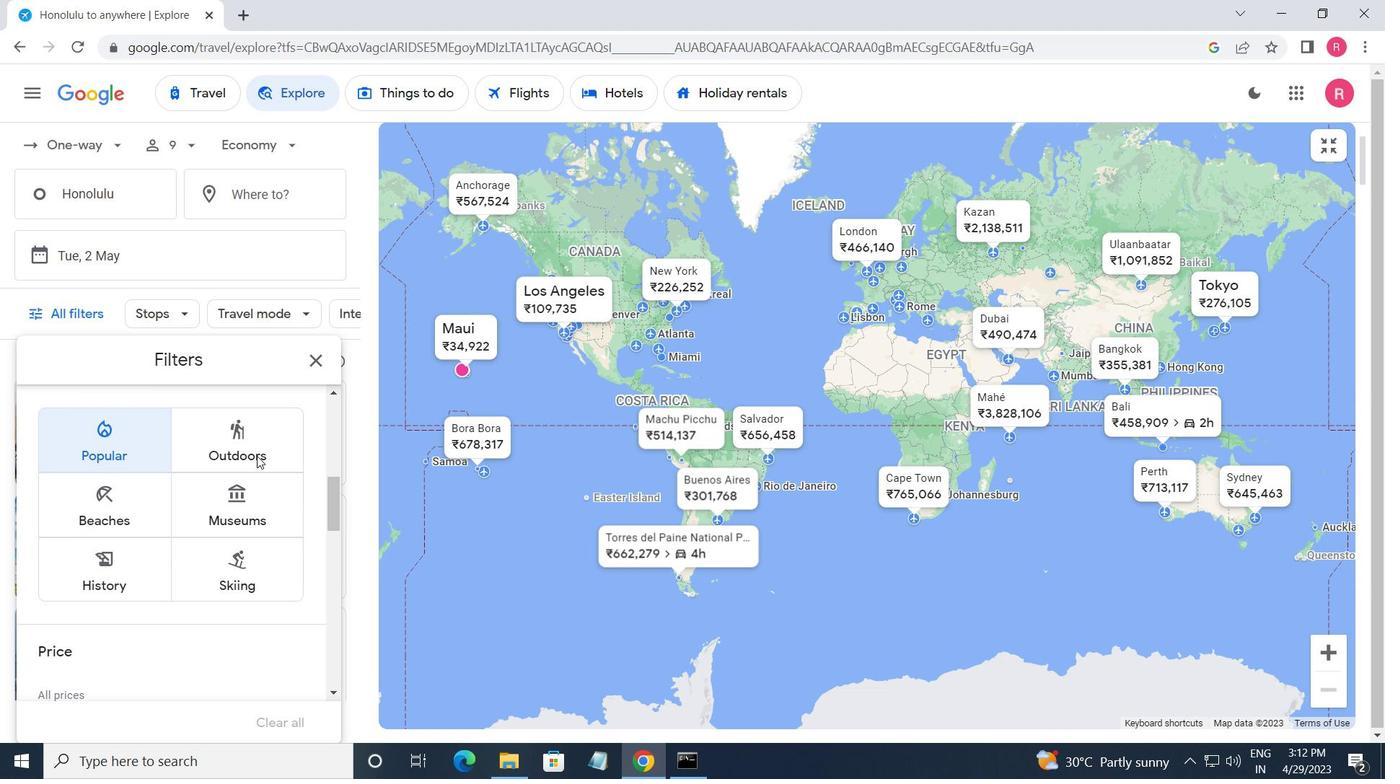 
Action: Mouse scrolled (256, 456) with delta (0, 0)
Screenshot: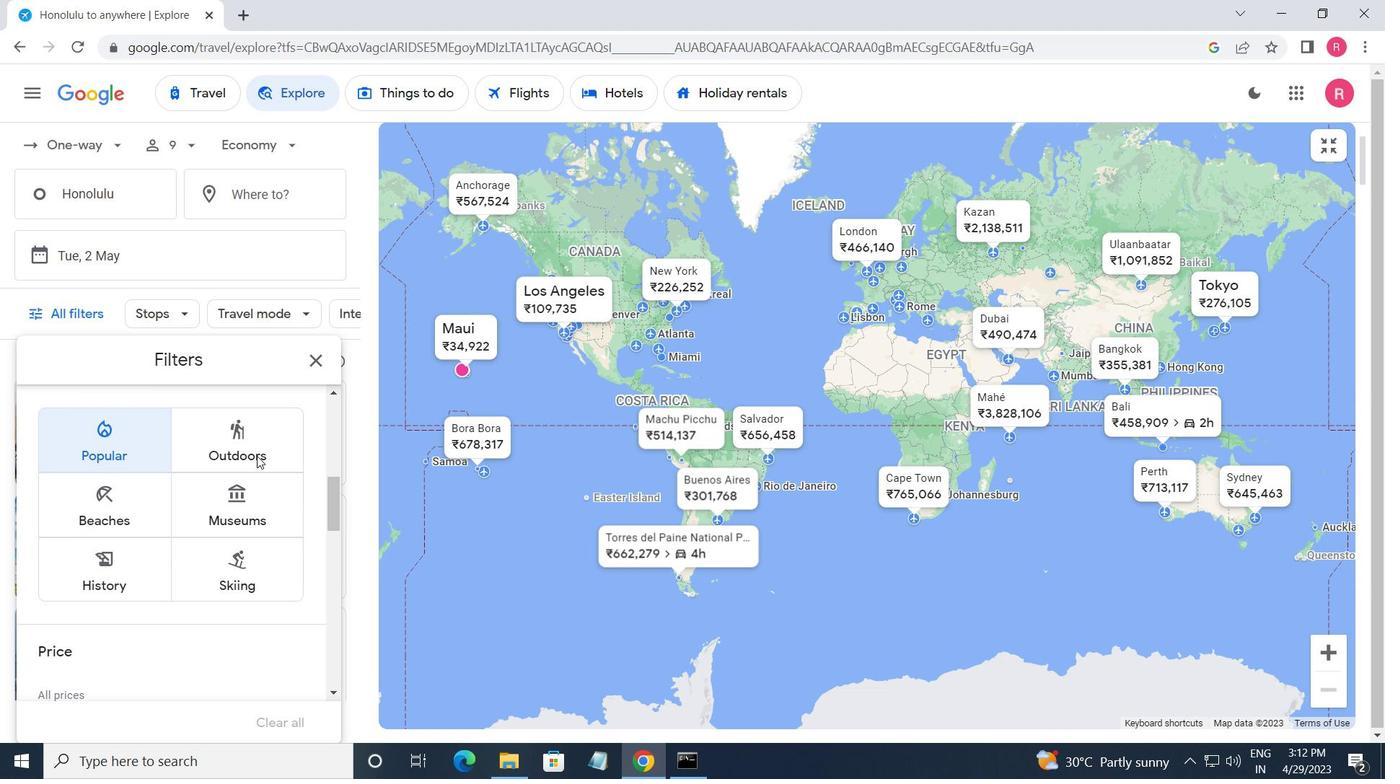 
Action: Mouse scrolled (256, 456) with delta (0, 0)
Screenshot: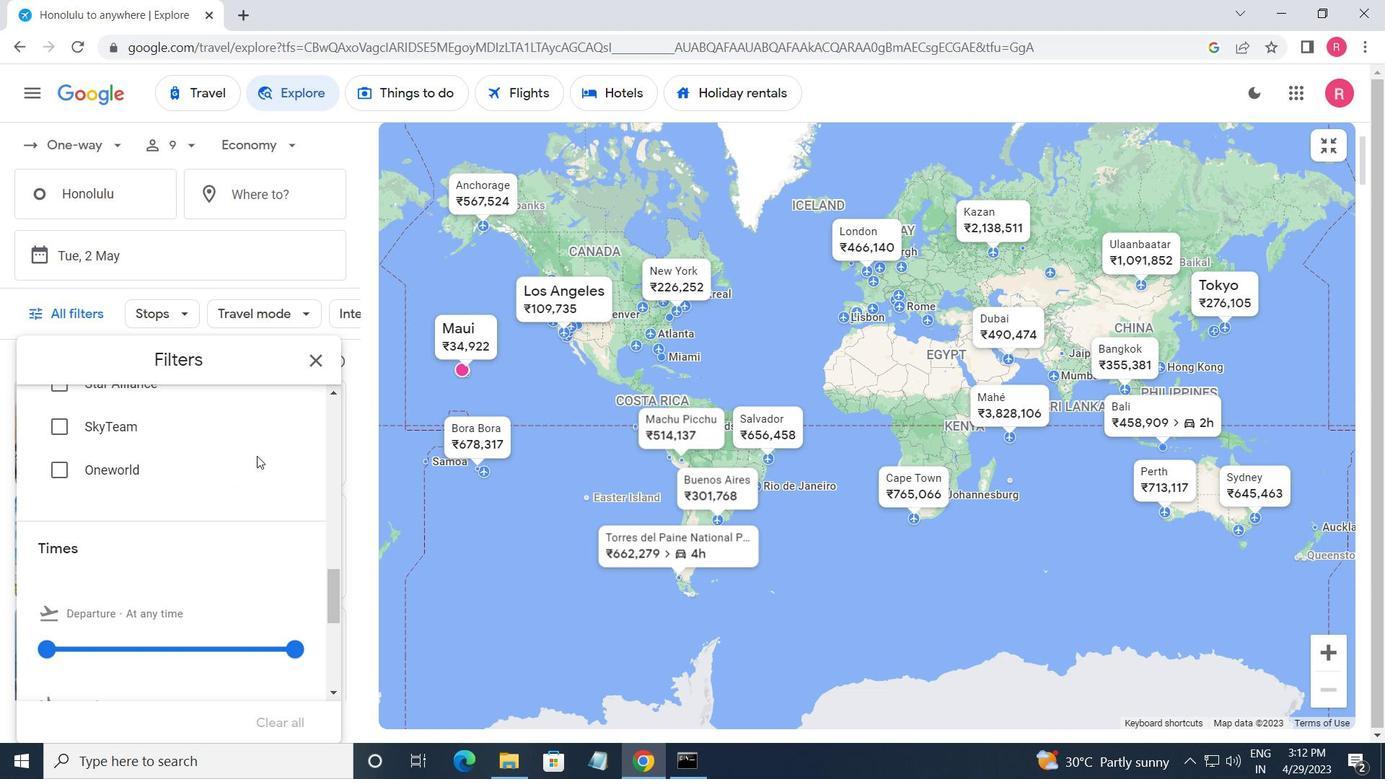 
Action: Mouse scrolled (256, 456) with delta (0, 0)
Screenshot: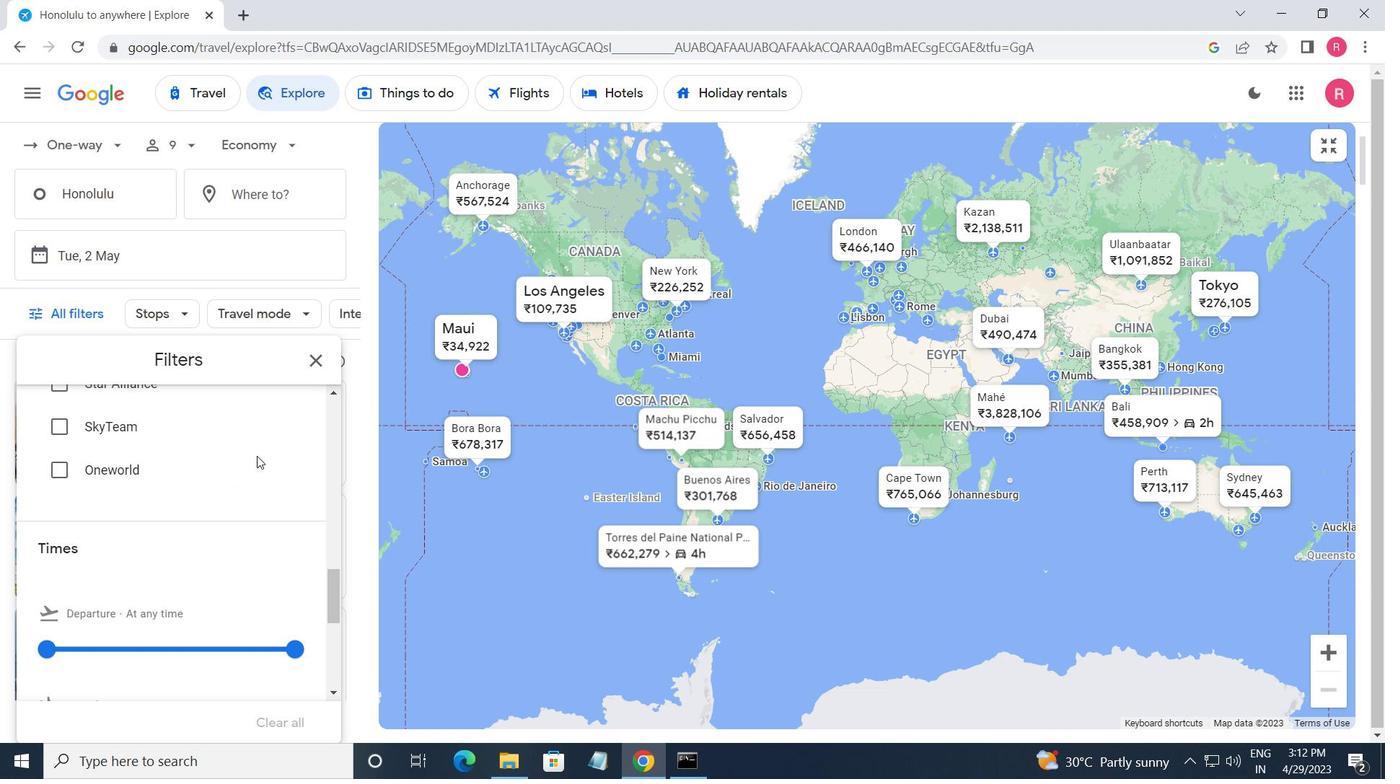 
Action: Mouse scrolled (256, 456) with delta (0, 0)
Screenshot: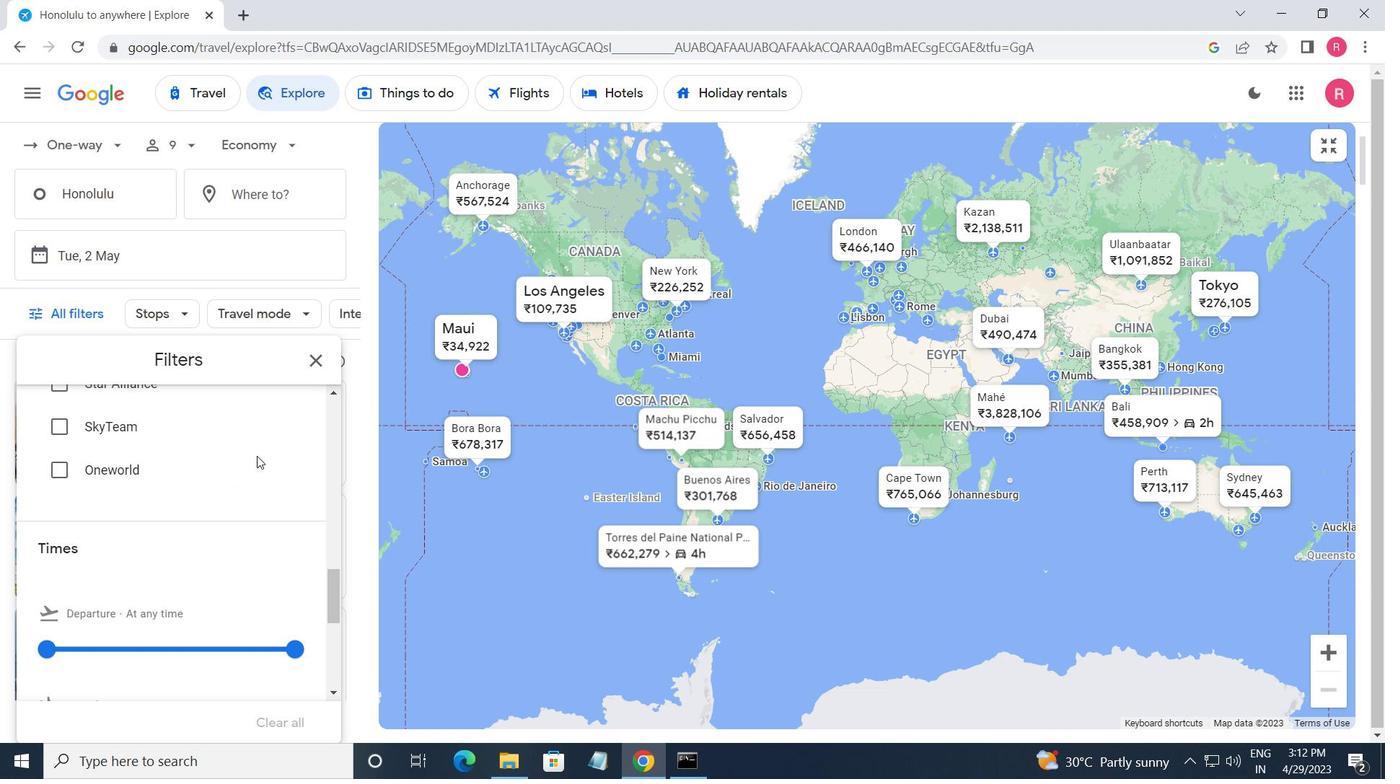 
Action: Mouse scrolled (256, 457) with delta (0, 0)
Screenshot: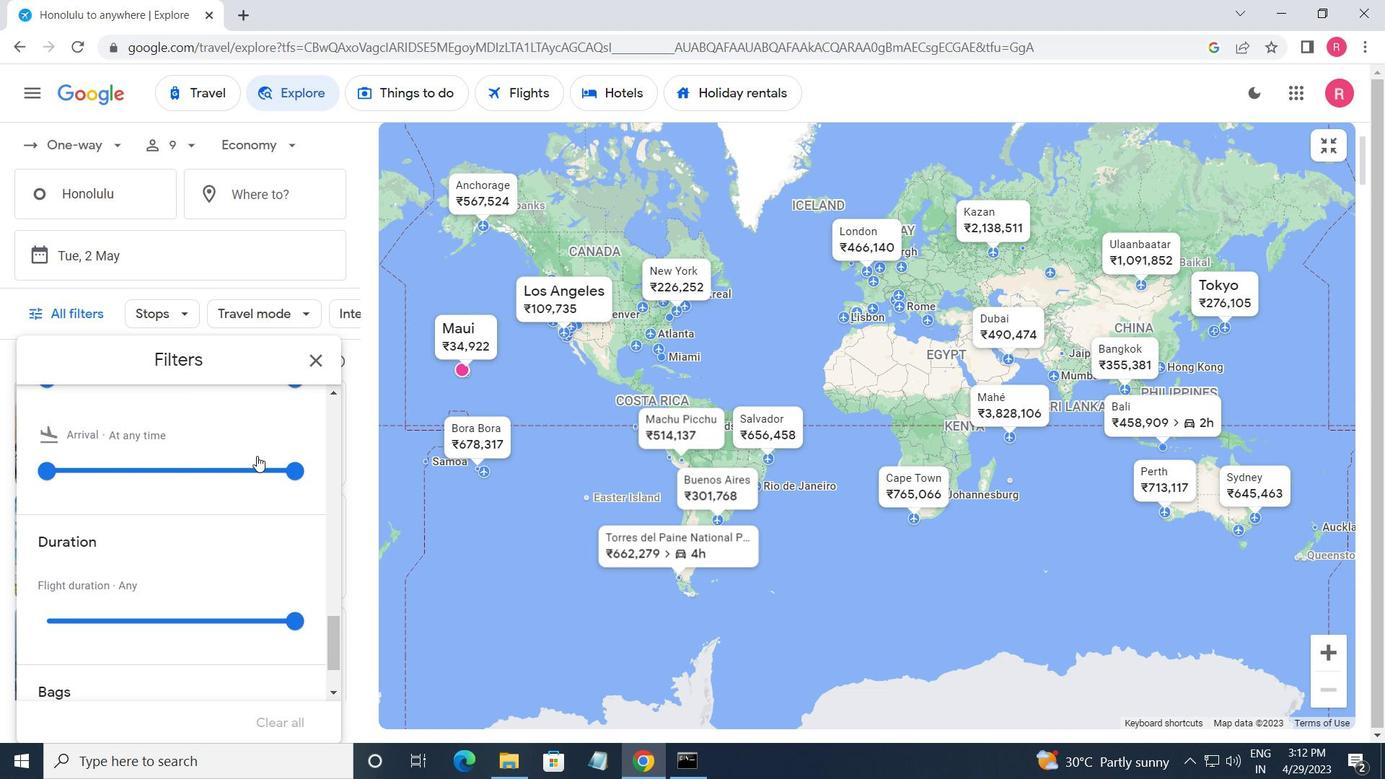
Action: Mouse scrolled (256, 457) with delta (0, 0)
Screenshot: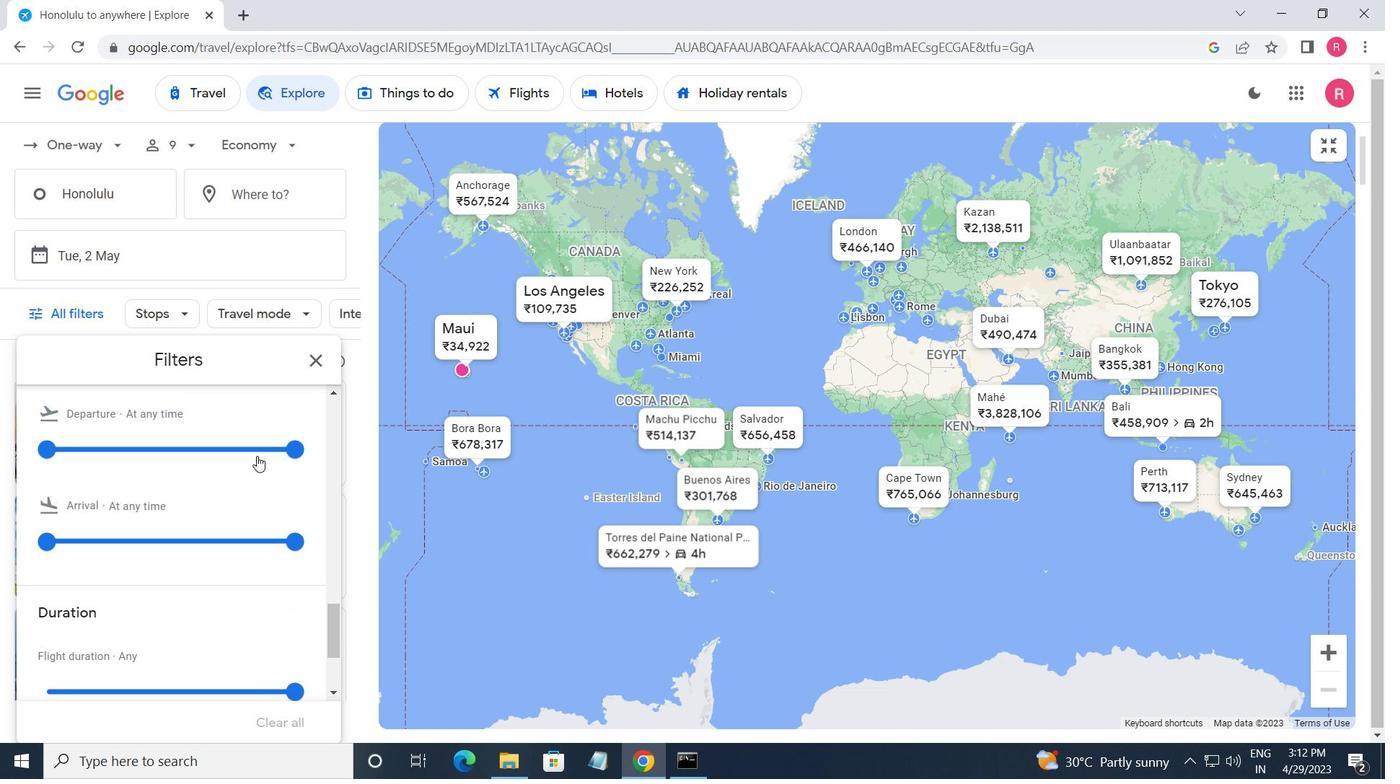 
Action: Mouse scrolled (256, 457) with delta (0, 0)
Screenshot: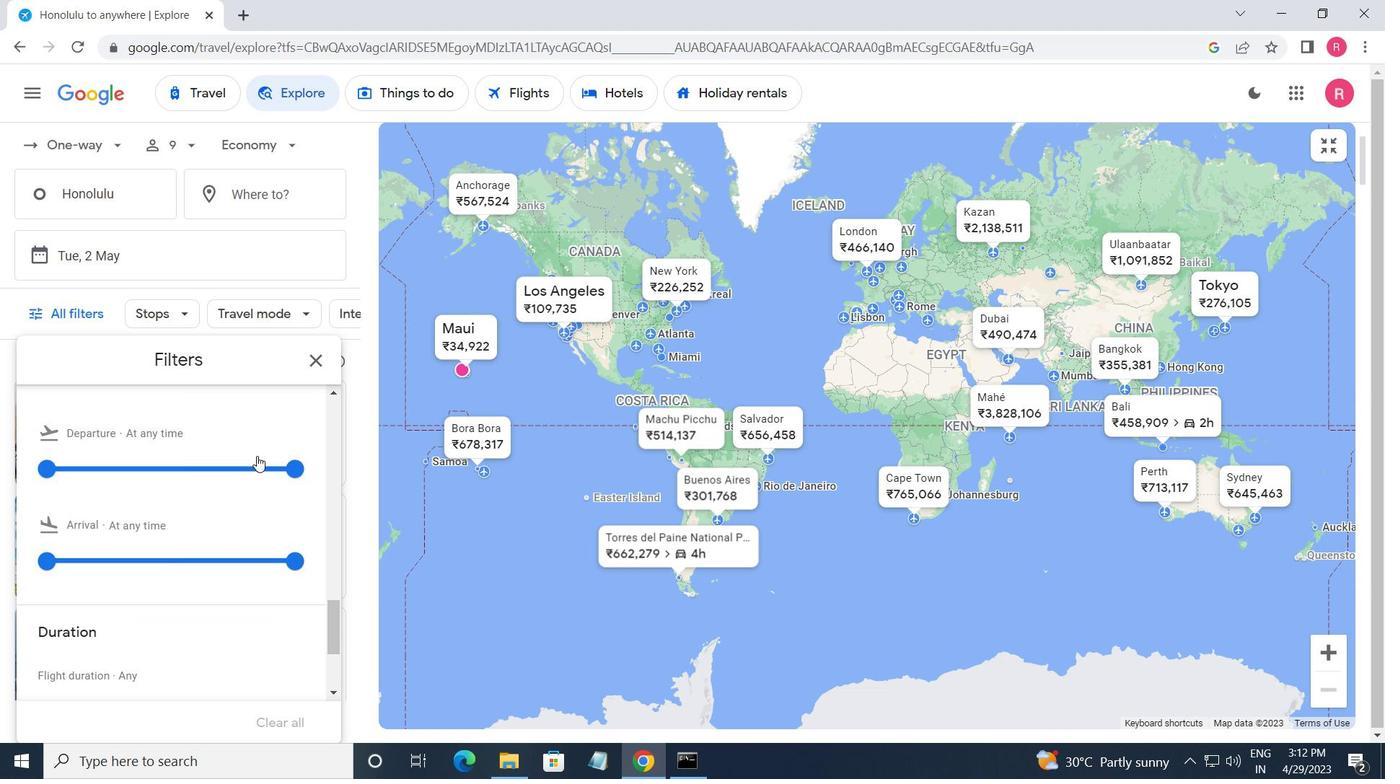 
Action: Mouse scrolled (256, 457) with delta (0, 0)
Screenshot: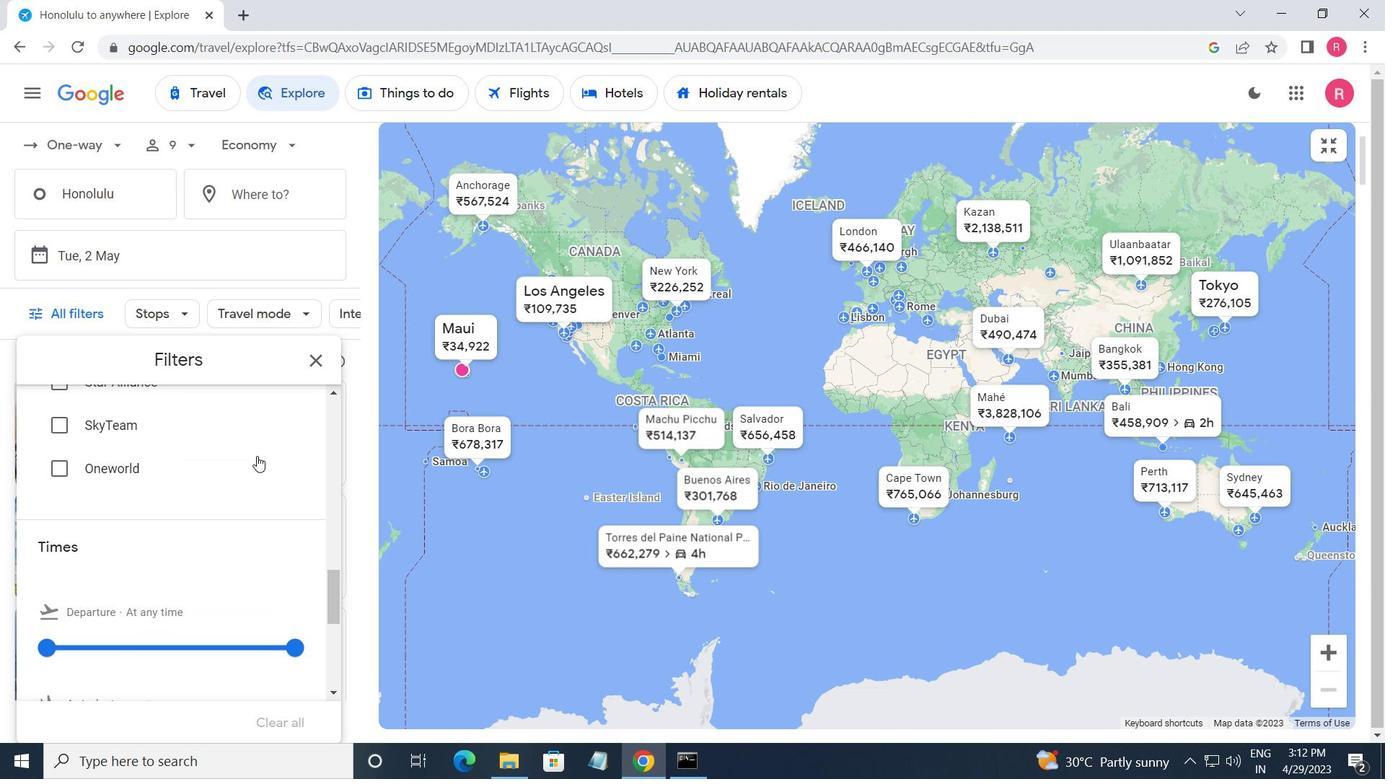 
Action: Mouse scrolled (256, 457) with delta (0, 0)
Screenshot: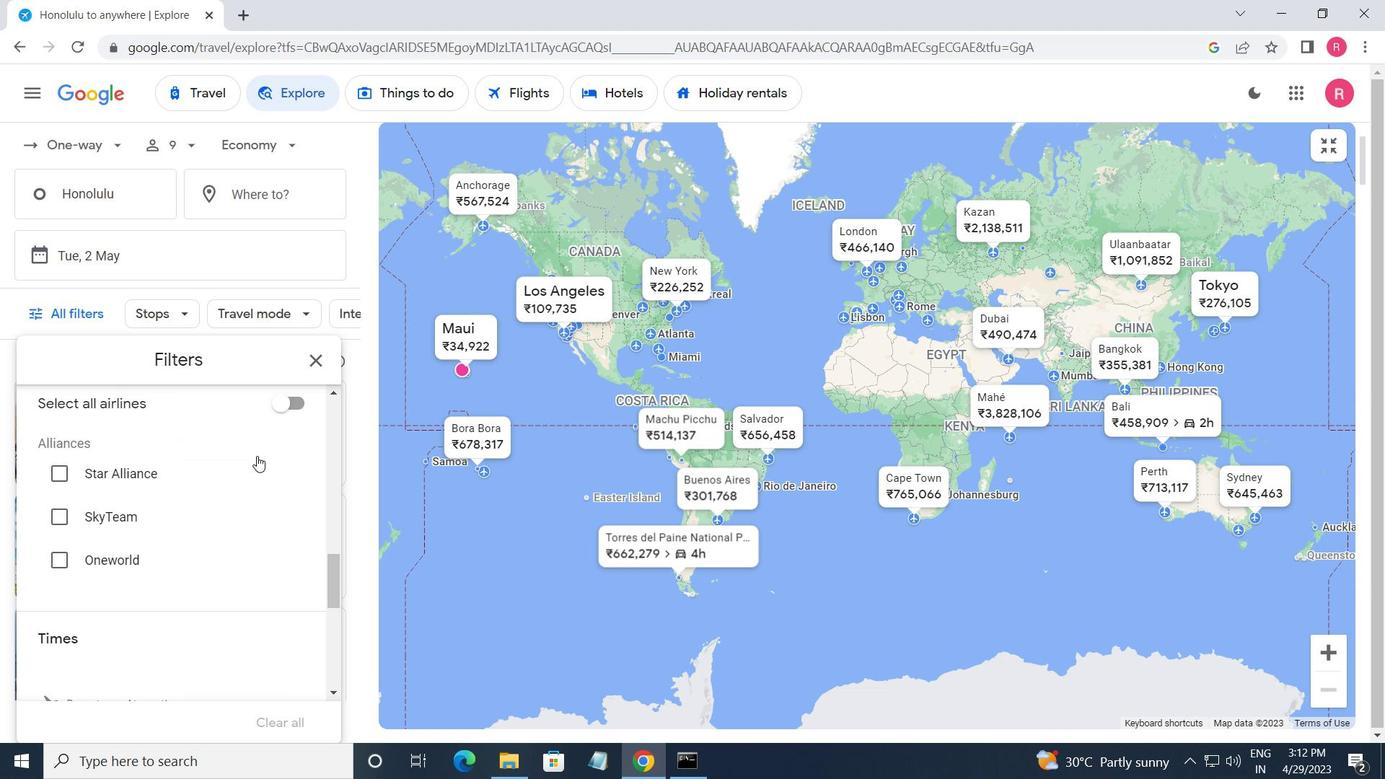 
Action: Mouse scrolled (256, 457) with delta (0, 0)
Screenshot: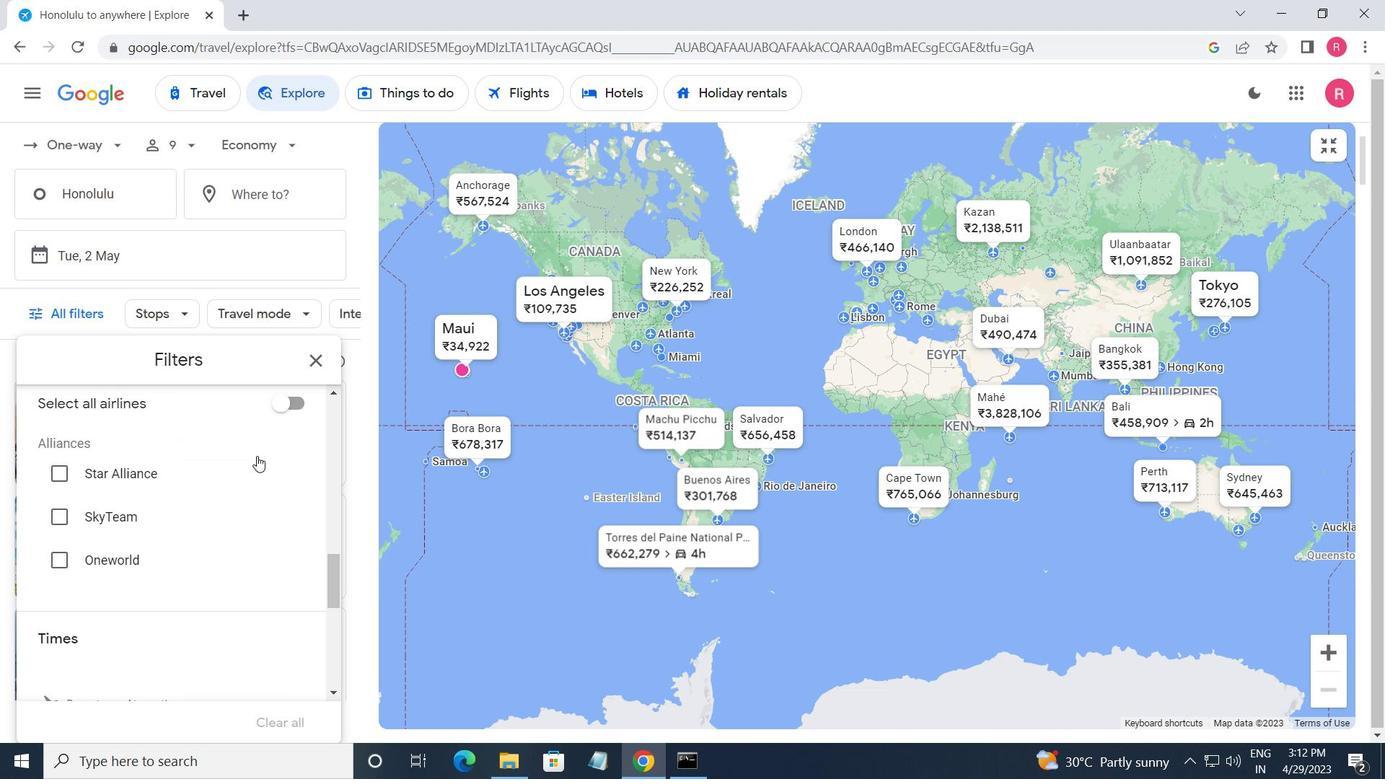 
Action: Mouse moved to (295, 453)
Screenshot: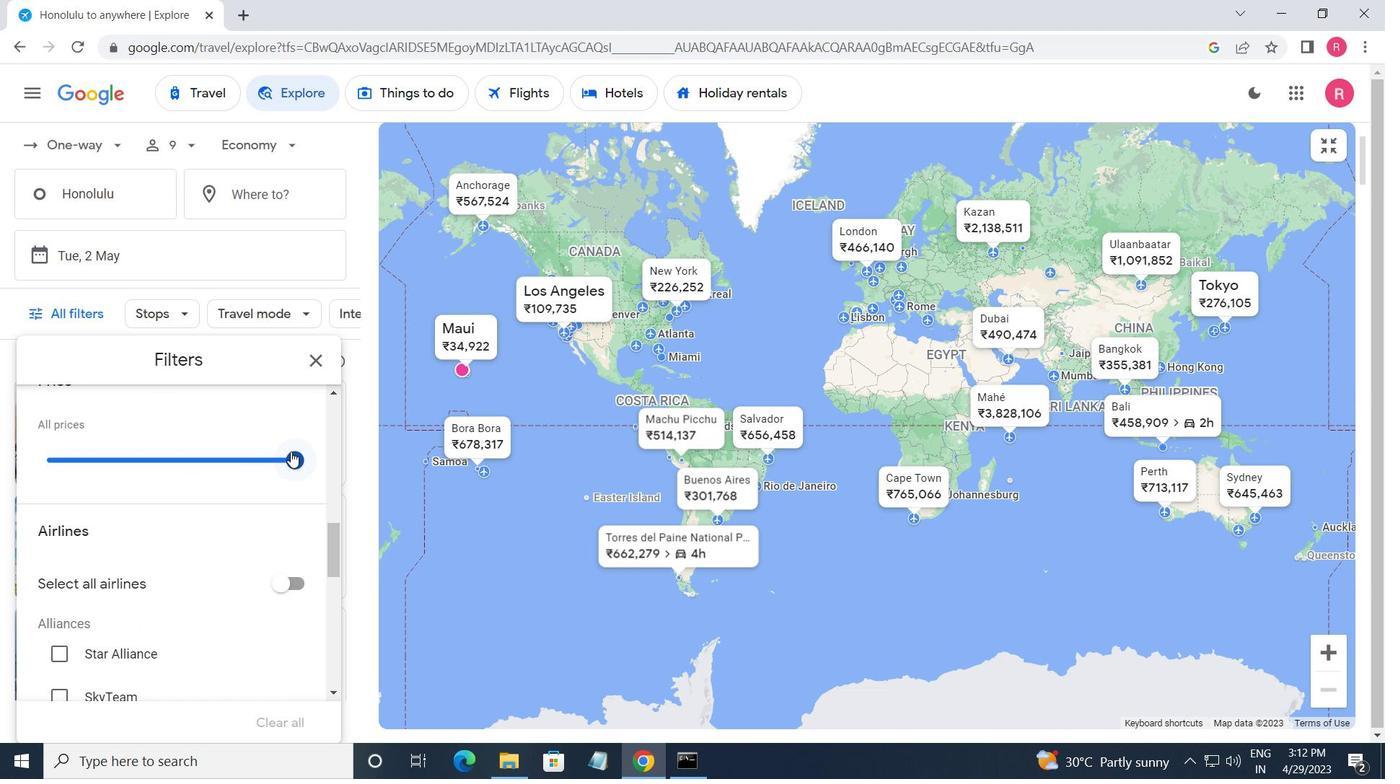 
Action: Mouse pressed left at (295, 453)
Screenshot: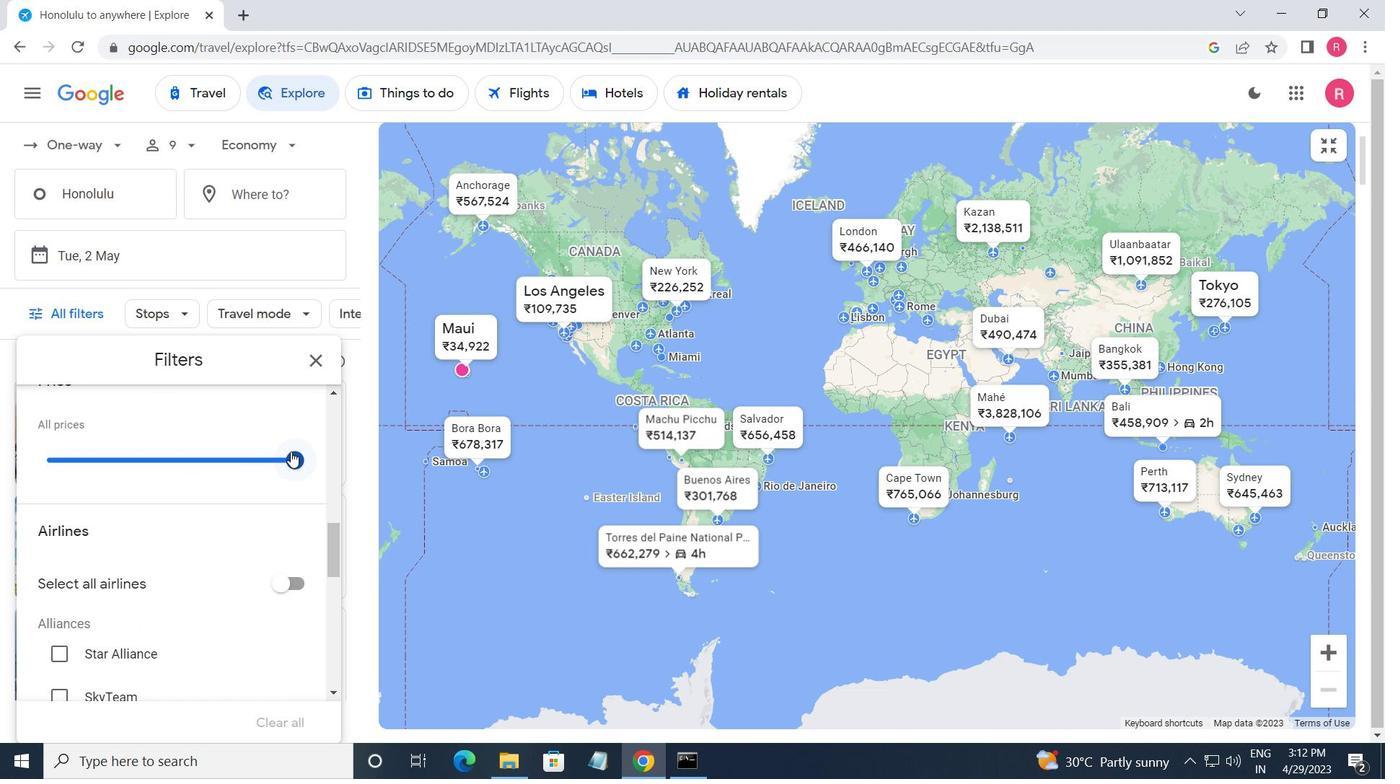 
Action: Mouse moved to (141, 492)
Screenshot: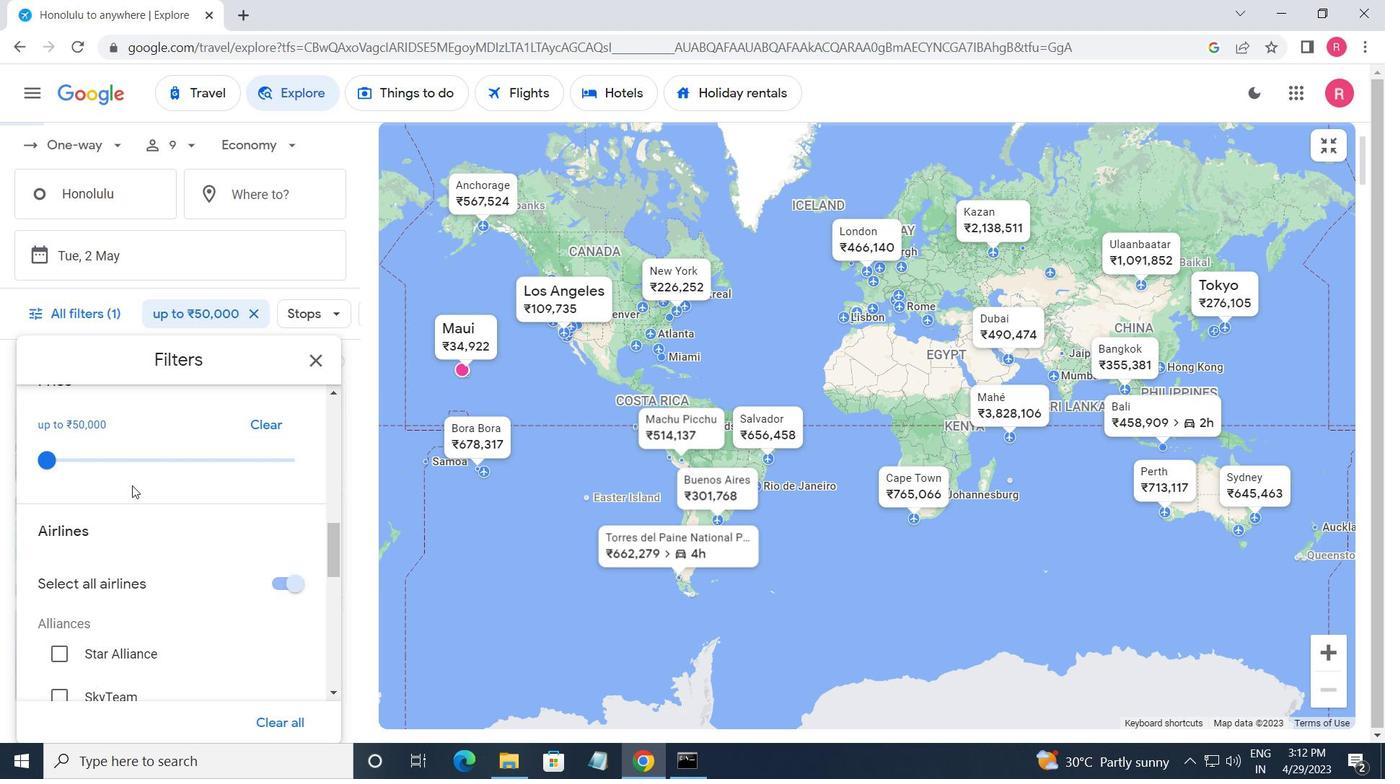 
Action: Mouse scrolled (141, 492) with delta (0, 0)
Screenshot: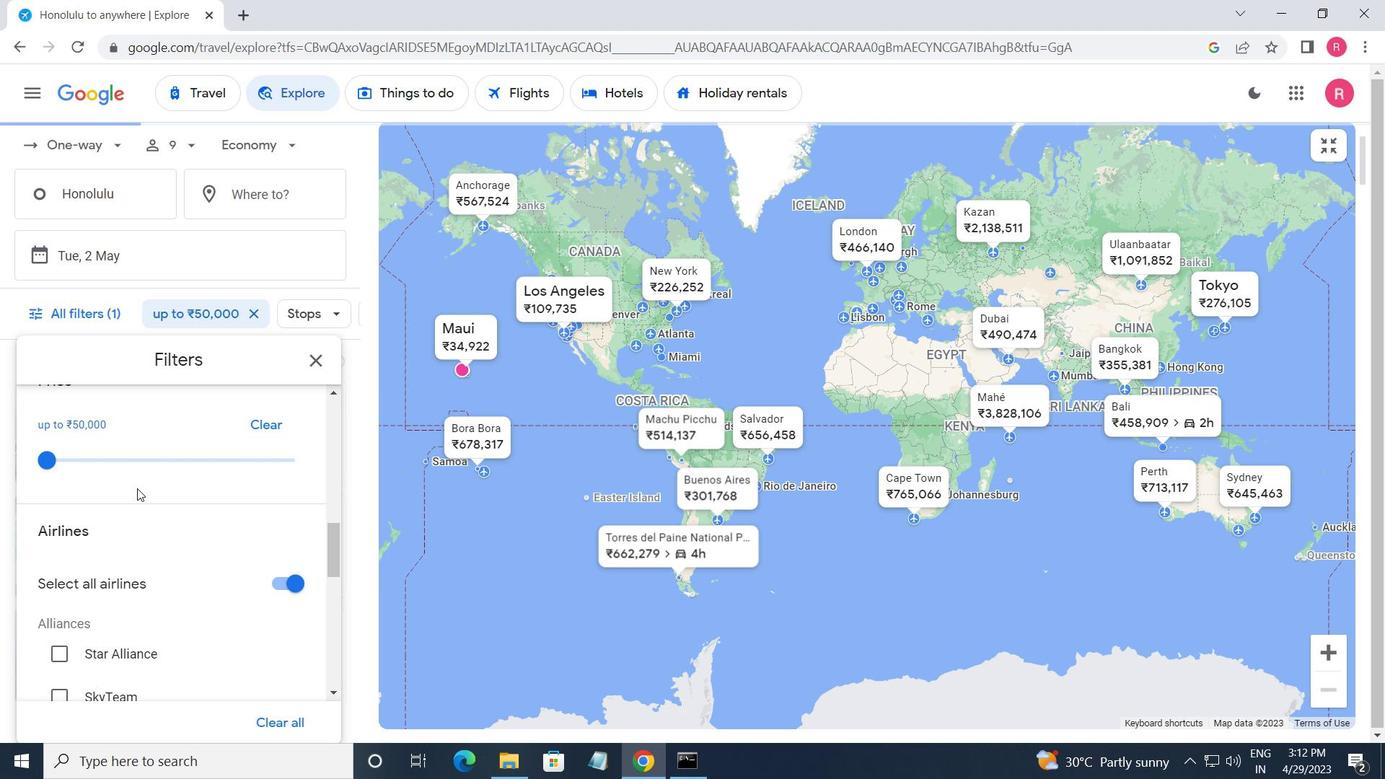 
Action: Mouse moved to (142, 493)
Screenshot: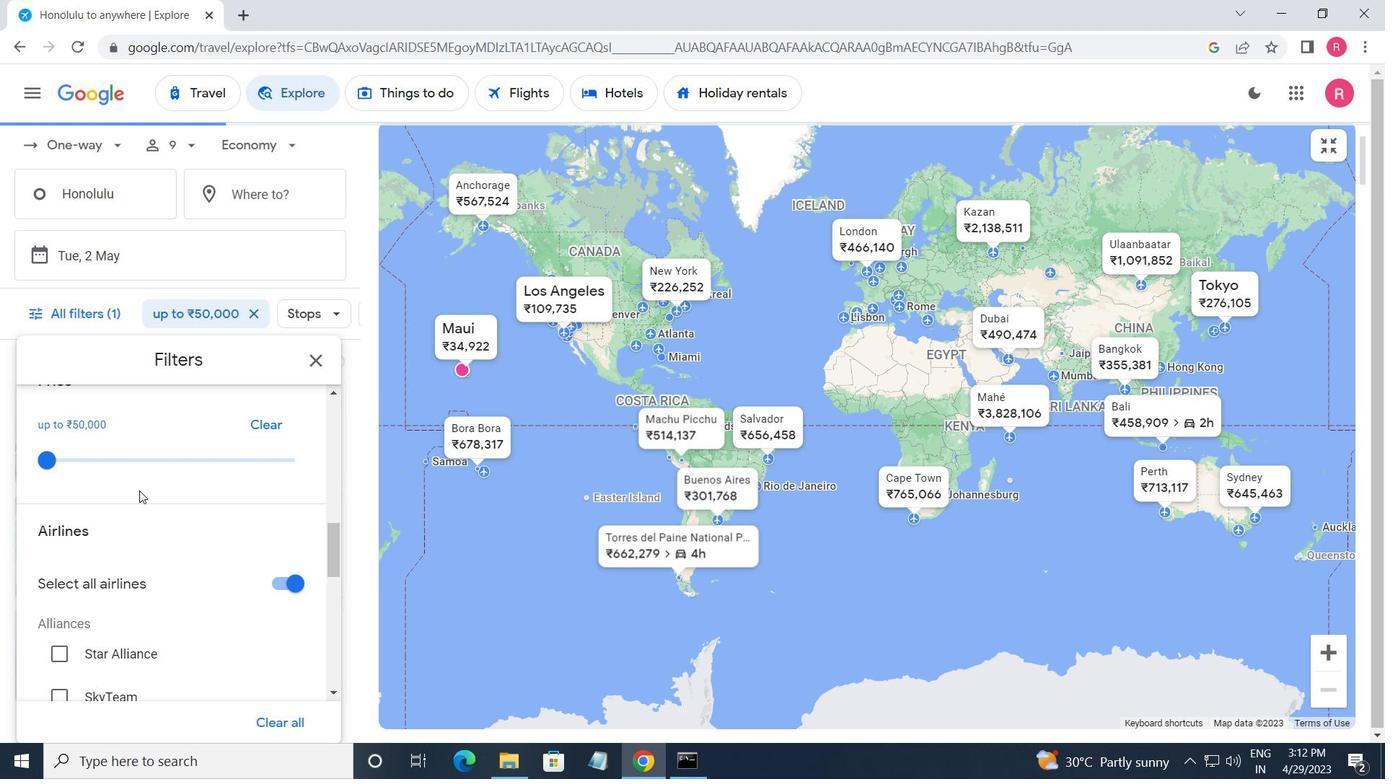 
Action: Mouse scrolled (142, 492) with delta (0, 0)
Screenshot: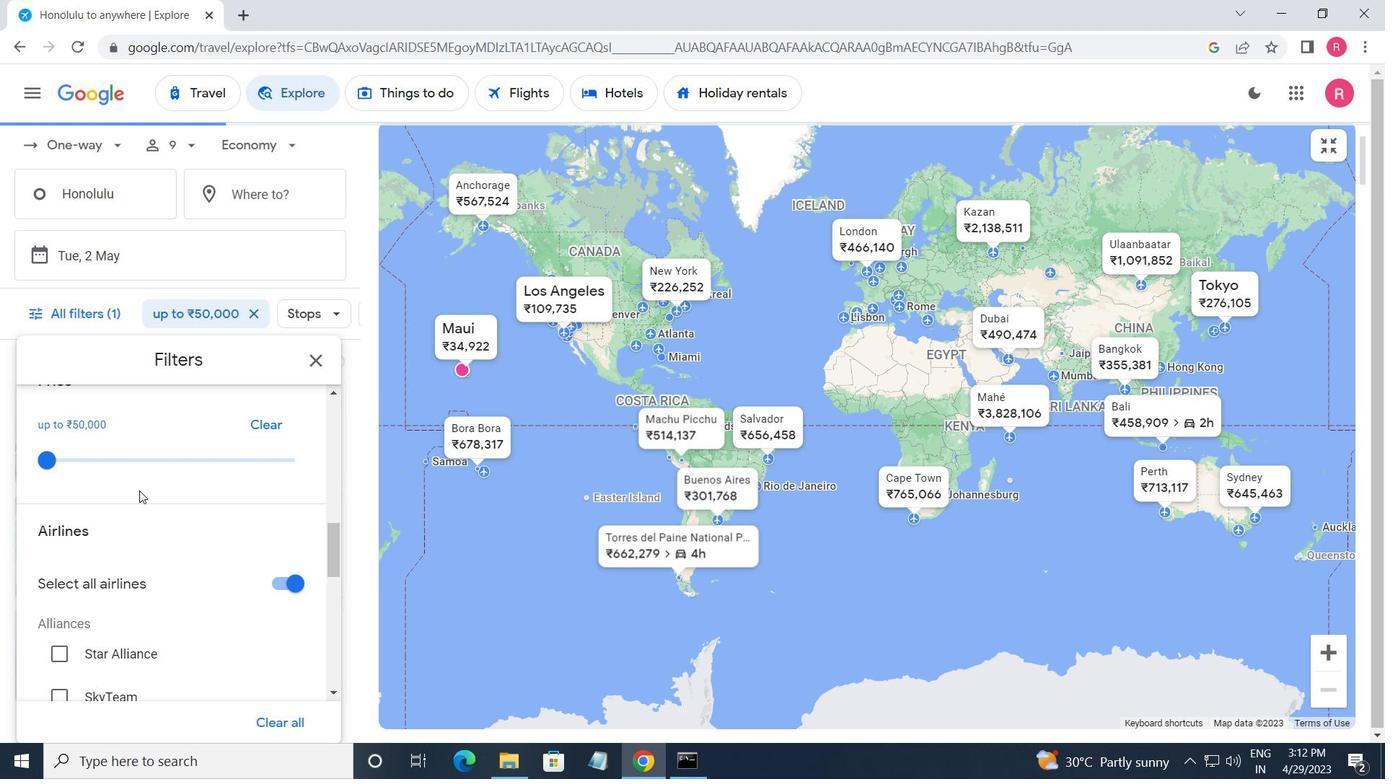 
Action: Mouse scrolled (142, 492) with delta (0, 0)
Screenshot: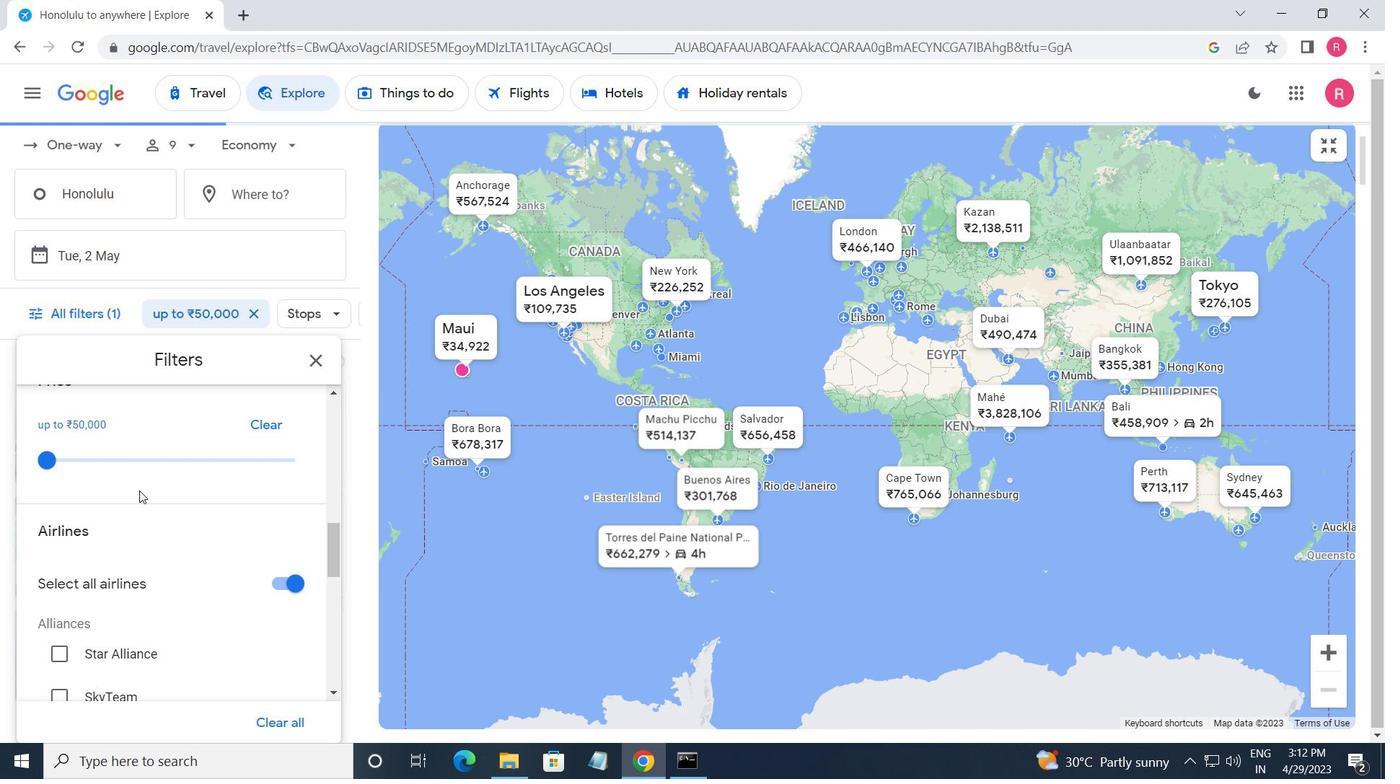 
Action: Mouse scrolled (142, 492) with delta (0, 0)
Screenshot: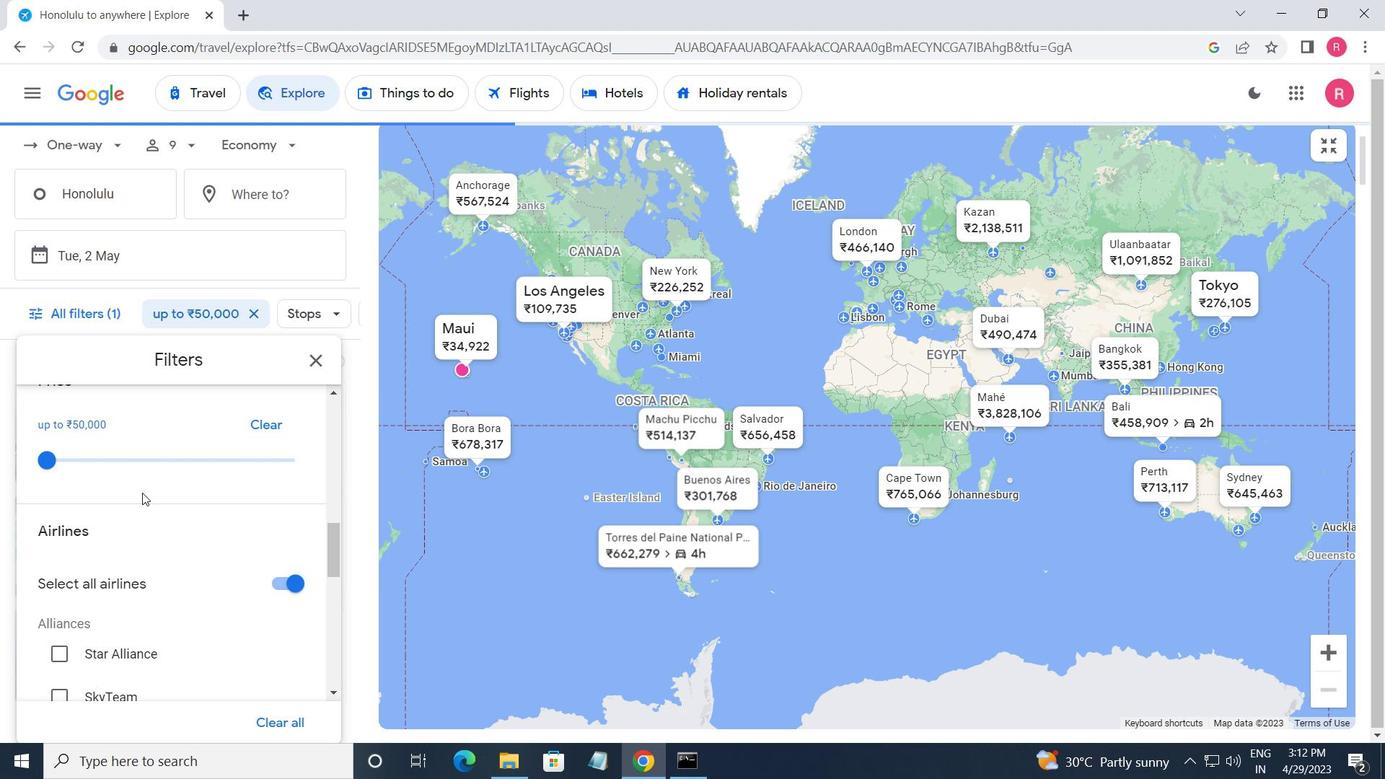 
Action: Mouse moved to (35, 554)
Screenshot: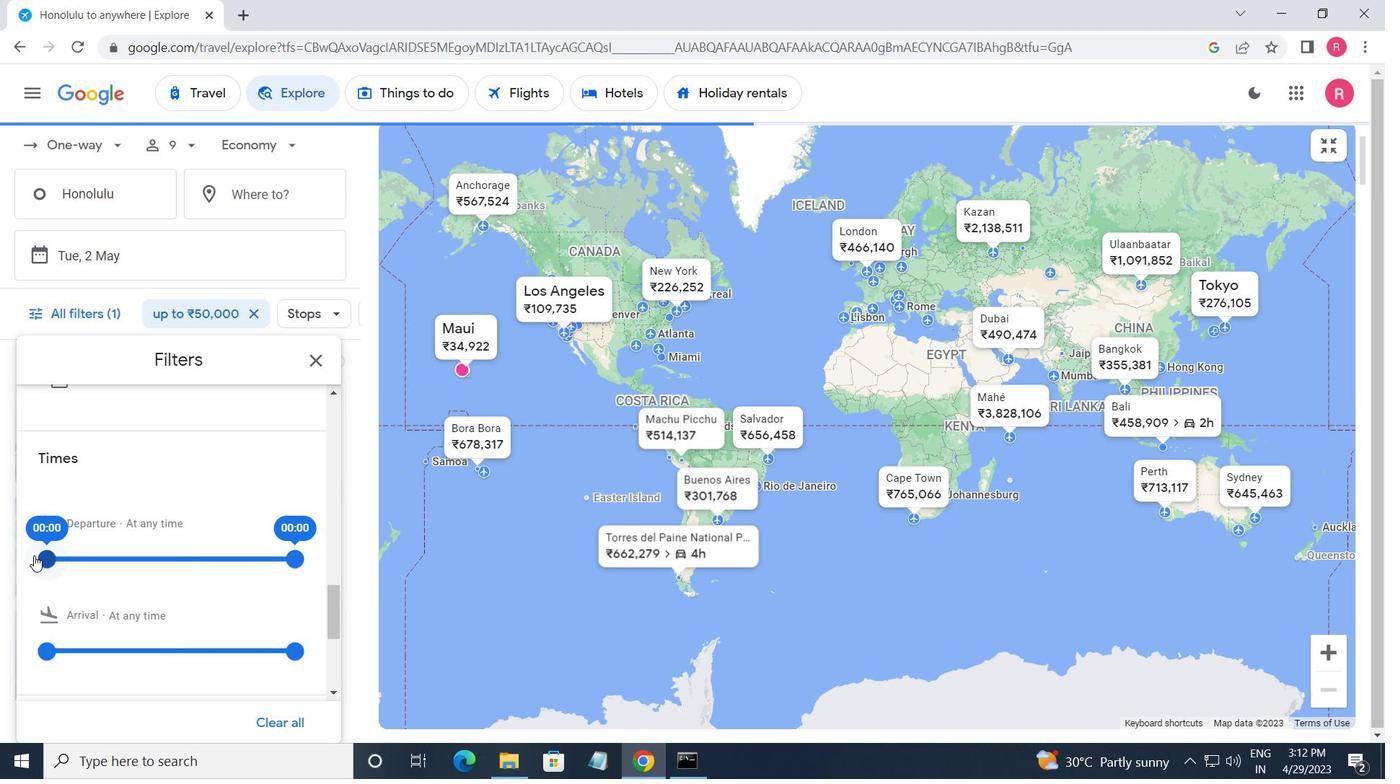 
Action: Mouse pressed left at (35, 554)
Screenshot: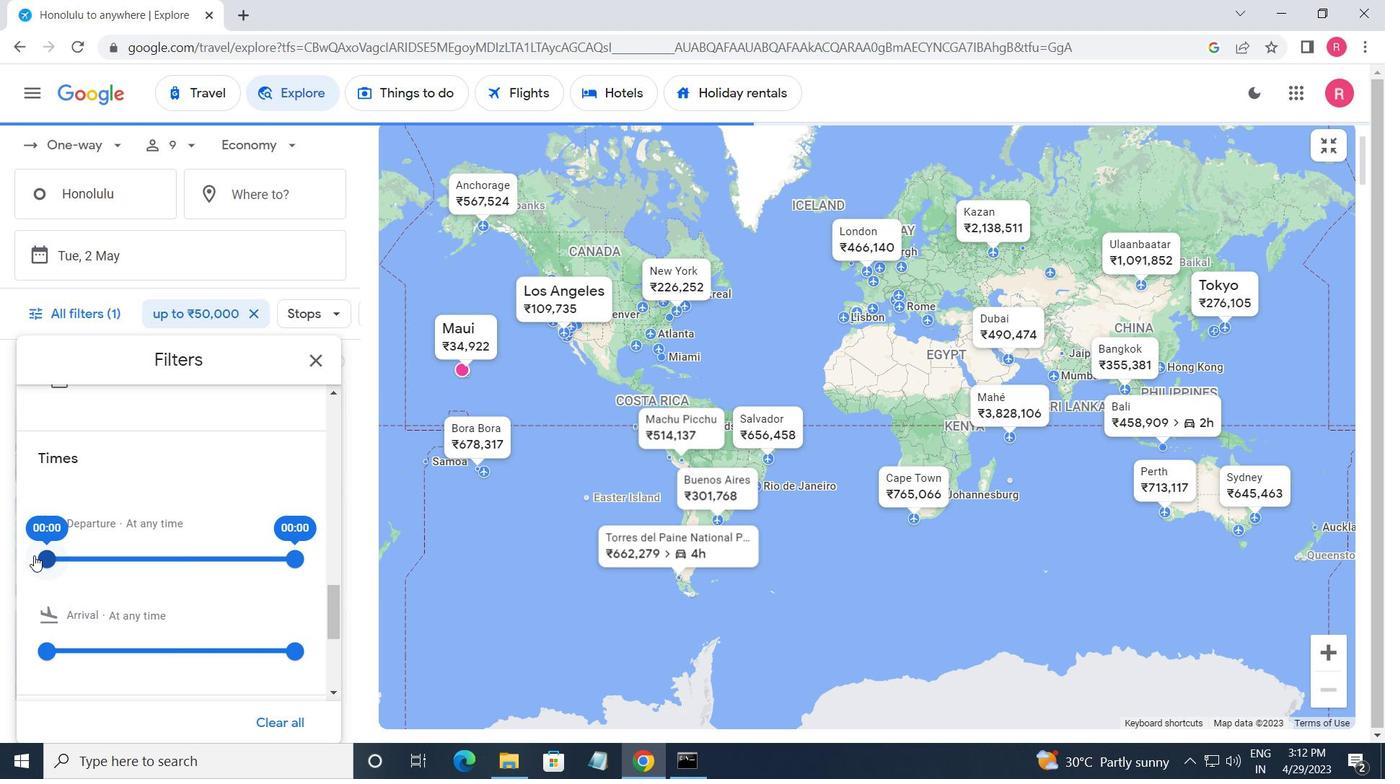 
Action: Mouse moved to (295, 565)
Screenshot: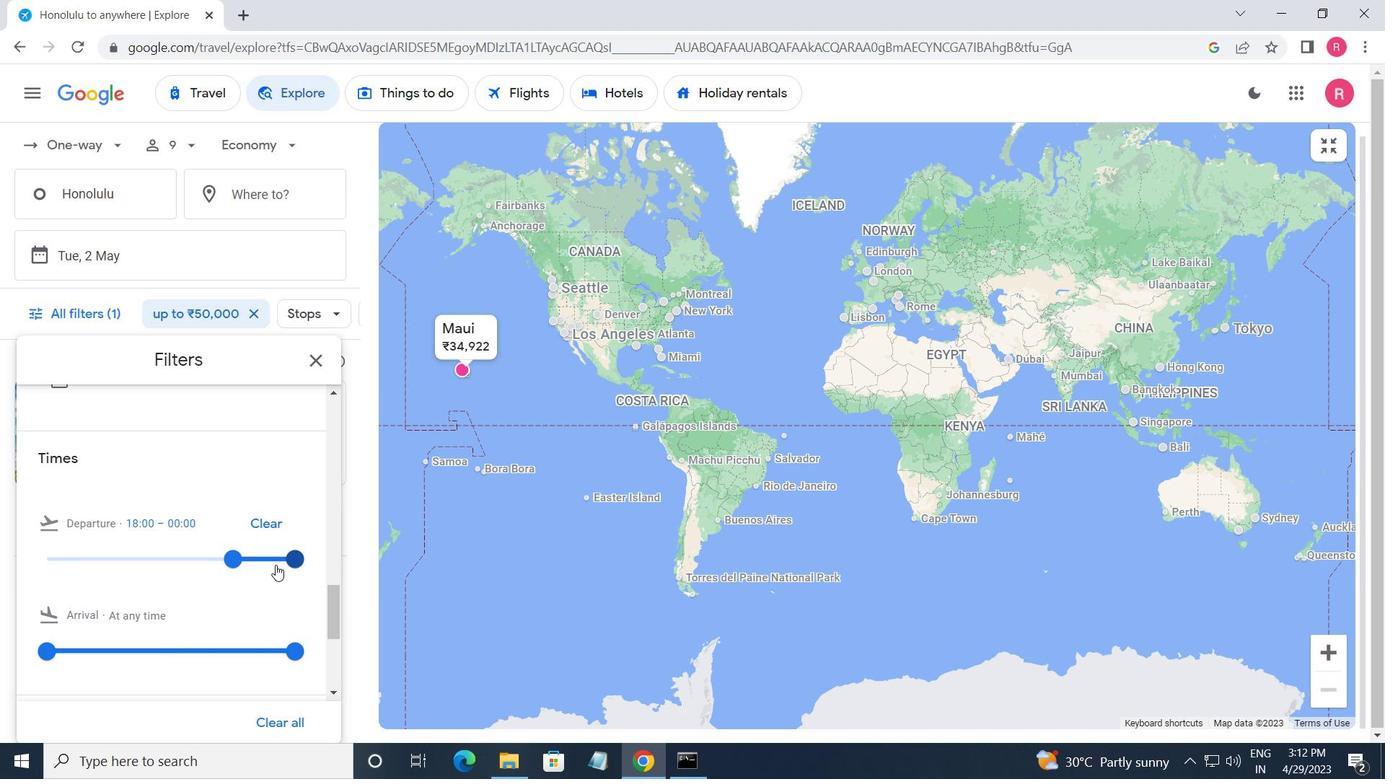 
Action: Mouse pressed left at (295, 565)
Screenshot: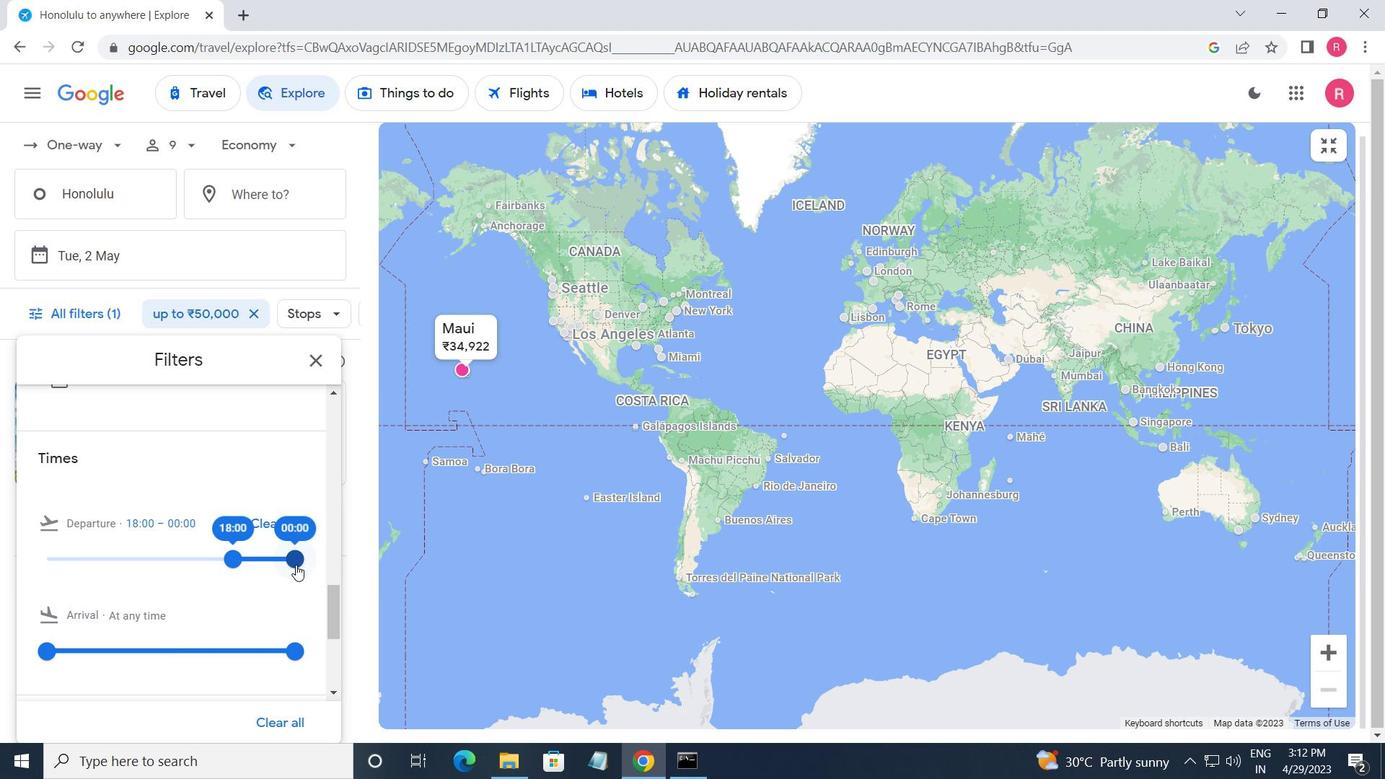 
Action: Mouse moved to (313, 365)
Screenshot: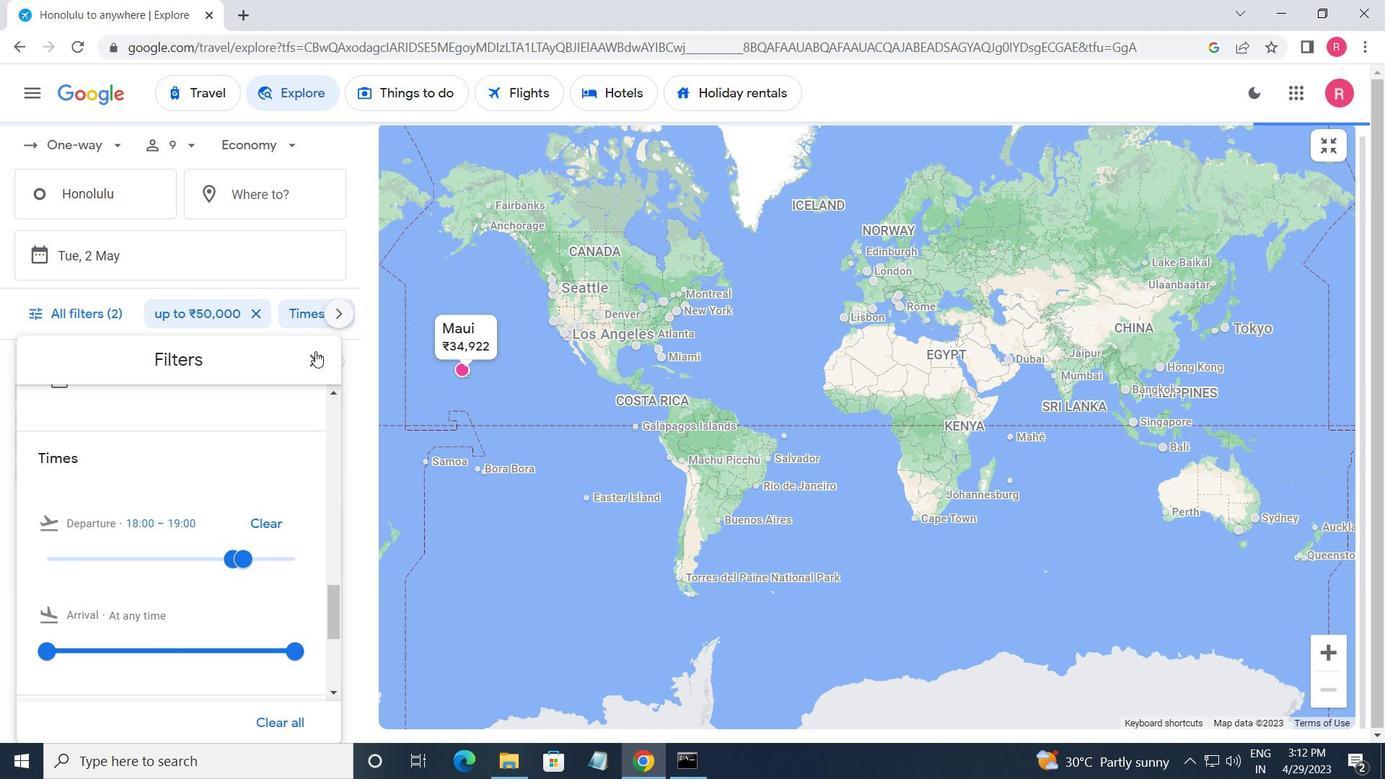 
Action: Mouse pressed left at (313, 365)
Screenshot: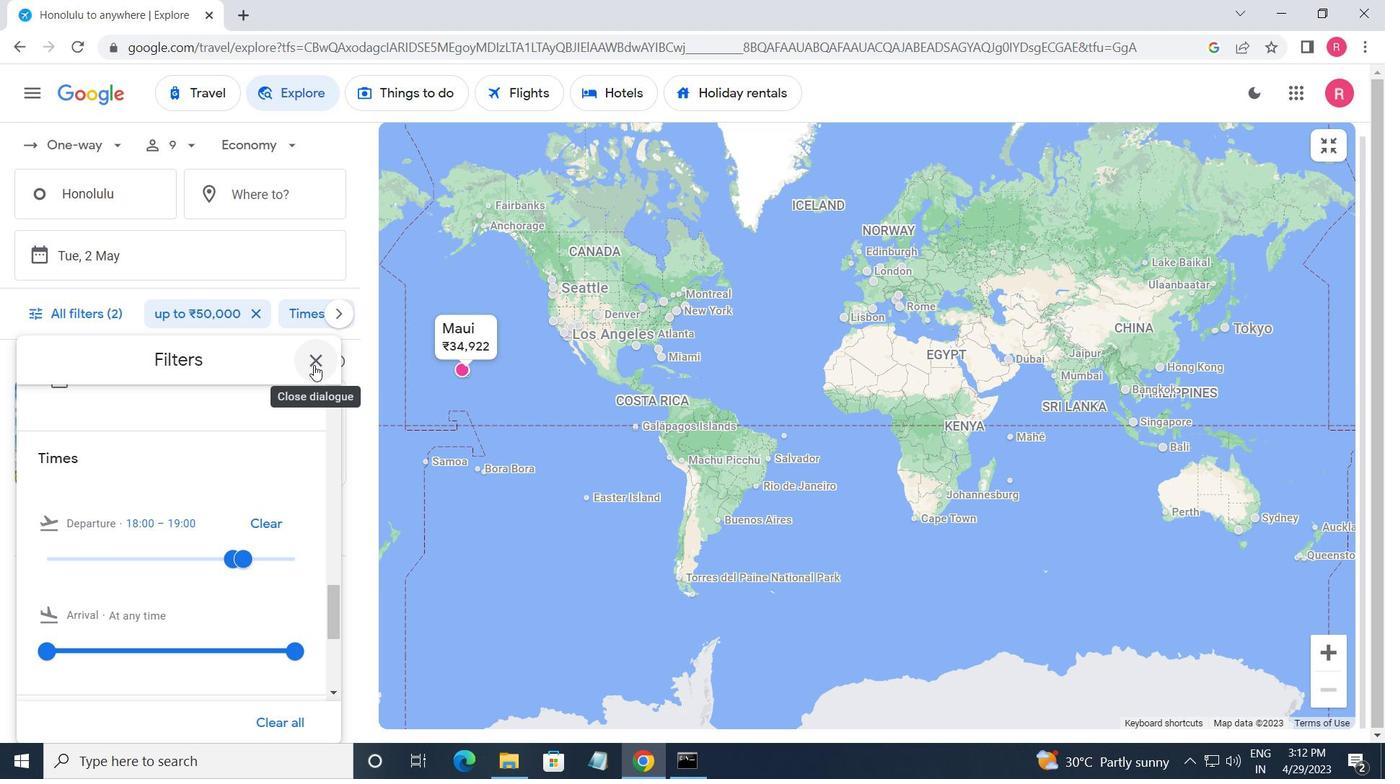 
